 Task: Search for home  with hometype, Condos in Lake Tahoe .
Action: Mouse moved to (116, 320)
Screenshot: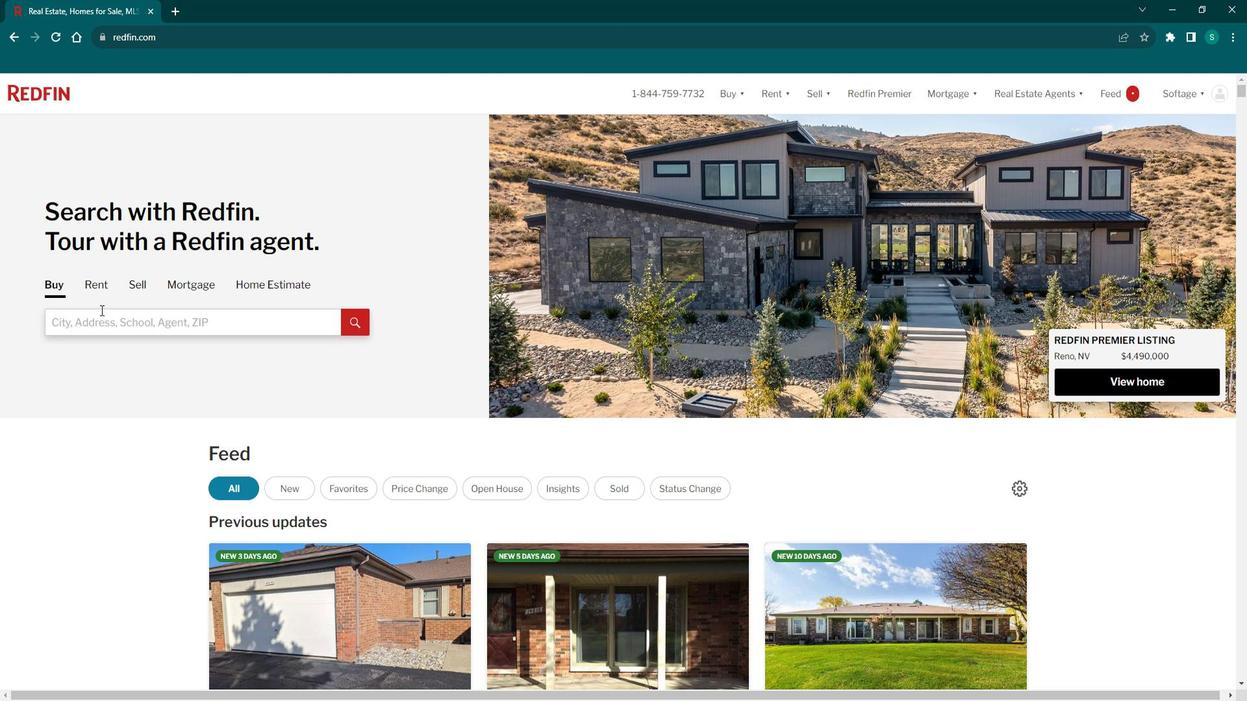 
Action: Mouse pressed left at (116, 320)
Screenshot: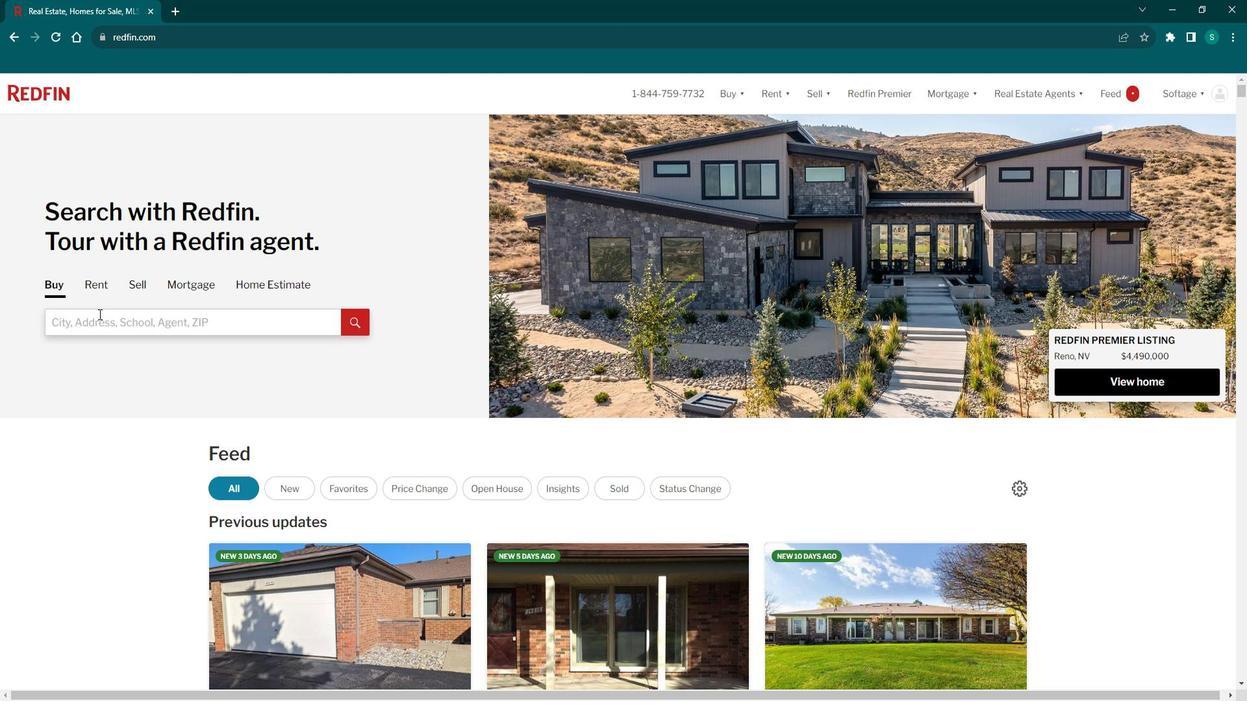 
Action: Key pressed <Key.caps_lock>L<Key.caps_lock>ake<Key.space><Key.caps_lock>T<Key.caps_lock>ahoe
Screenshot: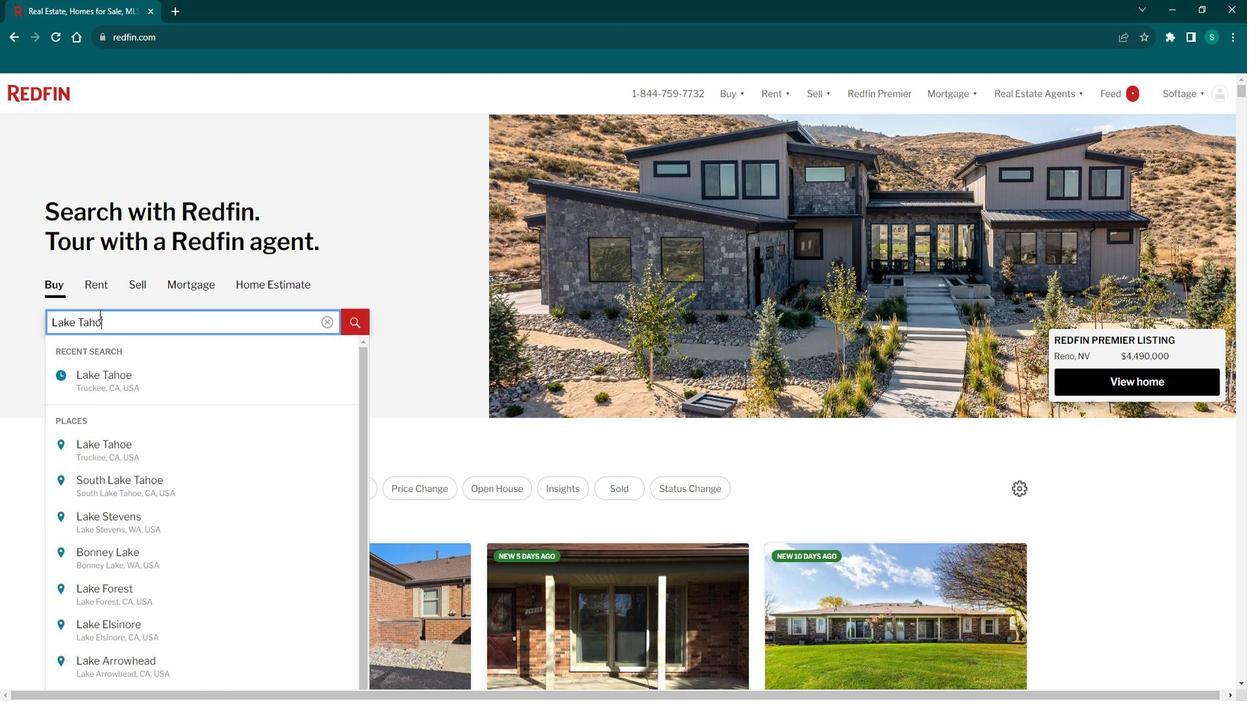 
Action: Mouse moved to (115, 461)
Screenshot: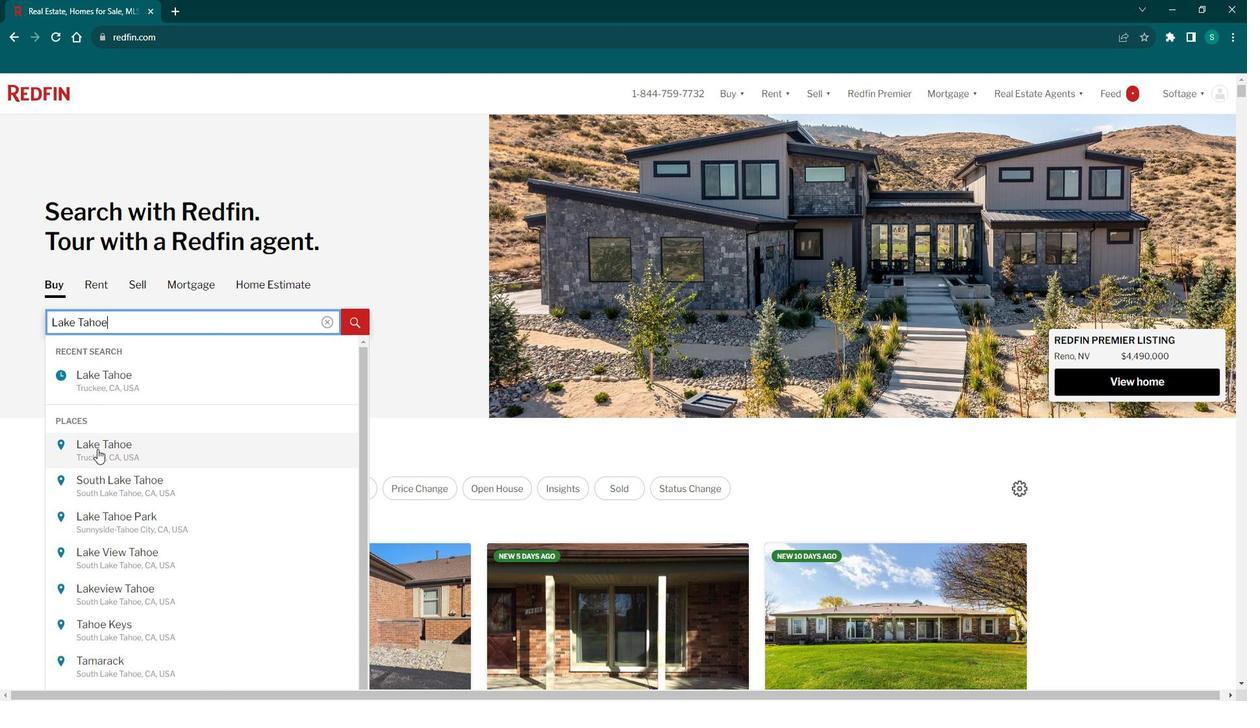 
Action: Mouse pressed left at (115, 461)
Screenshot: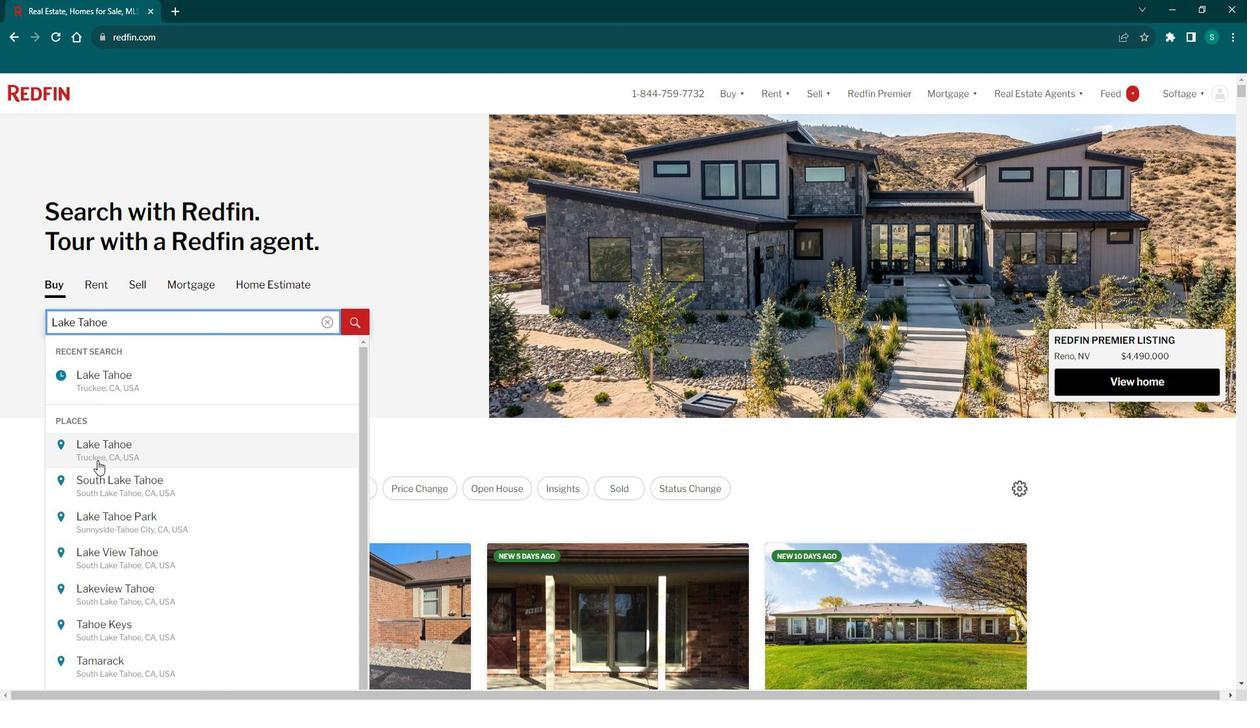 
Action: Mouse moved to (1108, 187)
Screenshot: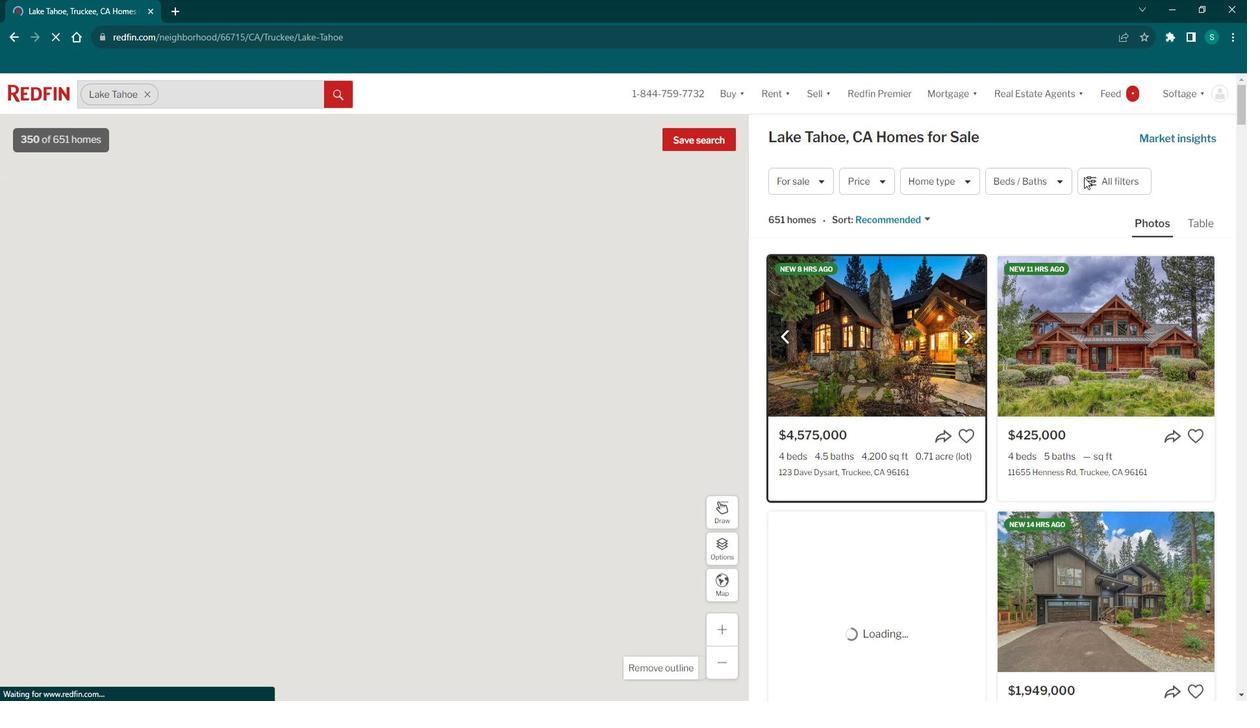 
Action: Mouse pressed left at (1108, 187)
Screenshot: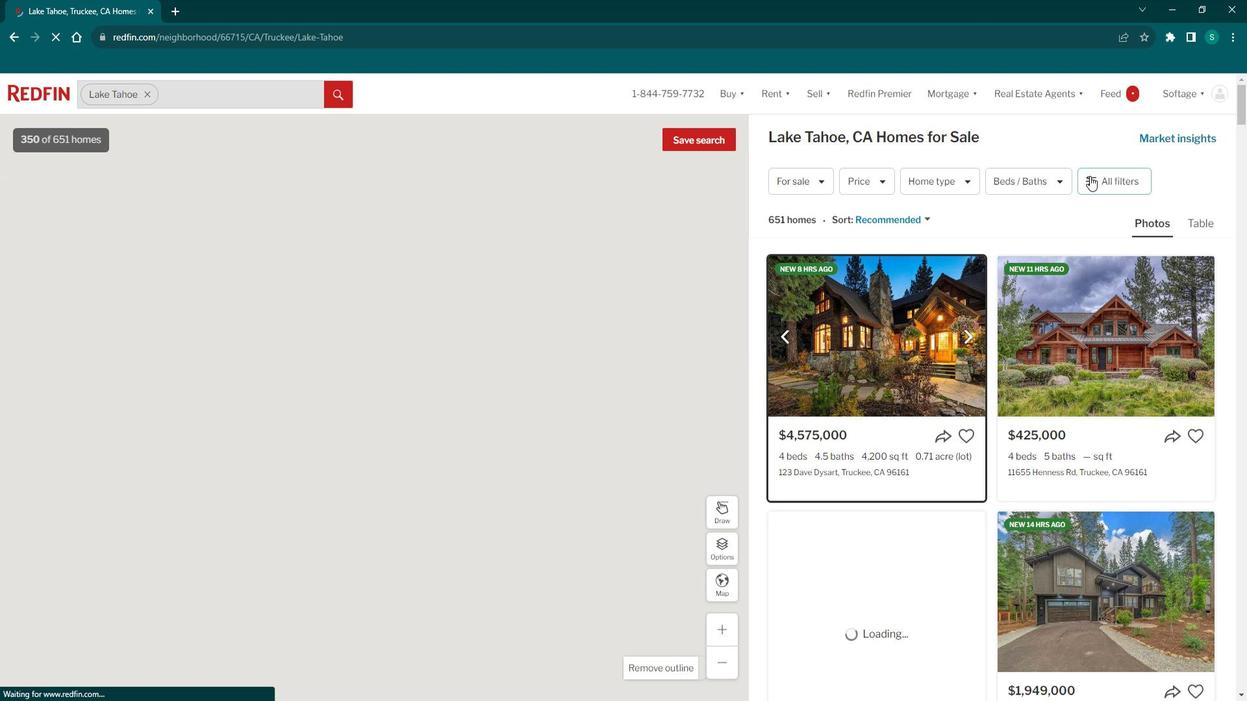 
Action: Mouse moved to (1106, 190)
Screenshot: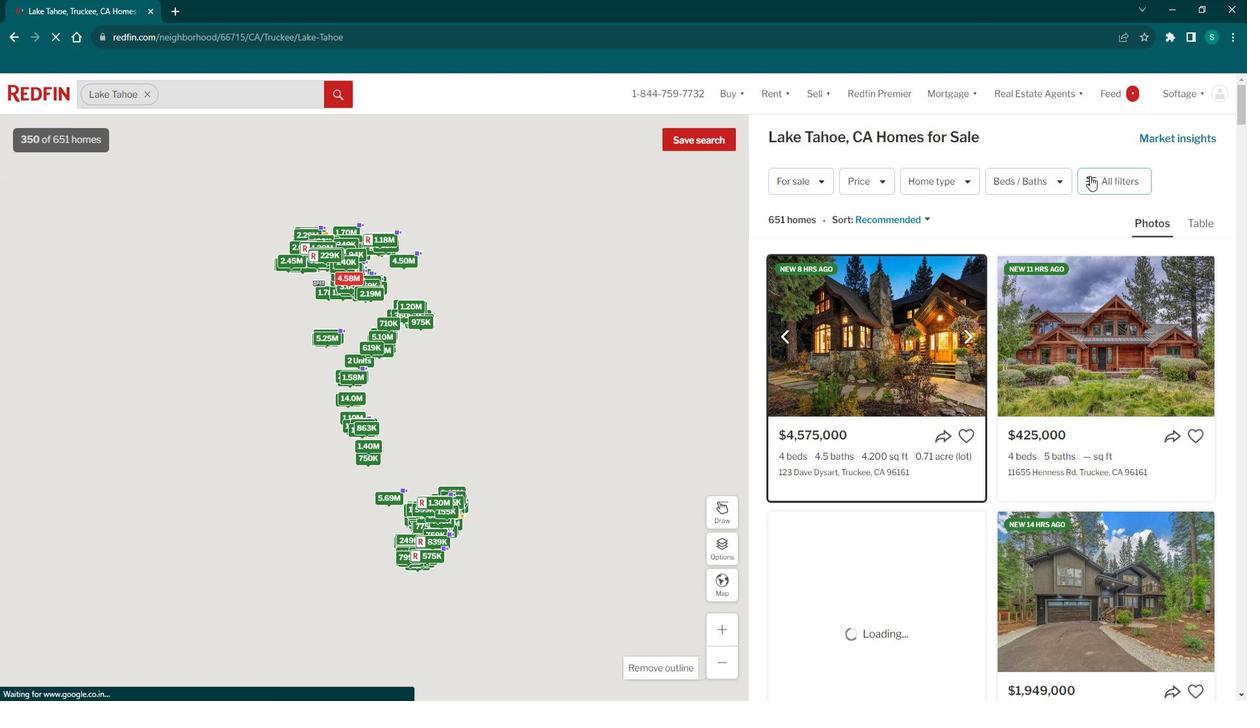 
Action: Mouse pressed left at (1106, 190)
Screenshot: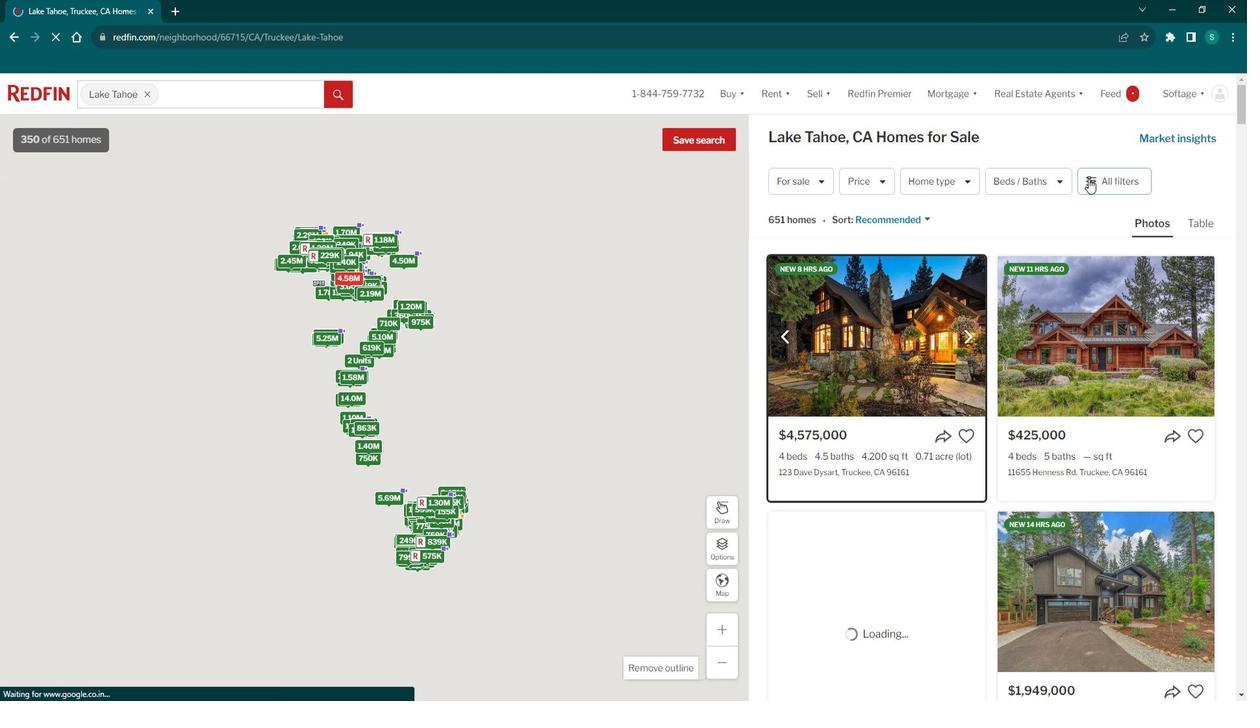 
Action: Mouse moved to (1121, 192)
Screenshot: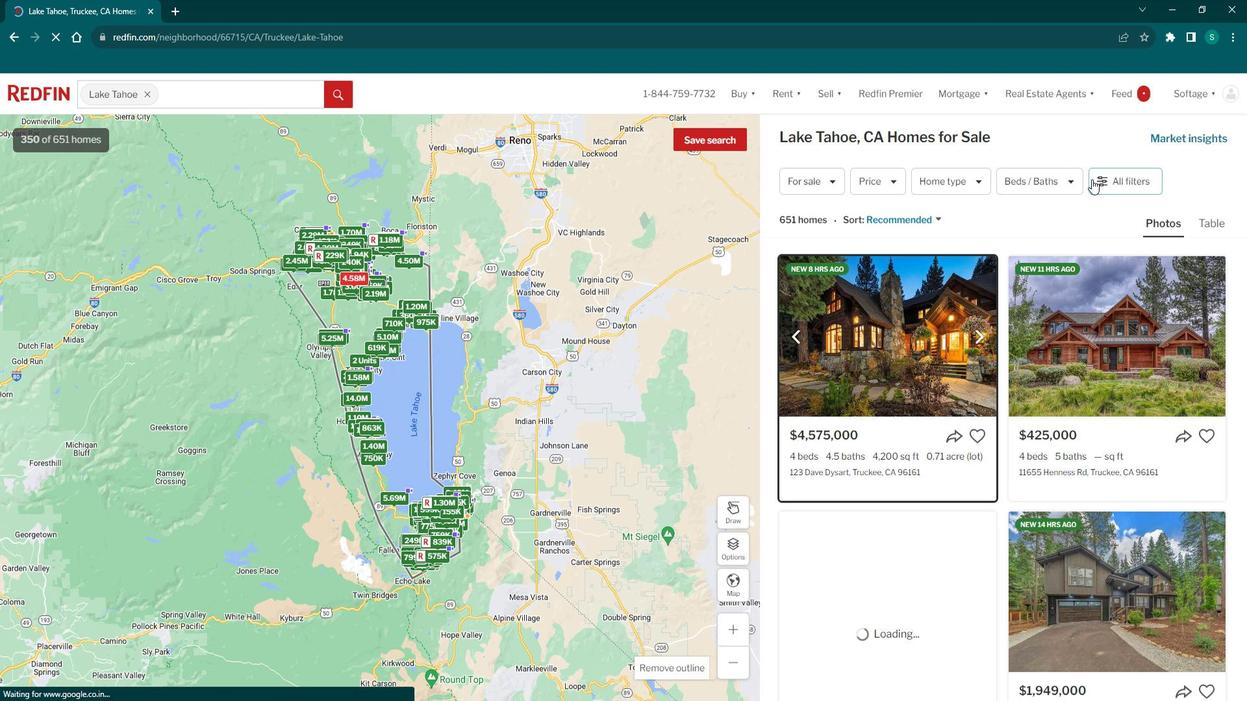 
Action: Mouse pressed left at (1121, 192)
Screenshot: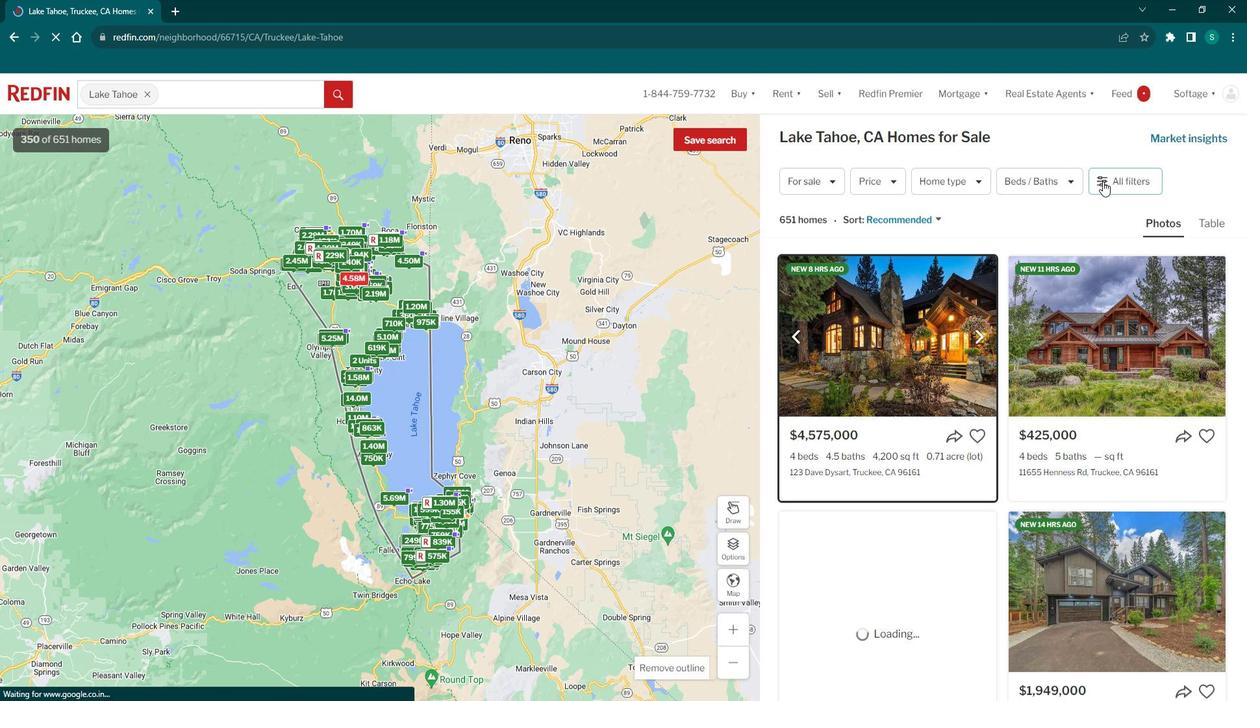 
Action: Mouse pressed left at (1121, 192)
Screenshot: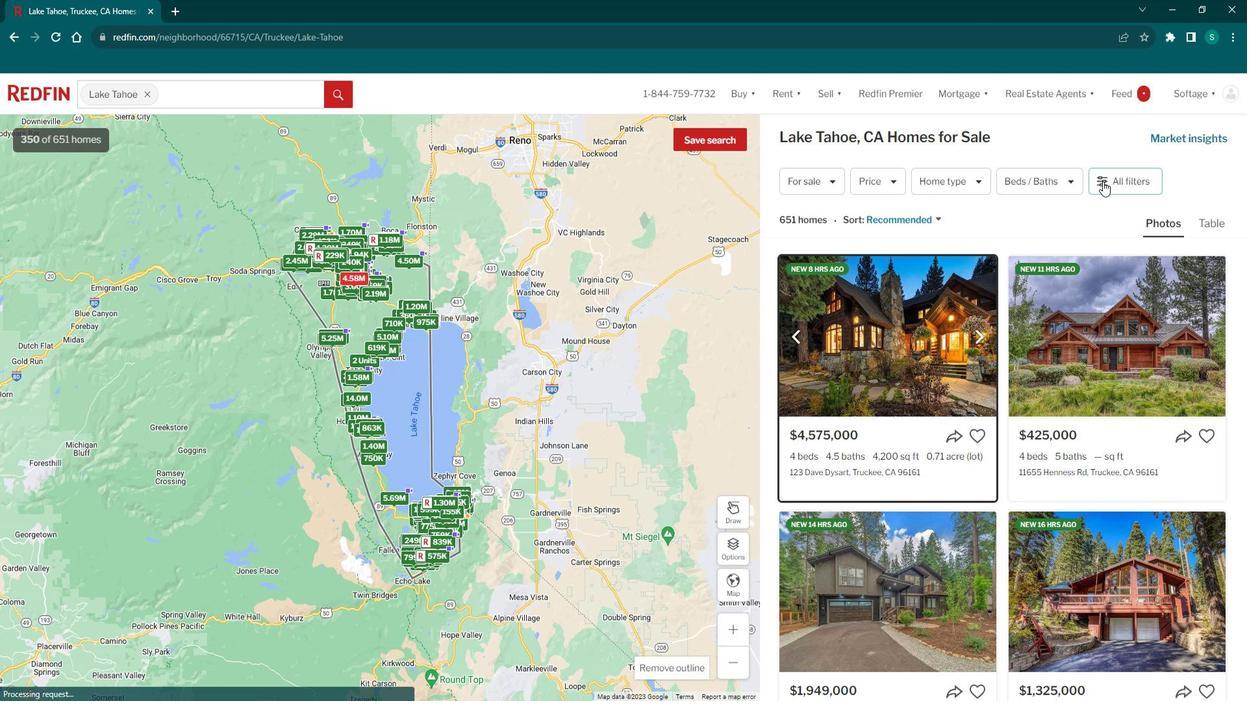 
Action: Mouse moved to (953, 401)
Screenshot: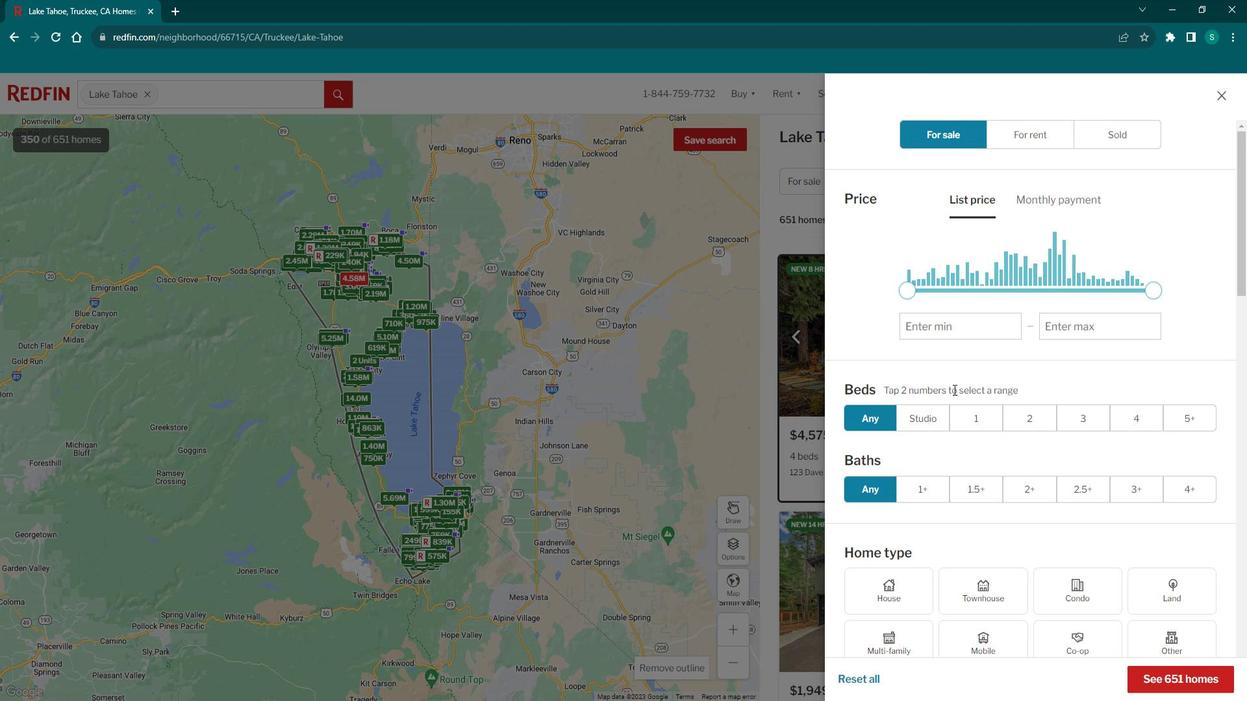 
Action: Mouse scrolled (953, 400) with delta (0, 0)
Screenshot: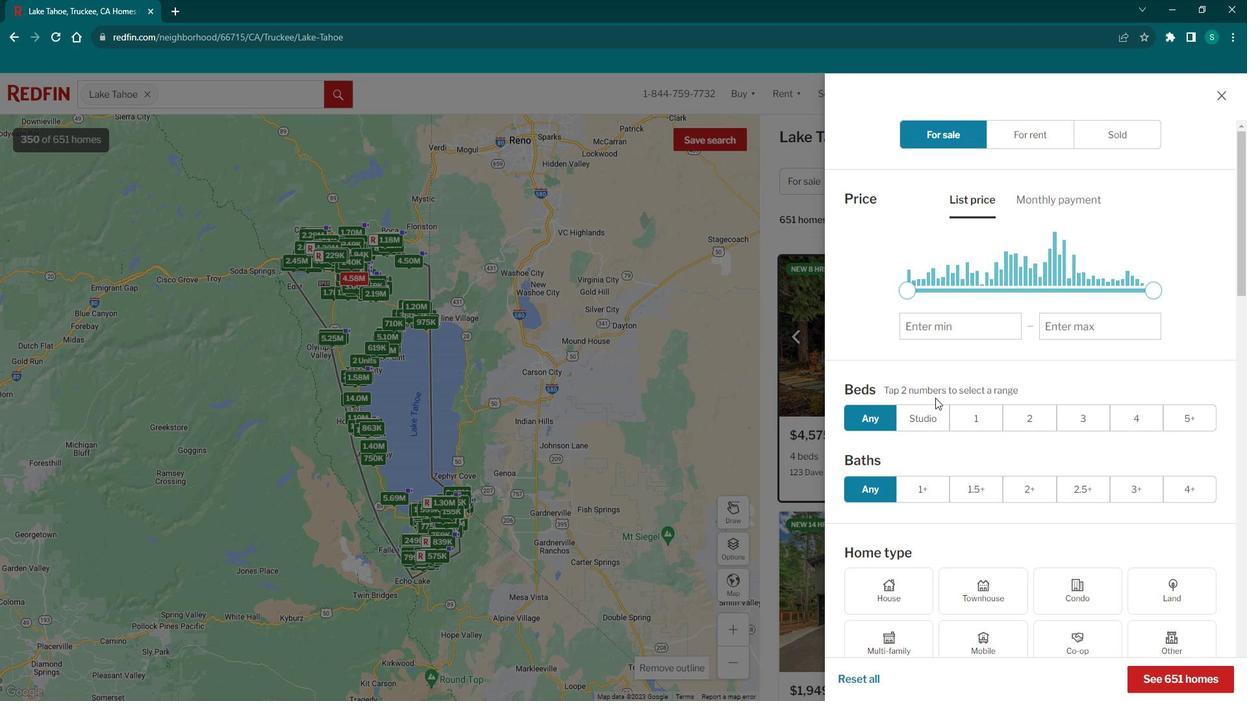 
Action: Mouse scrolled (953, 400) with delta (0, 0)
Screenshot: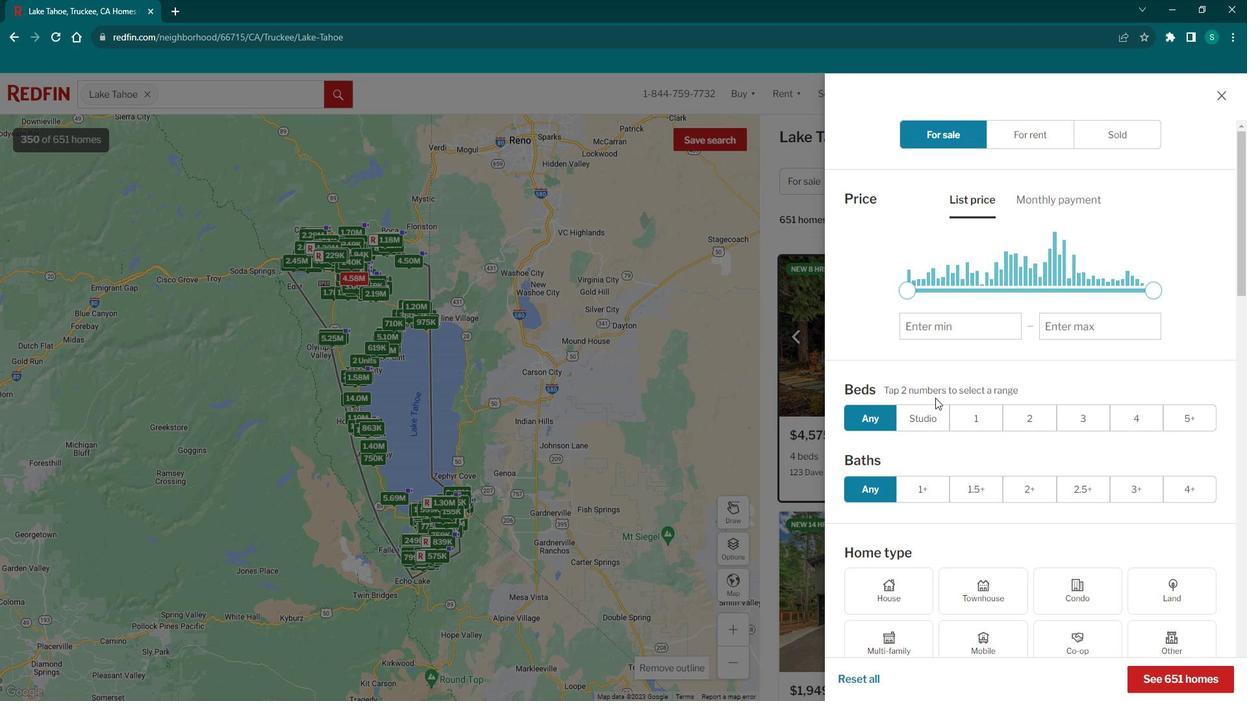 
Action: Mouse scrolled (953, 400) with delta (0, 0)
Screenshot: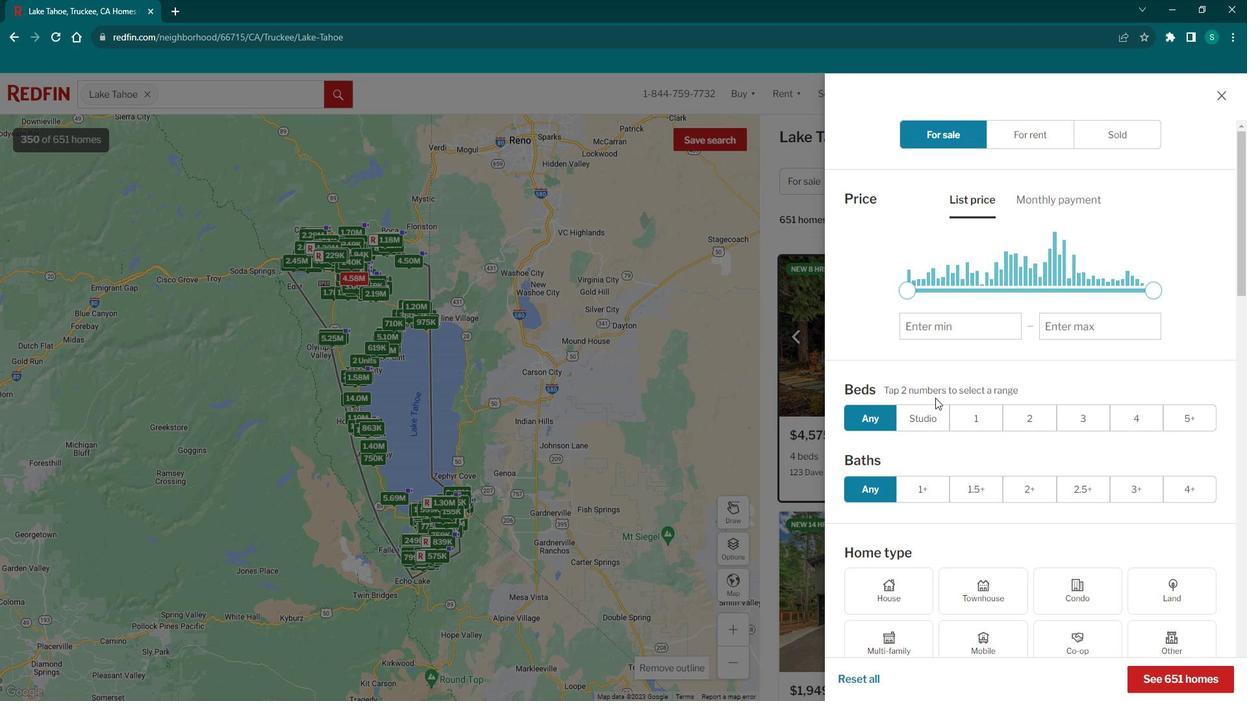 
Action: Mouse scrolled (953, 400) with delta (0, 0)
Screenshot: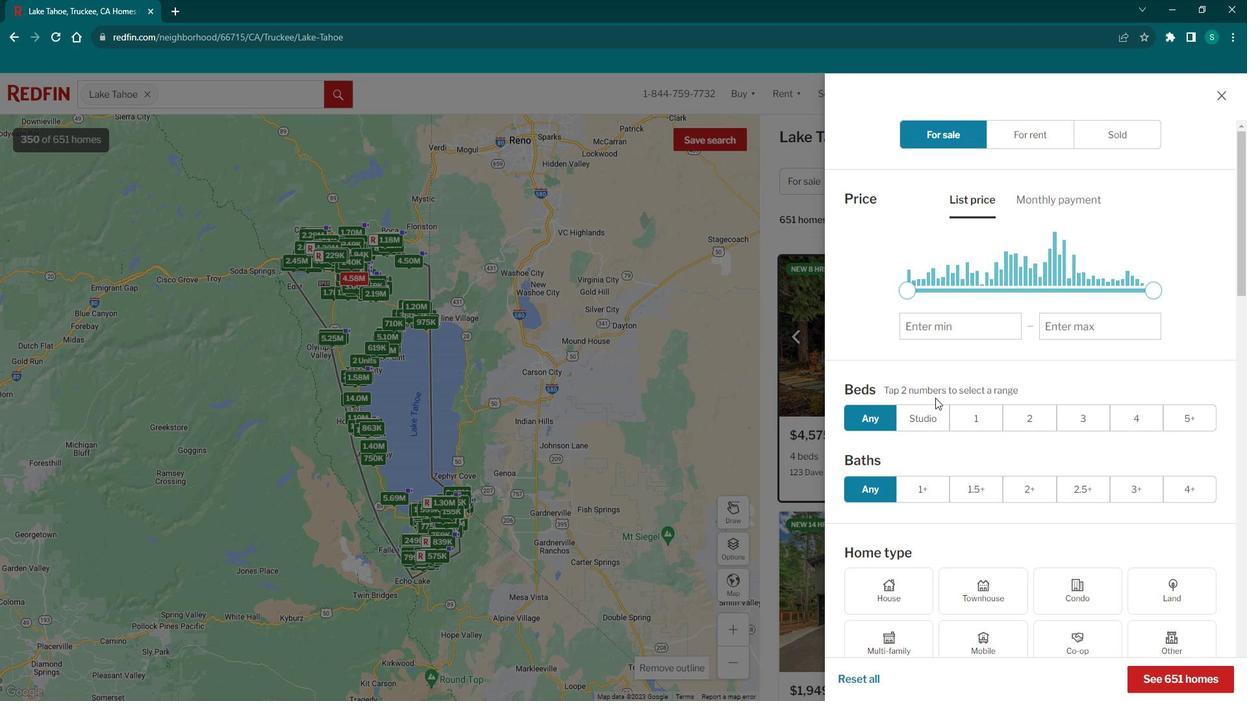 
Action: Mouse moved to (929, 330)
Screenshot: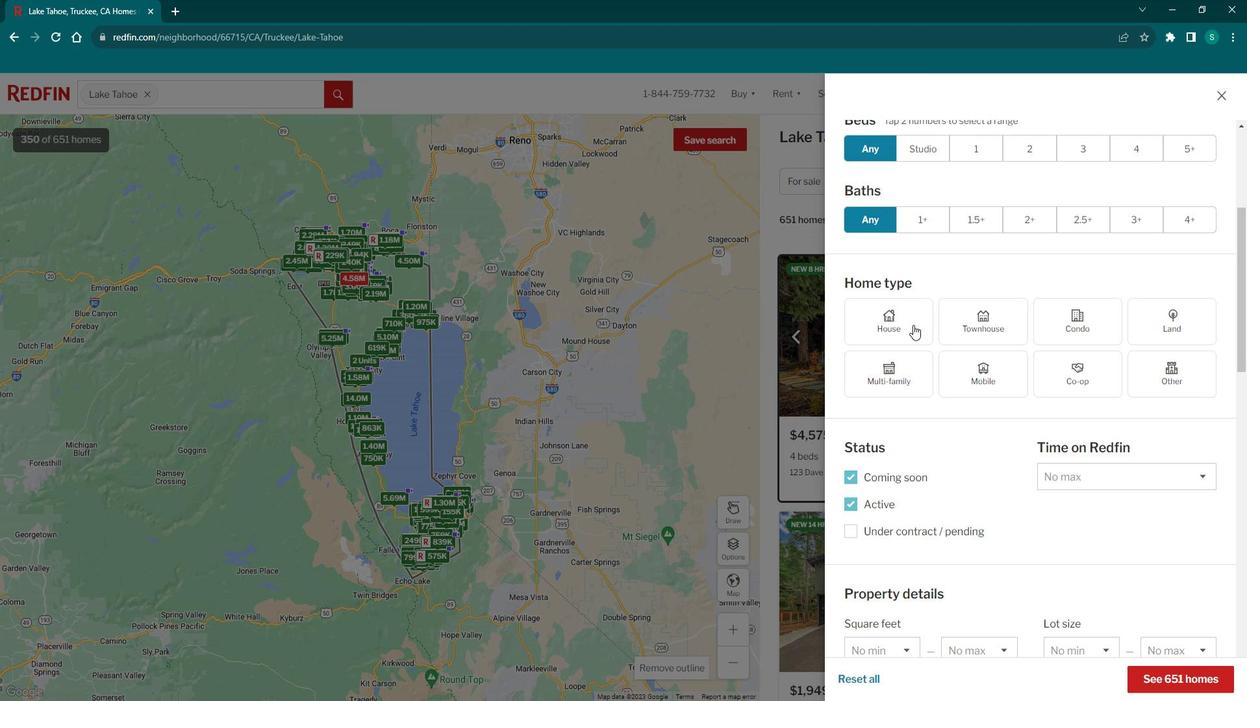
Action: Mouse pressed left at (929, 330)
Screenshot: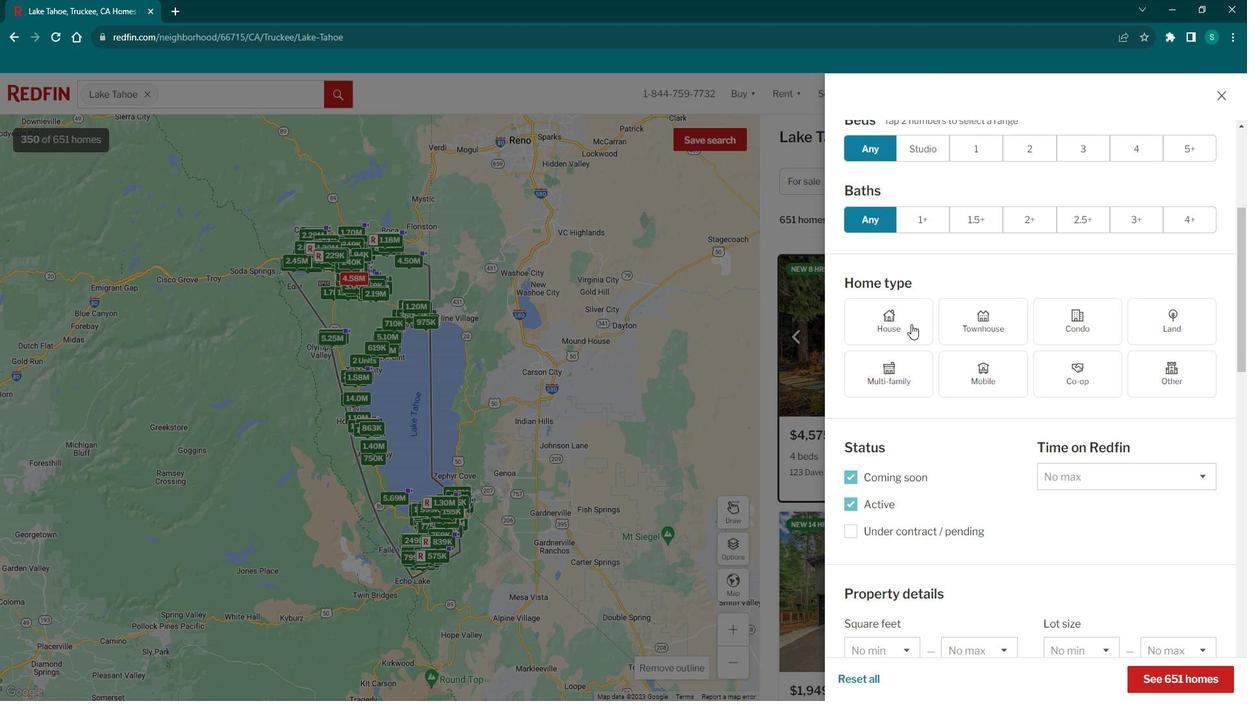 
Action: Mouse moved to (1169, 670)
Screenshot: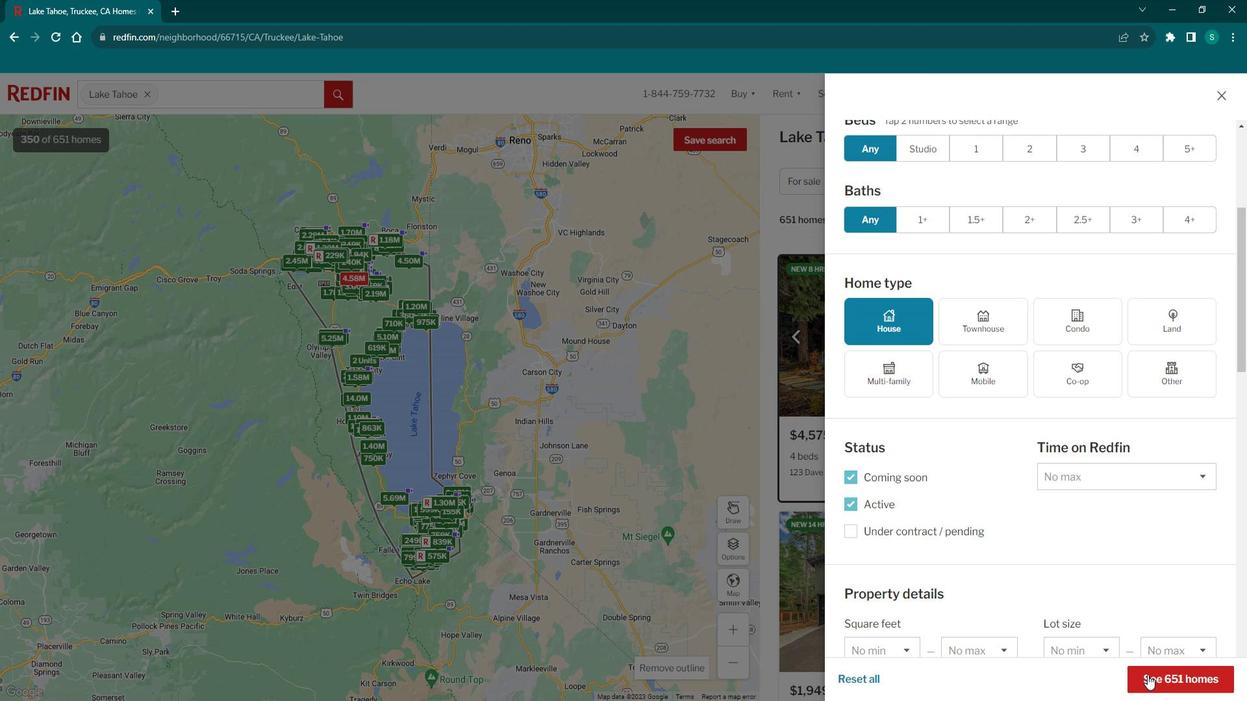 
Action: Mouse pressed left at (1169, 670)
Screenshot: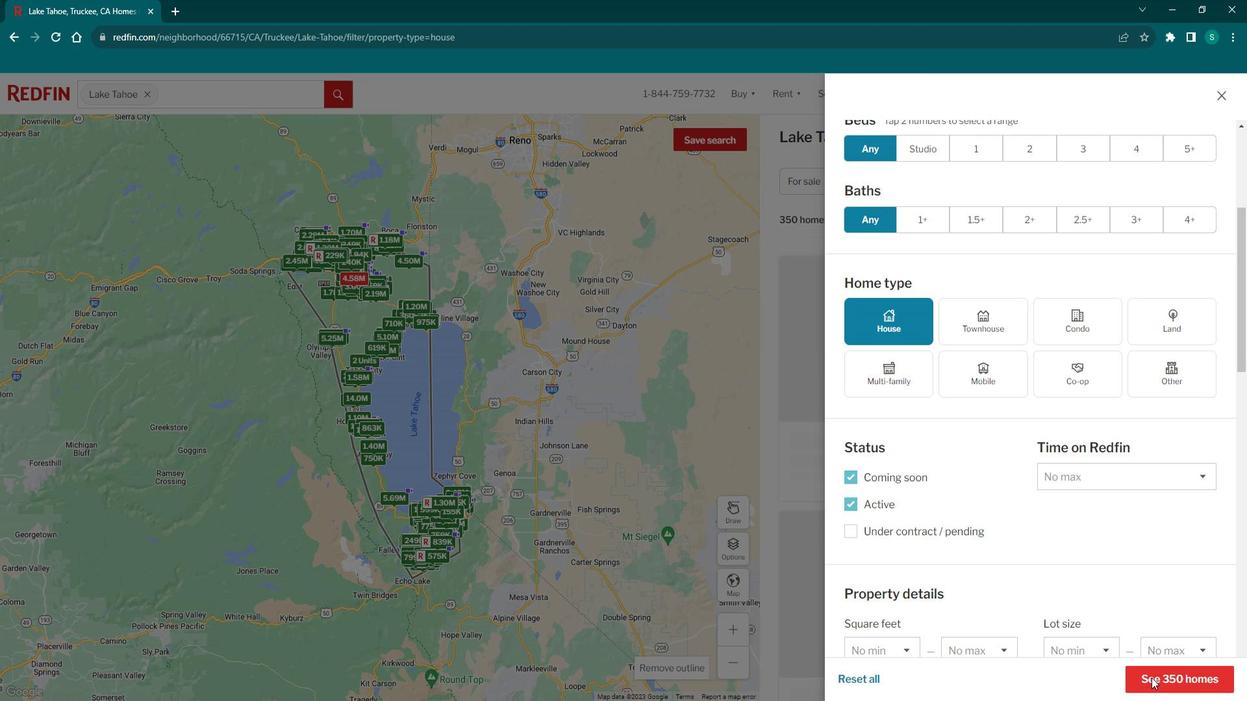 
Action: Mouse moved to (1104, 185)
Screenshot: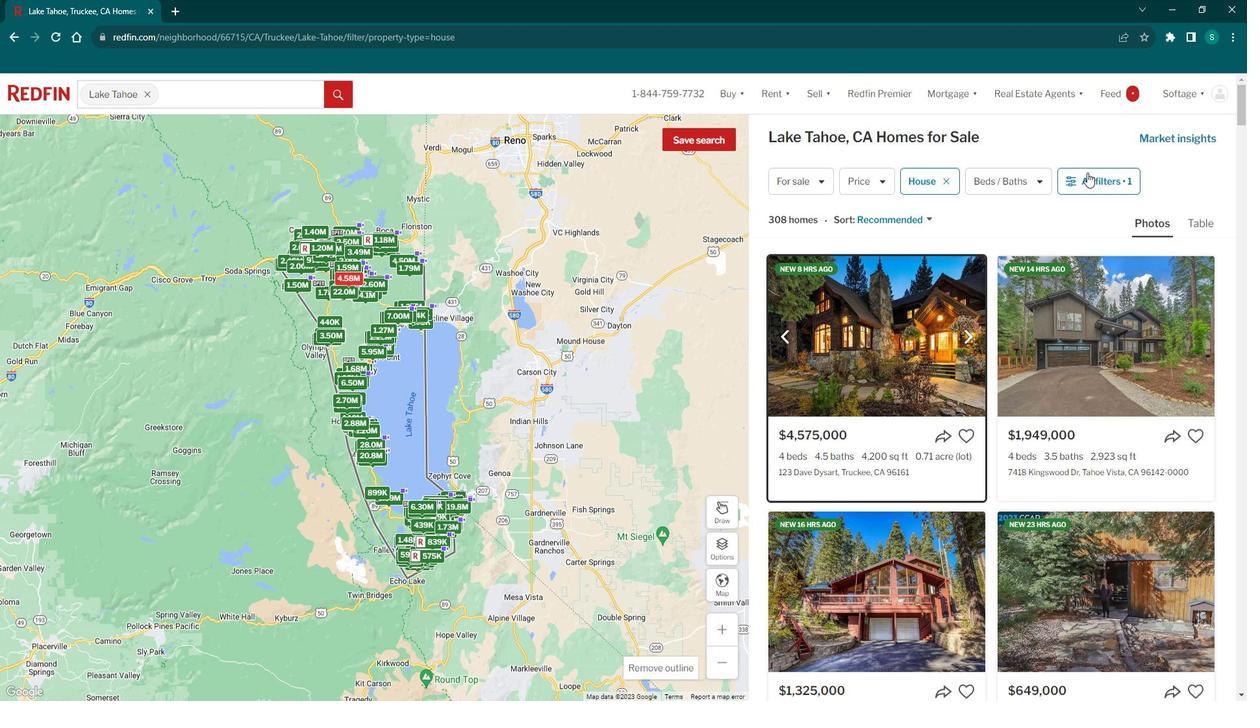 
Action: Mouse pressed left at (1104, 185)
Screenshot: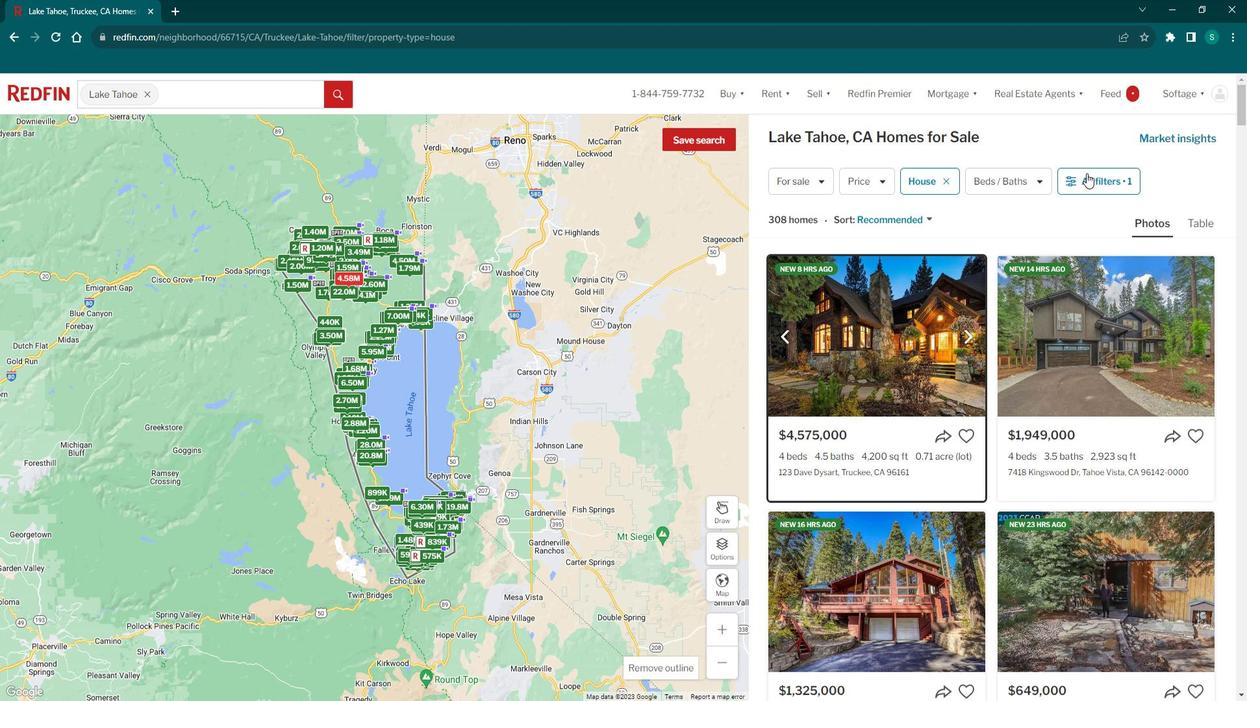 
Action: Mouse moved to (947, 463)
Screenshot: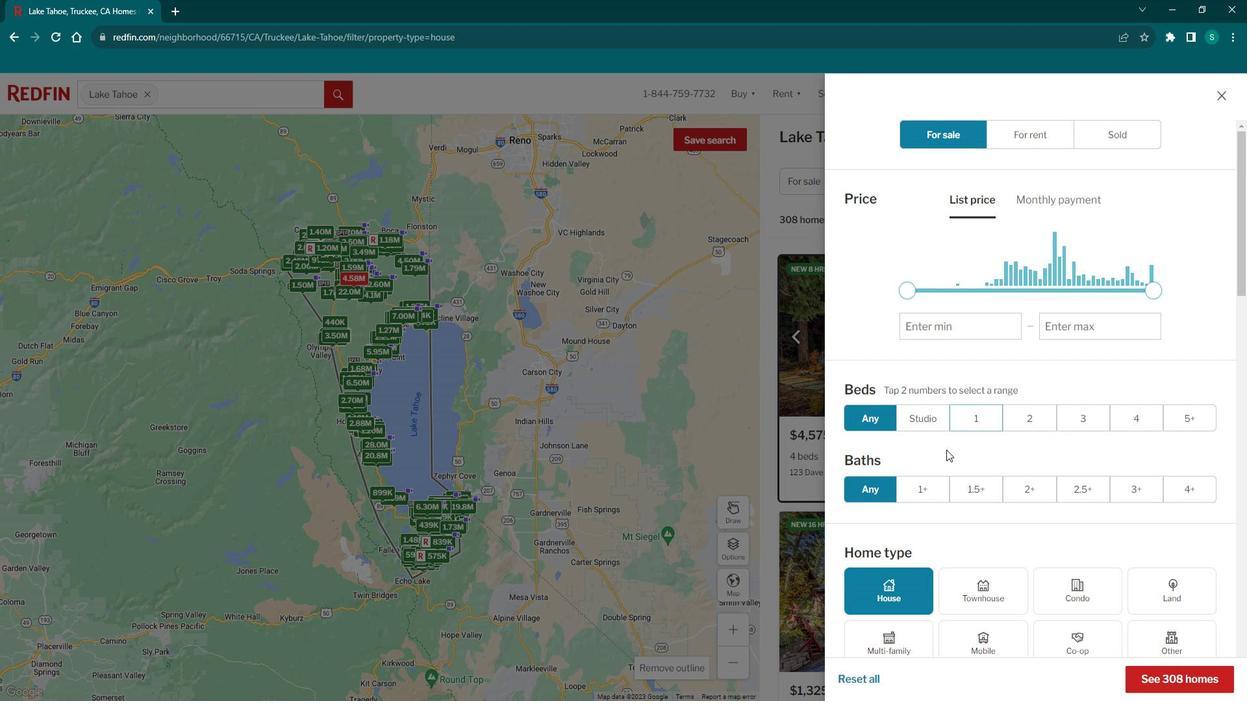 
Action: Mouse scrolled (947, 463) with delta (0, 0)
Screenshot: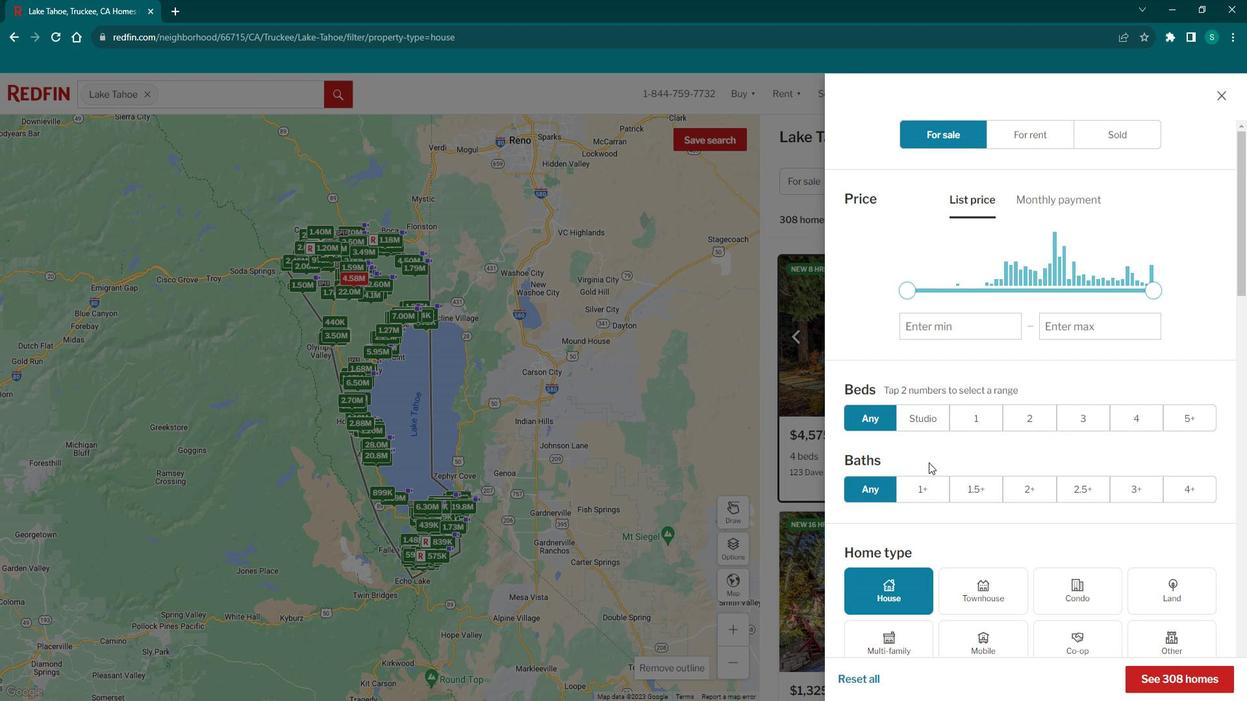 
Action: Mouse scrolled (947, 463) with delta (0, 0)
Screenshot: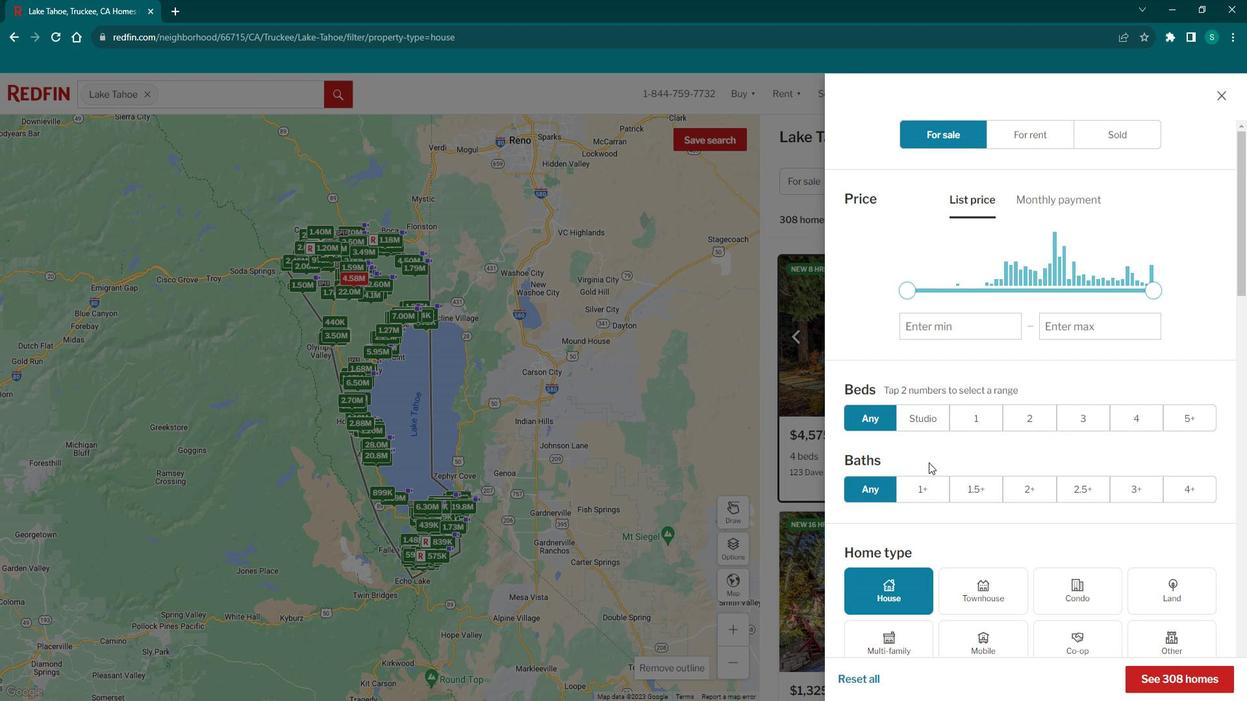
Action: Mouse moved to (1106, 460)
Screenshot: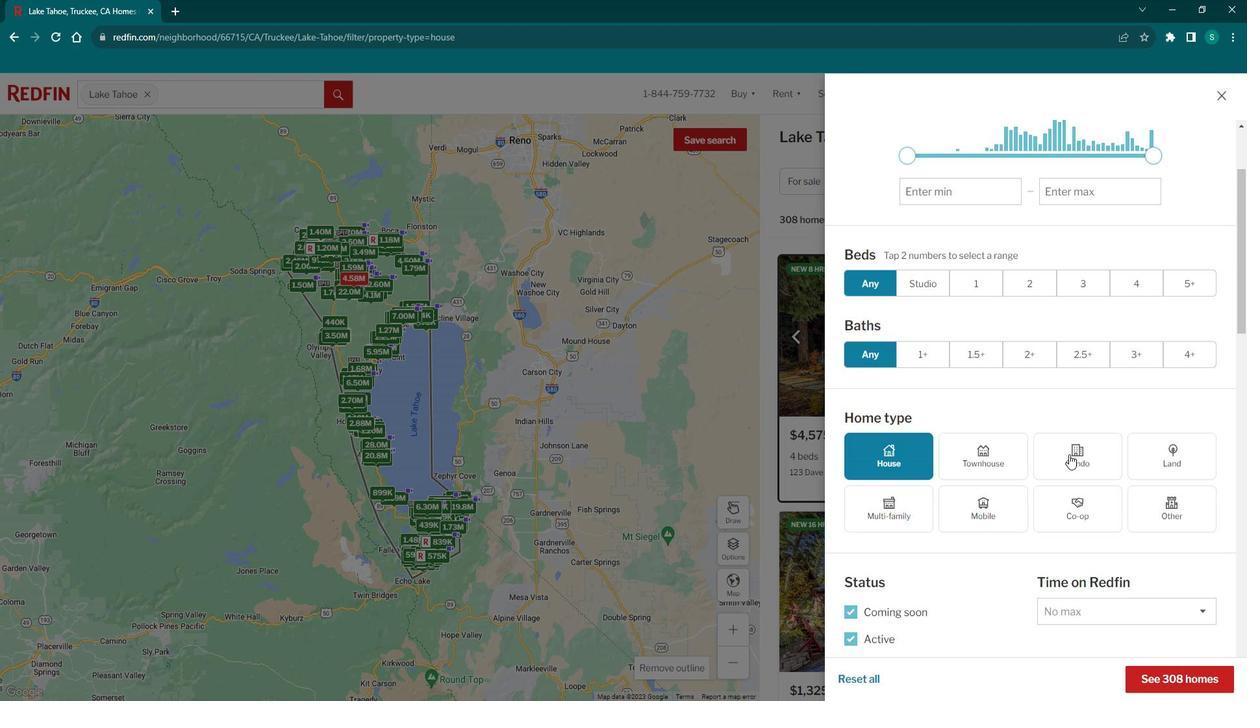 
Action: Mouse pressed left at (1106, 460)
Screenshot: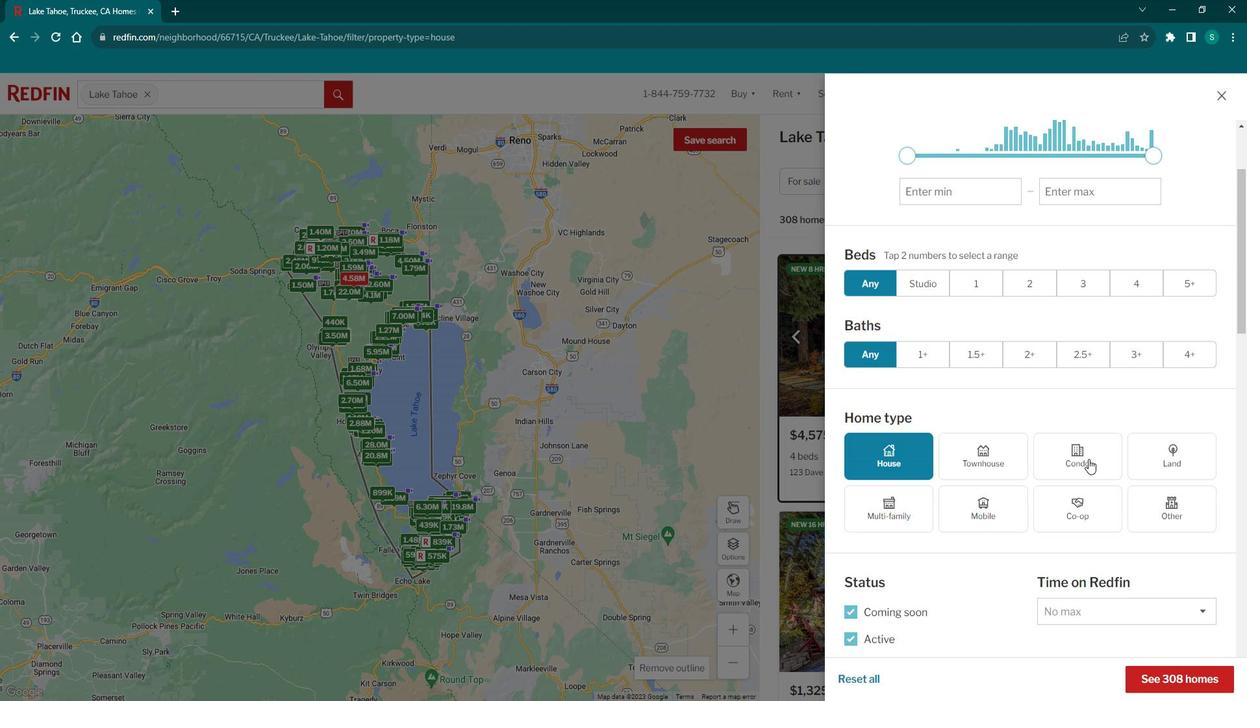 
Action: Mouse moved to (925, 460)
Screenshot: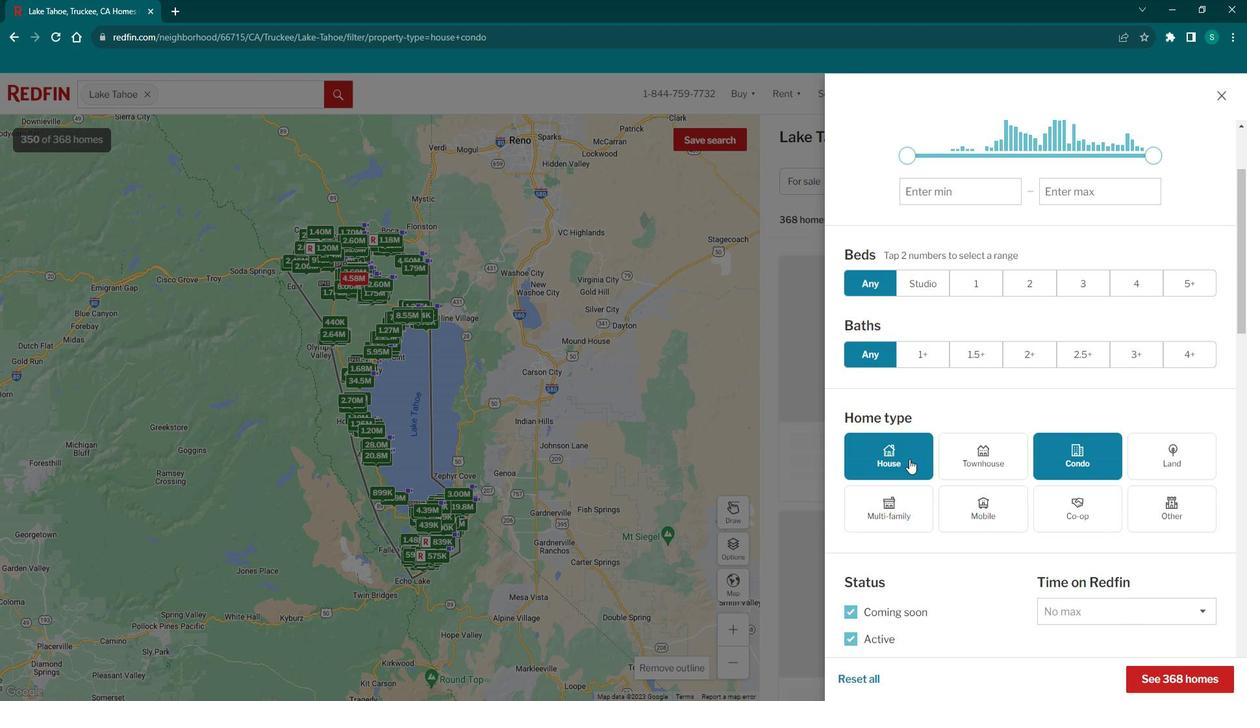 
Action: Mouse pressed left at (925, 460)
Screenshot: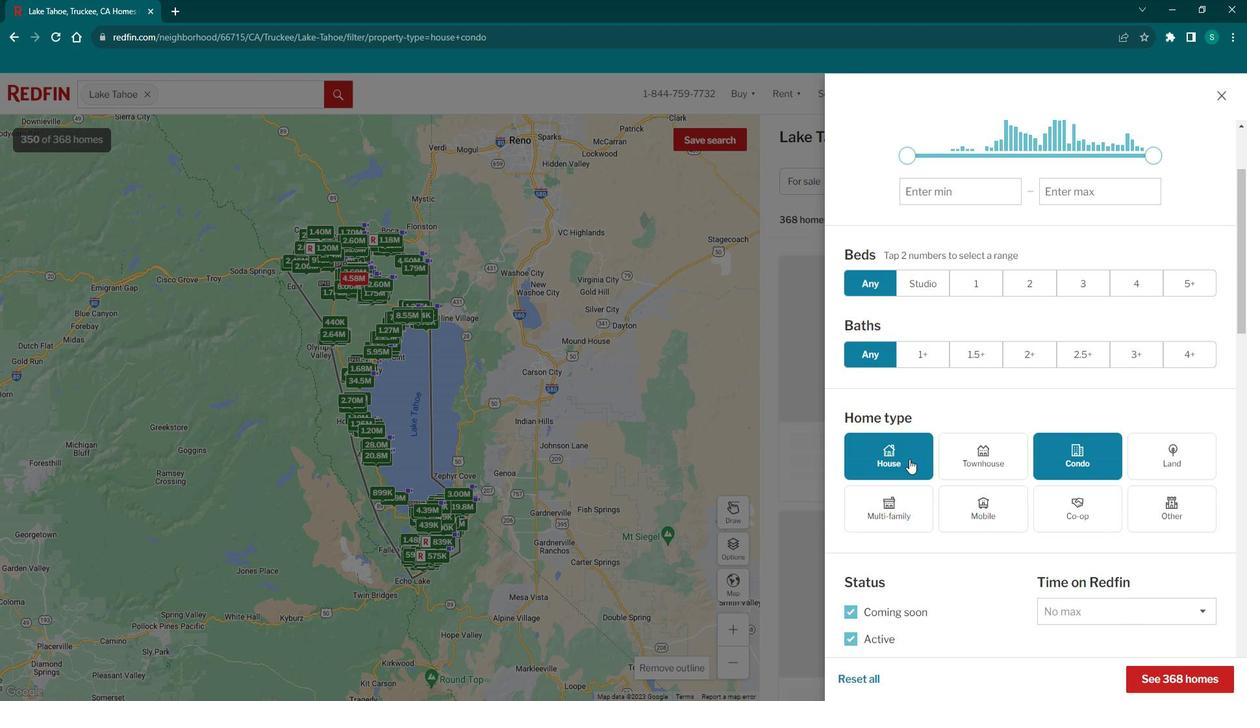 
Action: Mouse moved to (1187, 674)
Screenshot: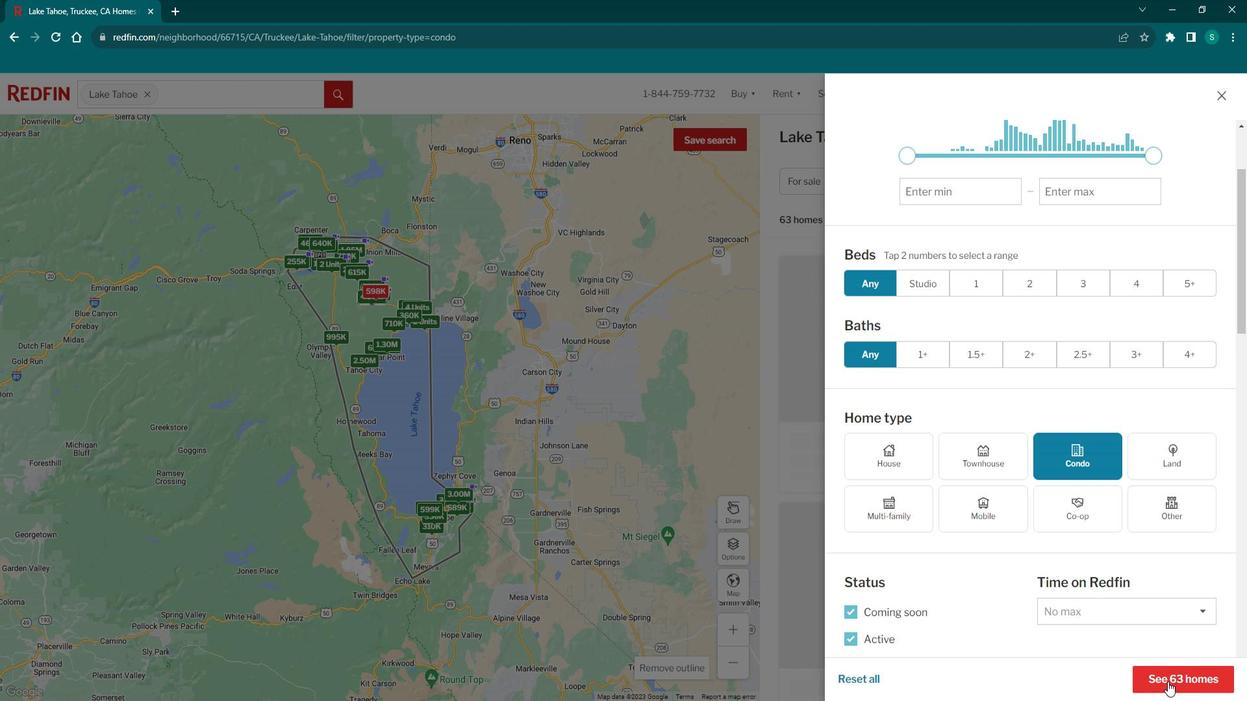 
Action: Mouse pressed left at (1187, 674)
Screenshot: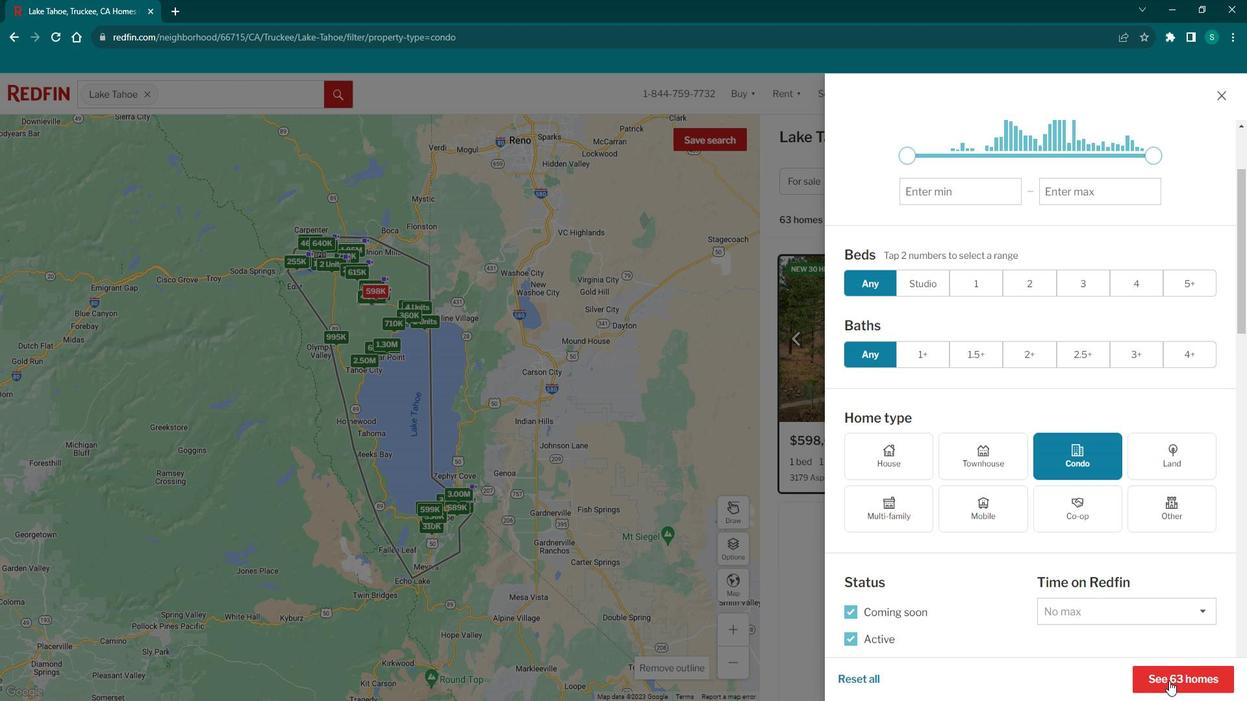
Action: Mouse moved to (887, 420)
Screenshot: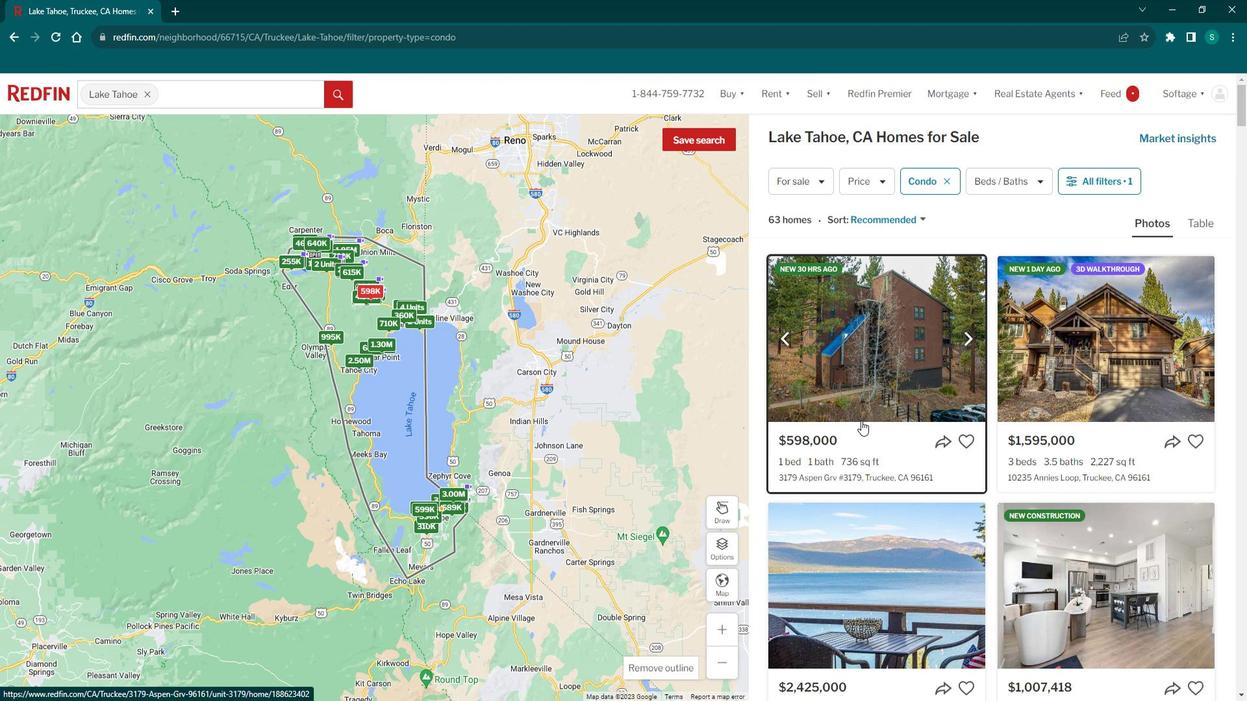 
Action: Mouse pressed left at (887, 420)
Screenshot: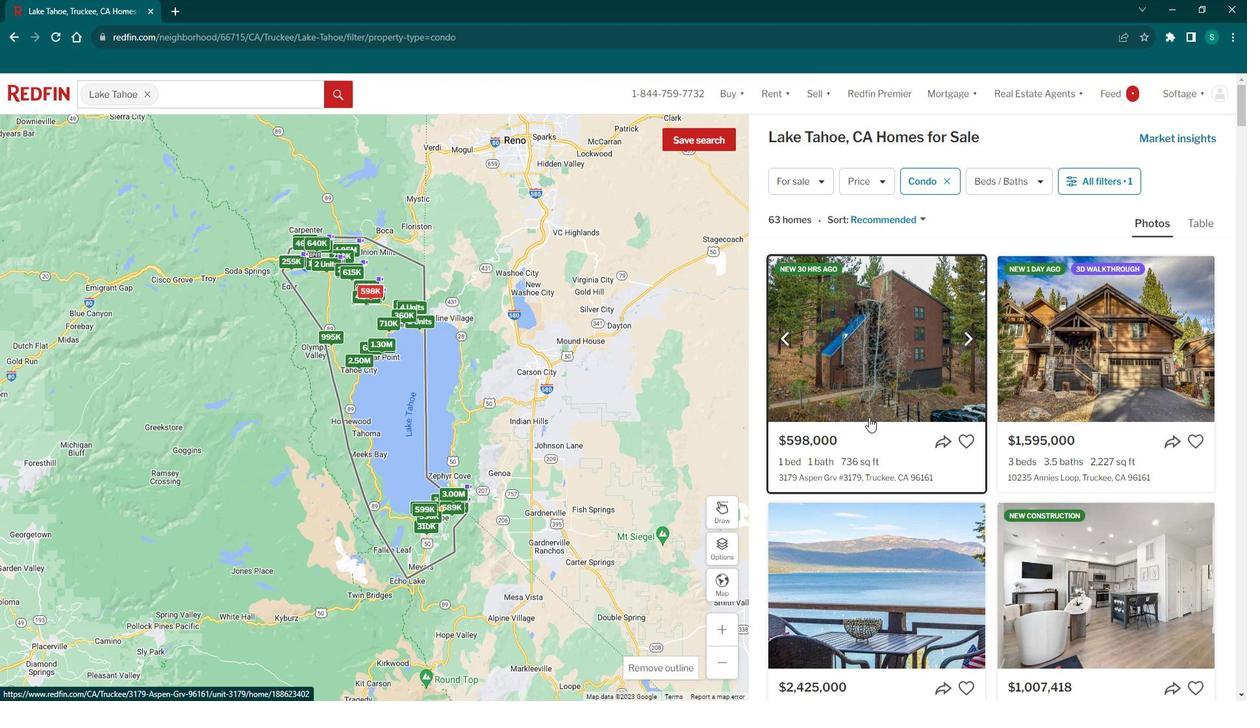 
Action: Mouse moved to (500, 412)
Screenshot: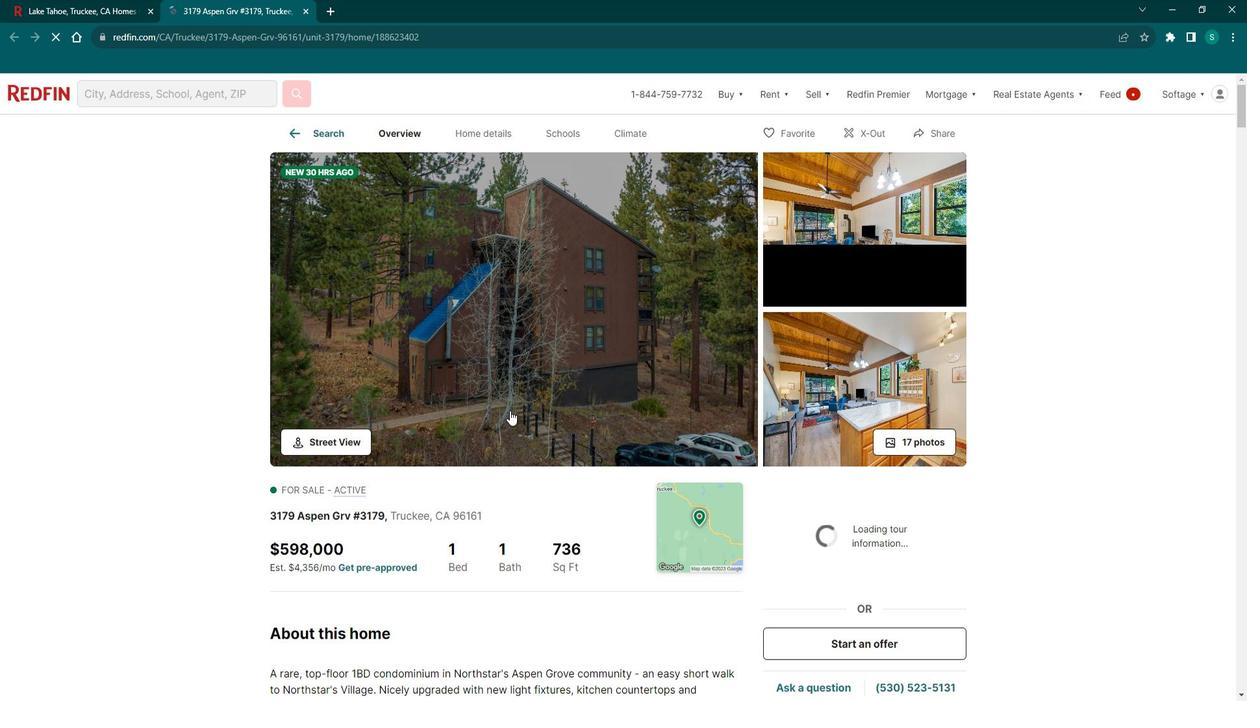 
Action: Mouse scrolled (500, 411) with delta (0, 0)
Screenshot: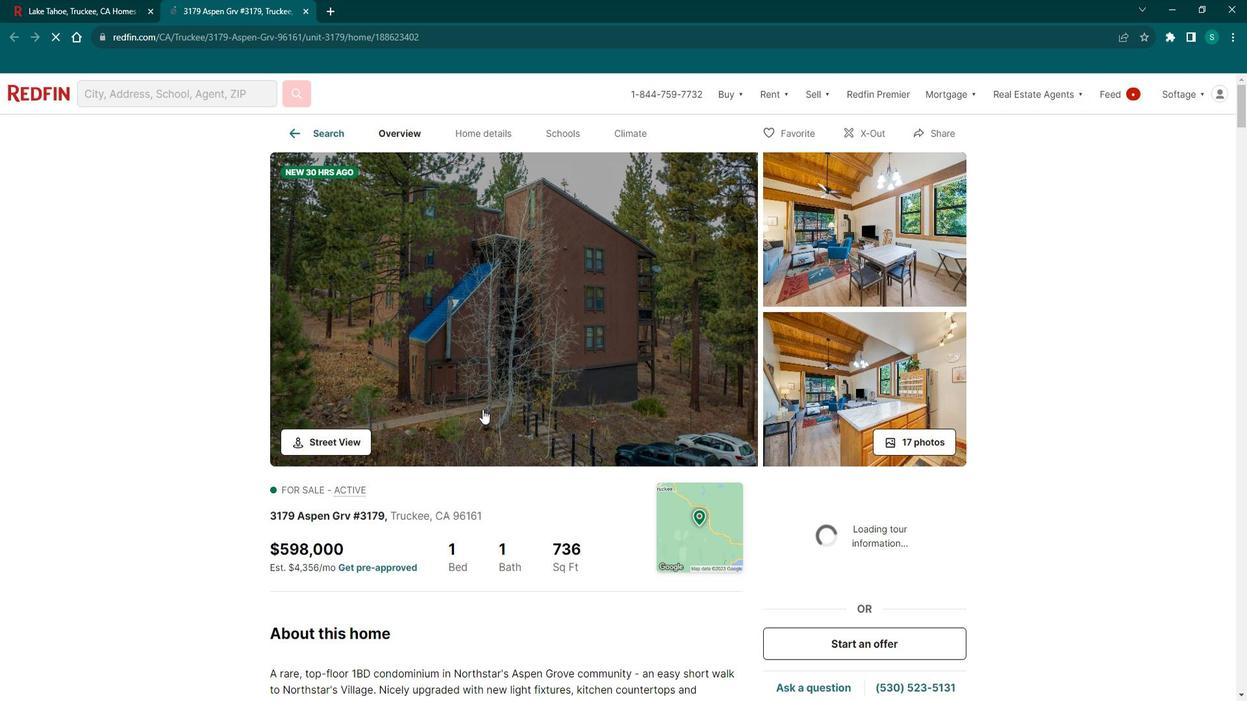 
Action: Mouse scrolled (500, 411) with delta (0, 0)
Screenshot: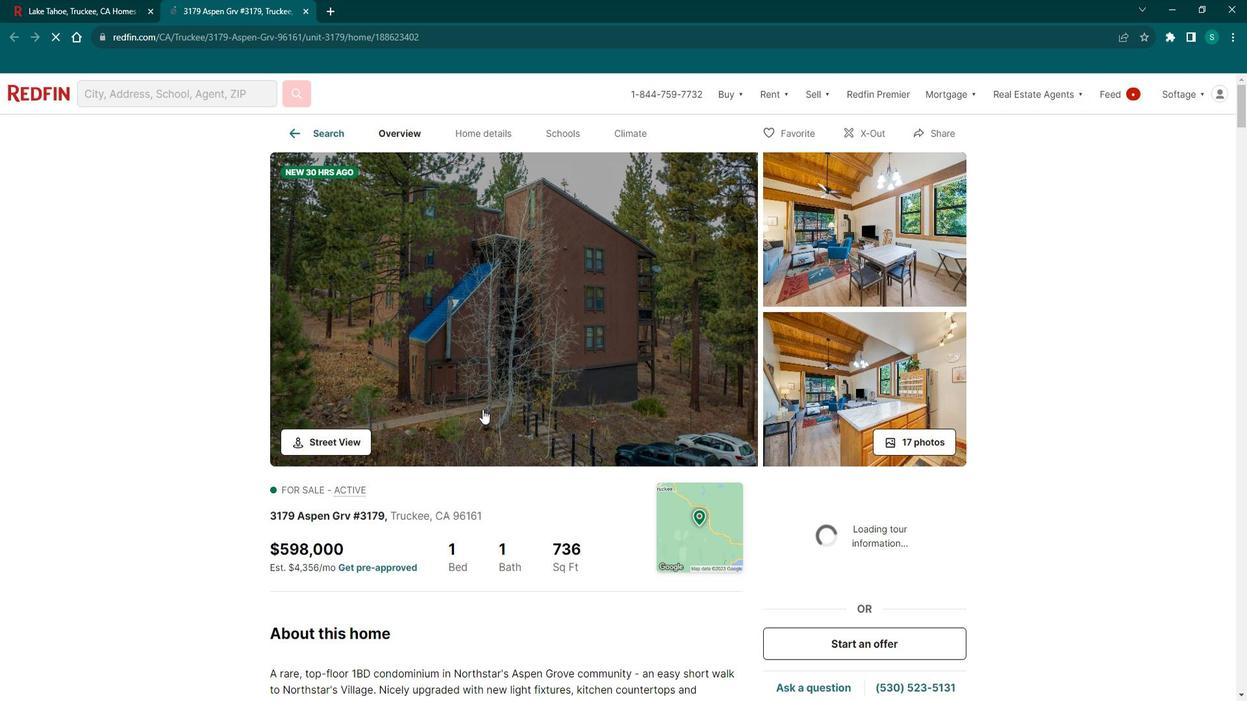 
Action: Mouse scrolled (500, 411) with delta (0, 0)
Screenshot: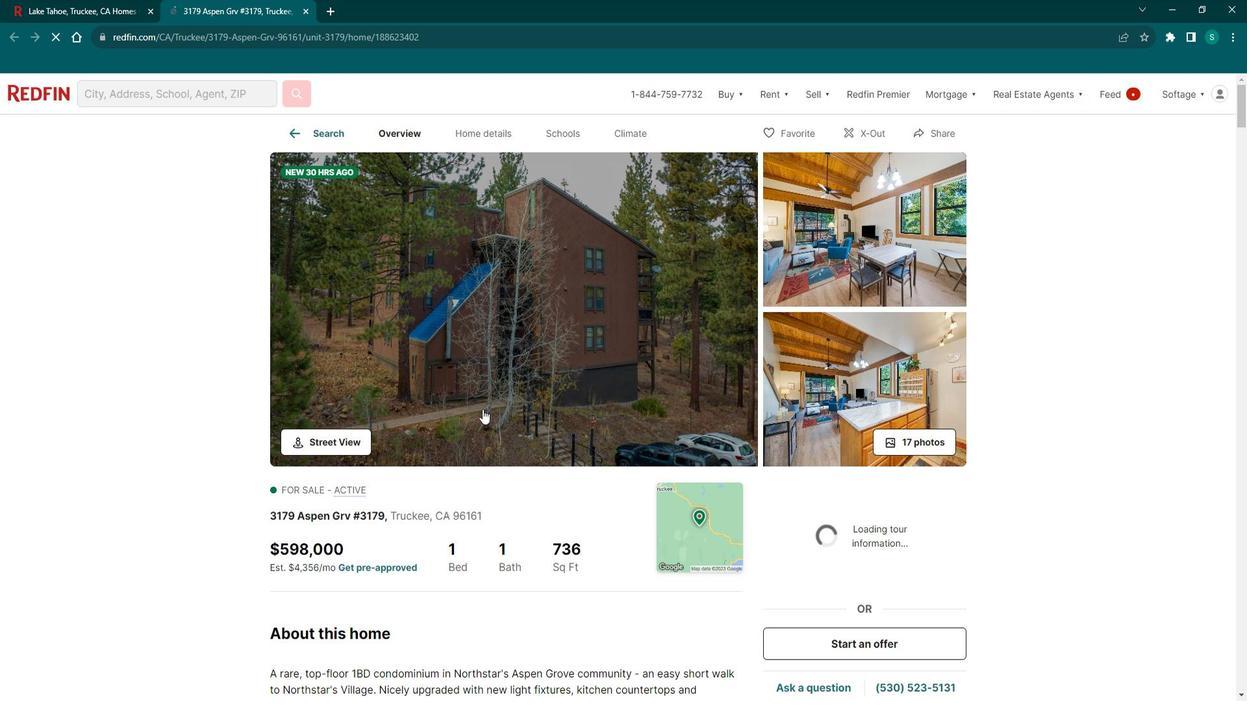 
Action: Mouse scrolled (500, 411) with delta (0, 0)
Screenshot: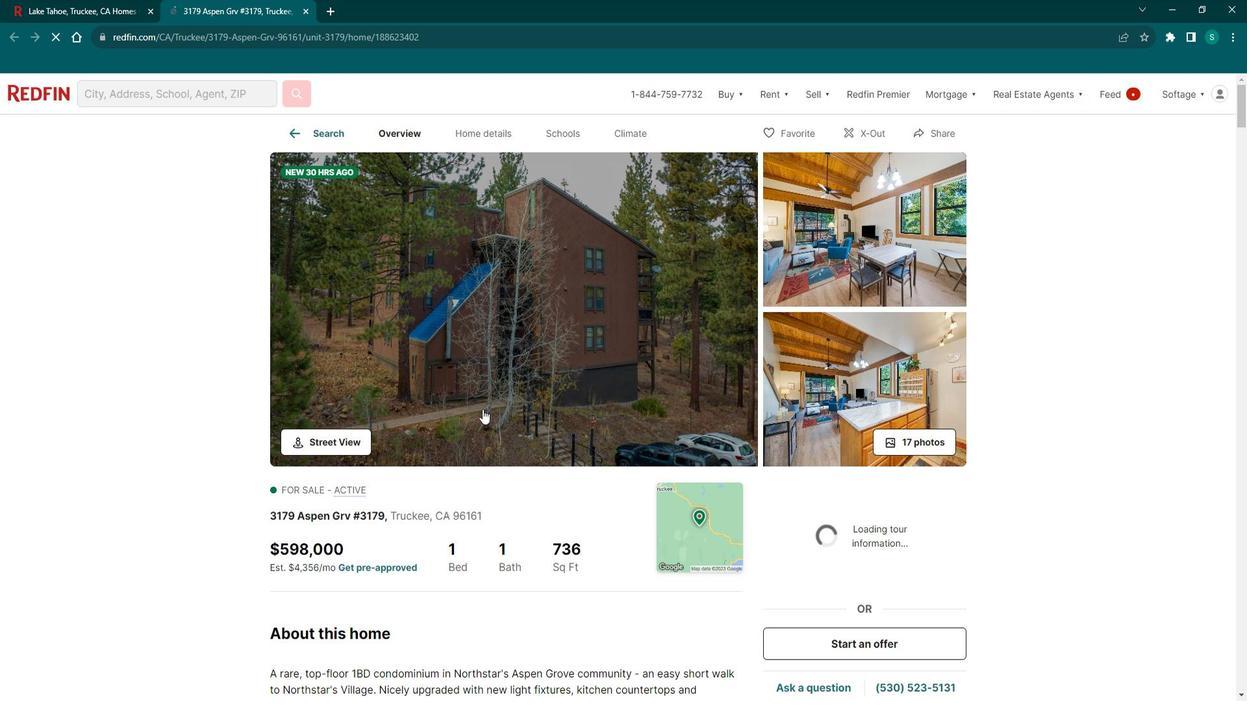 
Action: Mouse moved to (335, 463)
Screenshot: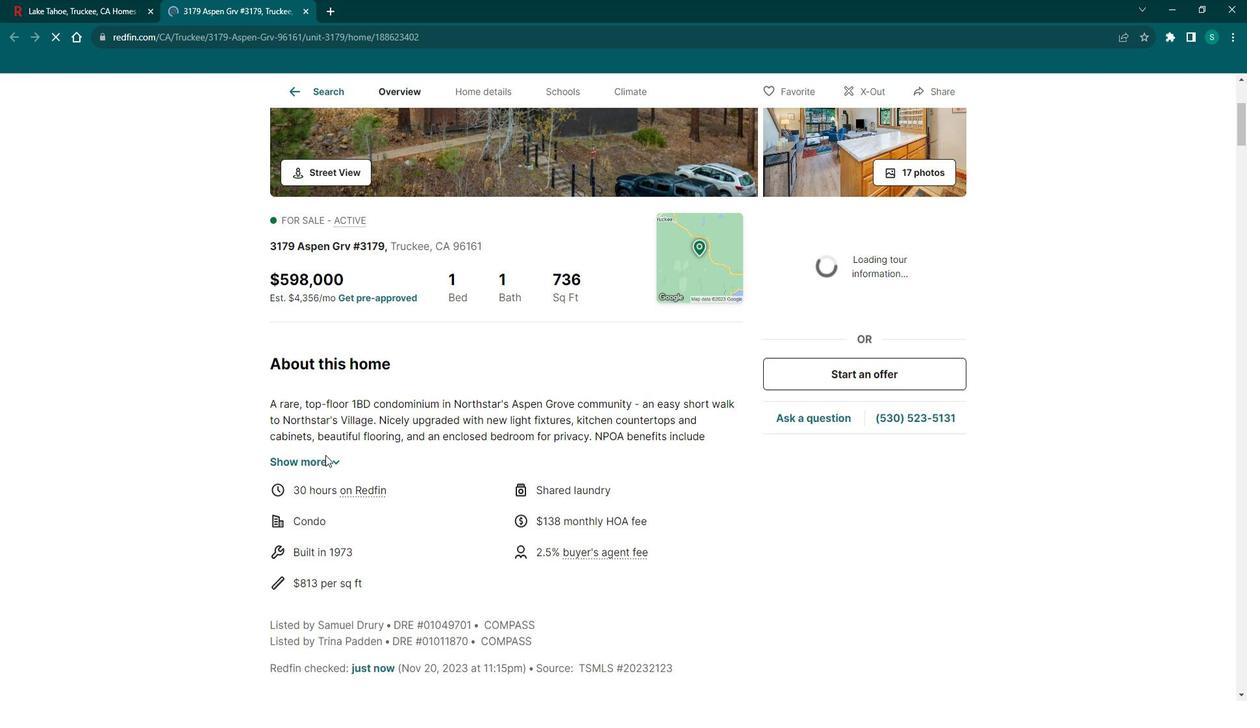 
Action: Mouse pressed left at (335, 463)
Screenshot: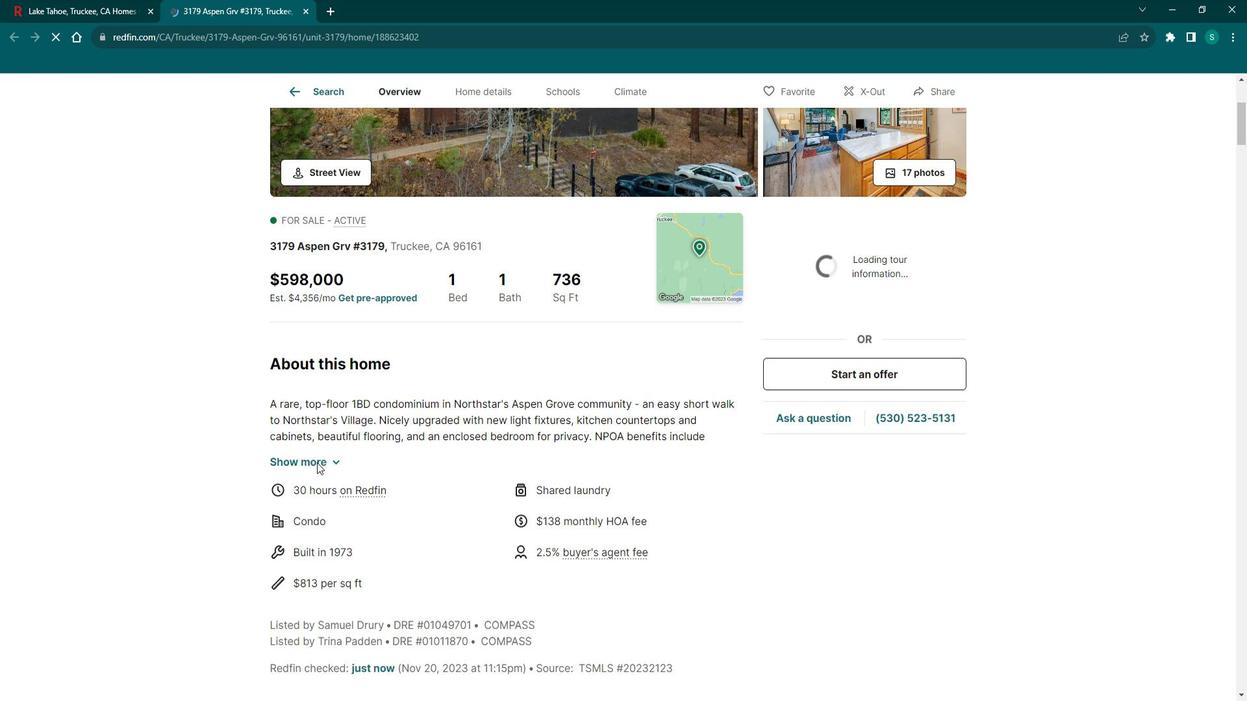 
Action: Mouse moved to (378, 452)
Screenshot: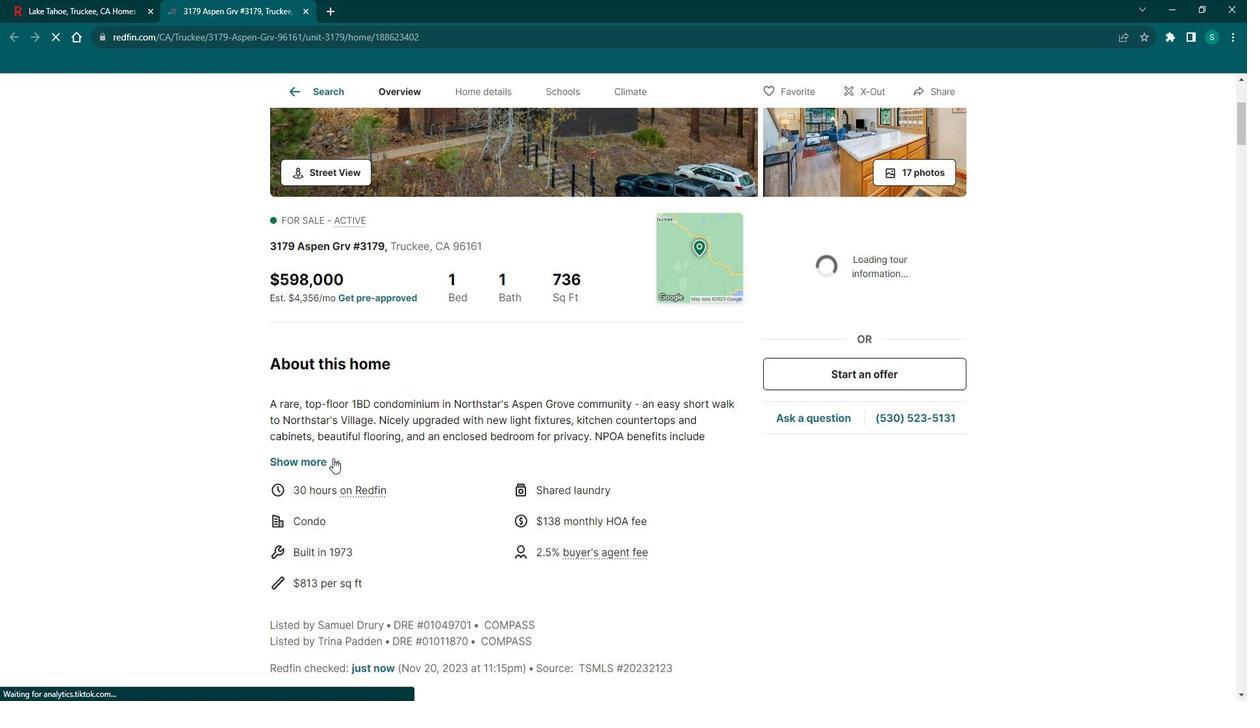 
Action: Mouse scrolled (378, 452) with delta (0, 0)
Screenshot: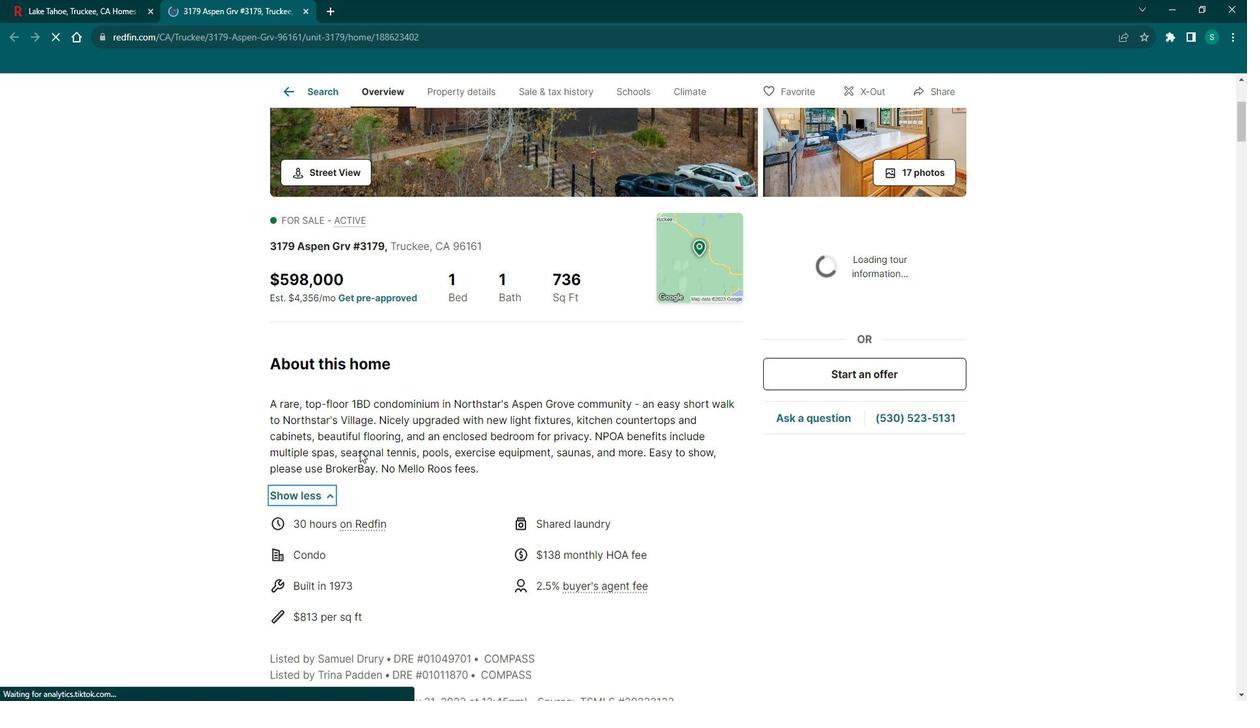 
Action: Mouse scrolled (378, 452) with delta (0, 0)
Screenshot: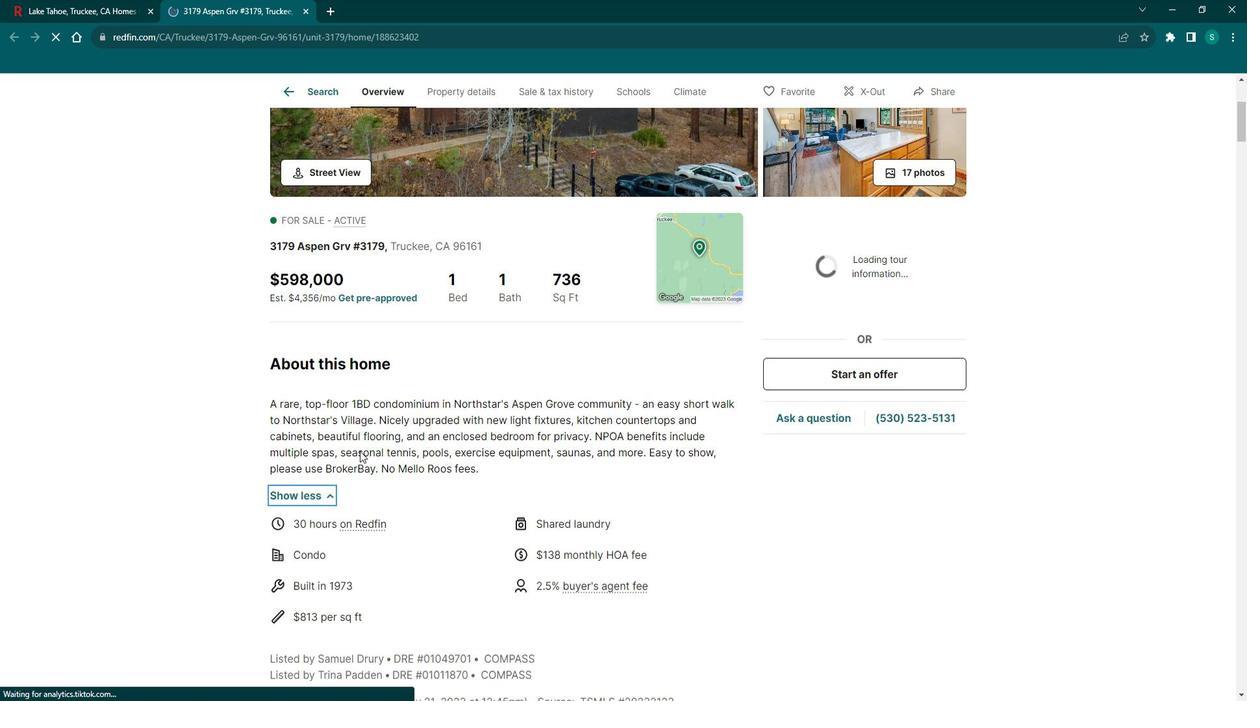 
Action: Mouse scrolled (378, 452) with delta (0, 0)
Screenshot: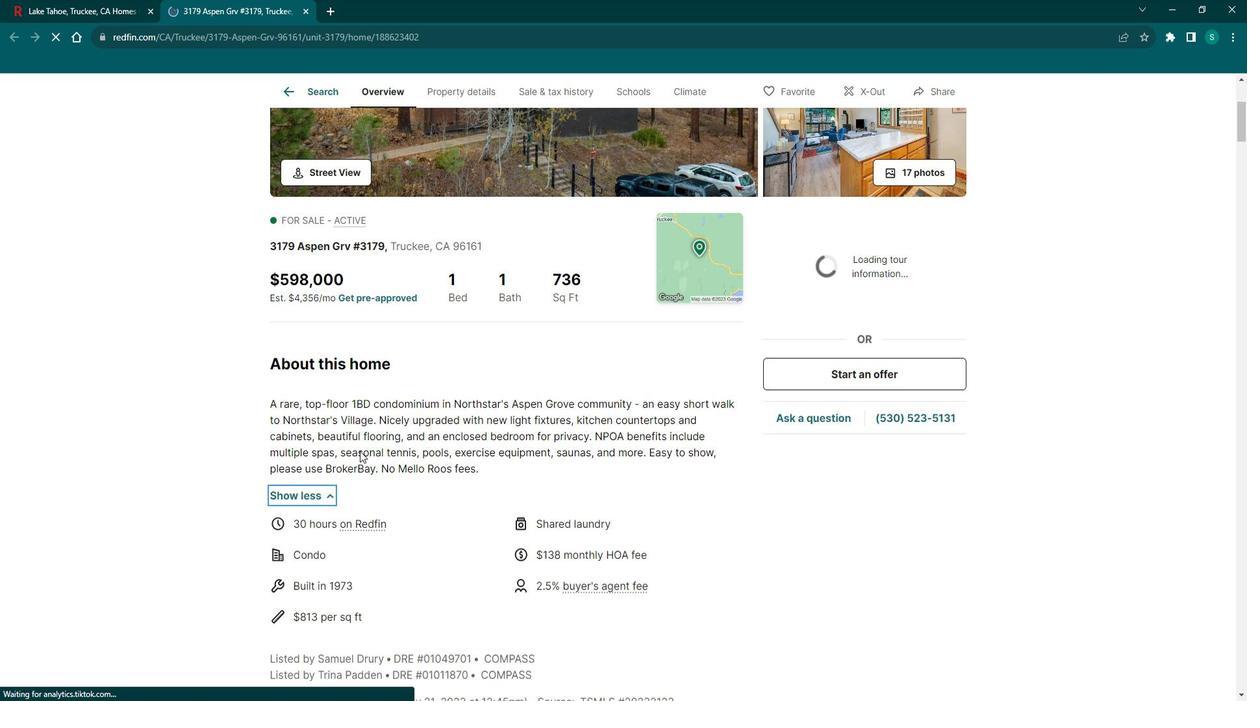 
Action: Mouse scrolled (378, 452) with delta (0, 0)
Screenshot: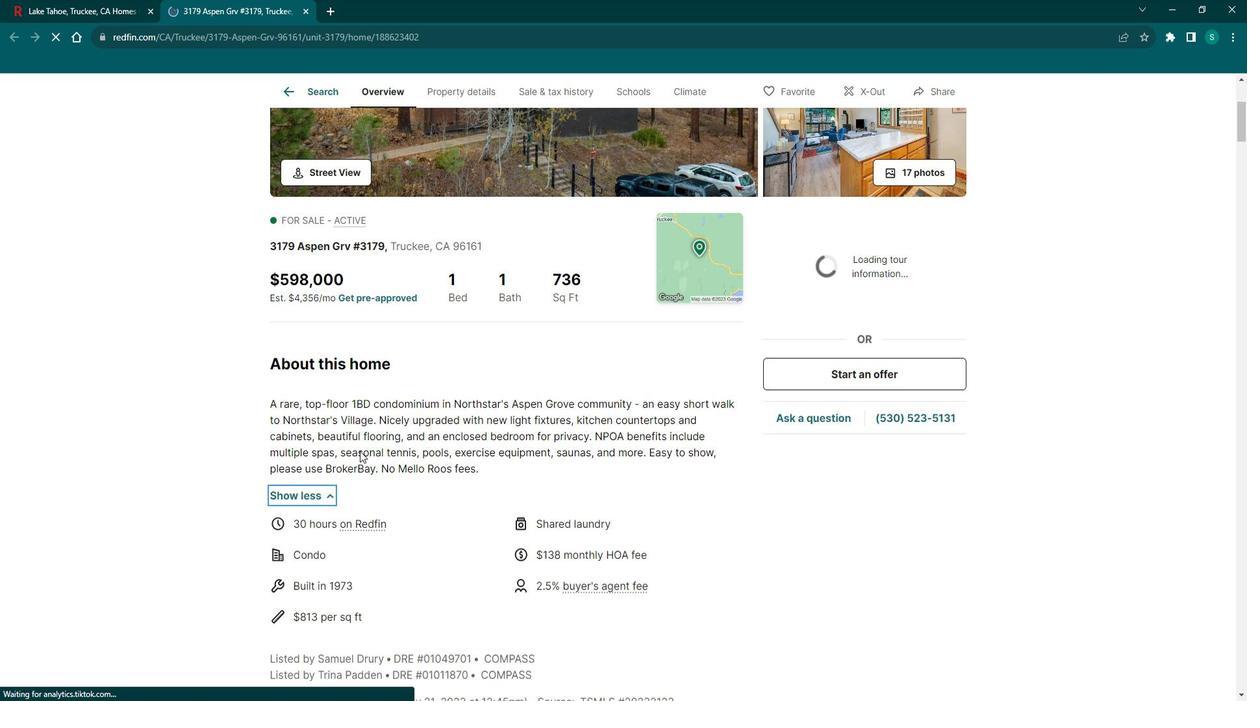
Action: Mouse scrolled (378, 452) with delta (0, 0)
Screenshot: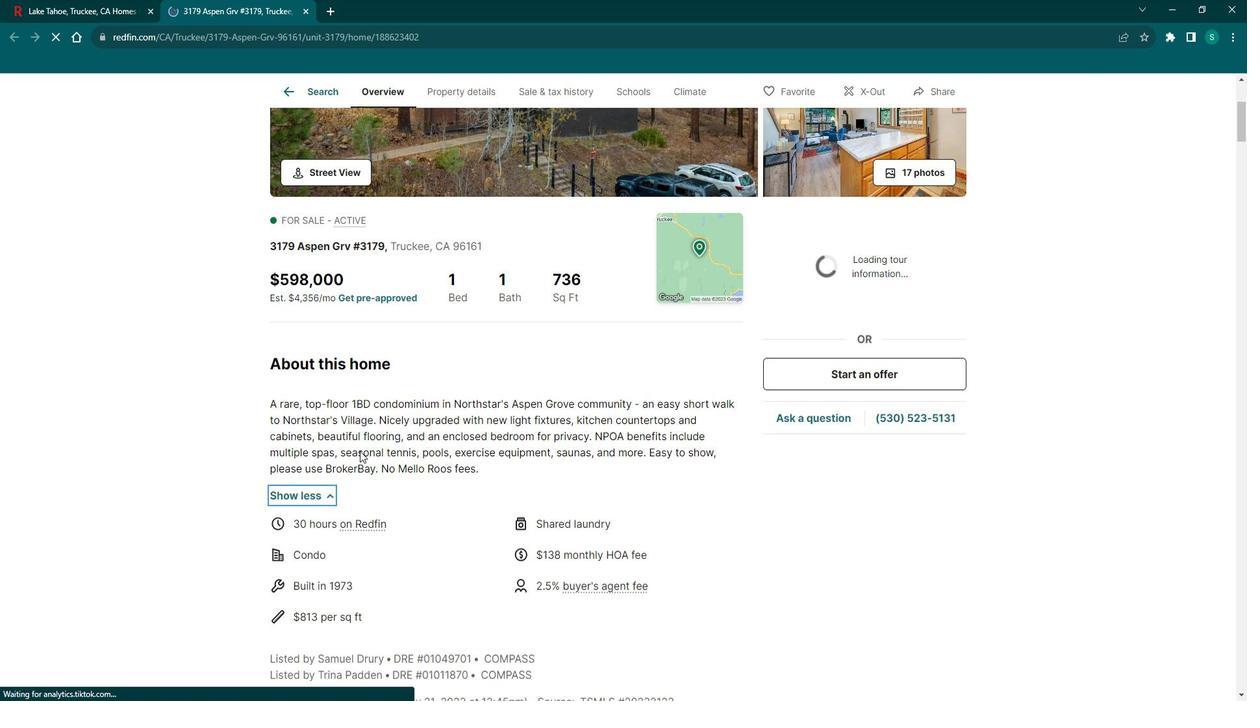
Action: Mouse scrolled (378, 452) with delta (0, 0)
Screenshot: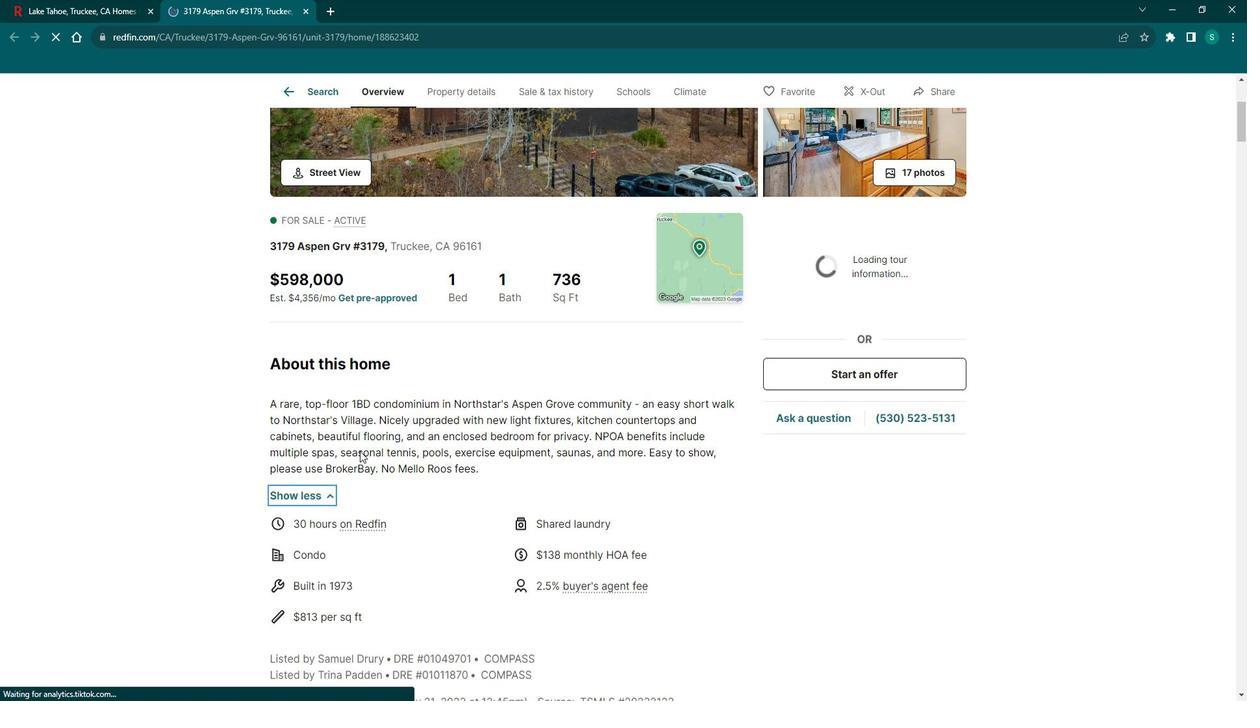 
Action: Mouse moved to (378, 452)
Screenshot: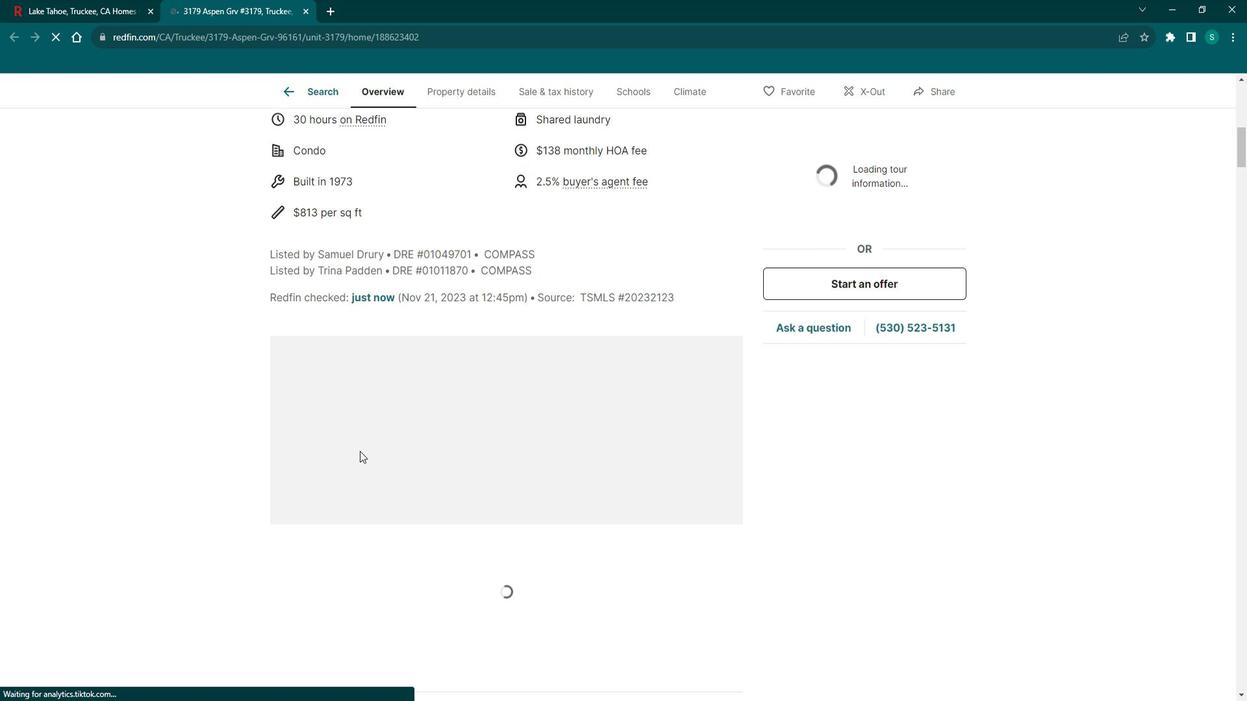 
Action: Mouse scrolled (378, 451) with delta (0, 0)
Screenshot: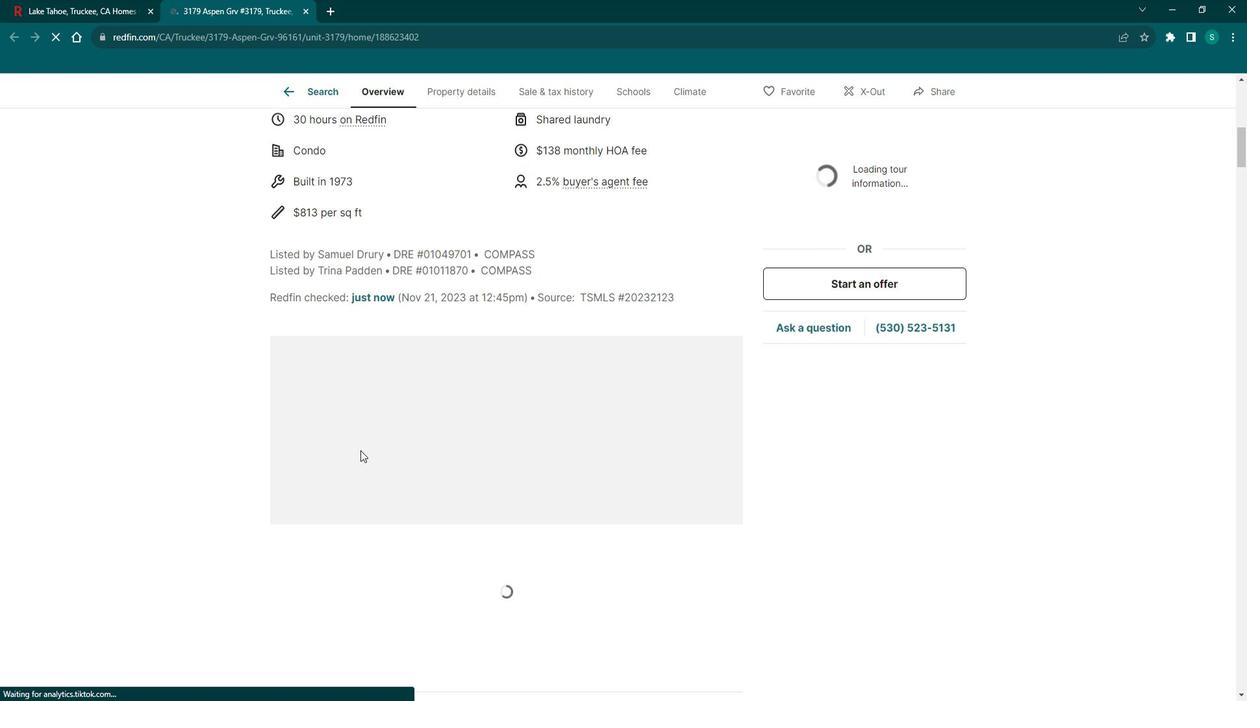 
Action: Mouse scrolled (378, 451) with delta (0, 0)
Screenshot: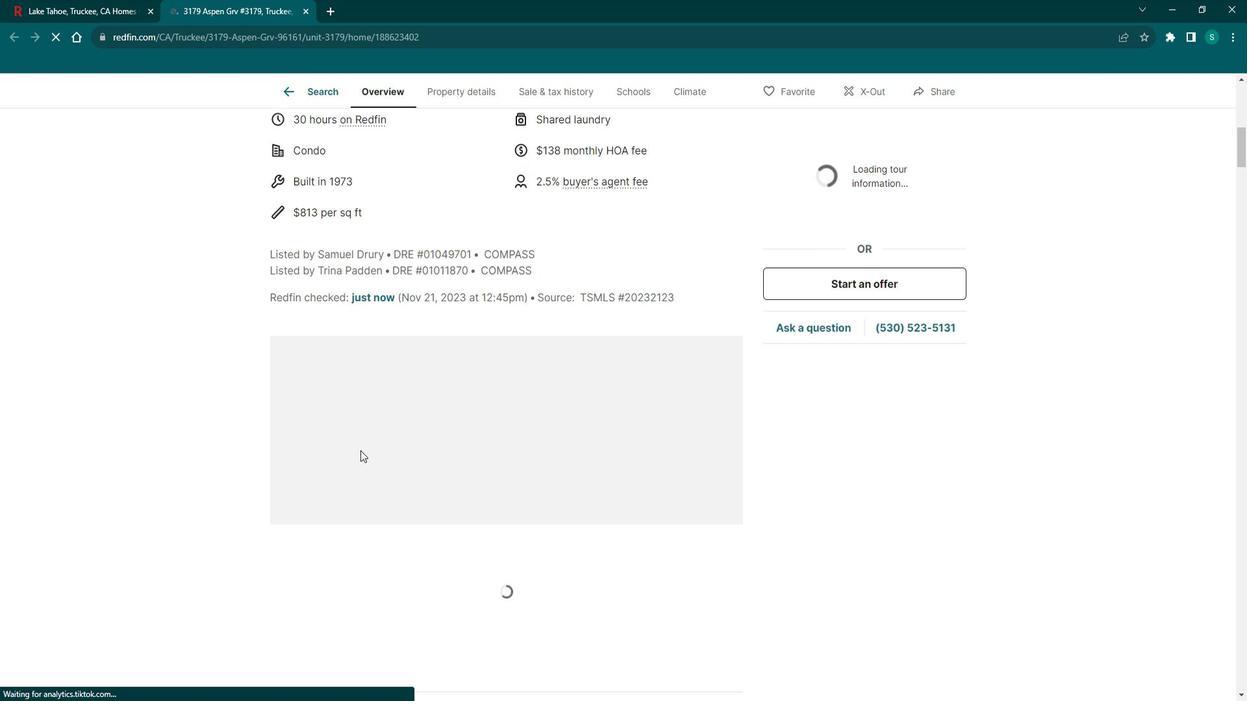 
Action: Mouse scrolled (378, 451) with delta (0, 0)
Screenshot: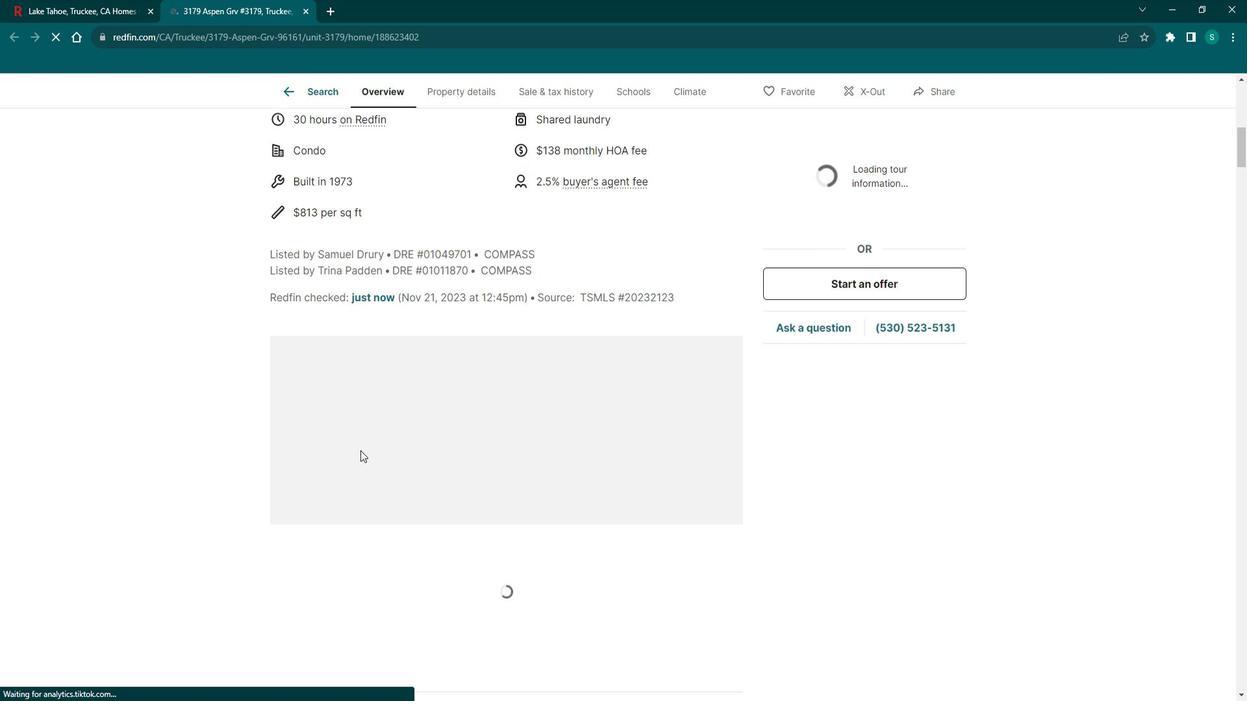 
Action: Mouse scrolled (378, 451) with delta (0, 0)
Screenshot: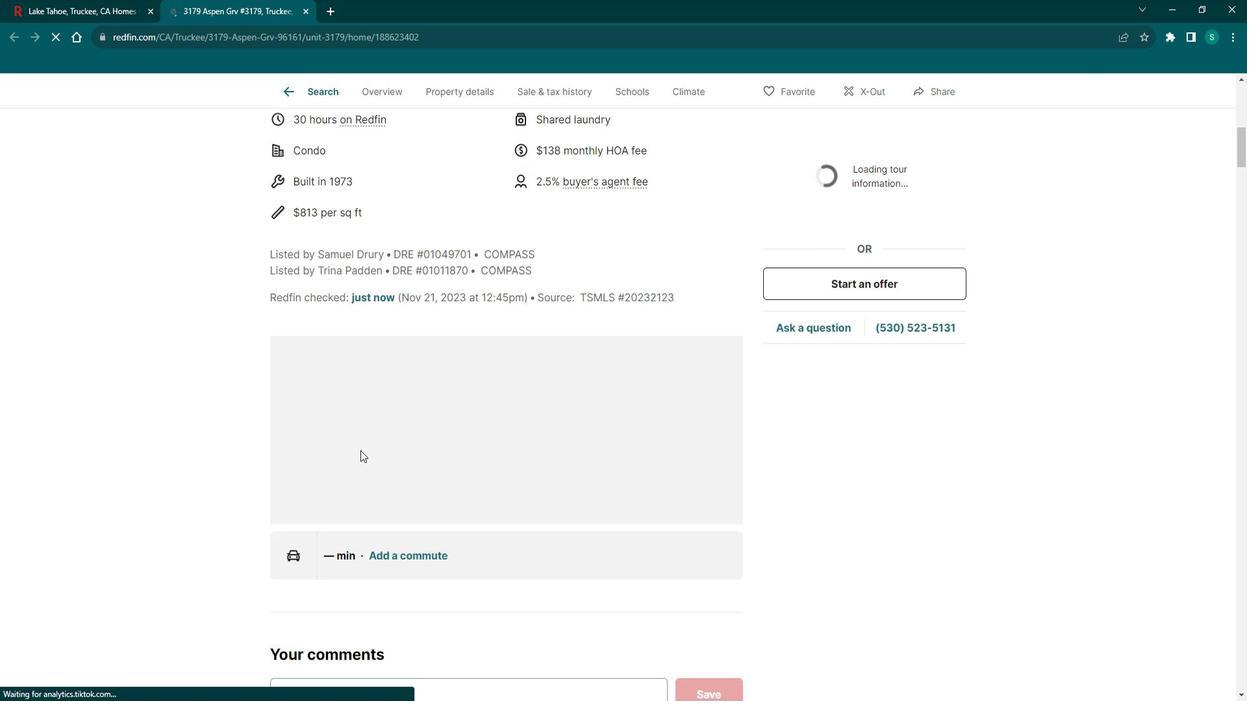 
Action: Mouse scrolled (378, 451) with delta (0, 0)
Screenshot: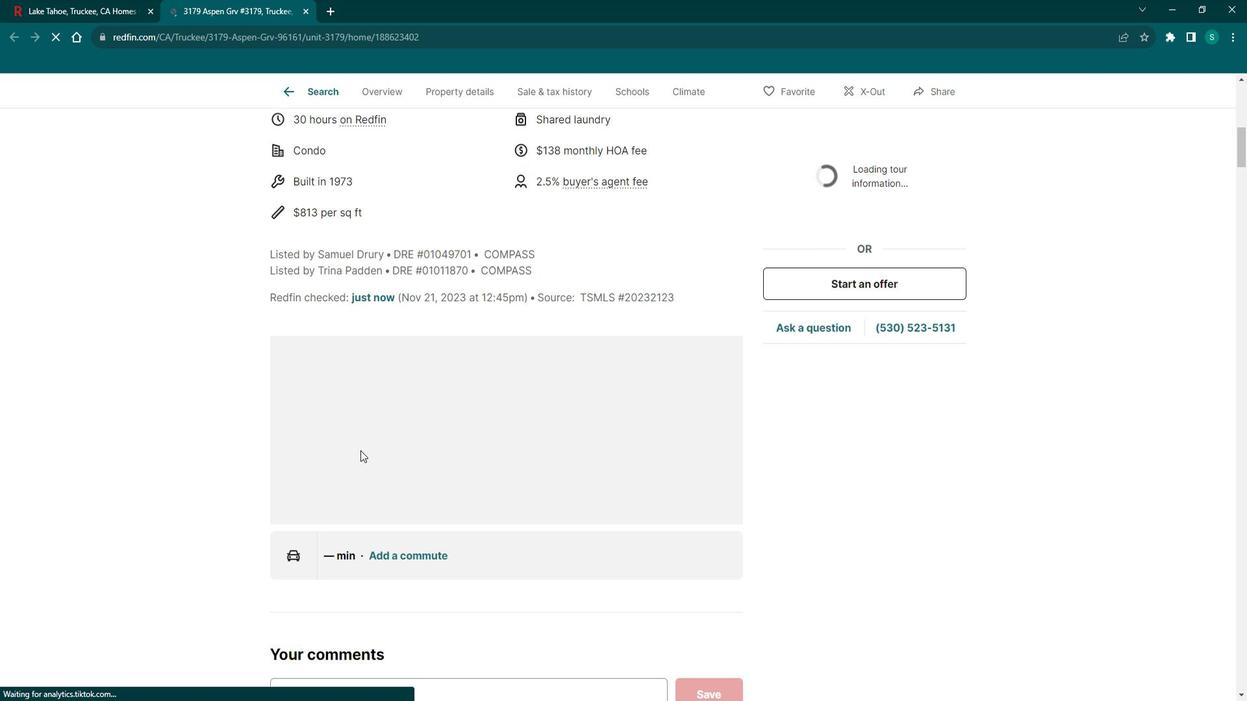 
Action: Mouse scrolled (378, 451) with delta (0, 0)
Screenshot: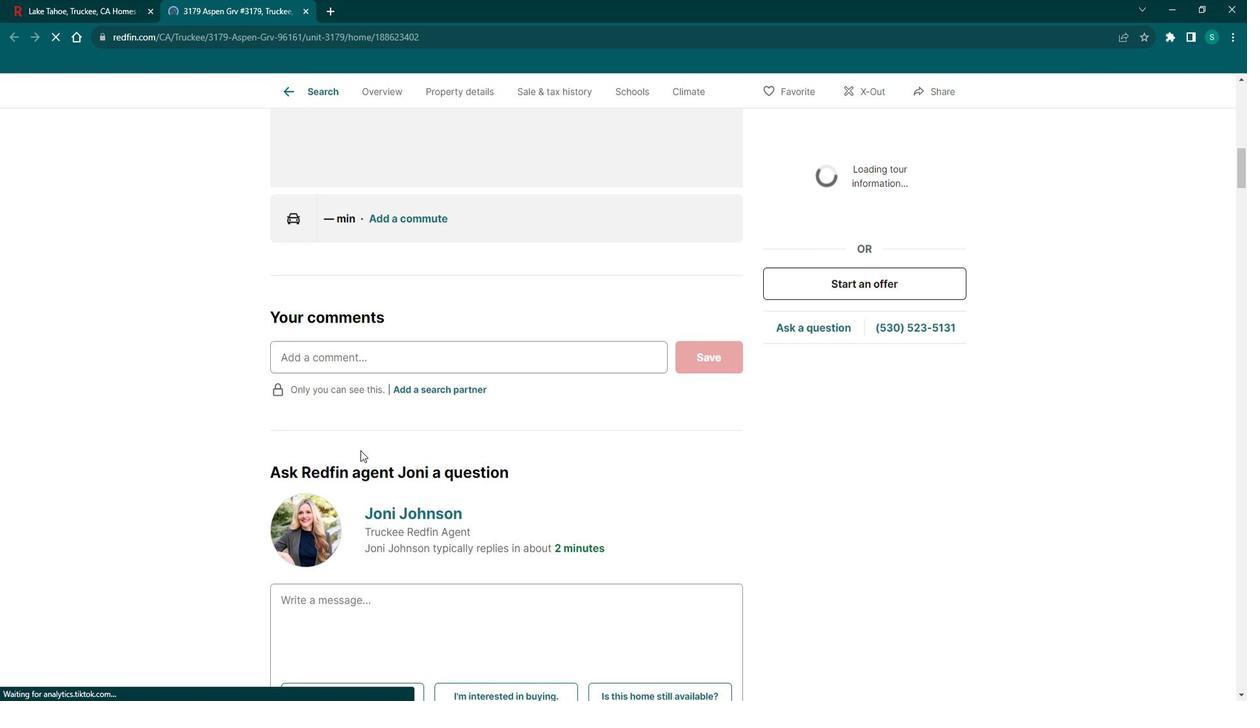 
Action: Mouse scrolled (378, 451) with delta (0, 0)
Screenshot: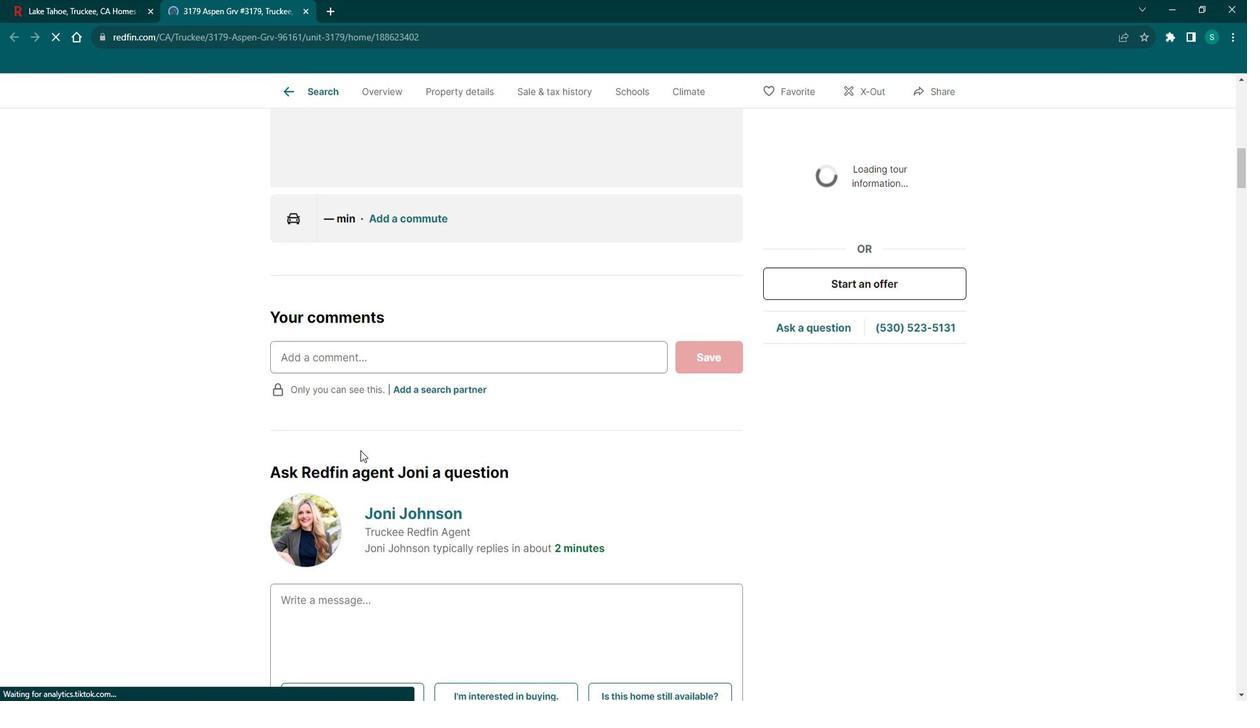 
Action: Mouse scrolled (378, 451) with delta (0, 0)
Screenshot: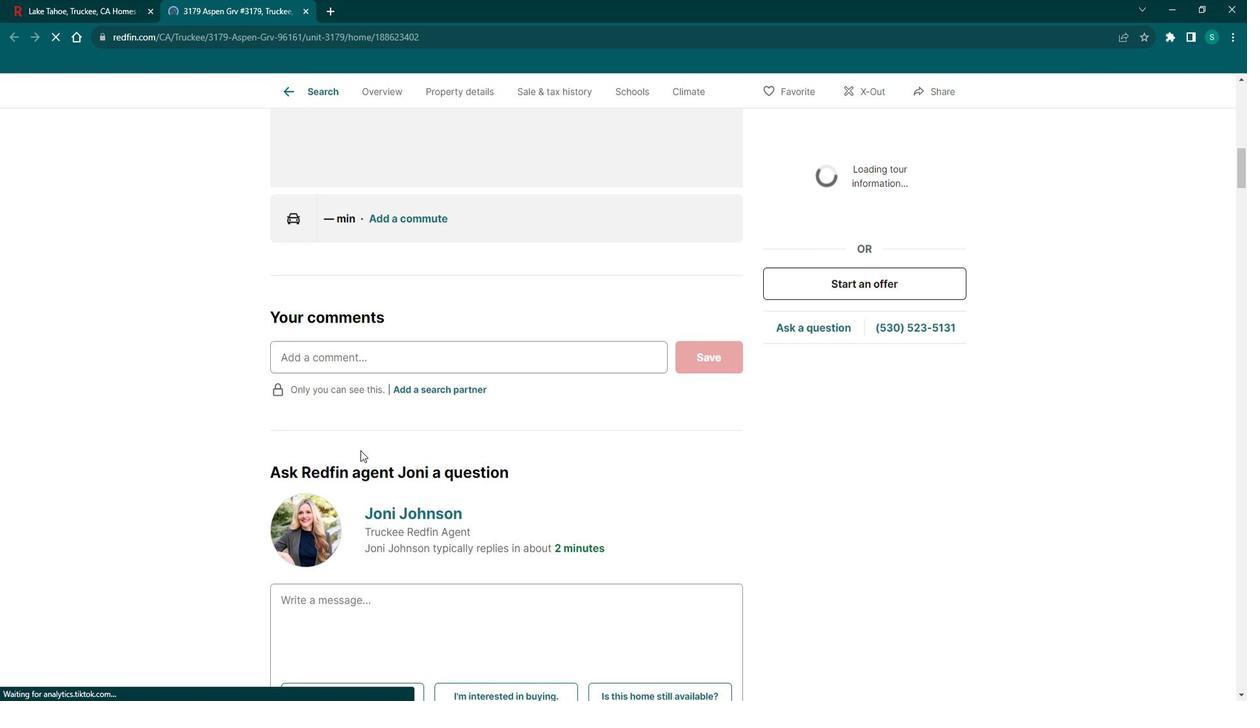 
Action: Mouse scrolled (378, 451) with delta (0, 0)
Screenshot: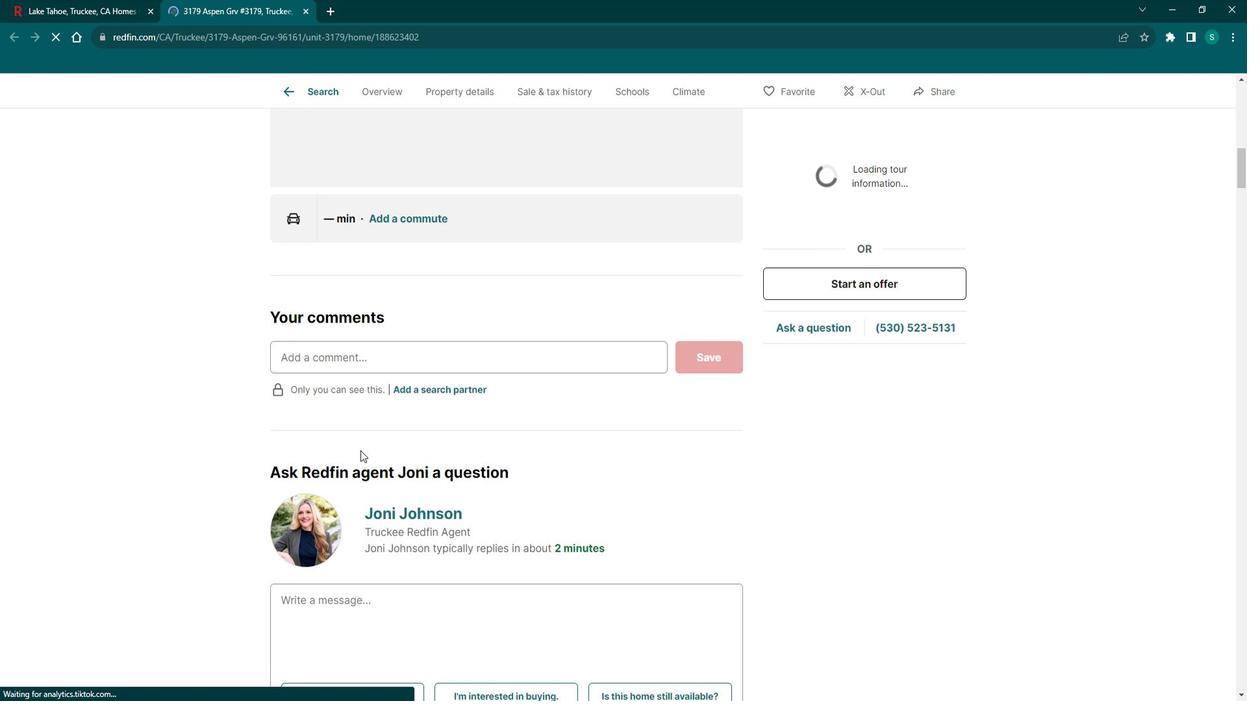 
Action: Mouse scrolled (378, 451) with delta (0, 0)
Screenshot: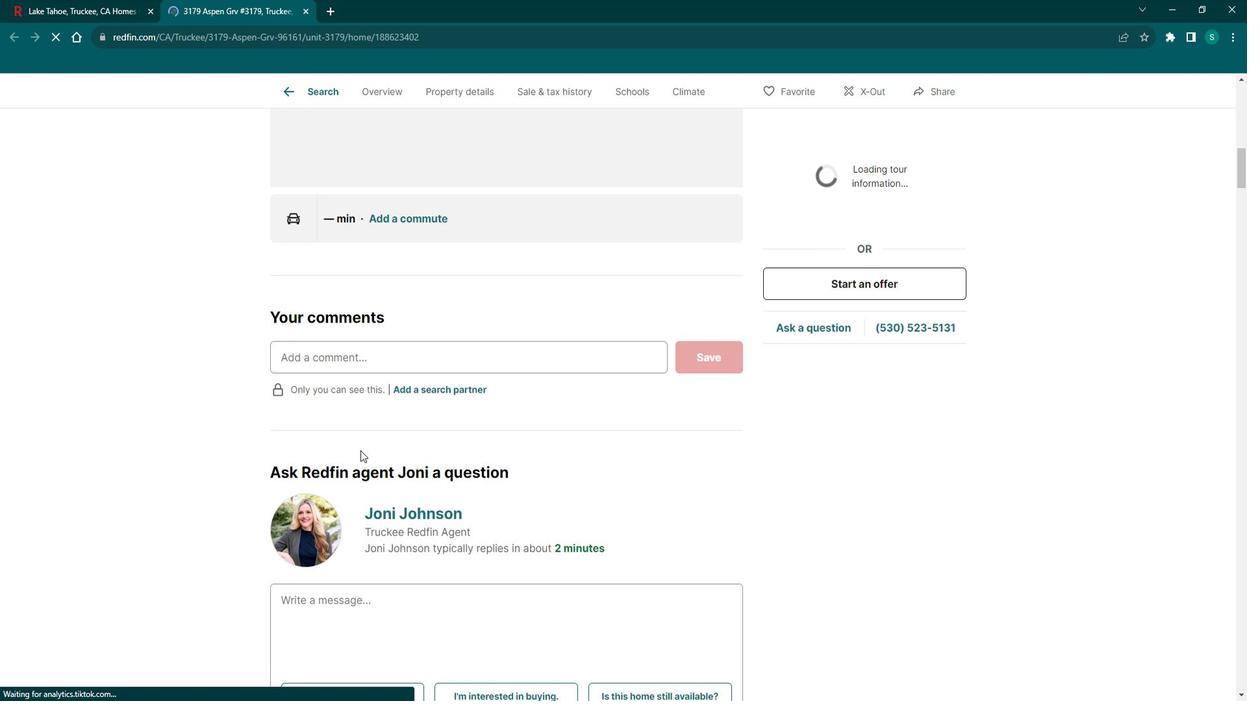 
Action: Mouse scrolled (378, 451) with delta (0, 0)
Screenshot: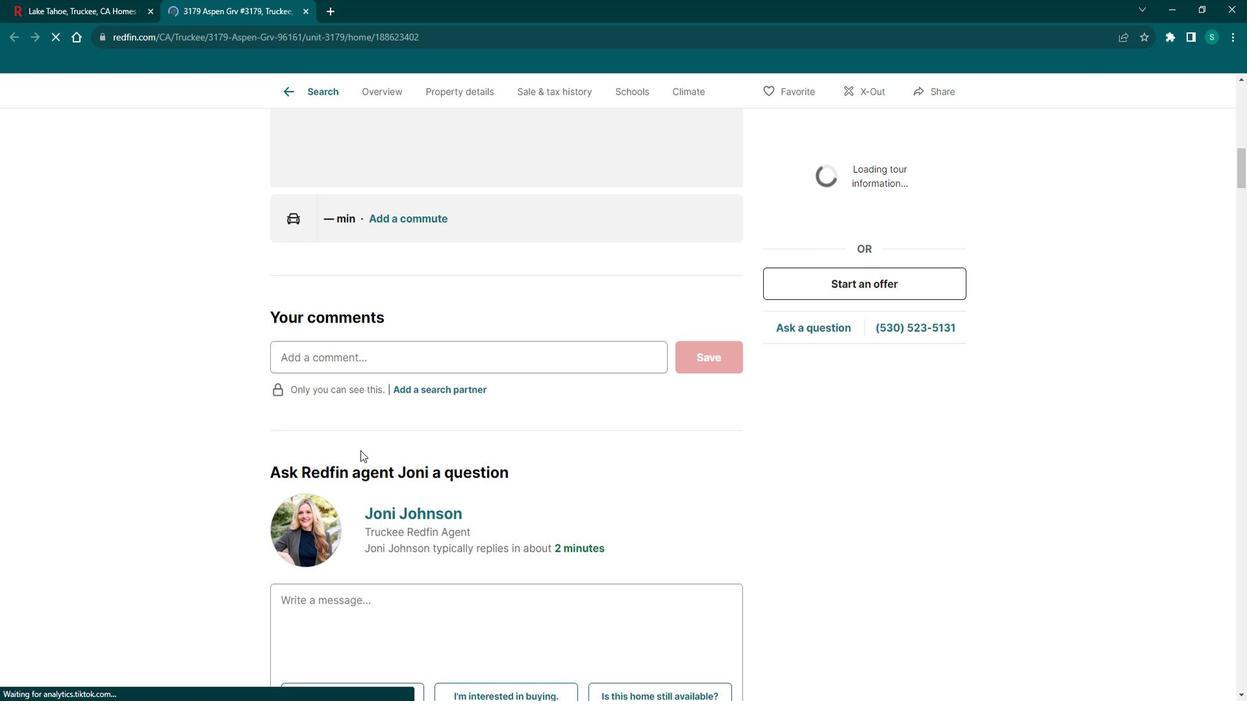 
Action: Mouse scrolled (378, 451) with delta (0, 0)
Screenshot: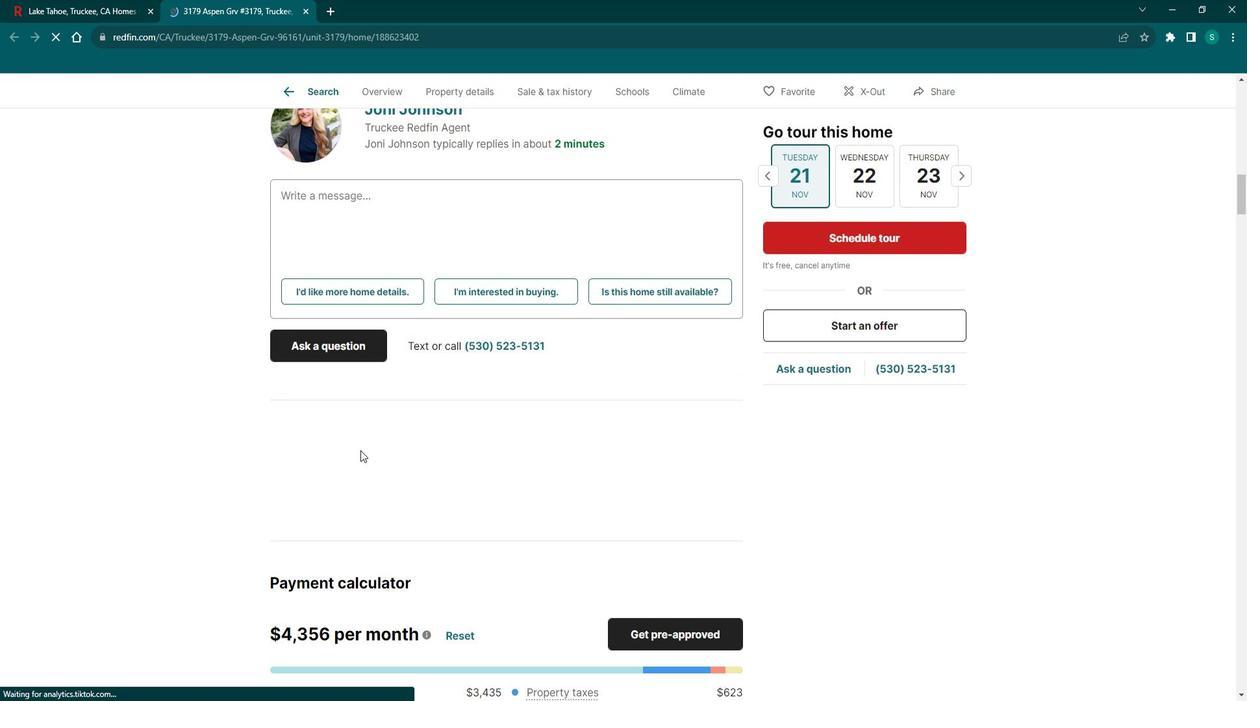 
Action: Mouse scrolled (378, 451) with delta (0, 0)
Screenshot: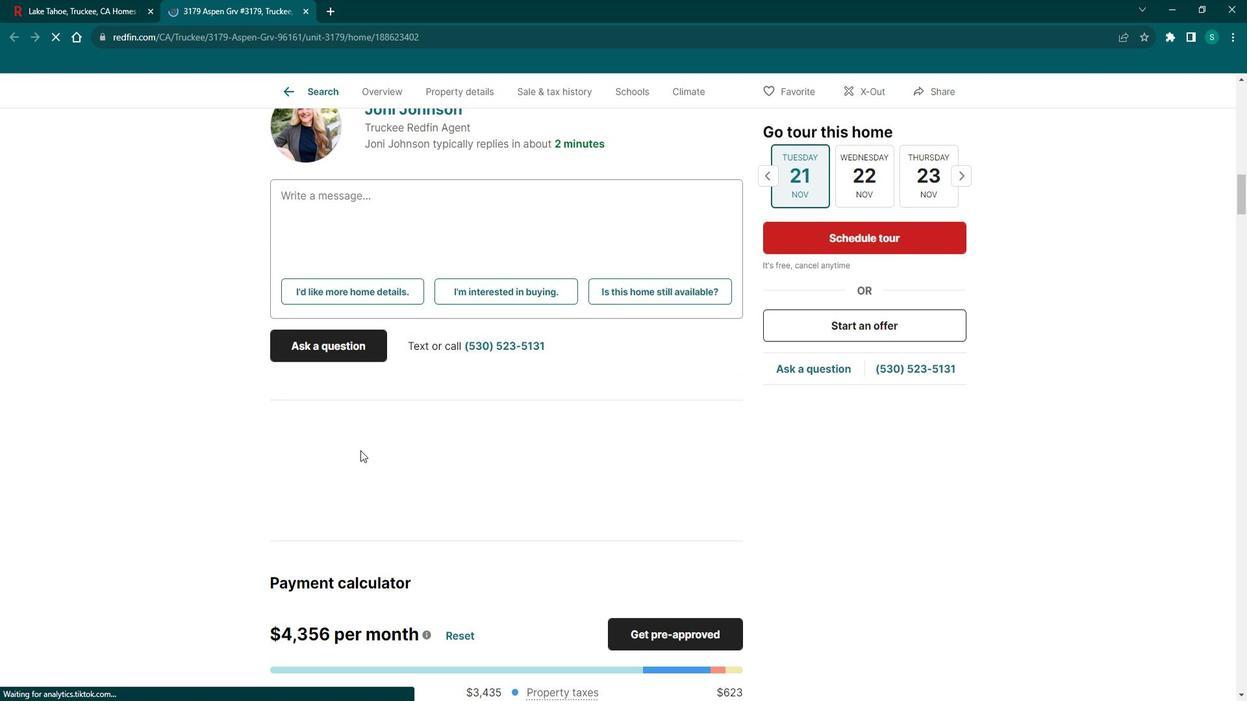 
Action: Mouse scrolled (378, 451) with delta (0, 0)
Screenshot: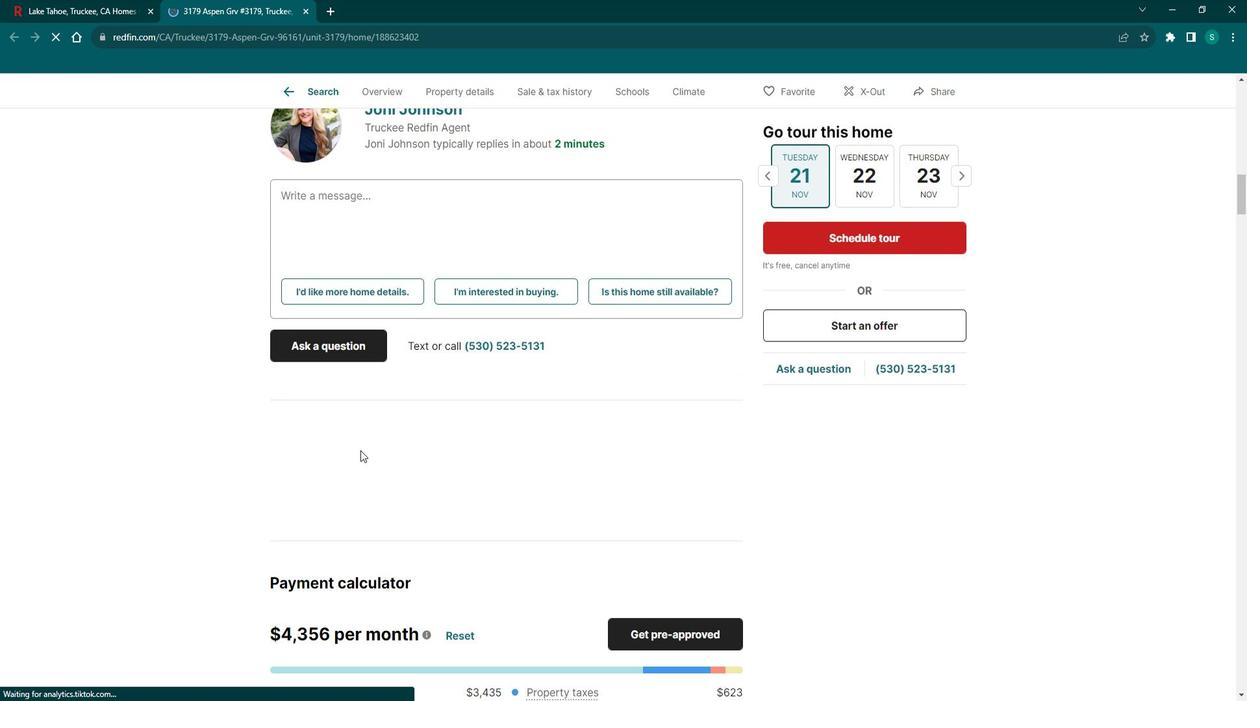 
Action: Mouse scrolled (378, 451) with delta (0, 0)
Screenshot: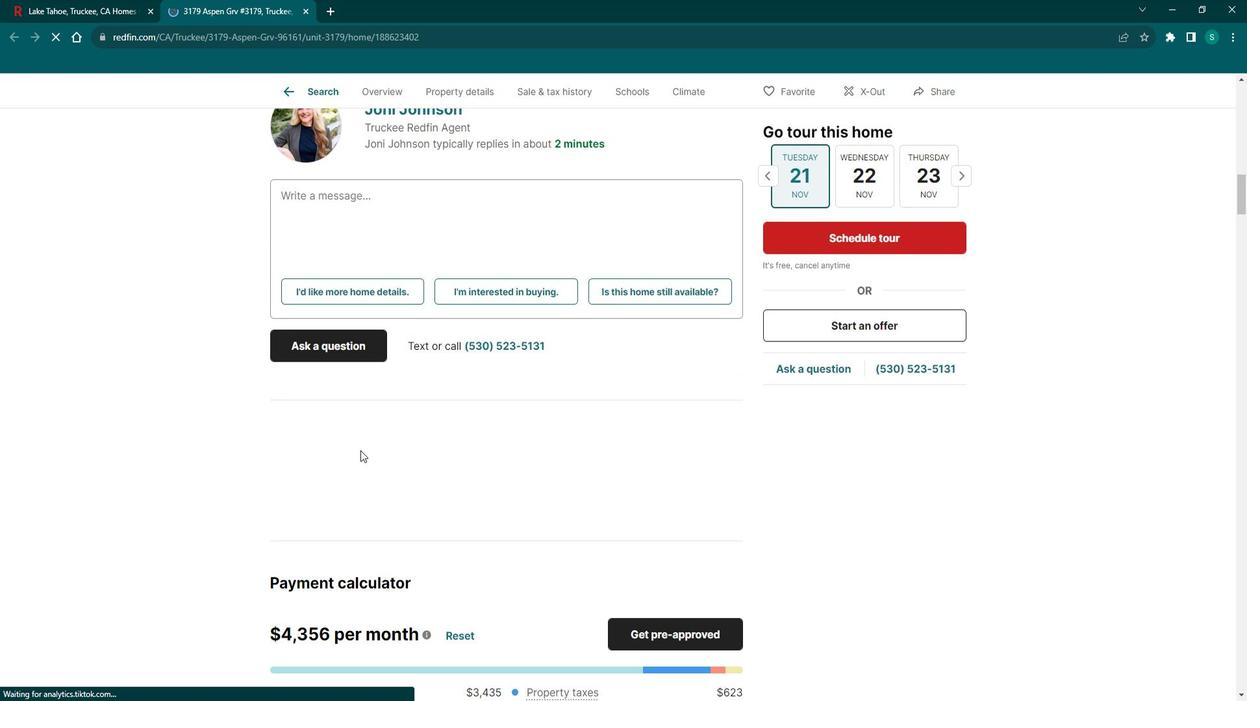 
Action: Mouse scrolled (378, 451) with delta (0, 0)
Screenshot: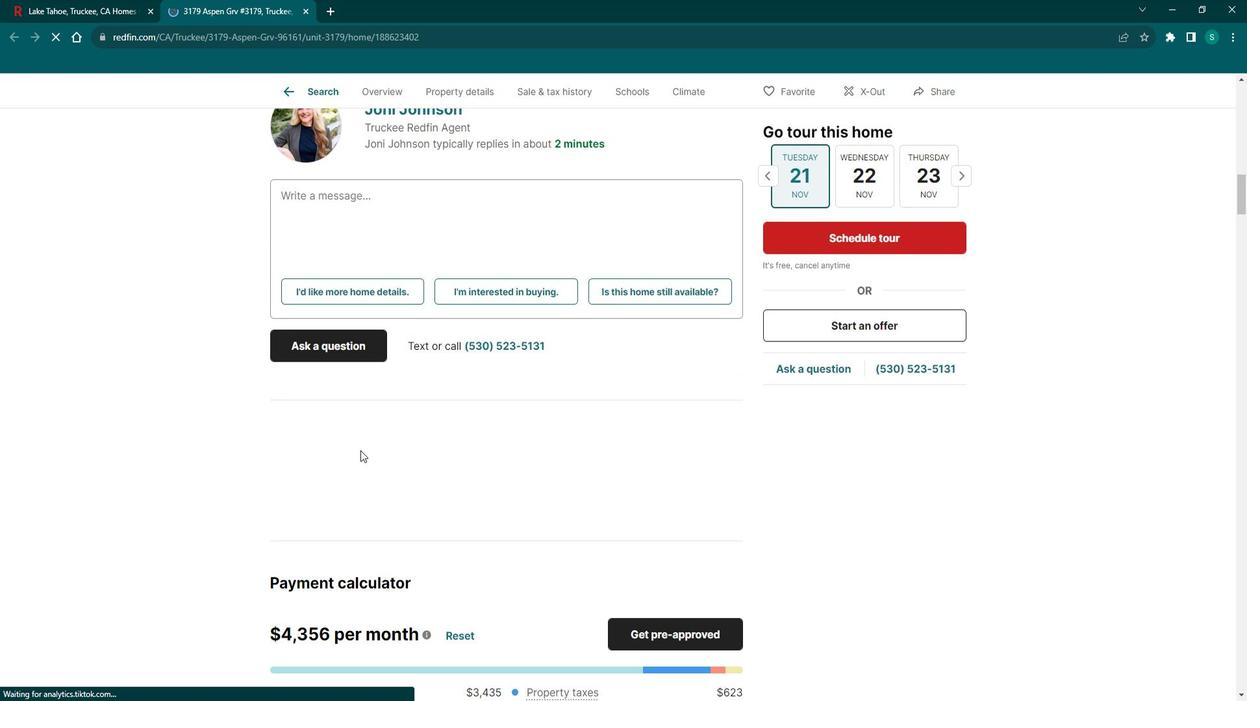 
Action: Mouse scrolled (378, 451) with delta (0, 0)
Screenshot: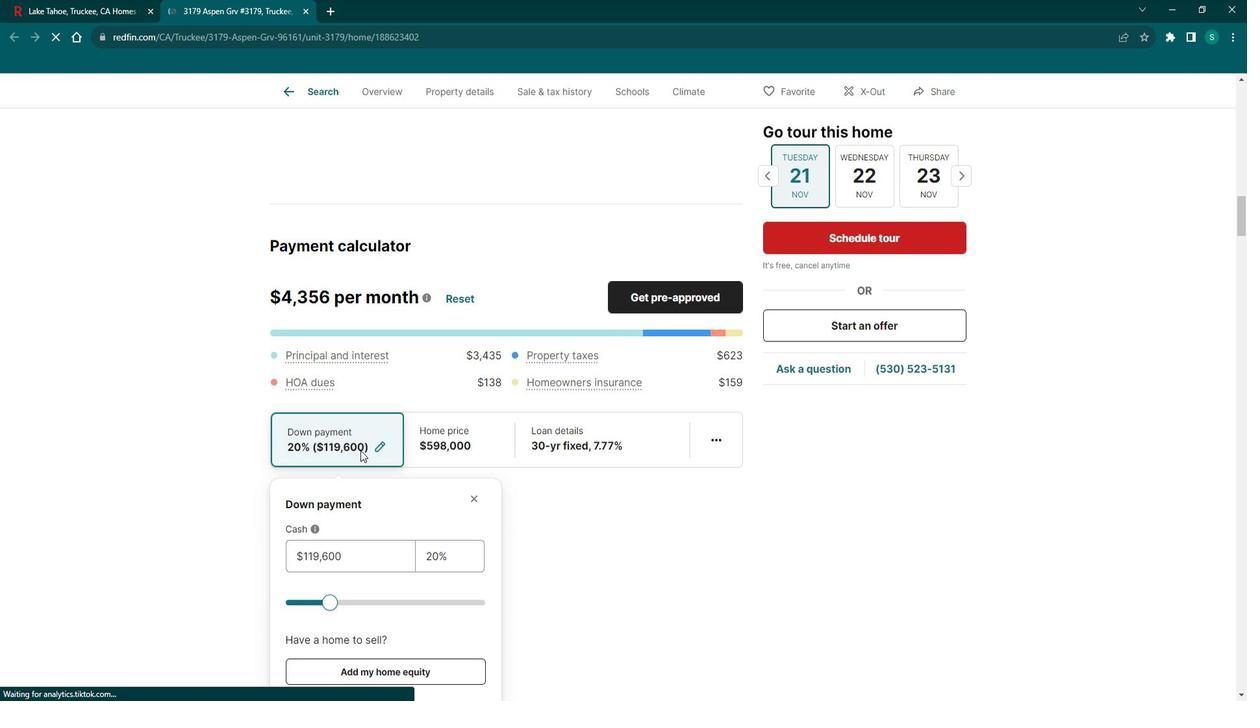 
Action: Mouse scrolled (378, 451) with delta (0, 0)
Screenshot: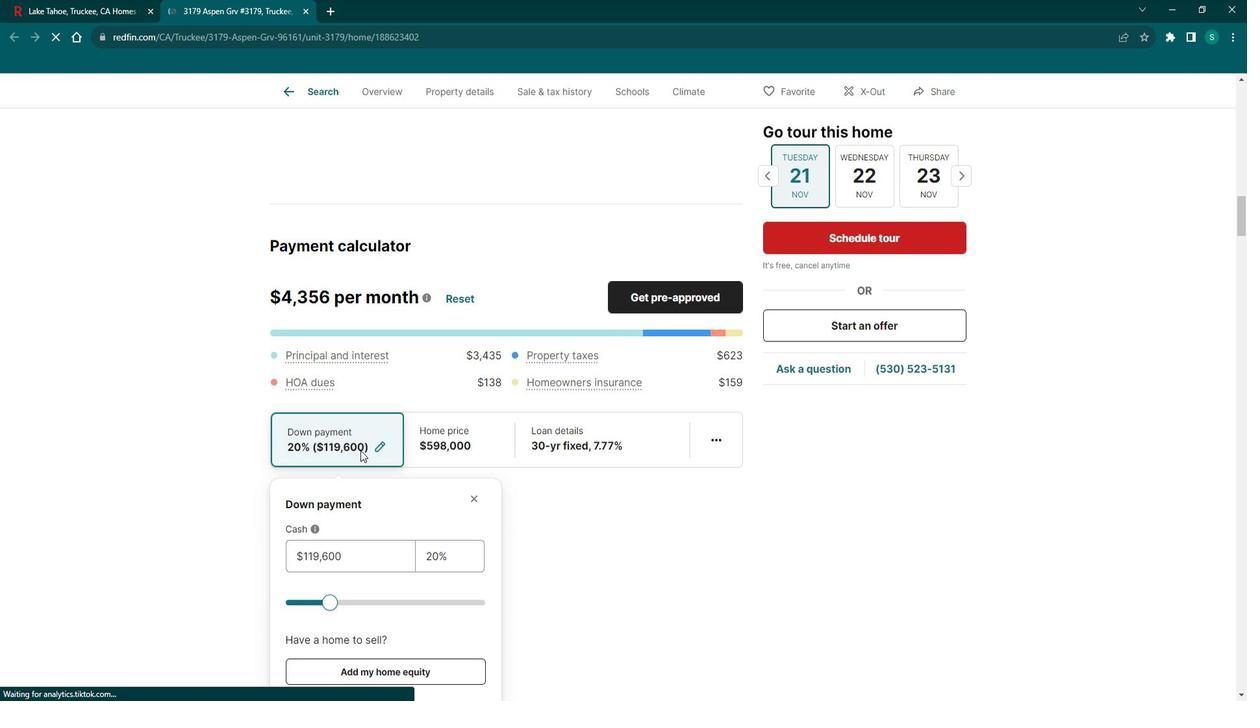 
Action: Mouse scrolled (378, 451) with delta (0, 0)
Screenshot: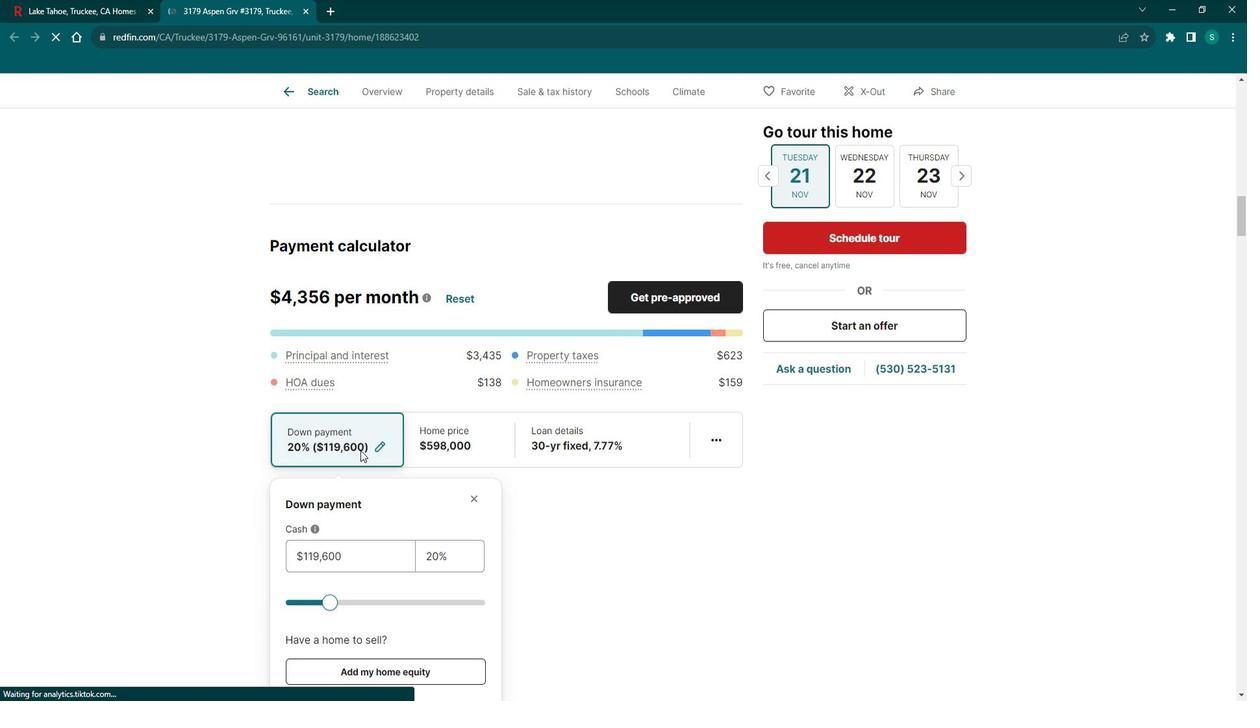 
Action: Mouse scrolled (378, 451) with delta (0, 0)
Screenshot: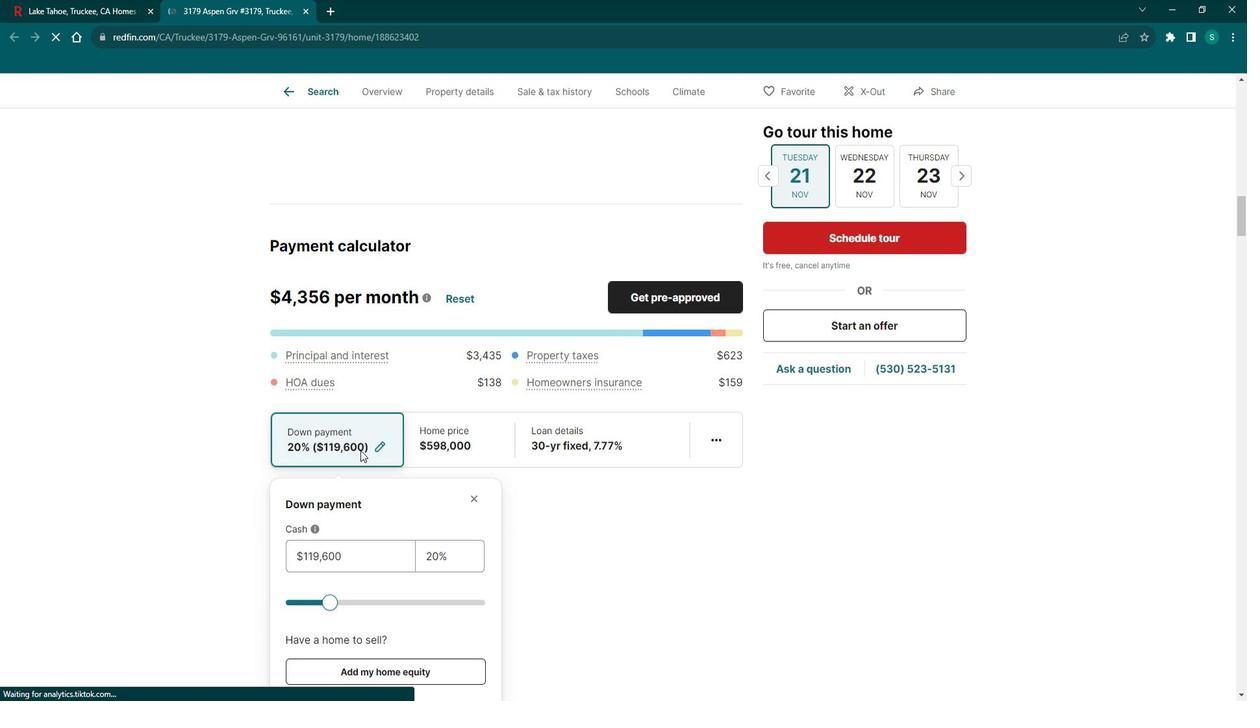 
Action: Mouse scrolled (378, 451) with delta (0, 0)
Screenshot: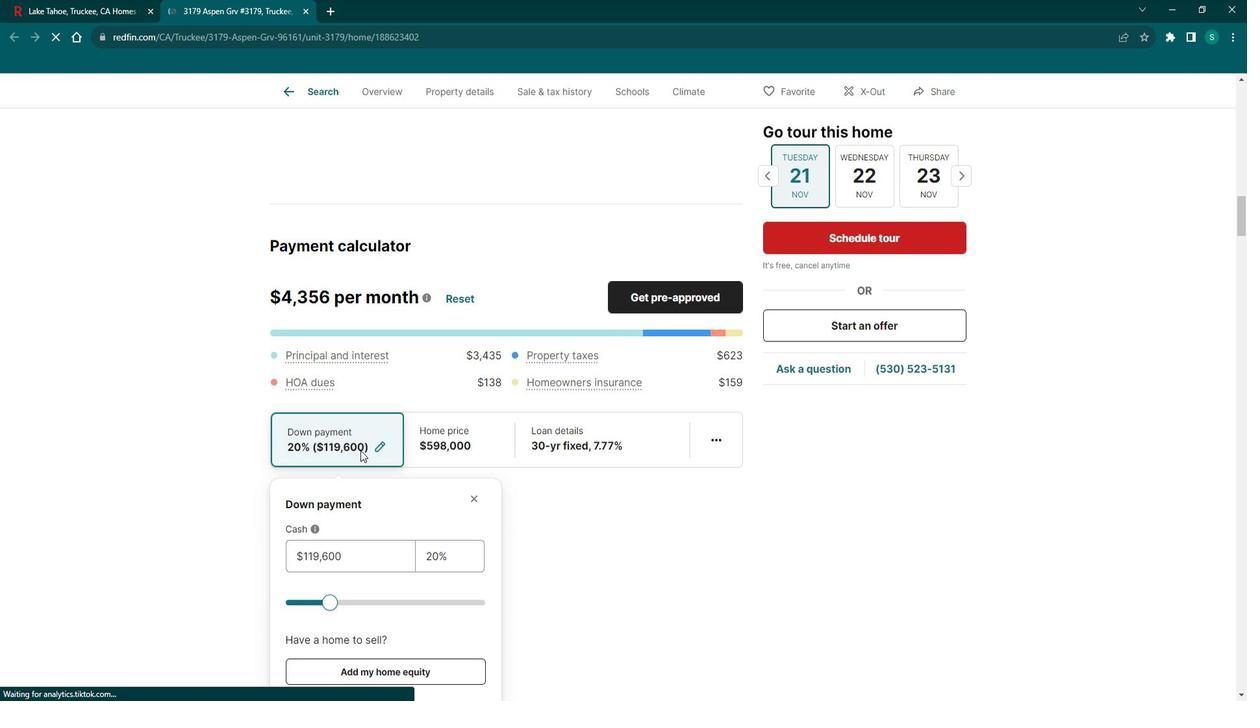 
Action: Mouse scrolled (378, 451) with delta (0, 0)
Screenshot: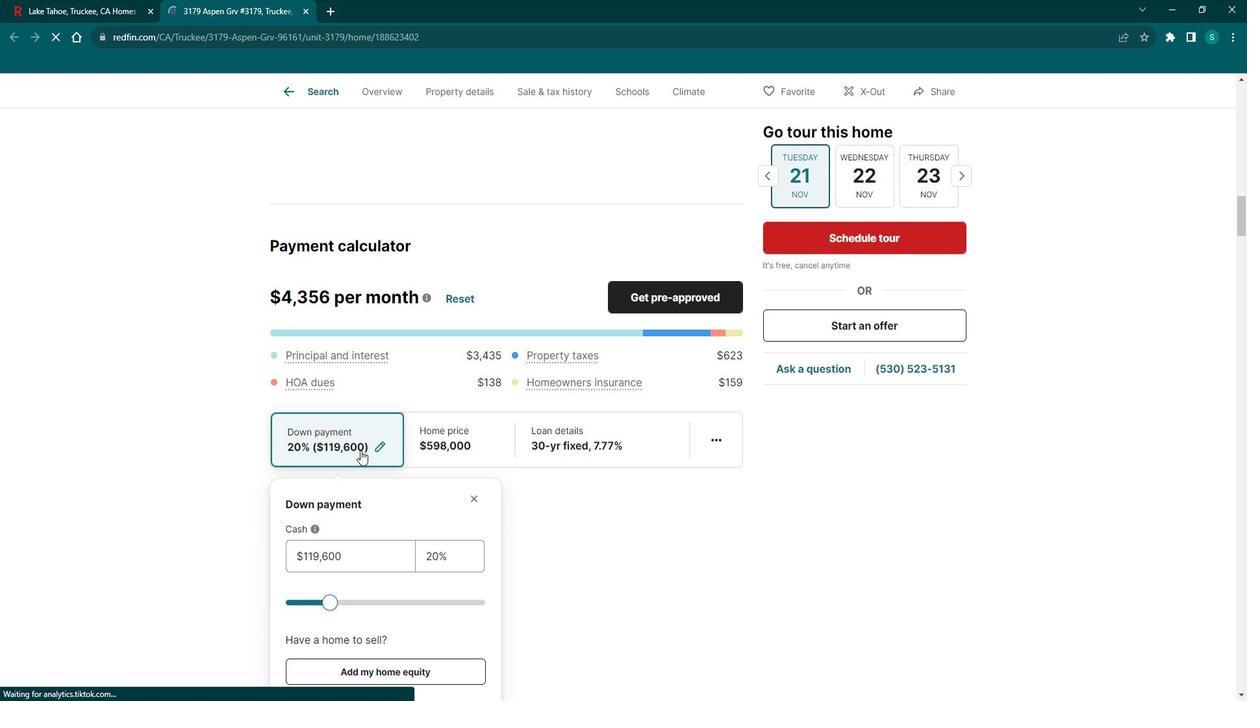 
Action: Mouse scrolled (378, 451) with delta (0, 0)
Screenshot: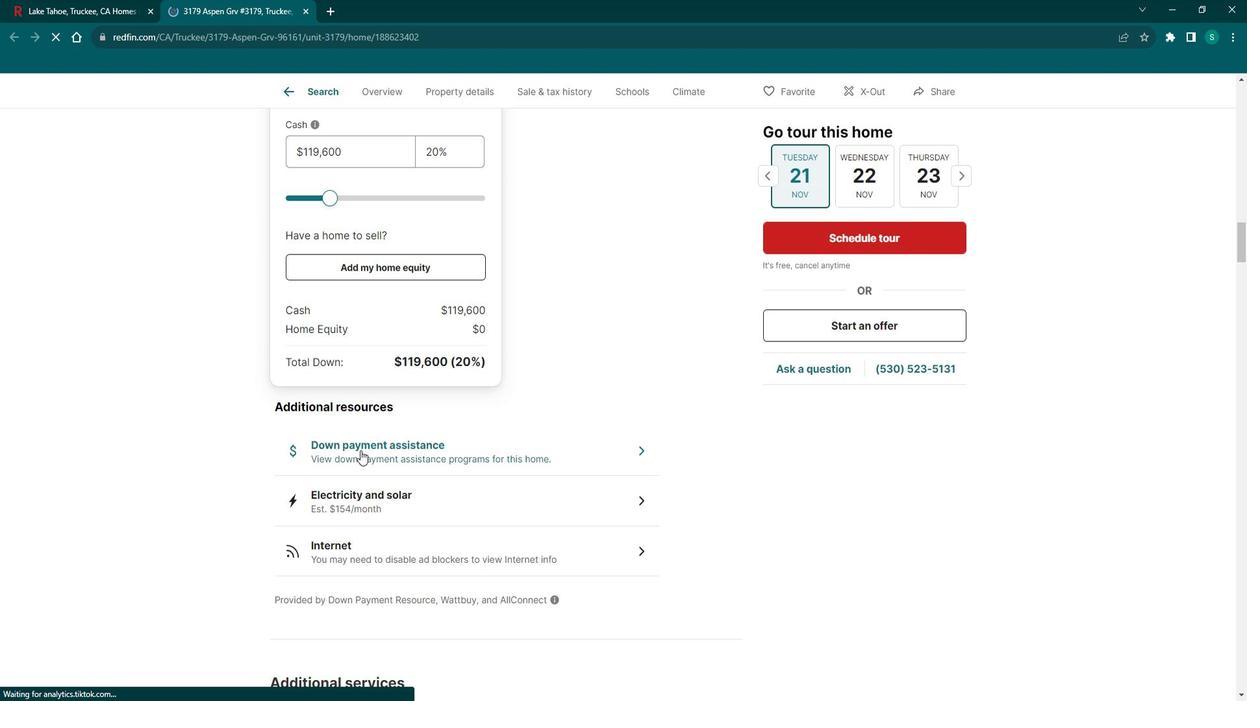 
Action: Mouse scrolled (378, 451) with delta (0, 0)
Screenshot: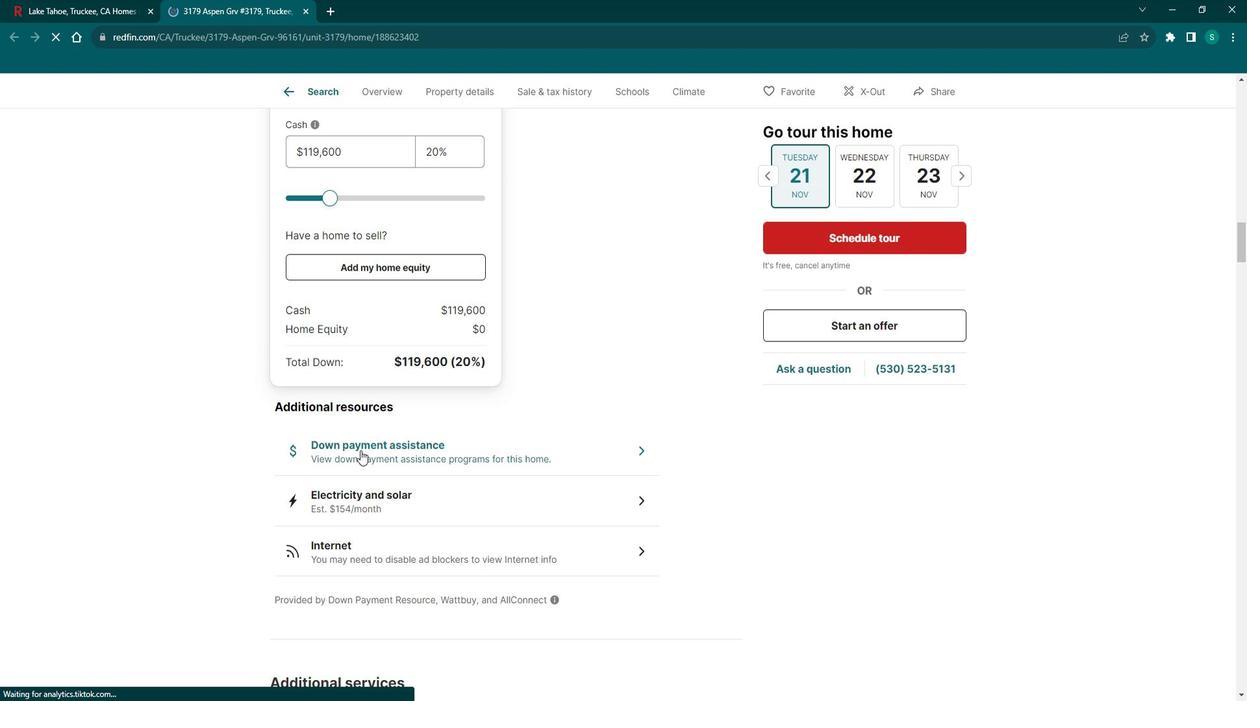 
Action: Mouse scrolled (378, 451) with delta (0, 0)
Screenshot: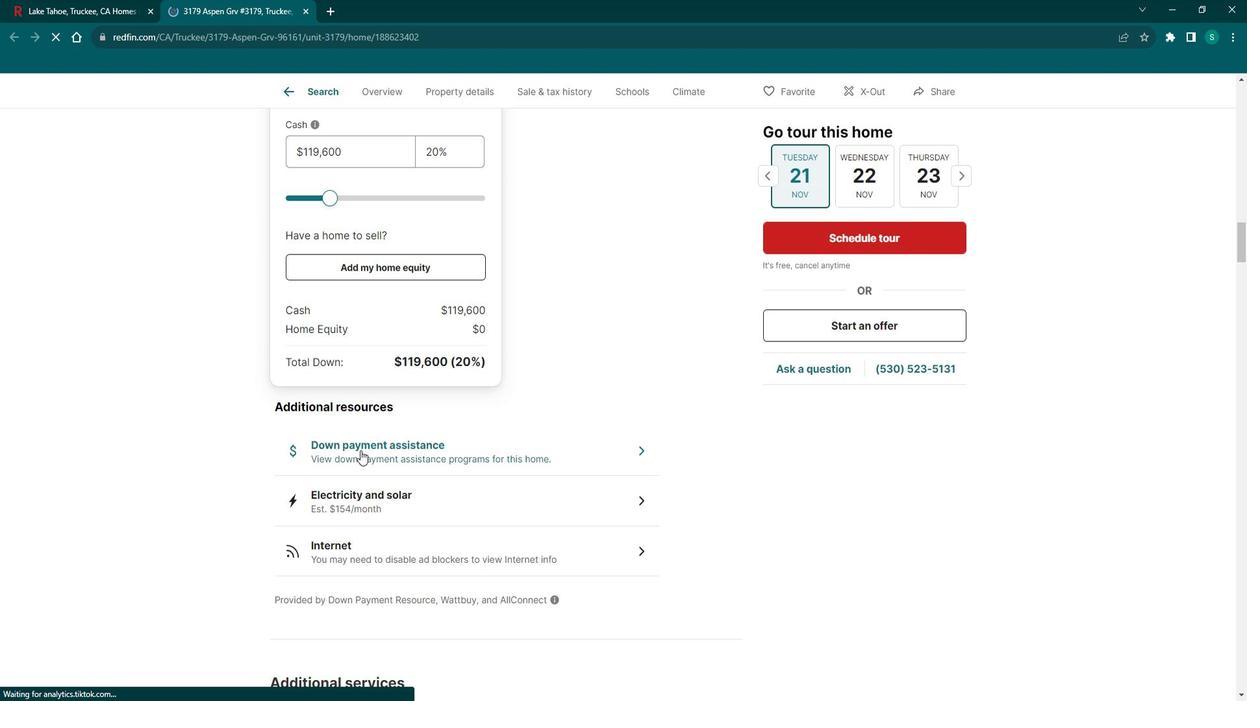 
Action: Mouse scrolled (378, 451) with delta (0, 0)
Screenshot: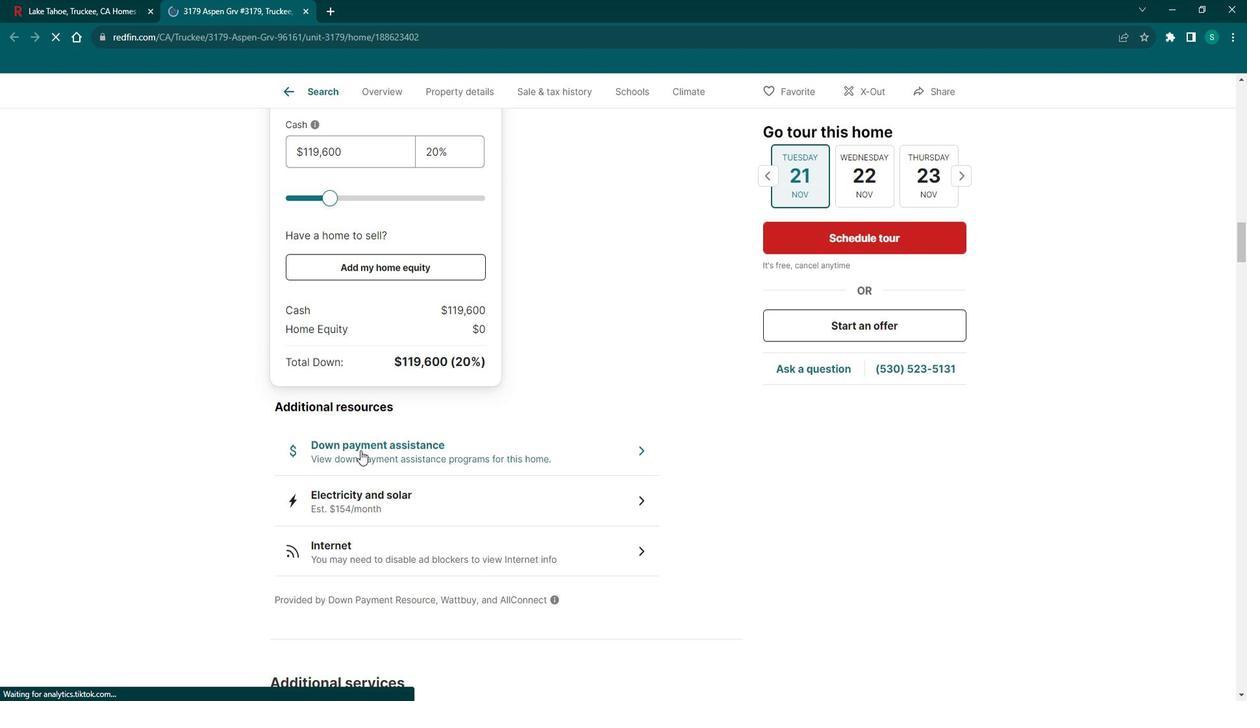 
Action: Mouse scrolled (378, 451) with delta (0, 0)
Screenshot: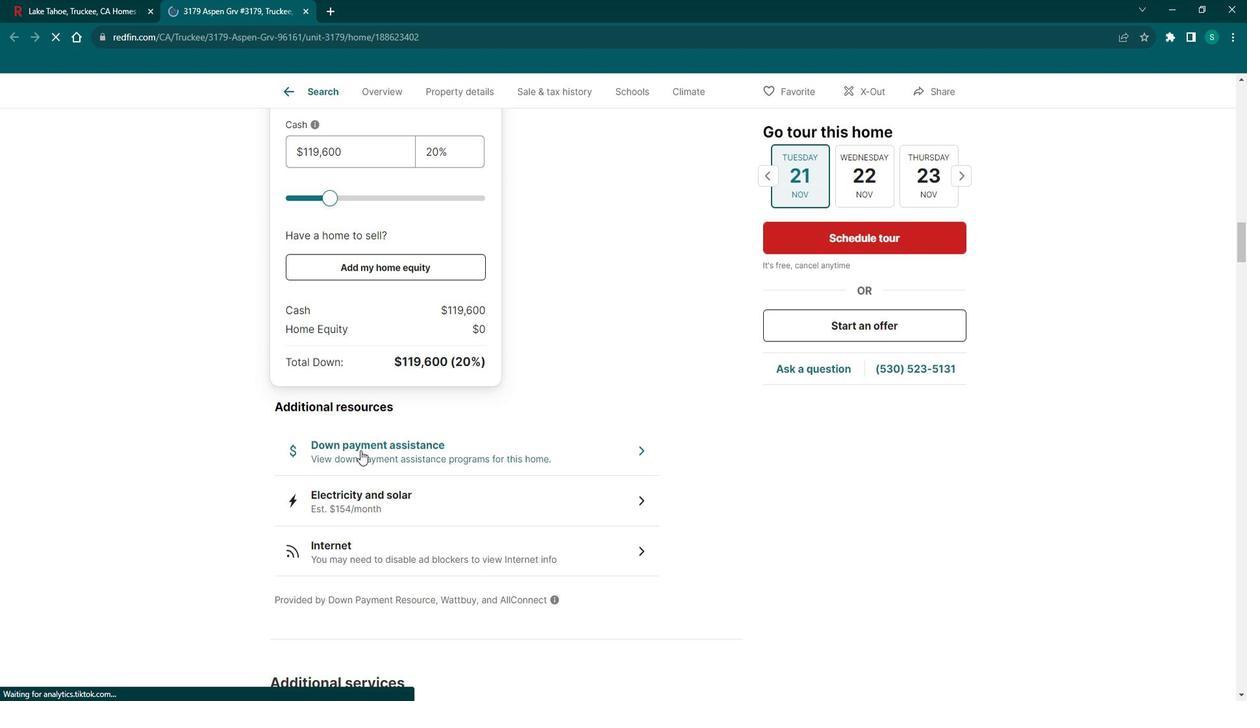 
Action: Mouse scrolled (378, 451) with delta (0, 0)
Screenshot: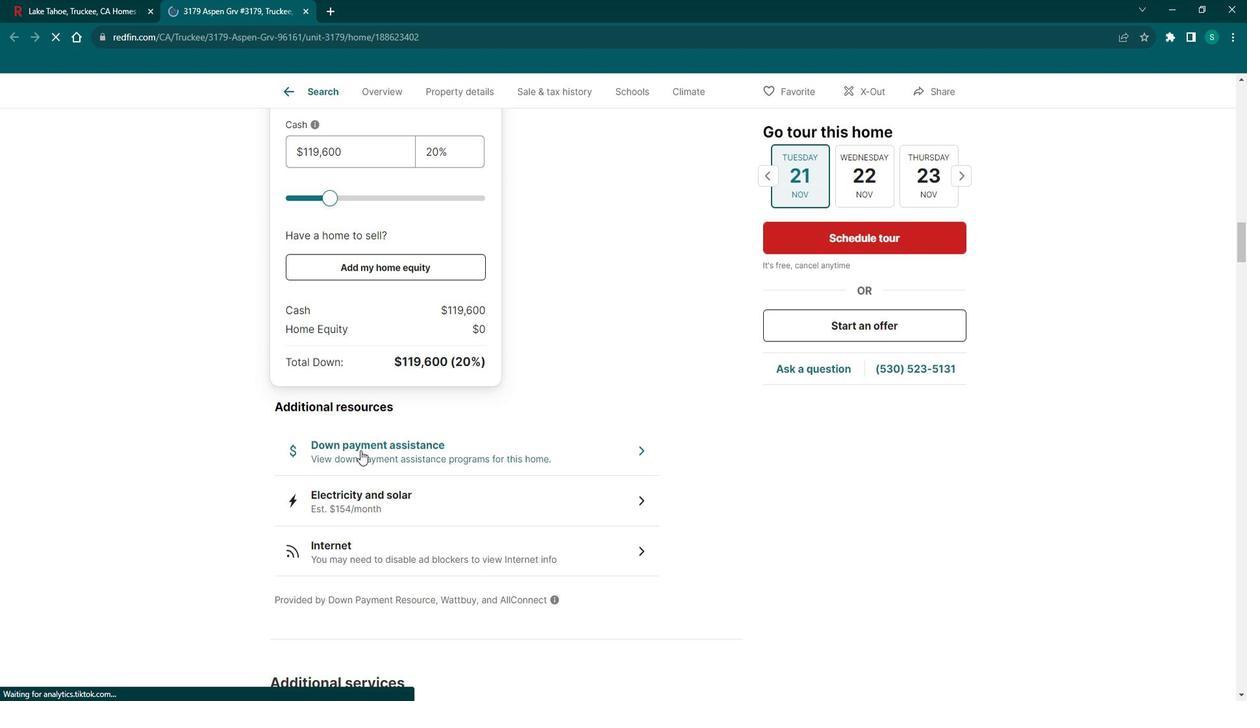 
Action: Mouse scrolled (378, 451) with delta (0, 0)
Screenshot: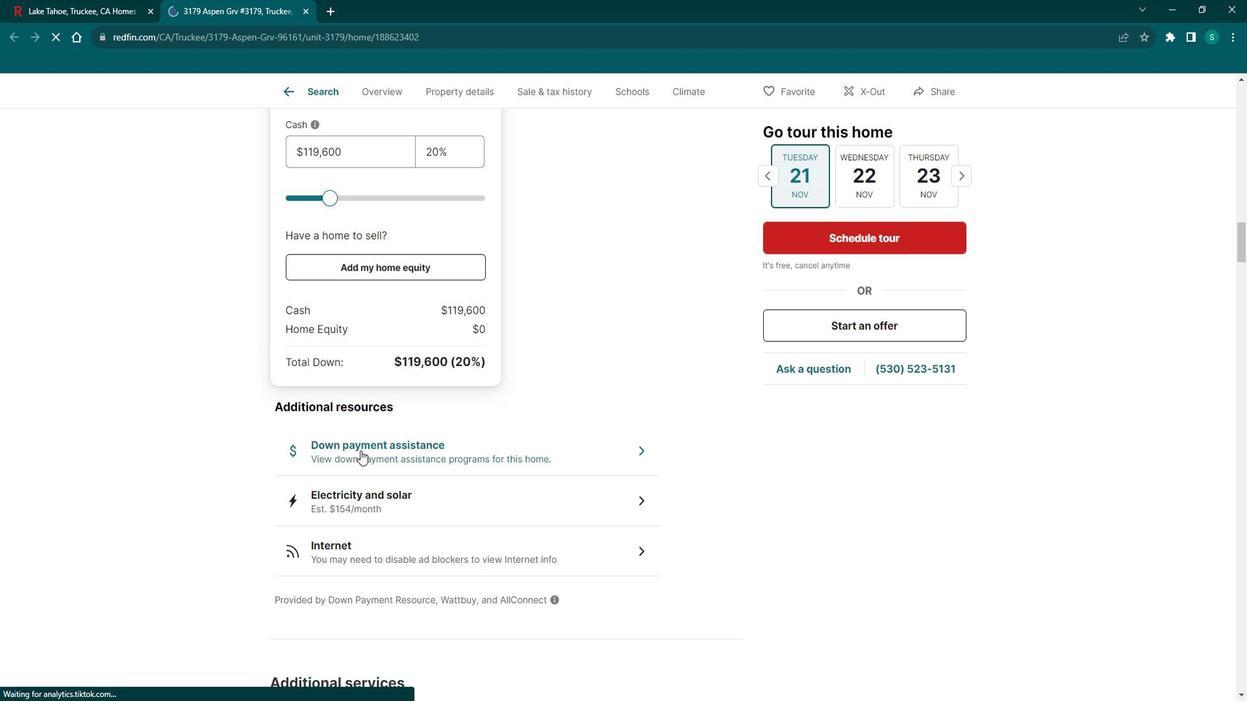 
Action: Mouse scrolled (378, 451) with delta (0, 0)
Screenshot: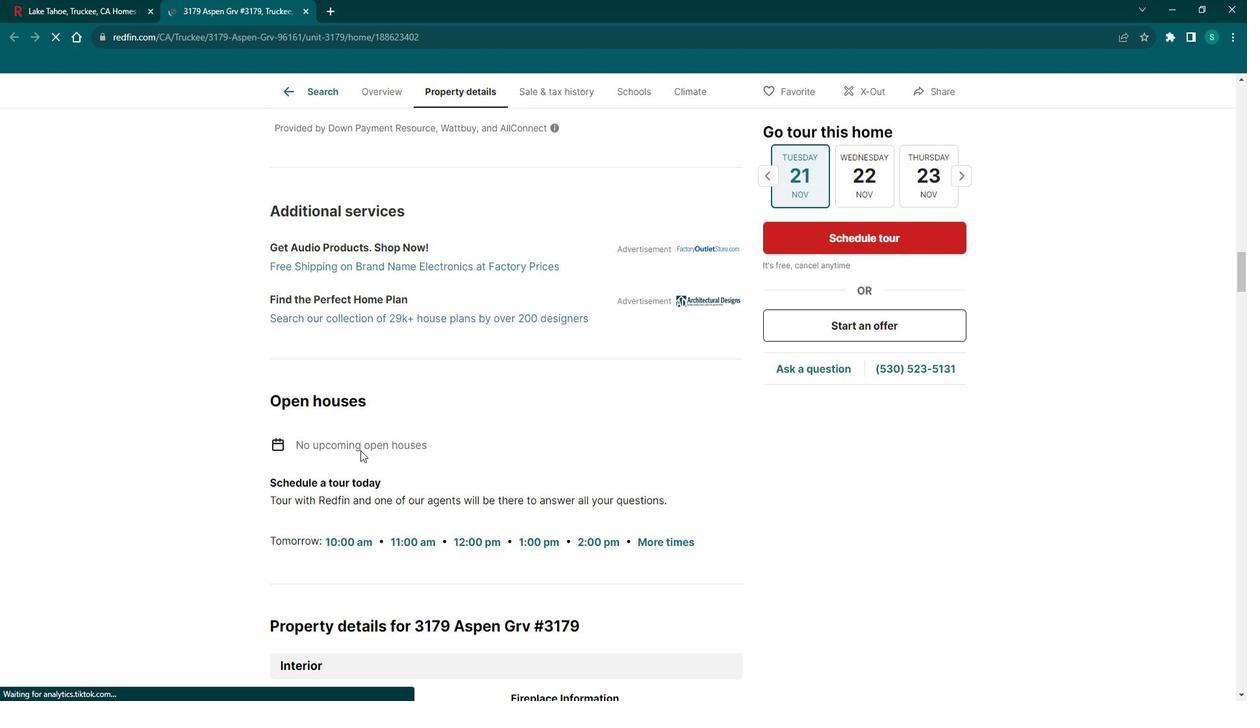 
Action: Mouse scrolled (378, 451) with delta (0, 0)
Screenshot: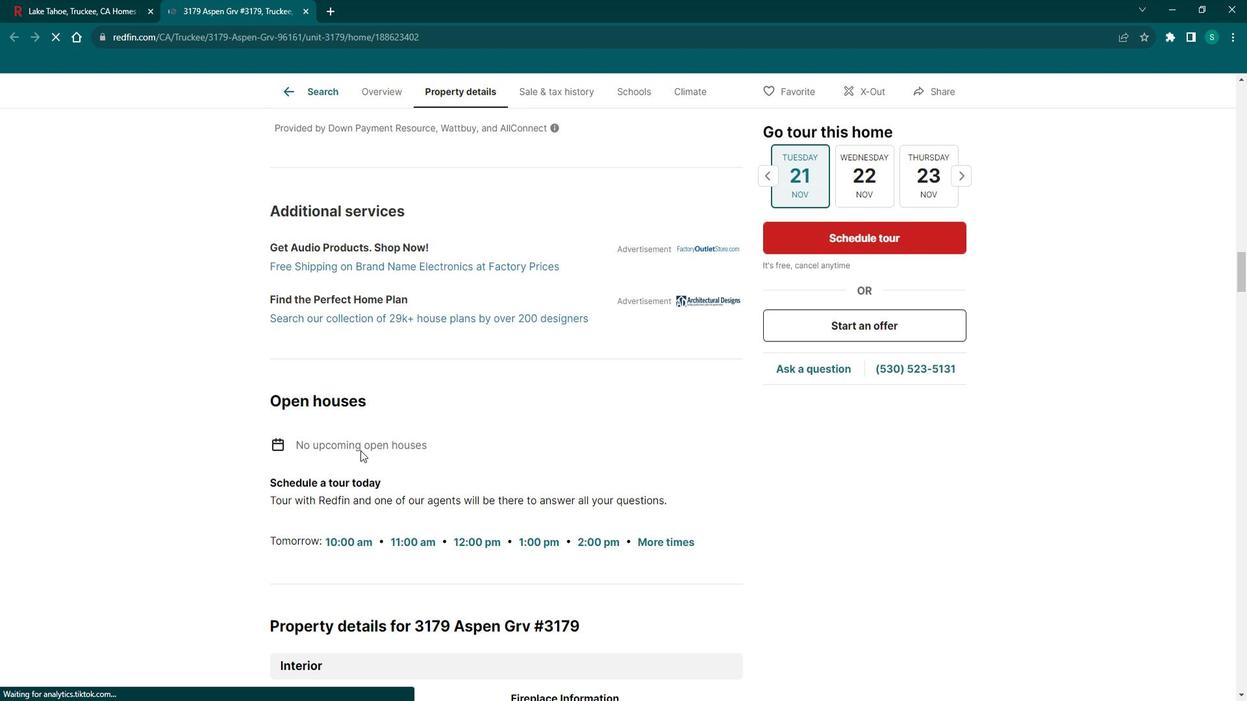 
Action: Mouse scrolled (378, 450) with delta (0, -1)
Screenshot: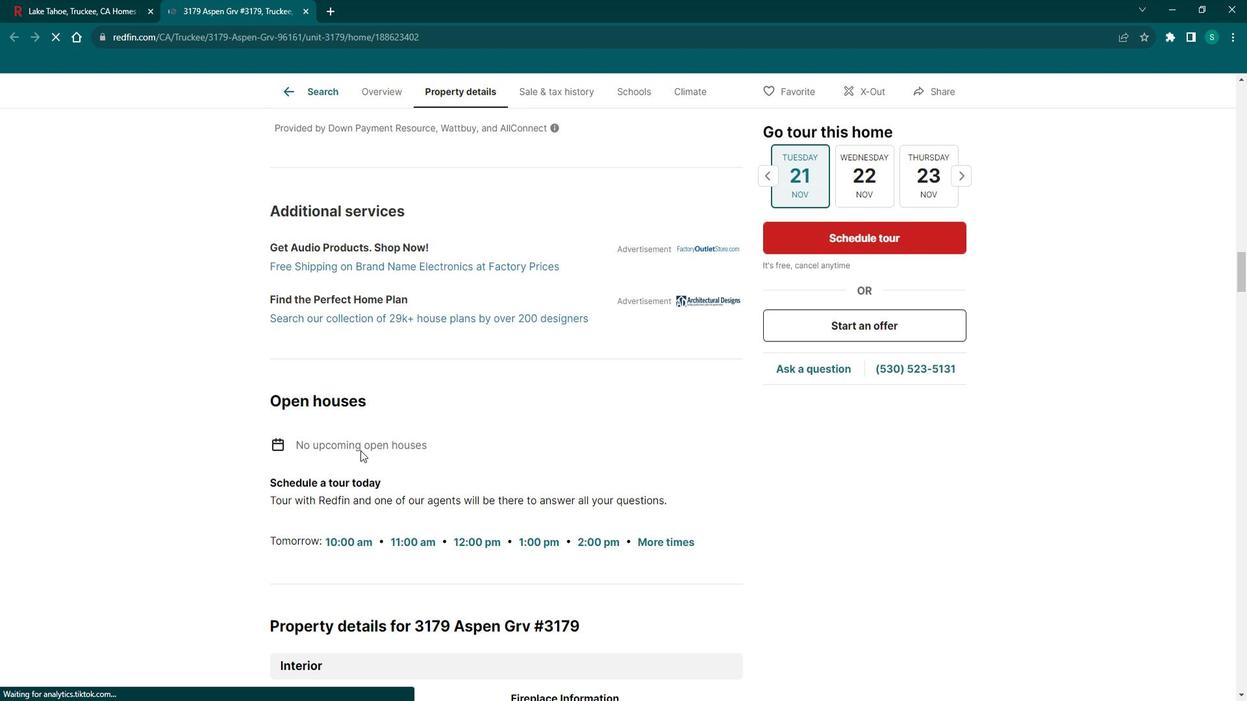 
Action: Mouse scrolled (378, 451) with delta (0, 0)
Screenshot: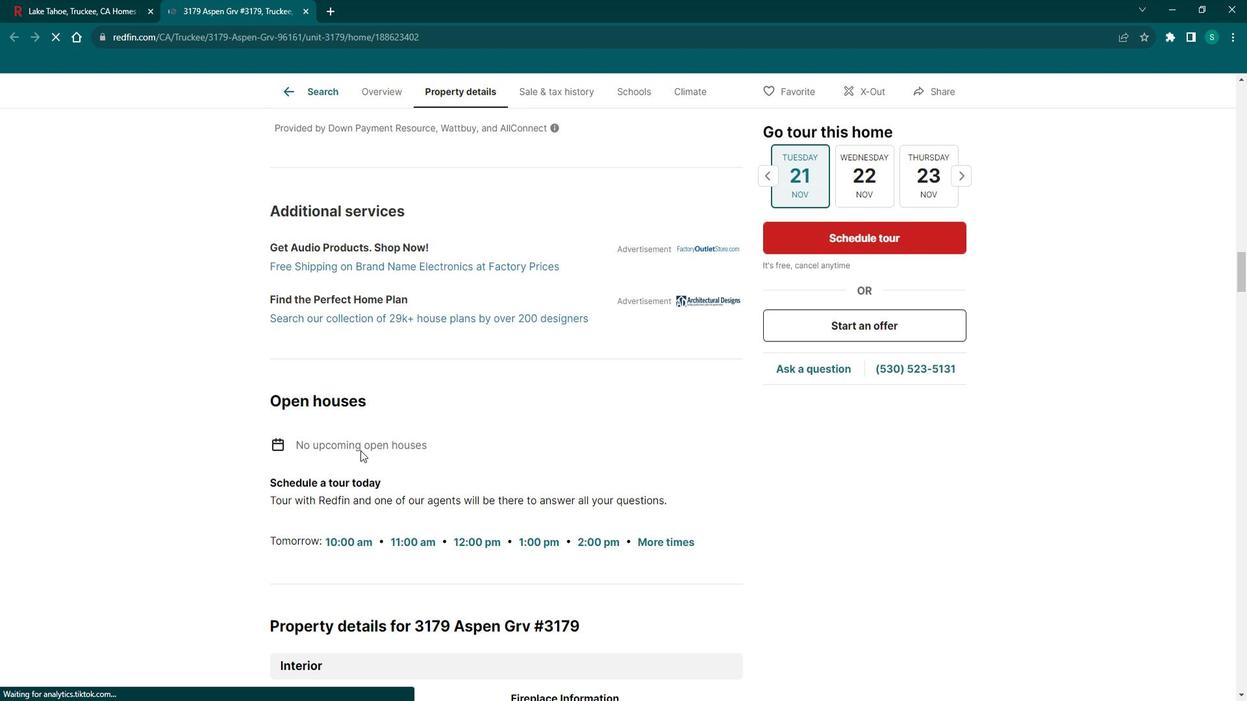 
Action: Mouse scrolled (378, 451) with delta (0, 0)
Screenshot: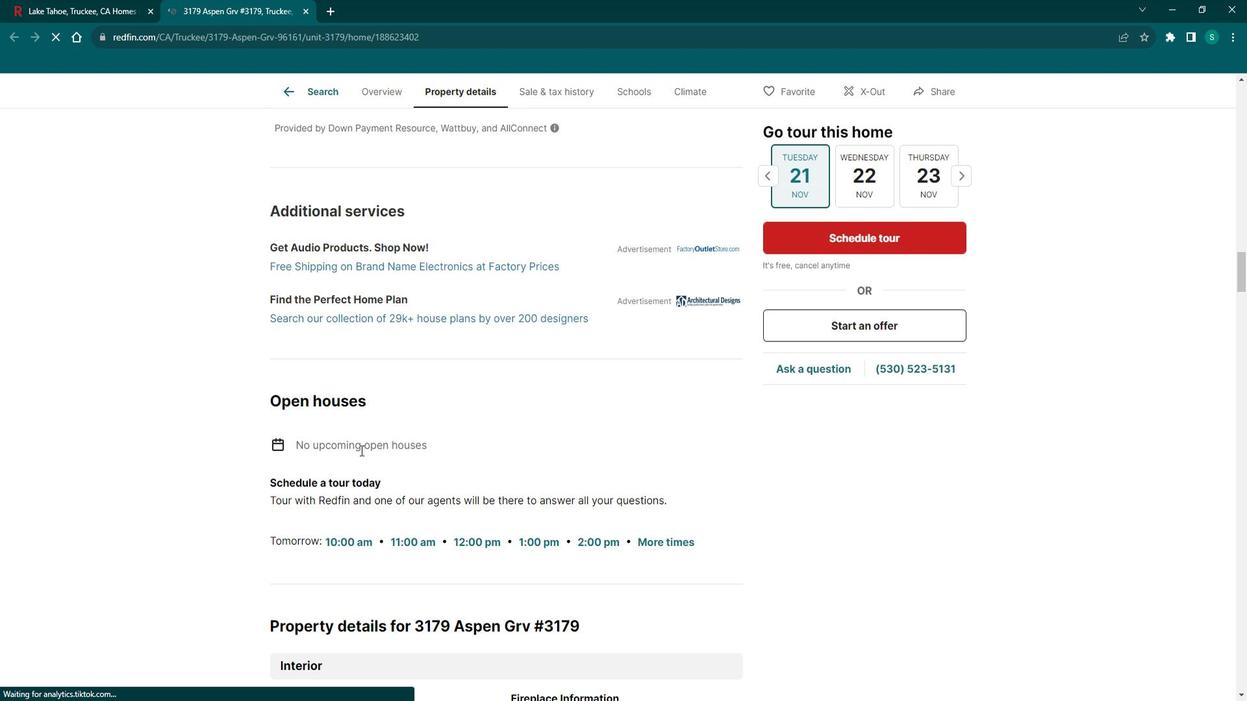 
Action: Mouse scrolled (378, 451) with delta (0, 0)
Screenshot: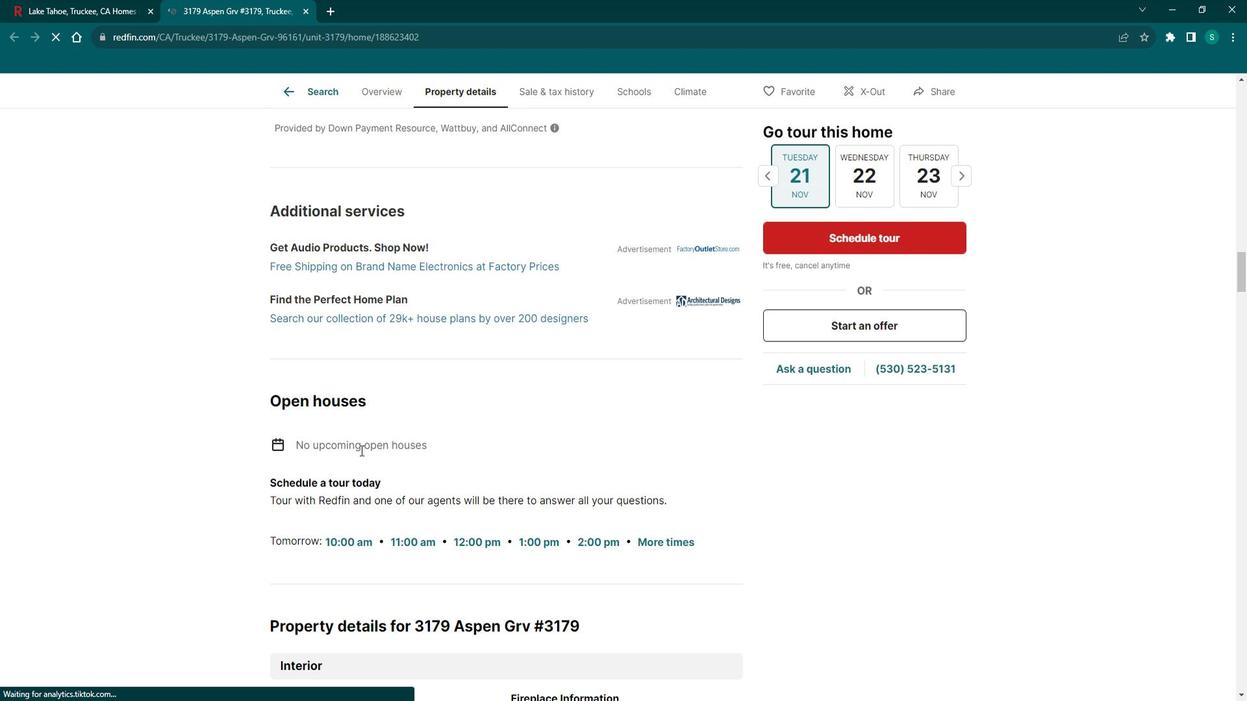 
Action: Mouse scrolled (378, 451) with delta (0, 0)
Screenshot: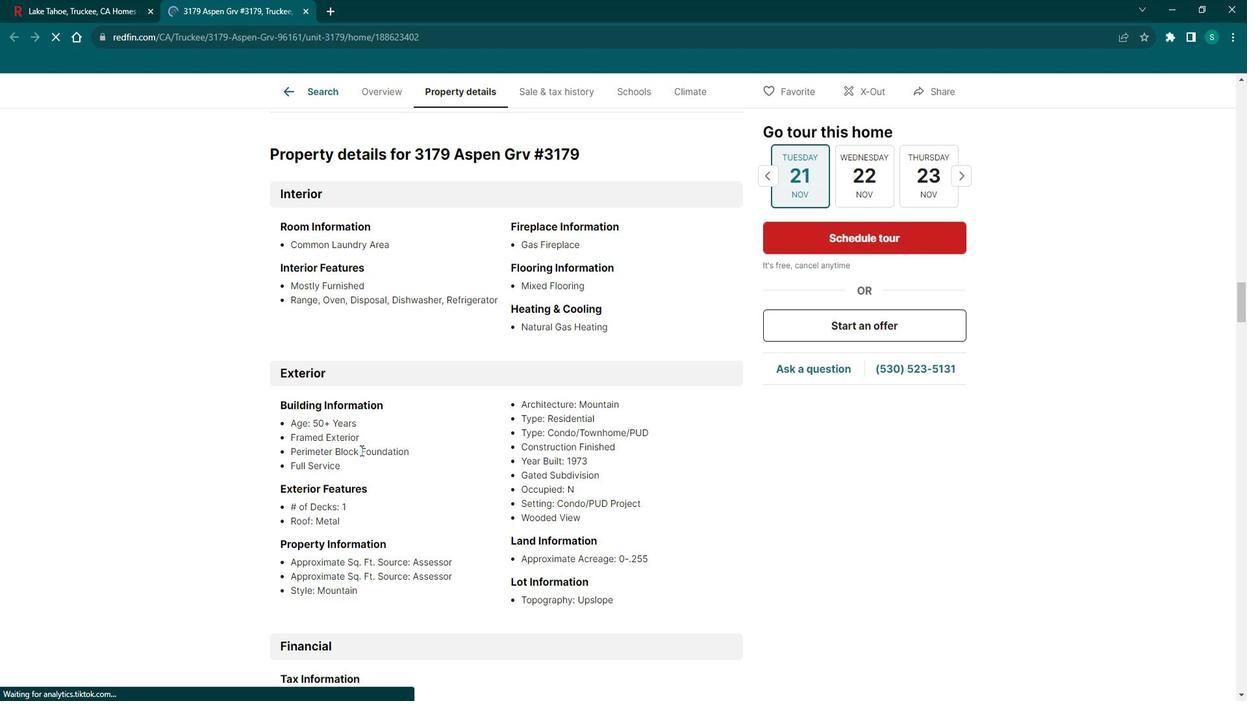 
Action: Mouse scrolled (378, 451) with delta (0, 0)
Screenshot: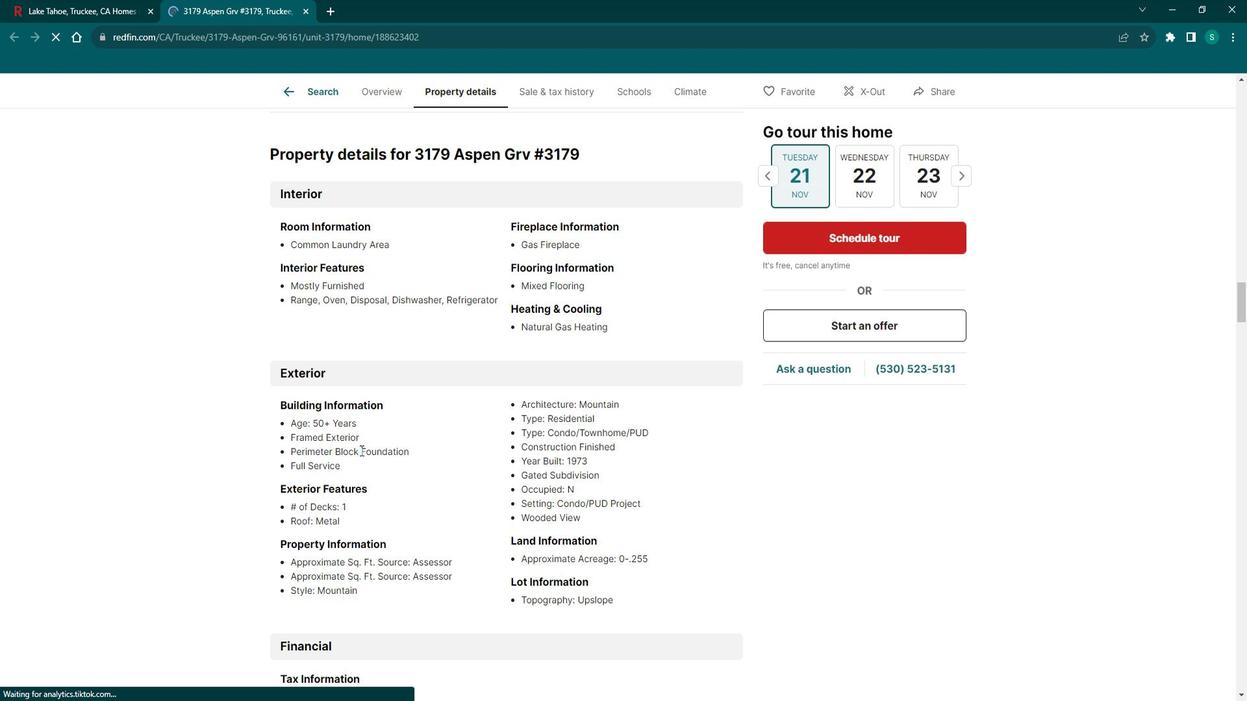 
Action: Mouse scrolled (378, 451) with delta (0, 0)
Screenshot: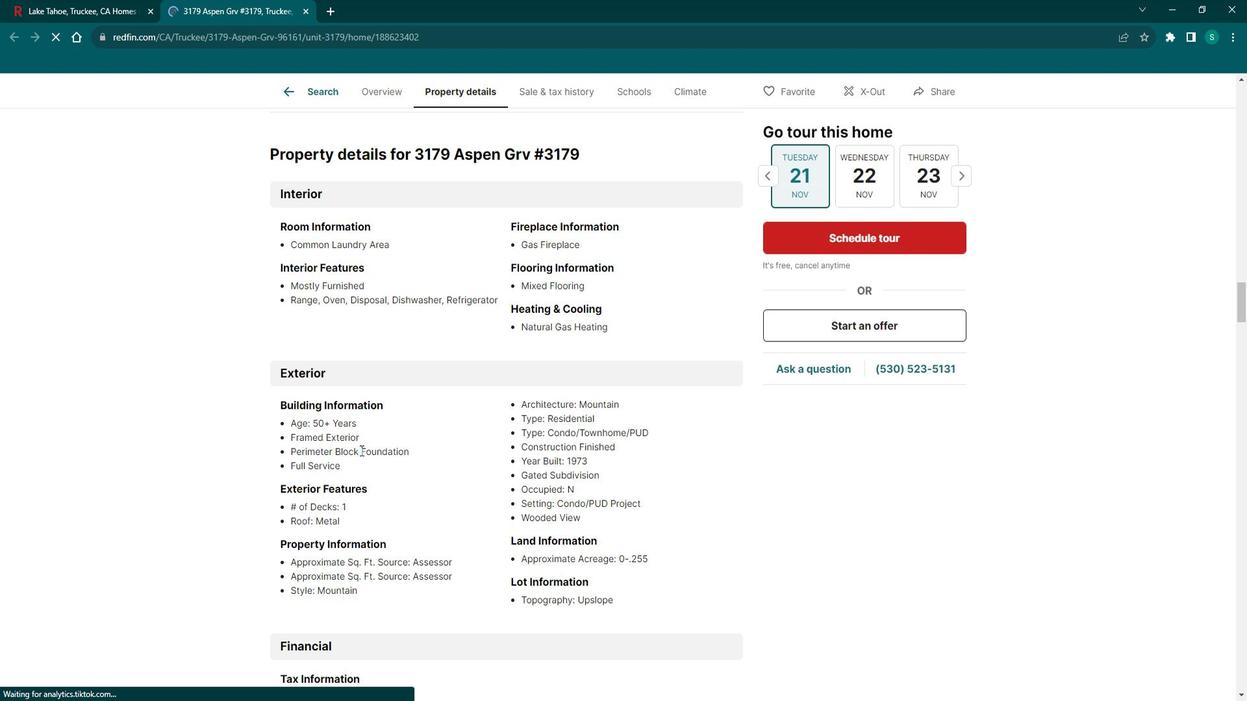 
Action: Mouse scrolled (378, 451) with delta (0, 0)
Screenshot: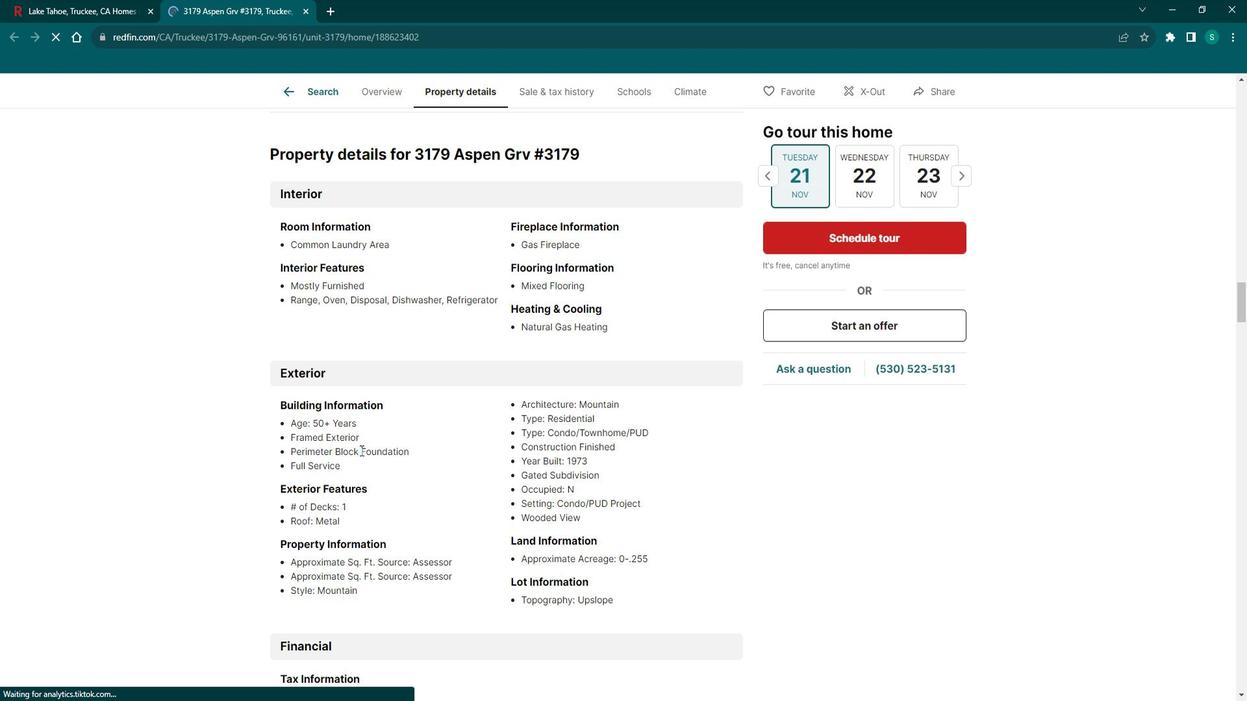 
Action: Mouse scrolled (378, 451) with delta (0, 0)
Screenshot: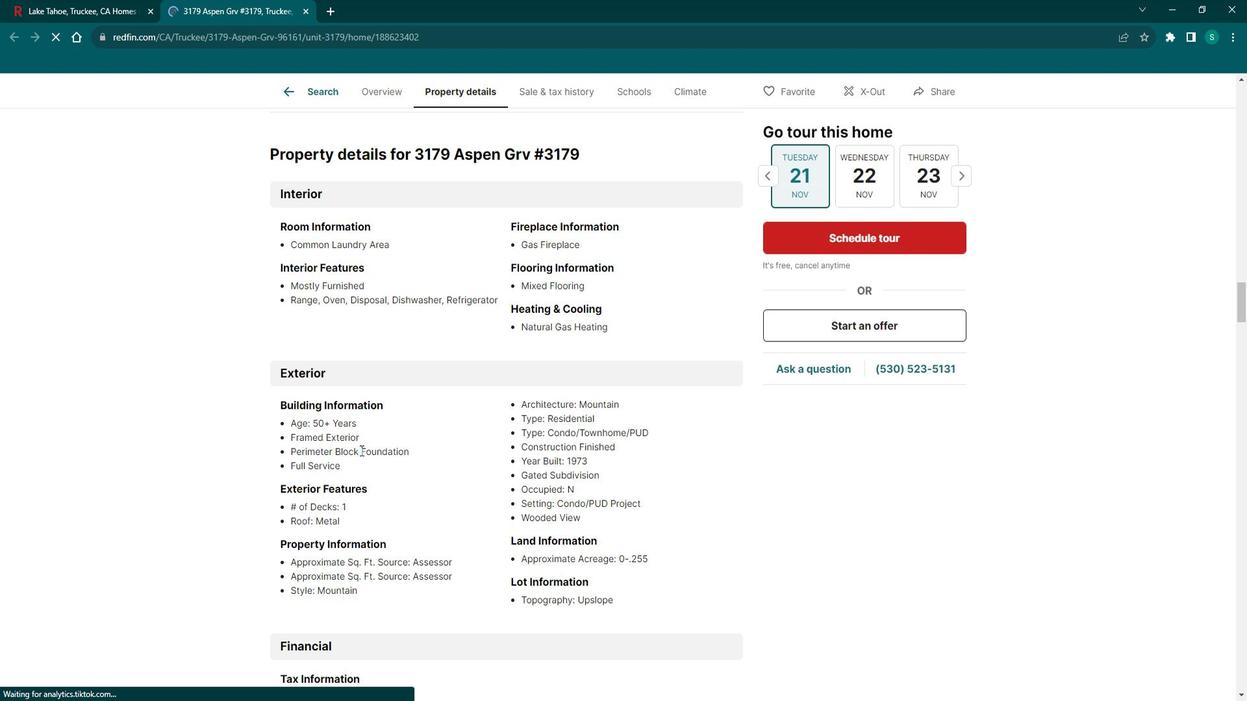 
Action: Mouse scrolled (378, 451) with delta (0, 0)
Screenshot: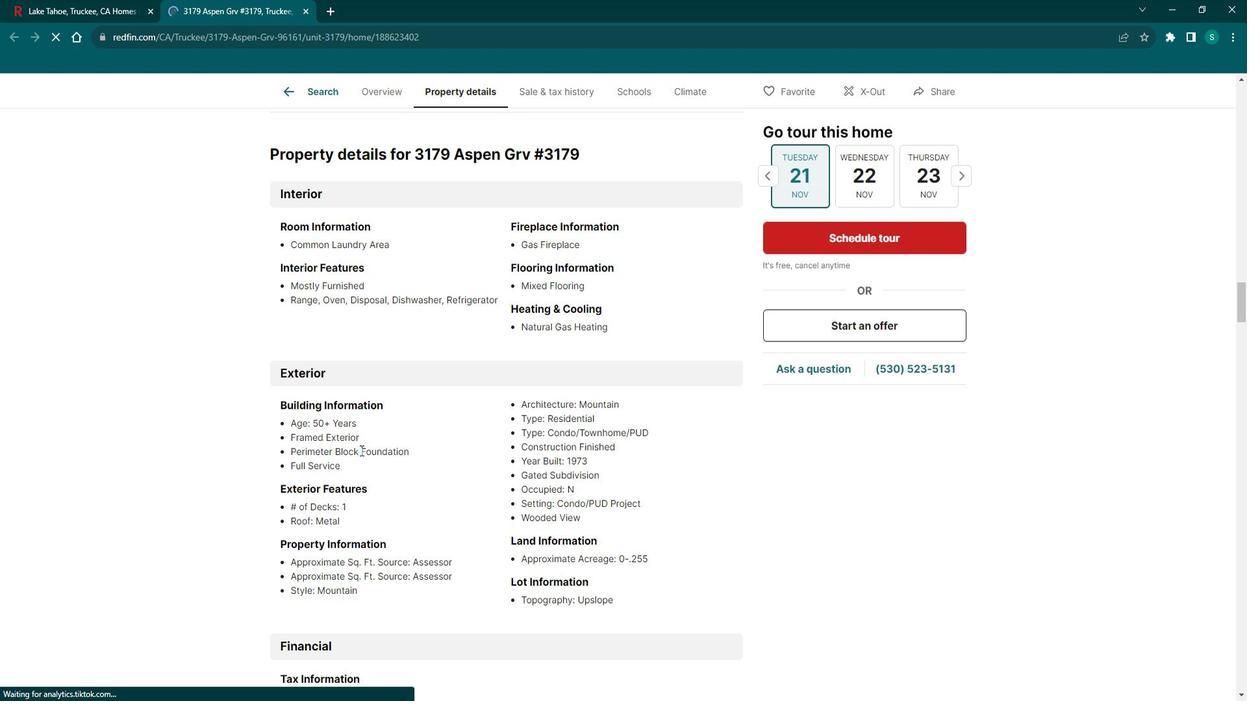 
Action: Mouse scrolled (378, 451) with delta (0, 0)
Screenshot: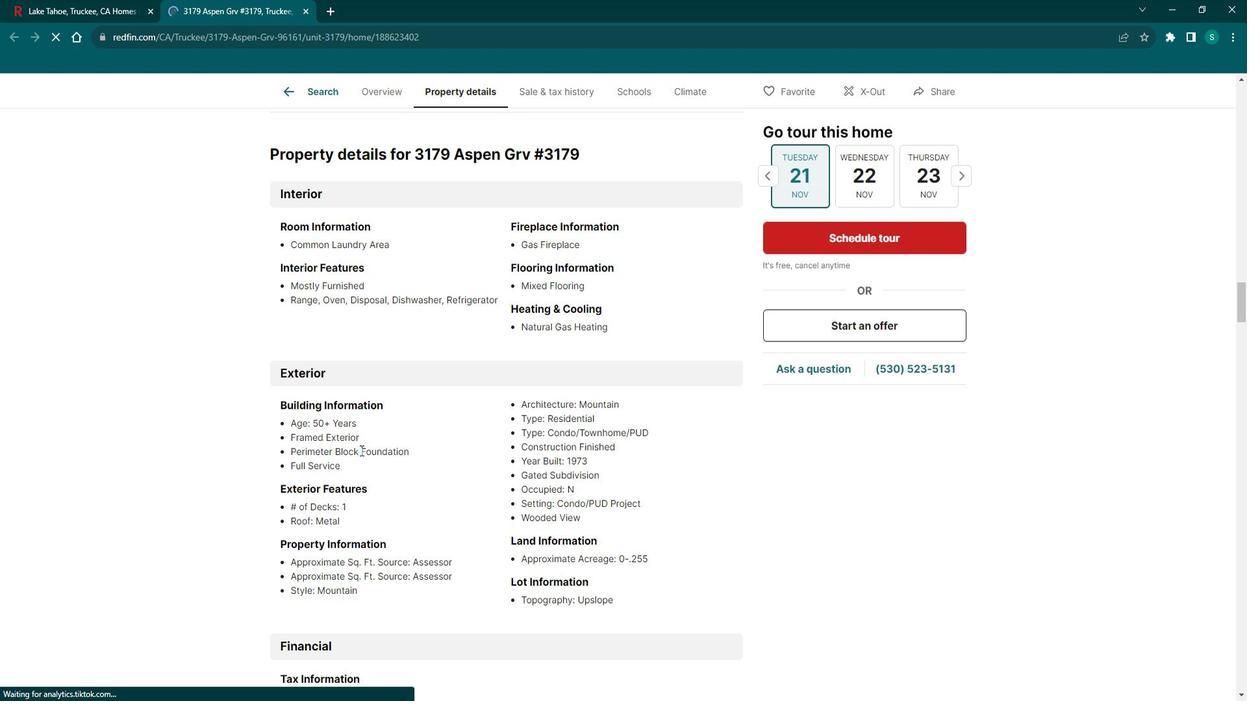 
Action: Mouse scrolled (378, 451) with delta (0, 0)
Screenshot: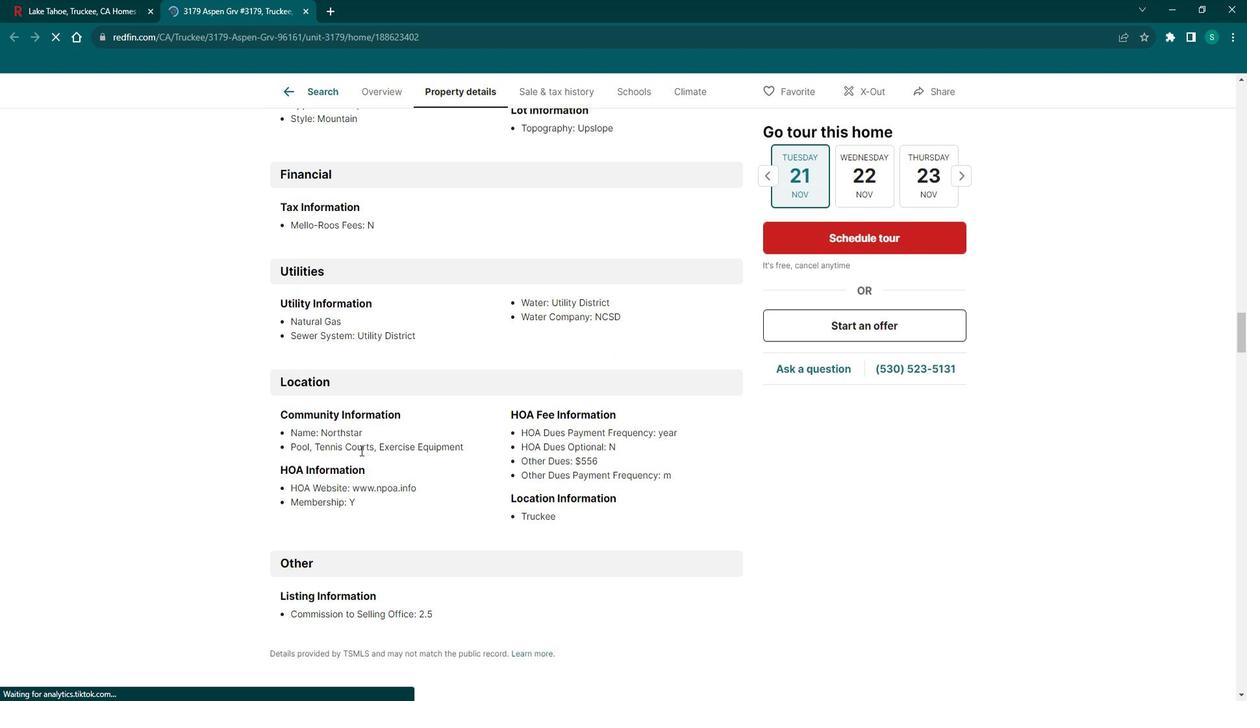 
Action: Mouse scrolled (378, 451) with delta (0, 0)
Screenshot: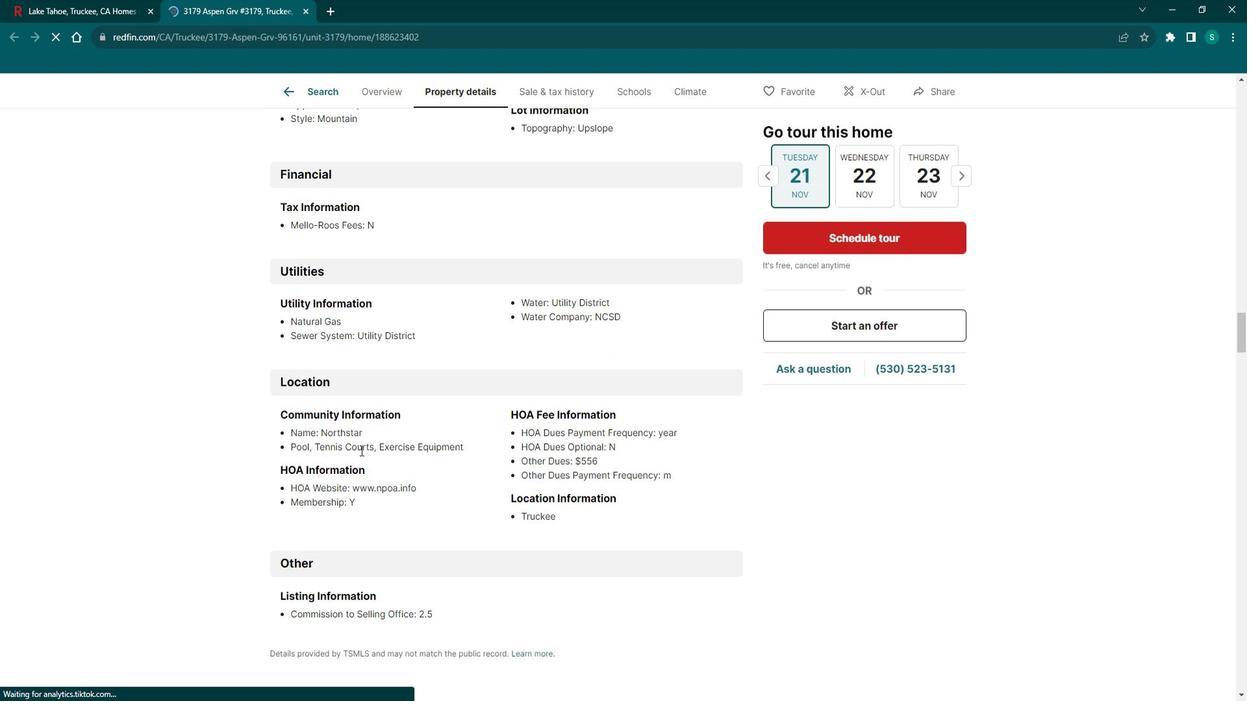 
Action: Mouse scrolled (378, 451) with delta (0, 0)
Screenshot: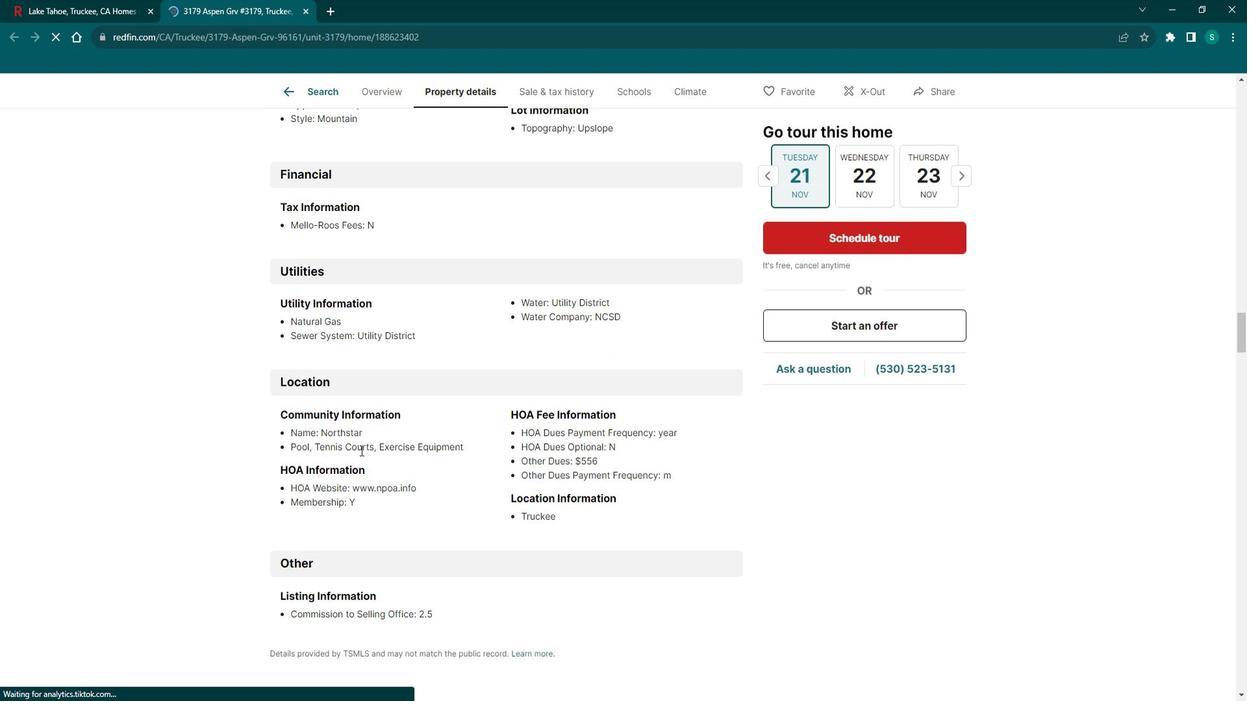 
Action: Mouse scrolled (378, 451) with delta (0, 0)
Screenshot: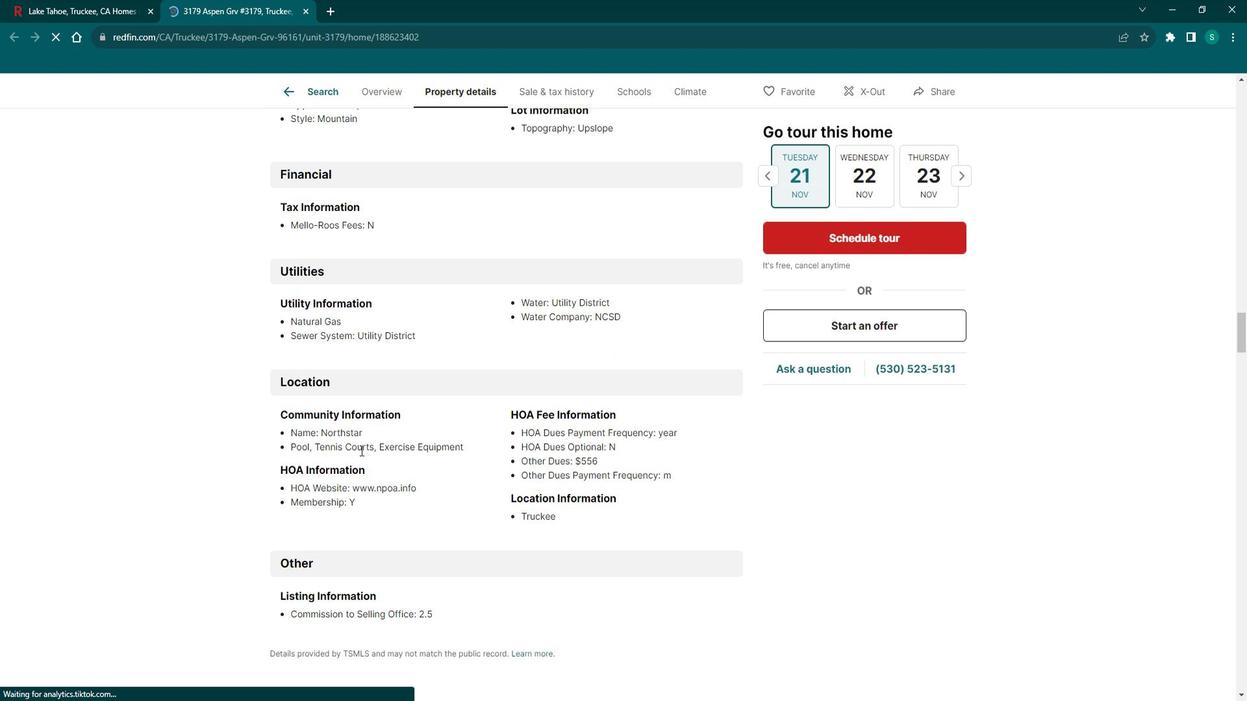 
Action: Mouse scrolled (378, 451) with delta (0, 0)
Screenshot: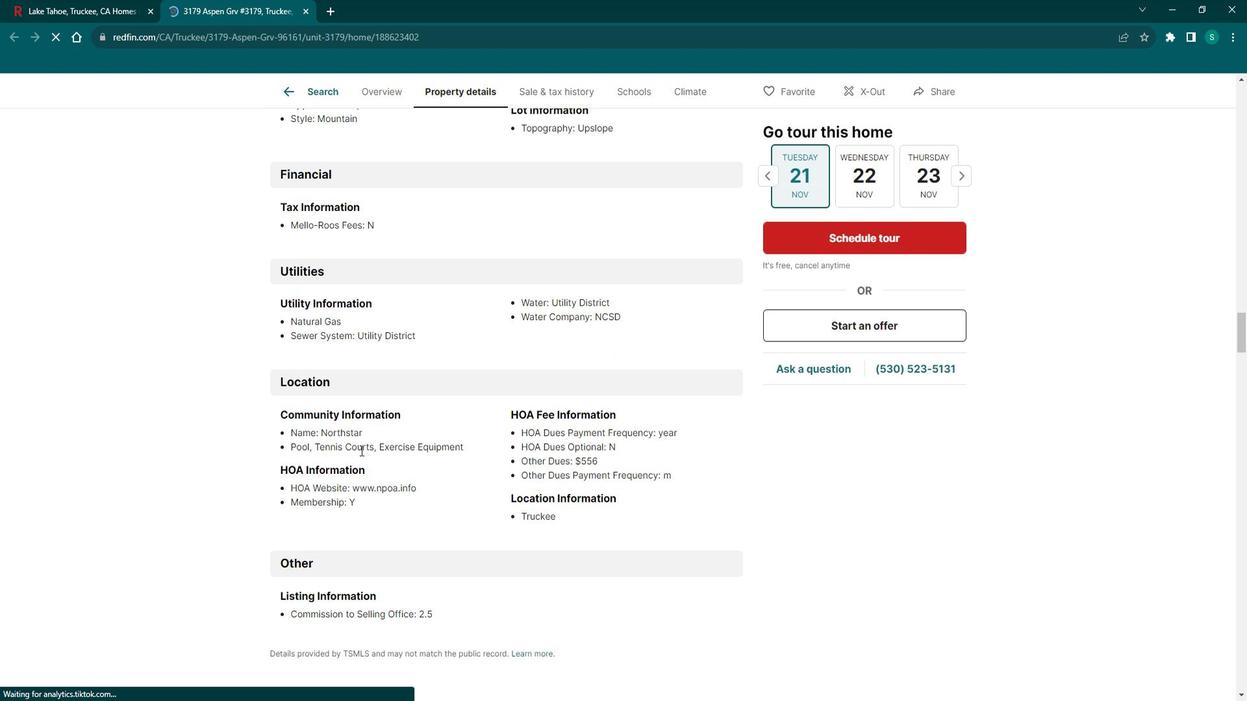 
Action: Mouse scrolled (378, 451) with delta (0, 0)
Screenshot: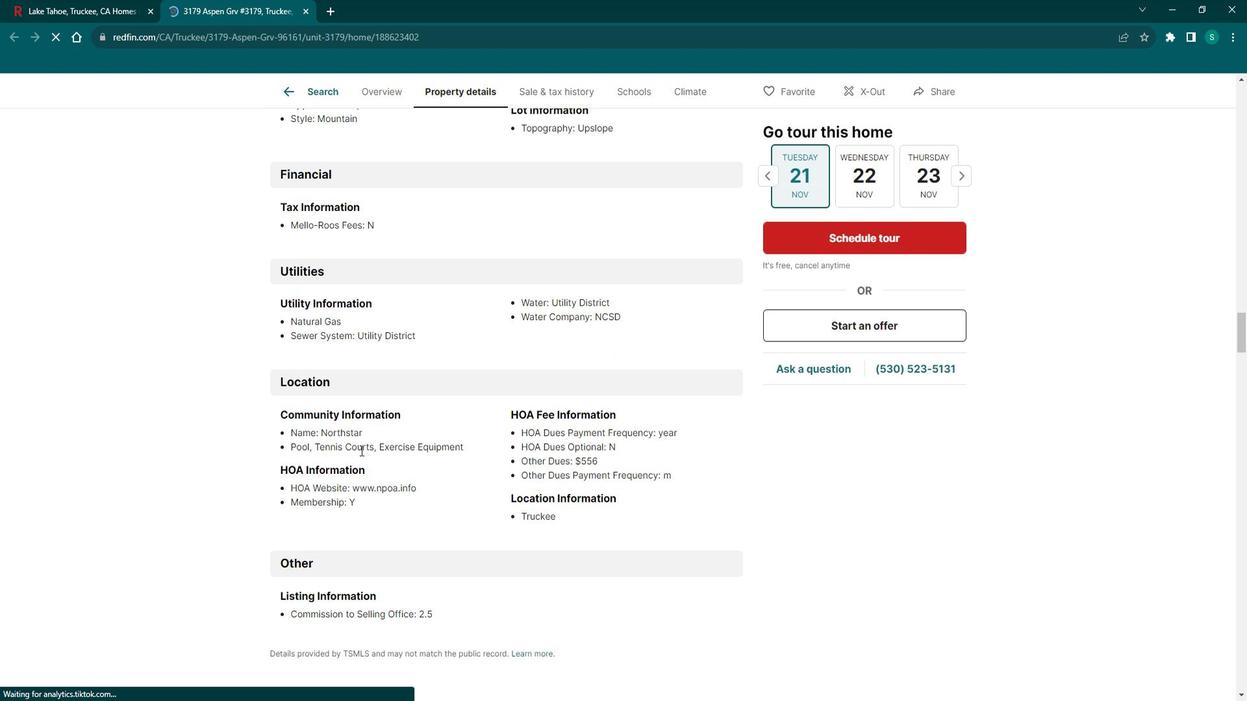 
Action: Mouse scrolled (378, 451) with delta (0, 0)
Screenshot: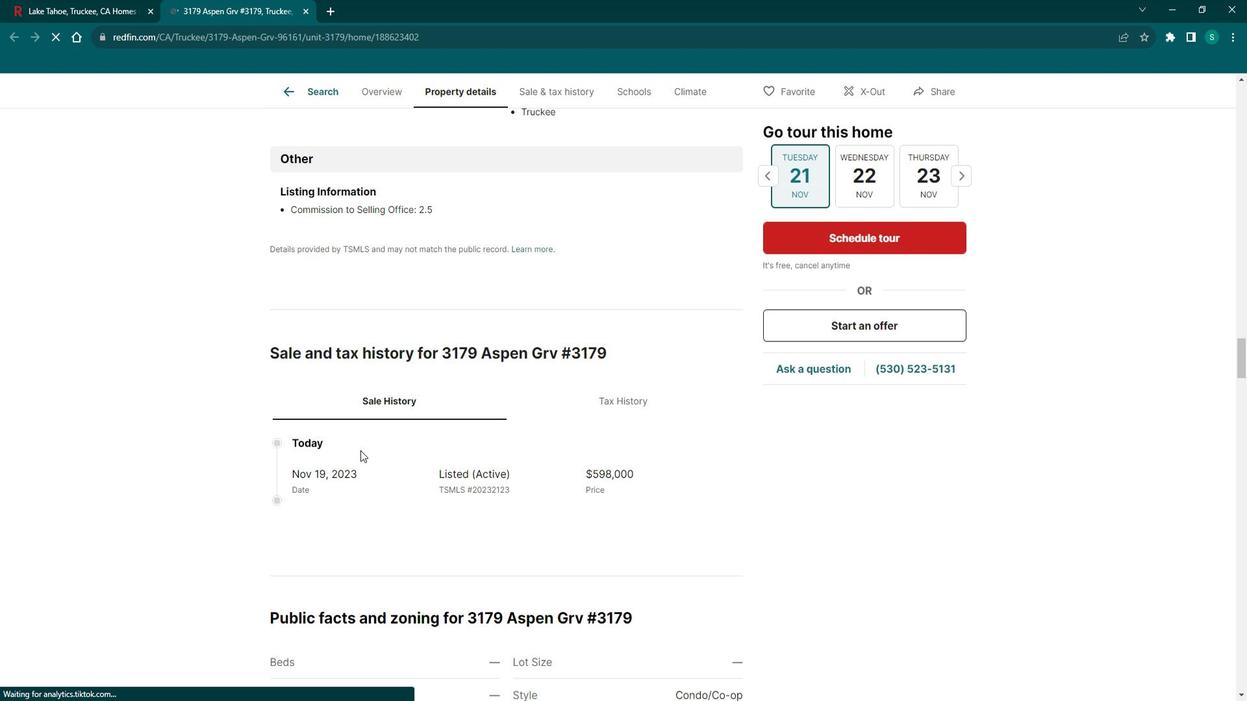 
Action: Mouse scrolled (378, 451) with delta (0, 0)
Screenshot: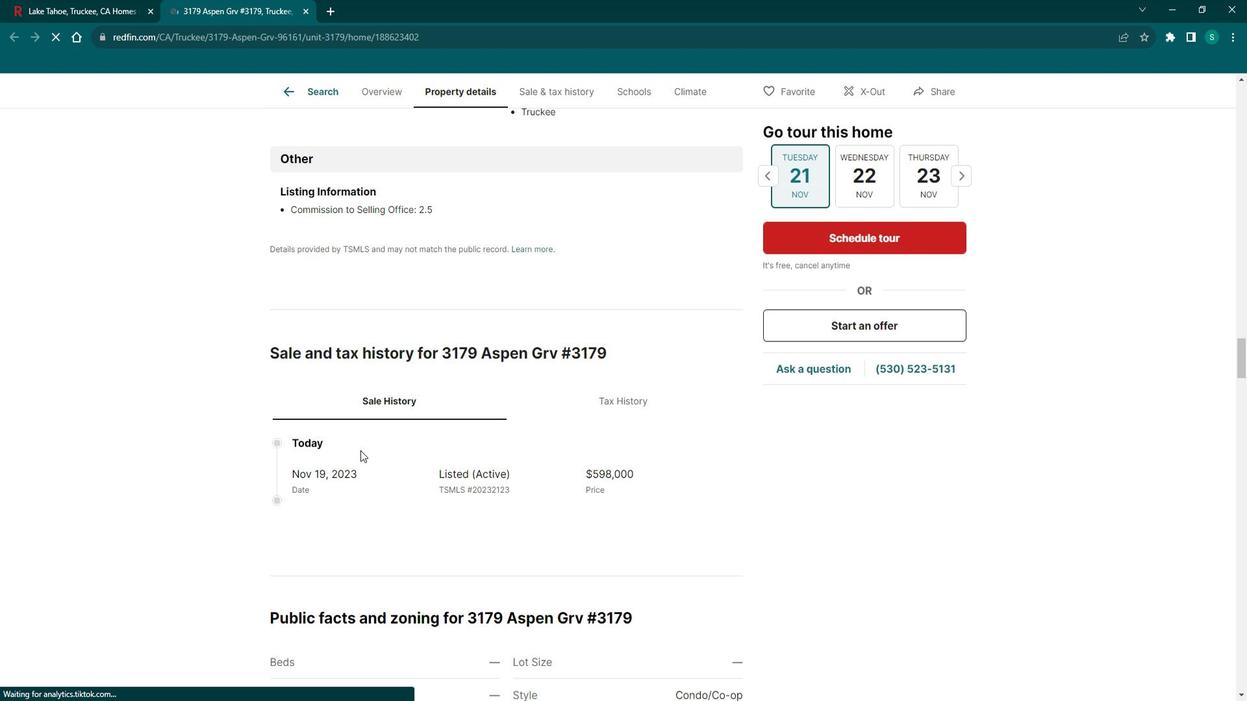 
Action: Mouse scrolled (378, 451) with delta (0, 0)
Screenshot: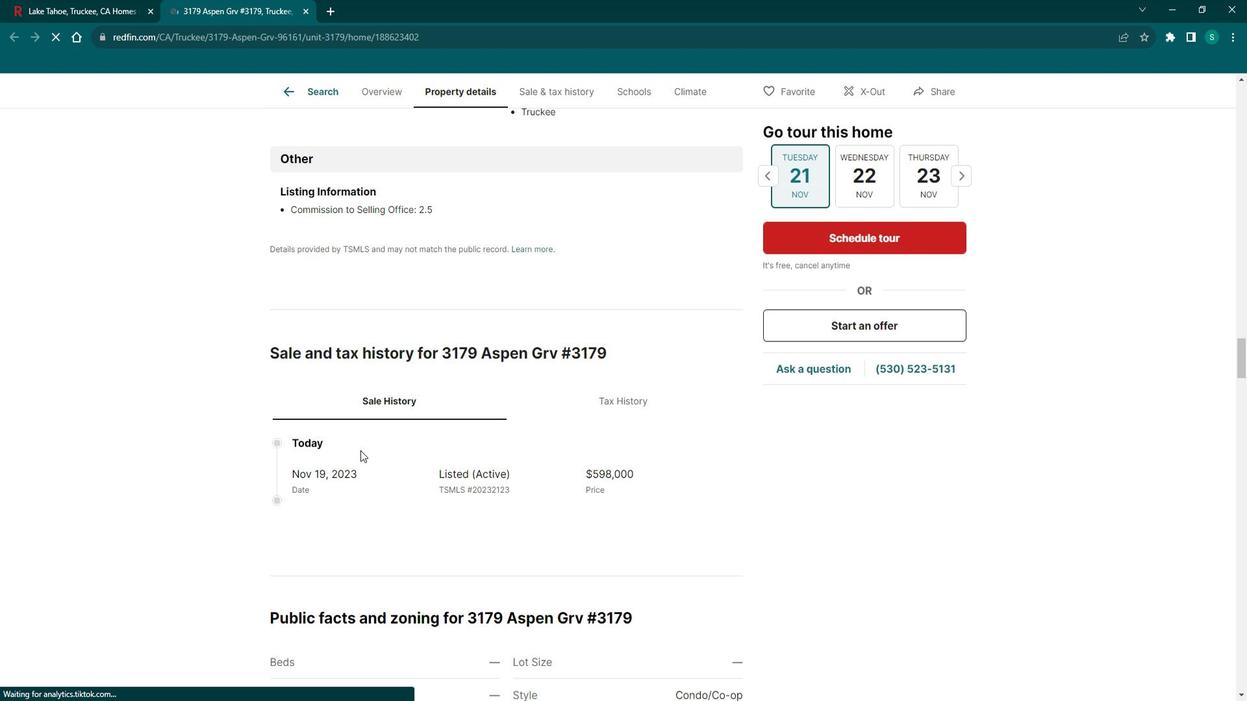 
Action: Mouse scrolled (378, 451) with delta (0, 0)
Screenshot: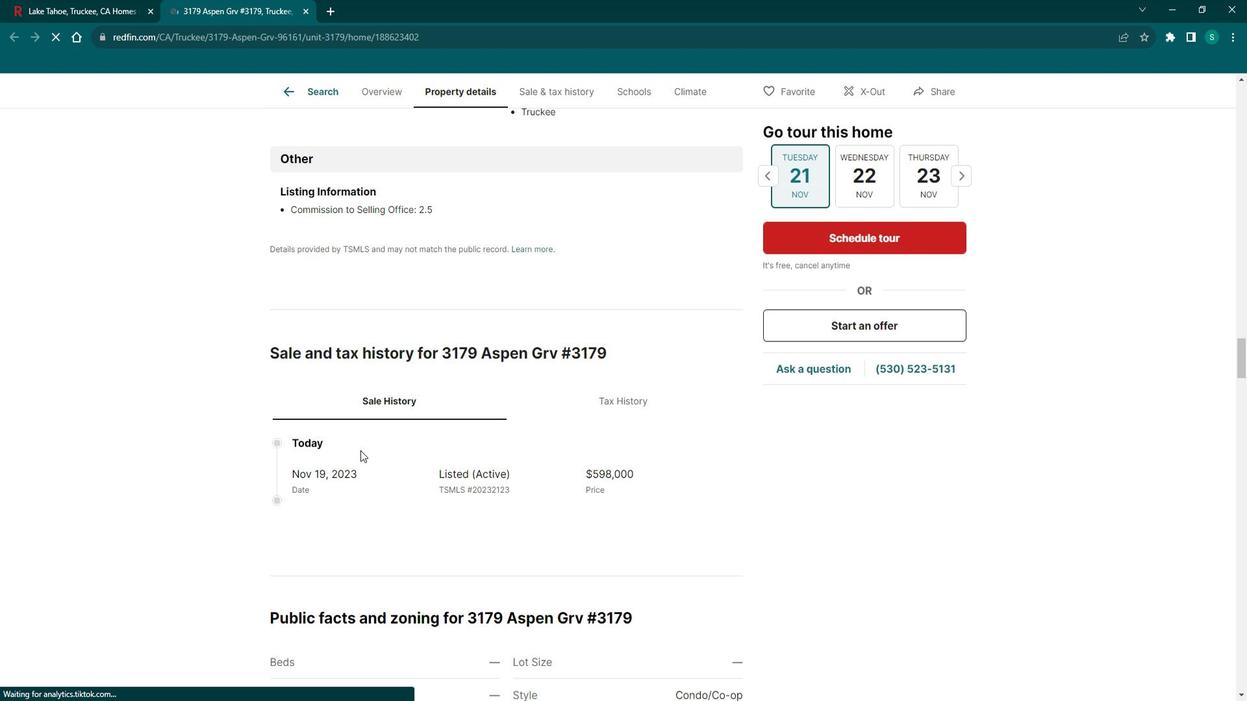 
Action: Mouse scrolled (378, 451) with delta (0, 0)
Screenshot: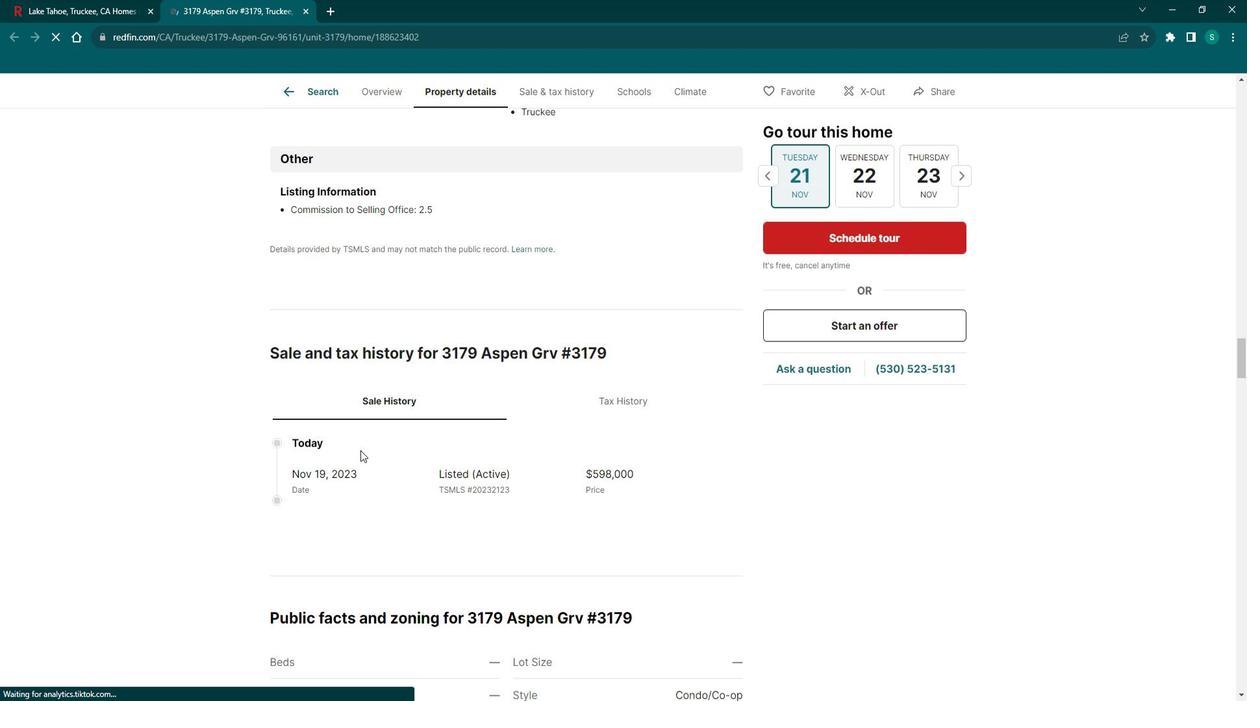 
Action: Mouse scrolled (378, 451) with delta (0, 0)
Screenshot: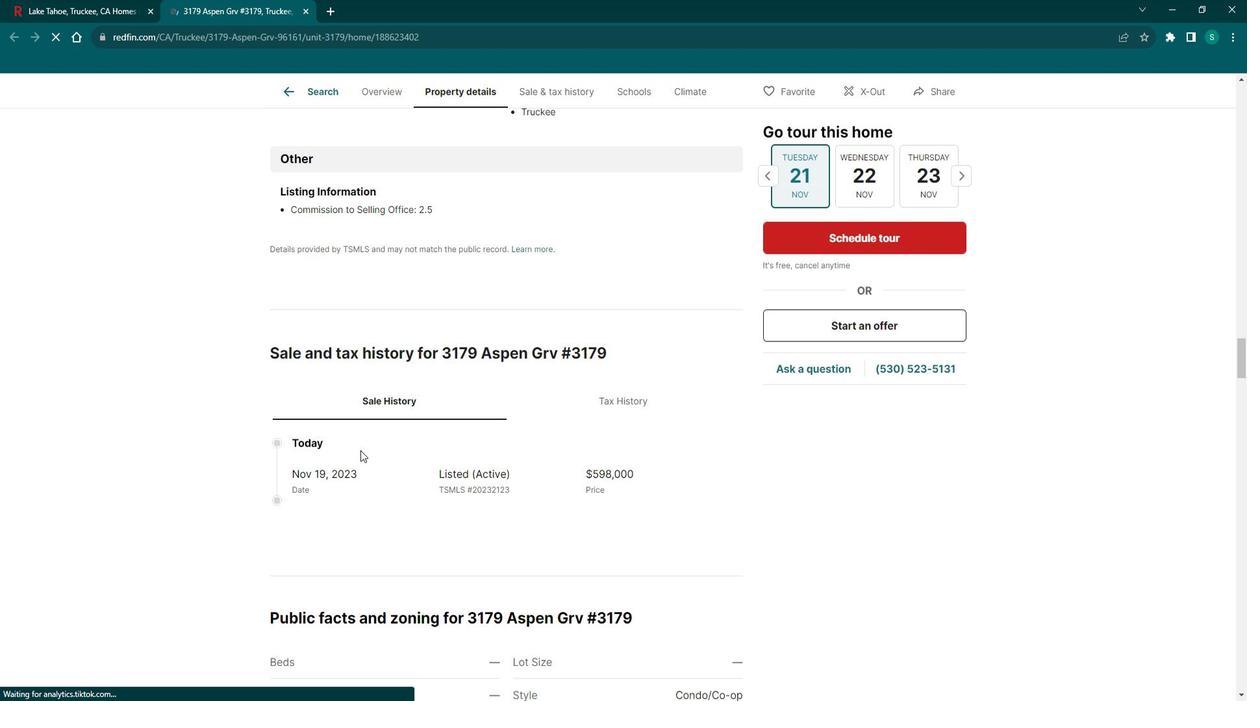 
Action: Mouse scrolled (378, 451) with delta (0, 0)
Screenshot: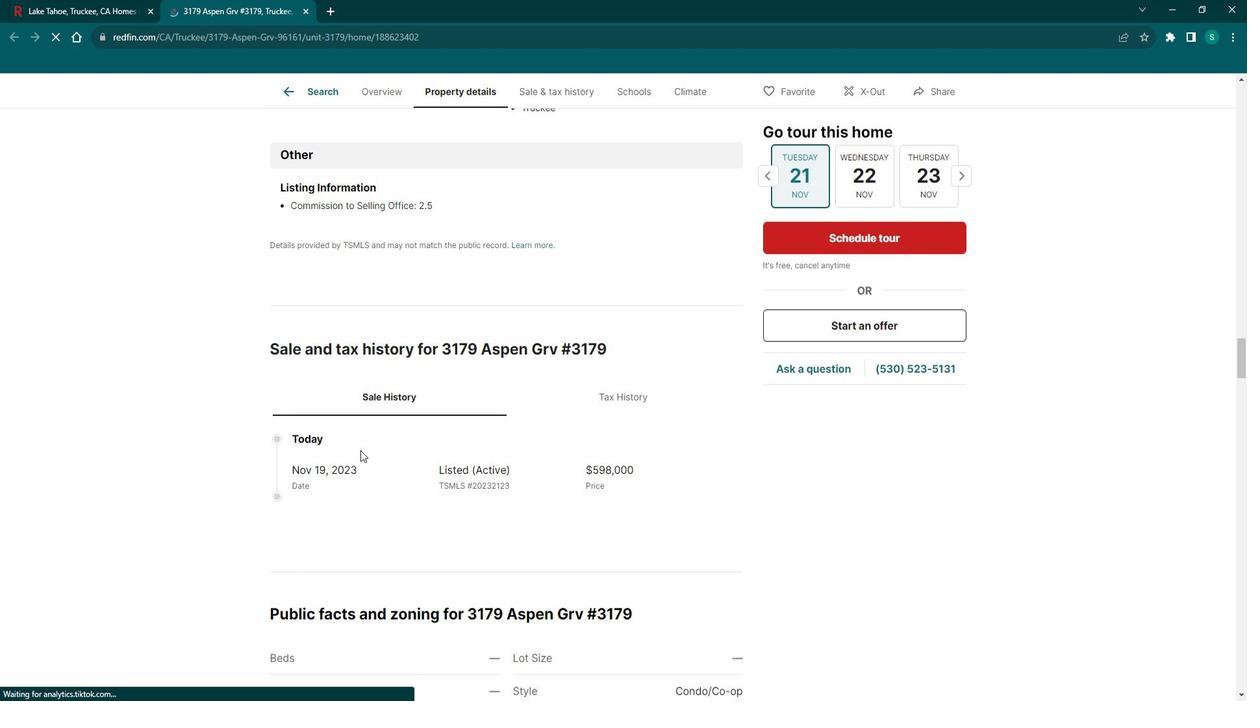 
Action: Mouse scrolled (378, 451) with delta (0, 0)
Screenshot: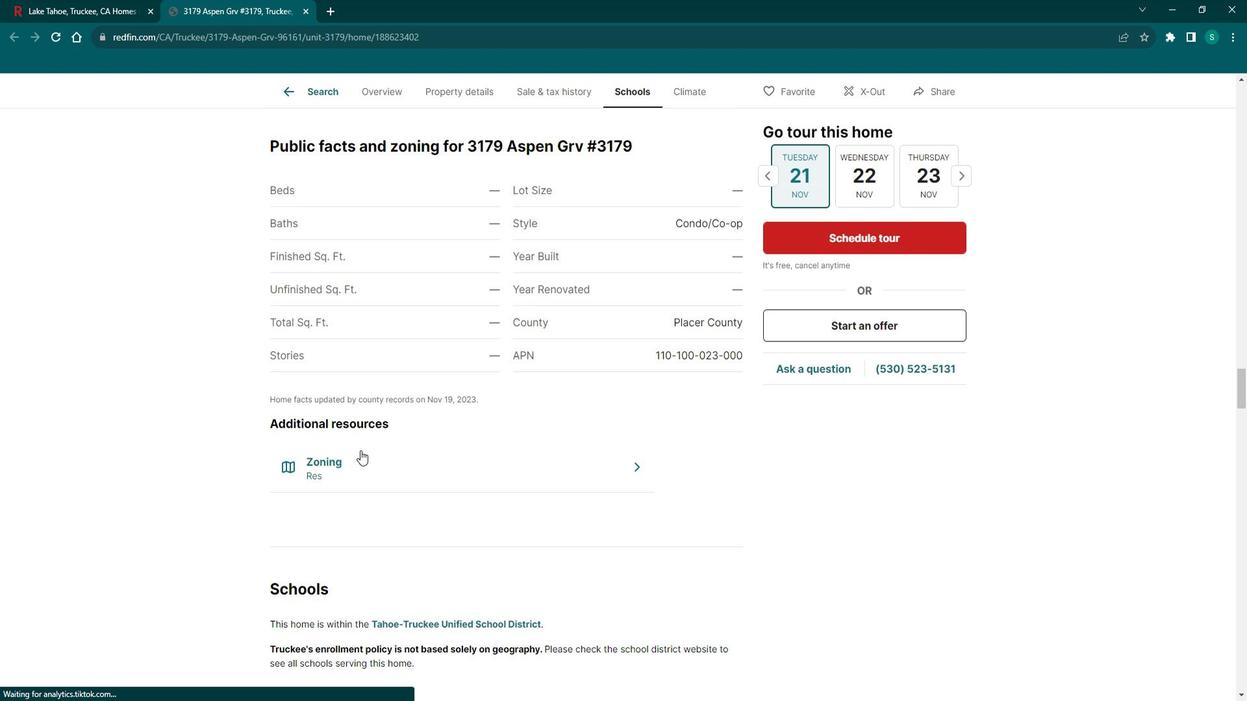 
Action: Mouse scrolled (378, 451) with delta (0, 0)
Screenshot: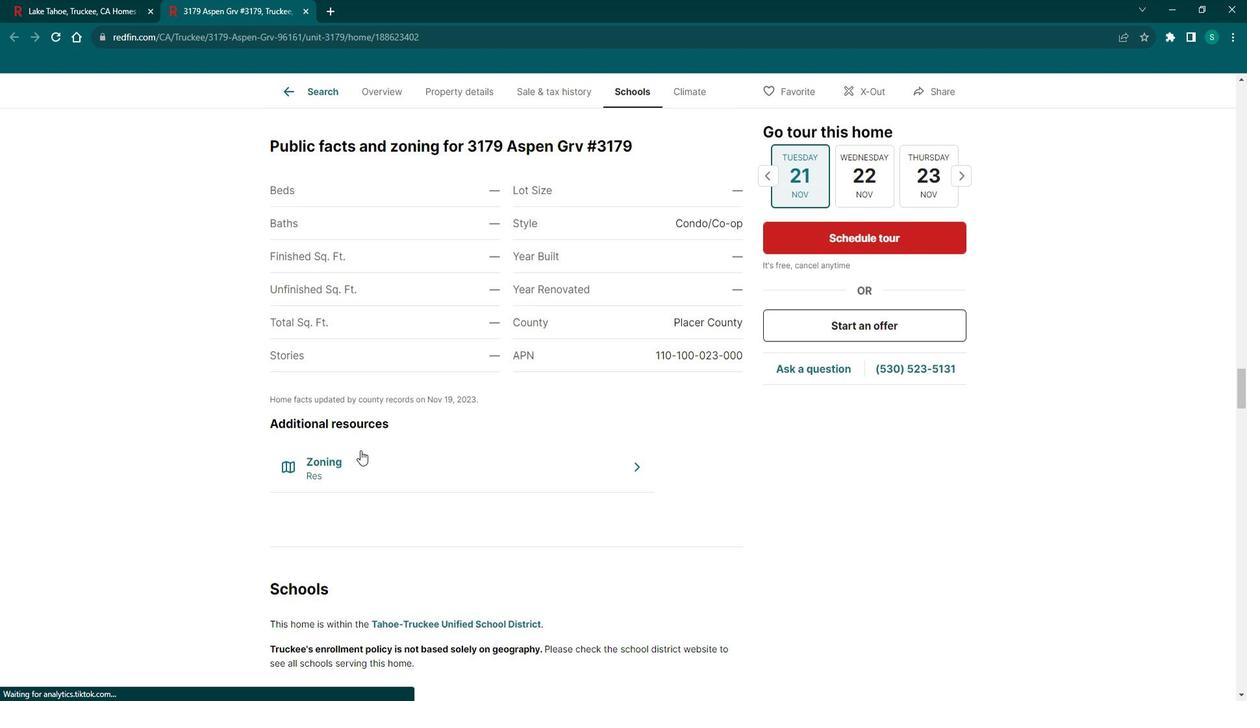 
Action: Mouse scrolled (378, 451) with delta (0, 0)
Screenshot: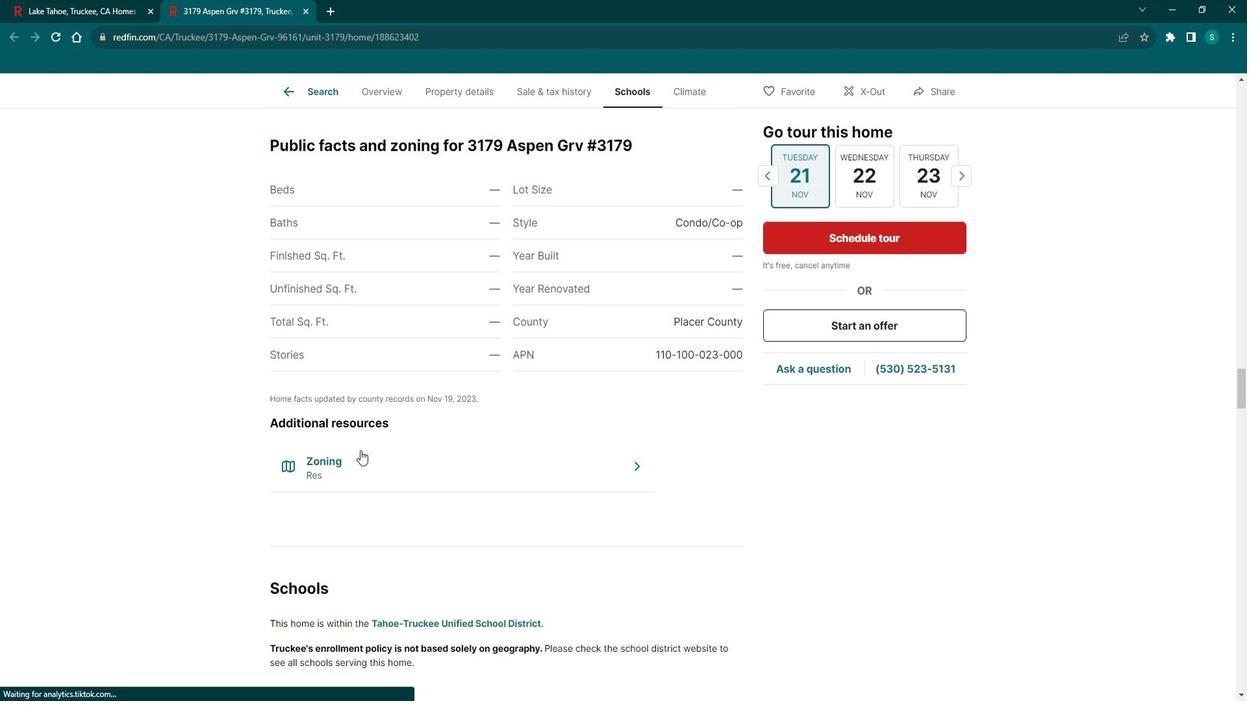 
Action: Mouse scrolled (378, 451) with delta (0, 0)
Screenshot: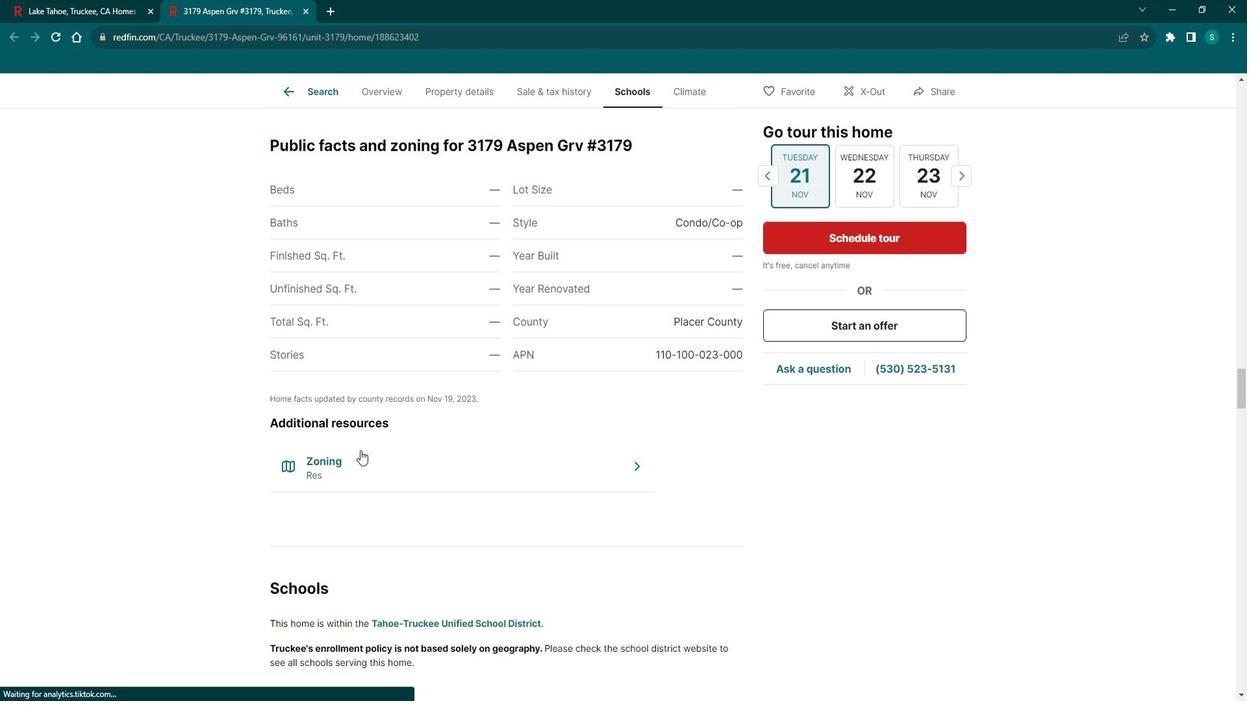 
Action: Mouse scrolled (378, 451) with delta (0, 0)
Screenshot: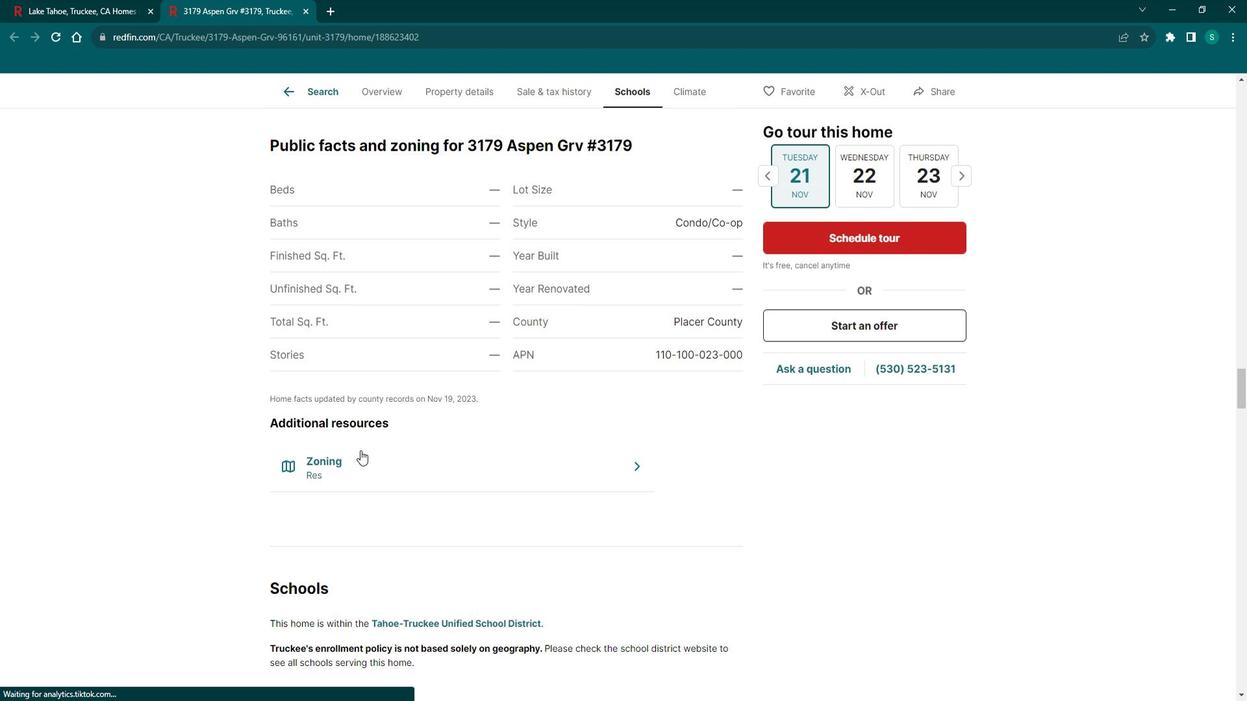 
Action: Mouse scrolled (378, 451) with delta (0, 0)
Screenshot: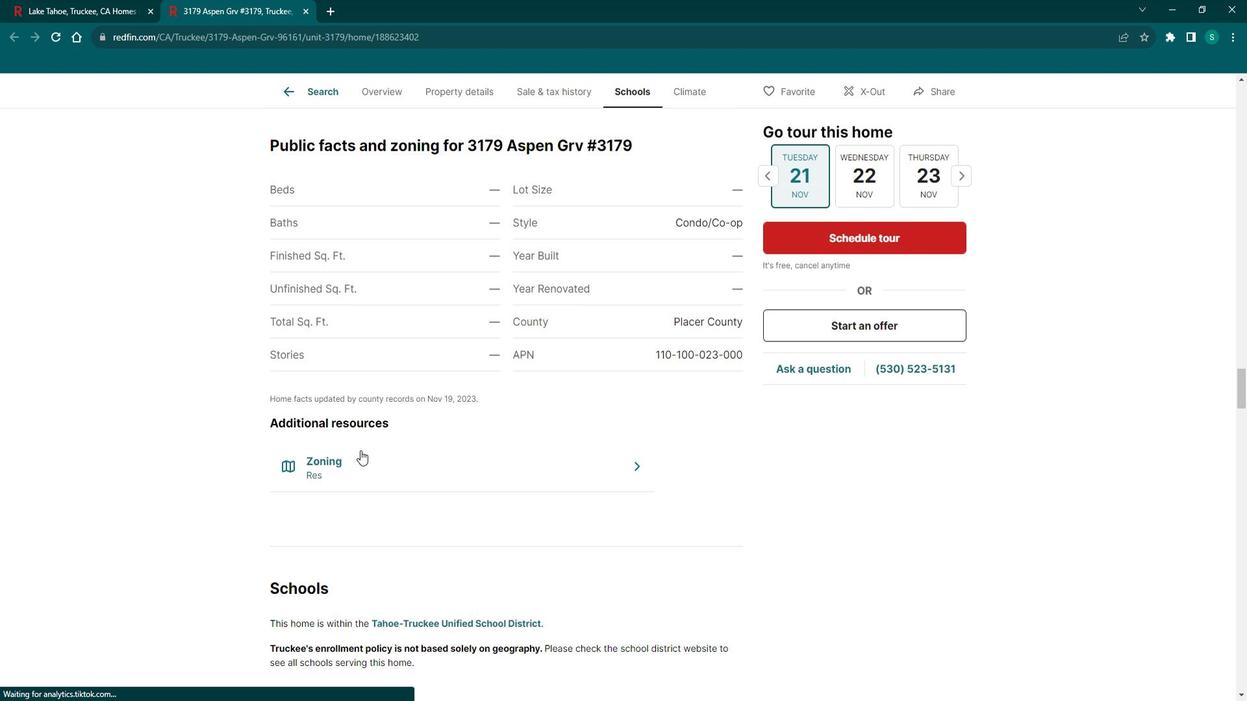 
Action: Mouse scrolled (378, 451) with delta (0, 0)
Screenshot: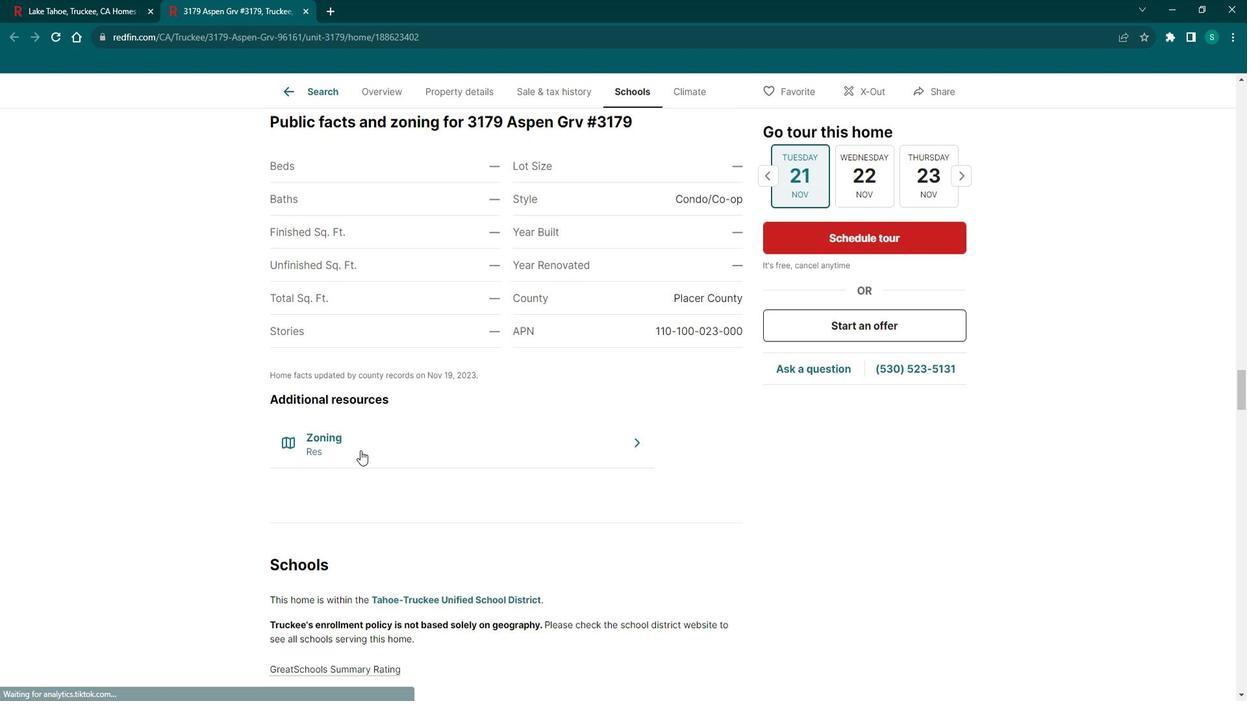 
Action: Mouse scrolled (378, 451) with delta (0, 0)
Screenshot: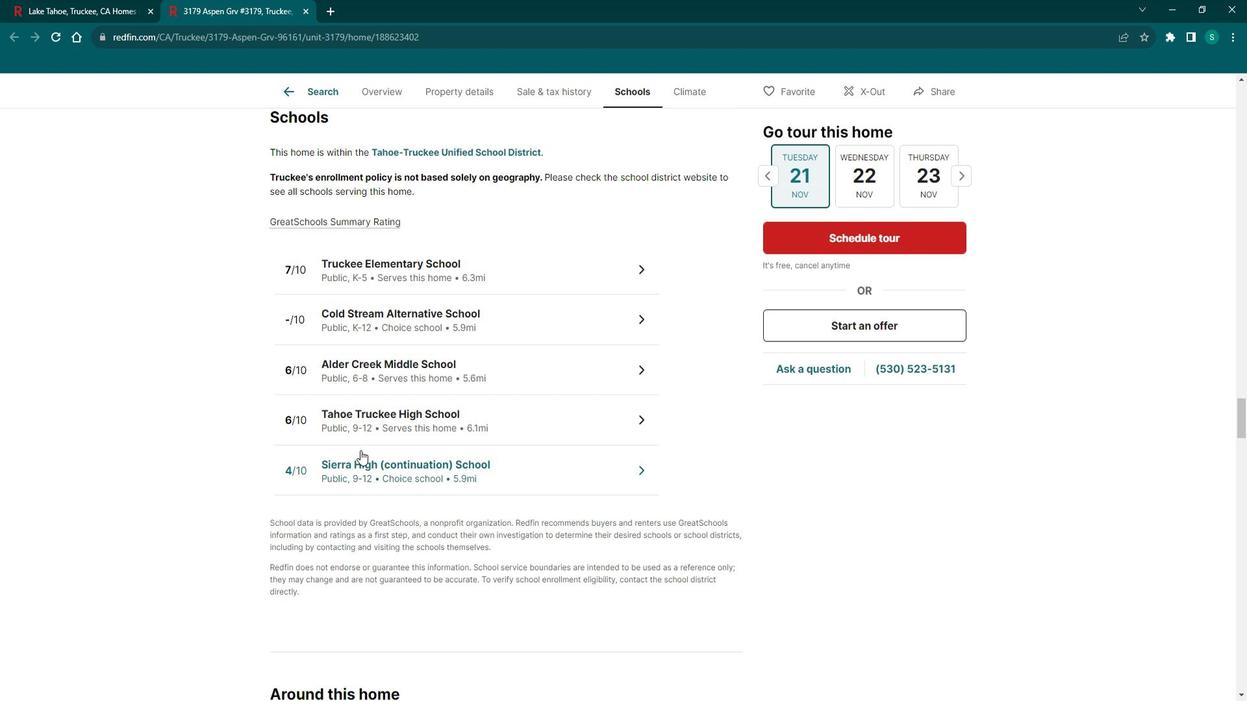 
Action: Mouse scrolled (378, 451) with delta (0, 0)
Screenshot: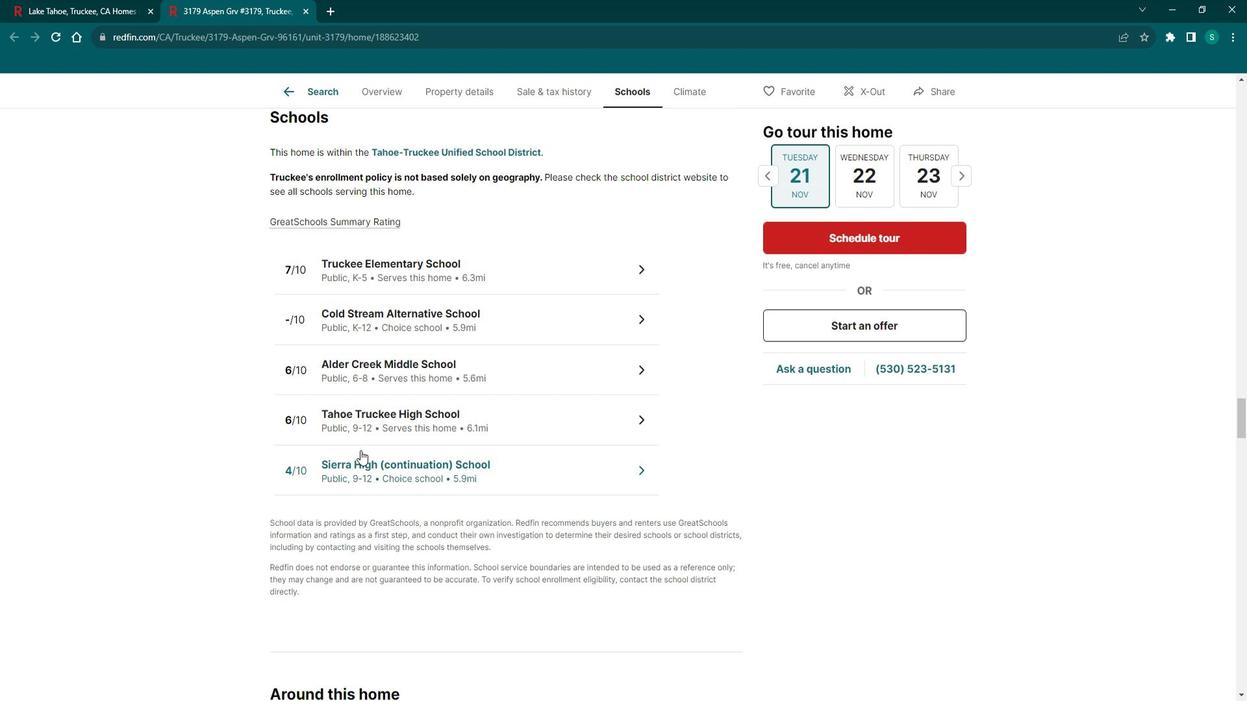 
Action: Mouse scrolled (378, 451) with delta (0, 0)
Screenshot: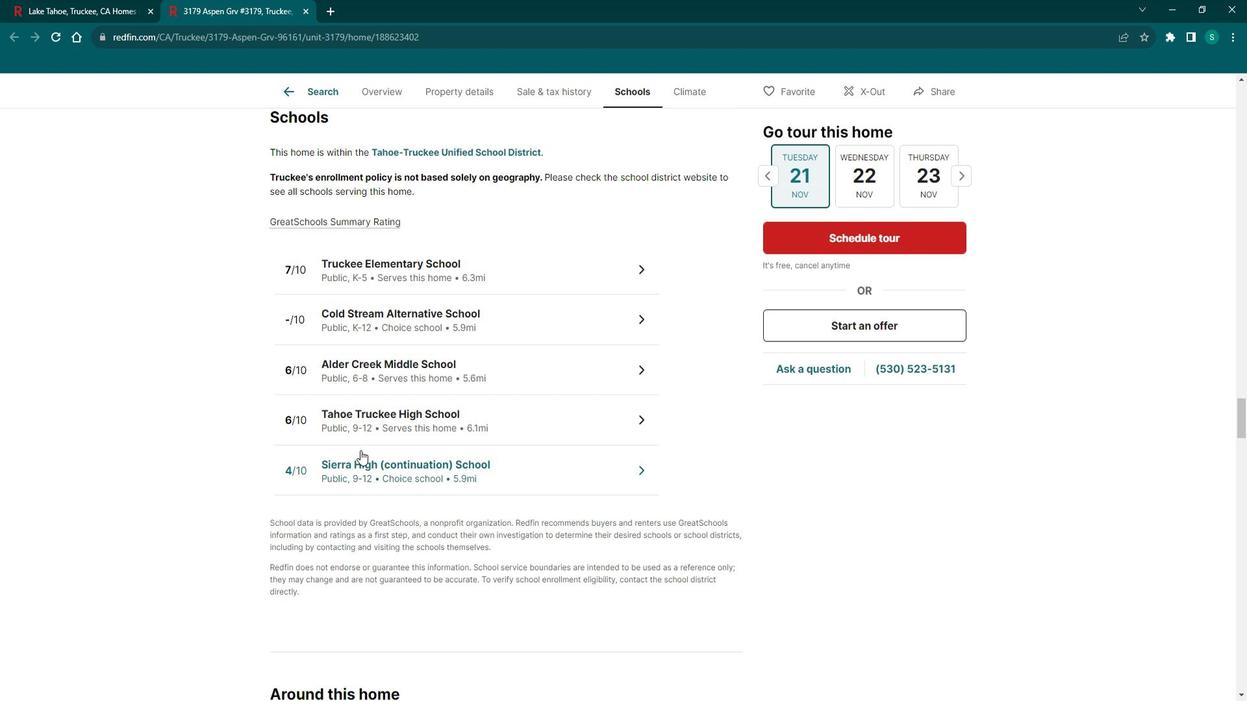 
Action: Mouse scrolled (378, 451) with delta (0, 0)
Screenshot: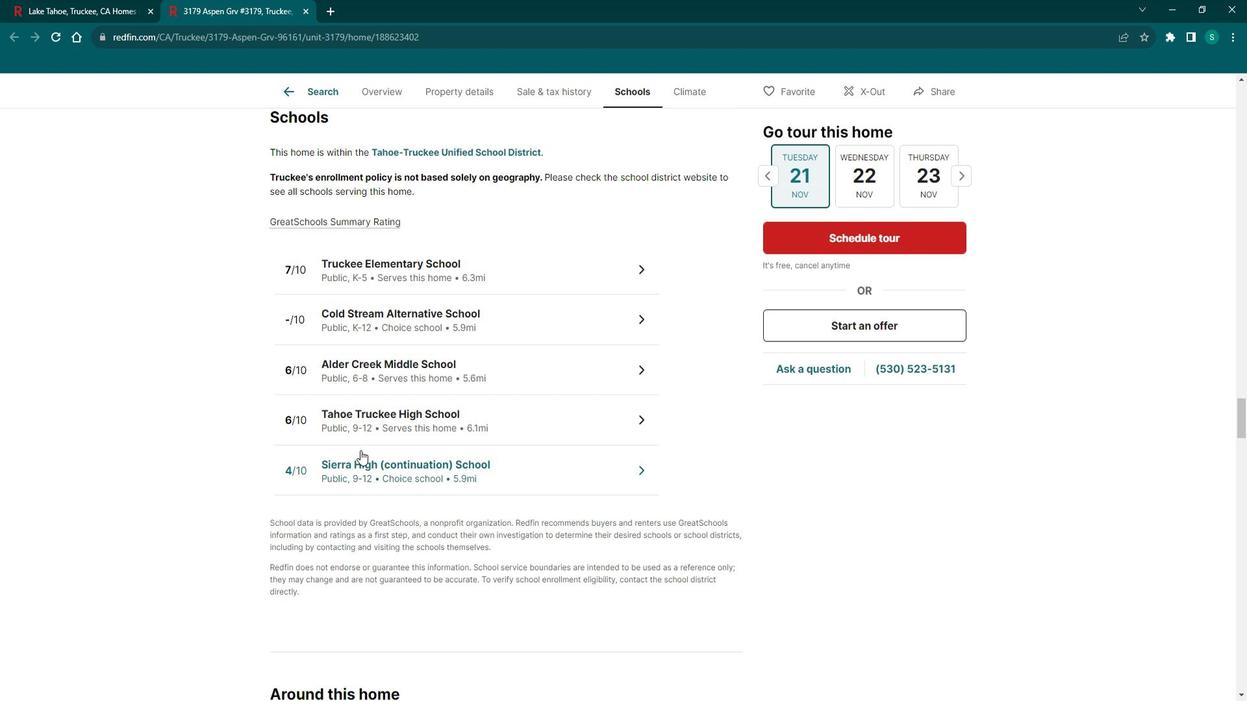 
Action: Mouse scrolled (378, 451) with delta (0, 0)
Screenshot: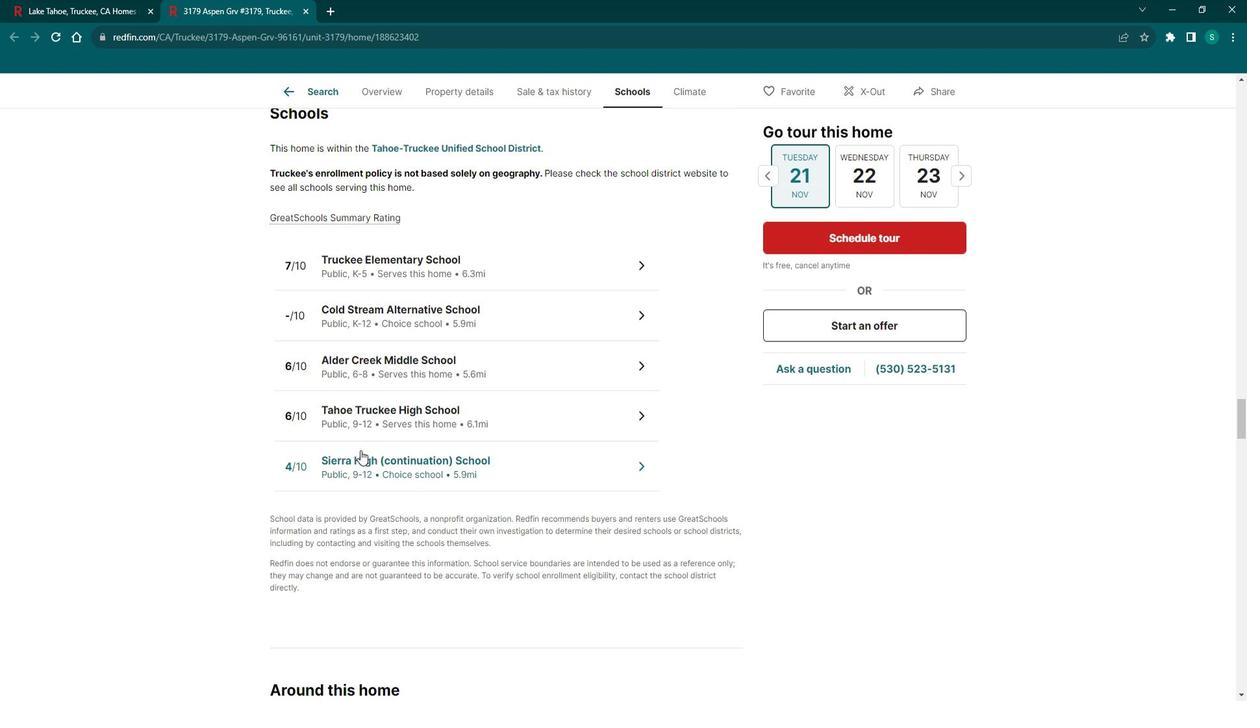 
Action: Mouse scrolled (378, 451) with delta (0, 0)
Screenshot: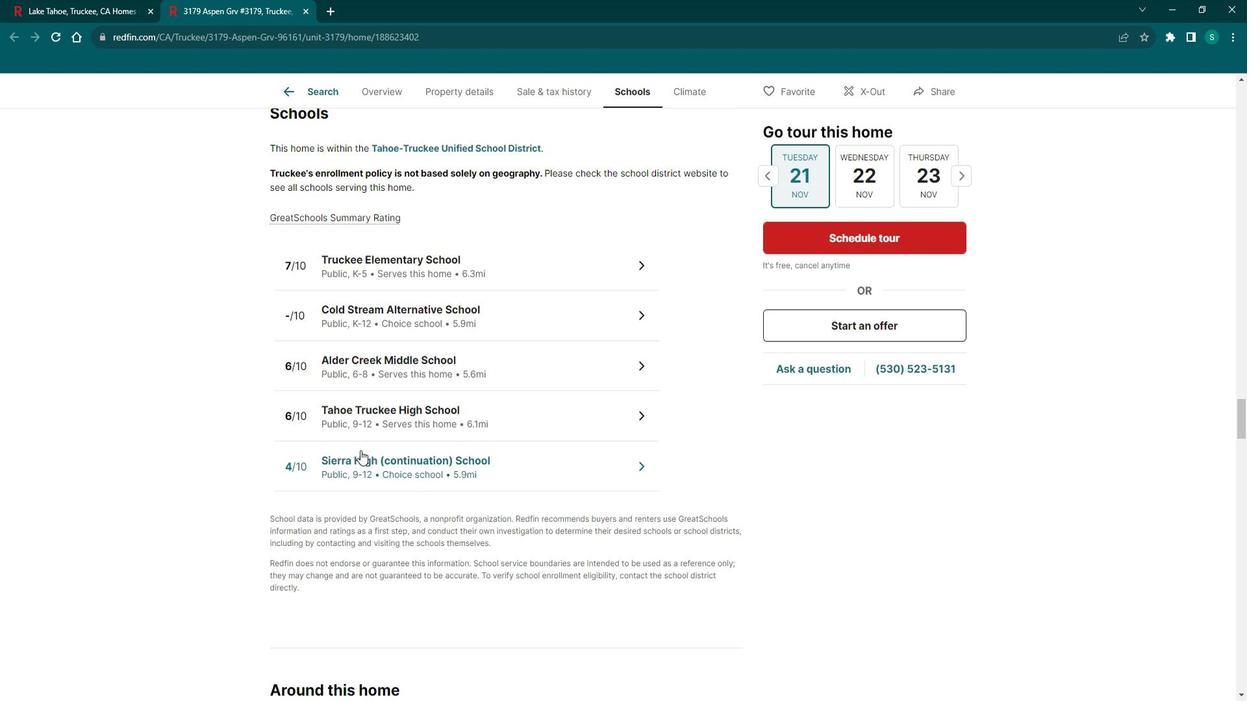 
Action: Mouse scrolled (378, 451) with delta (0, 0)
Screenshot: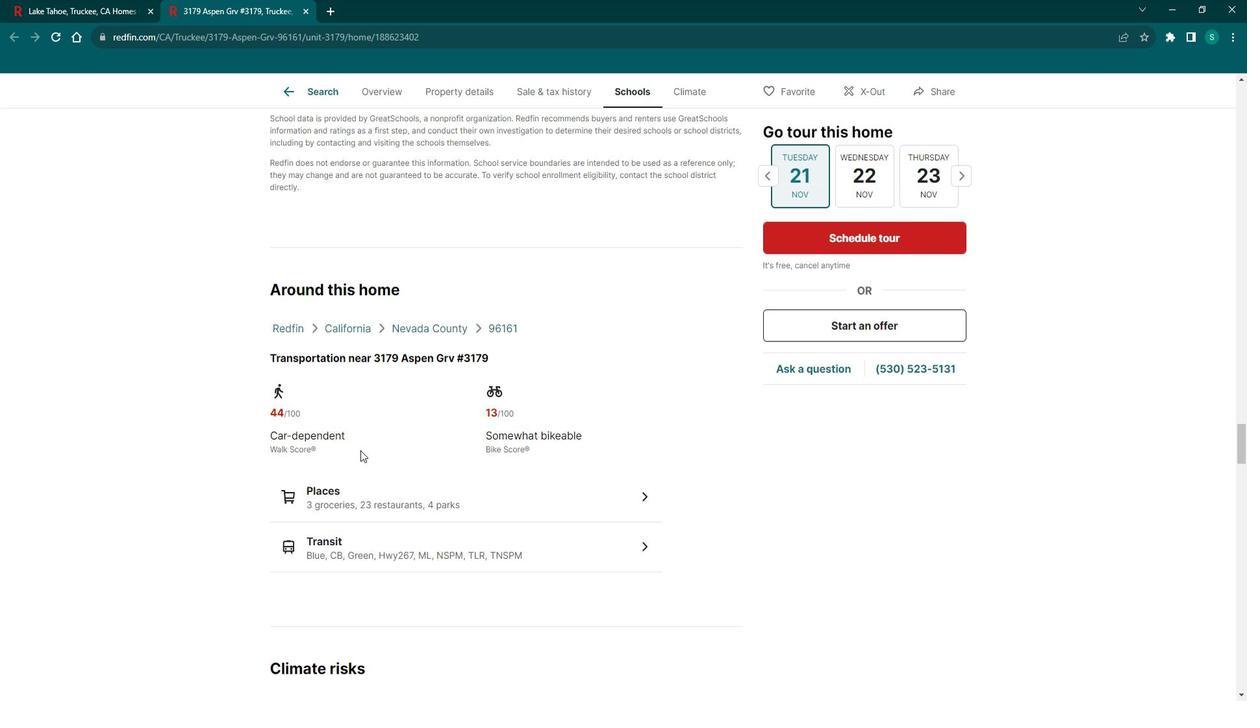 
Action: Mouse scrolled (378, 451) with delta (0, 0)
Screenshot: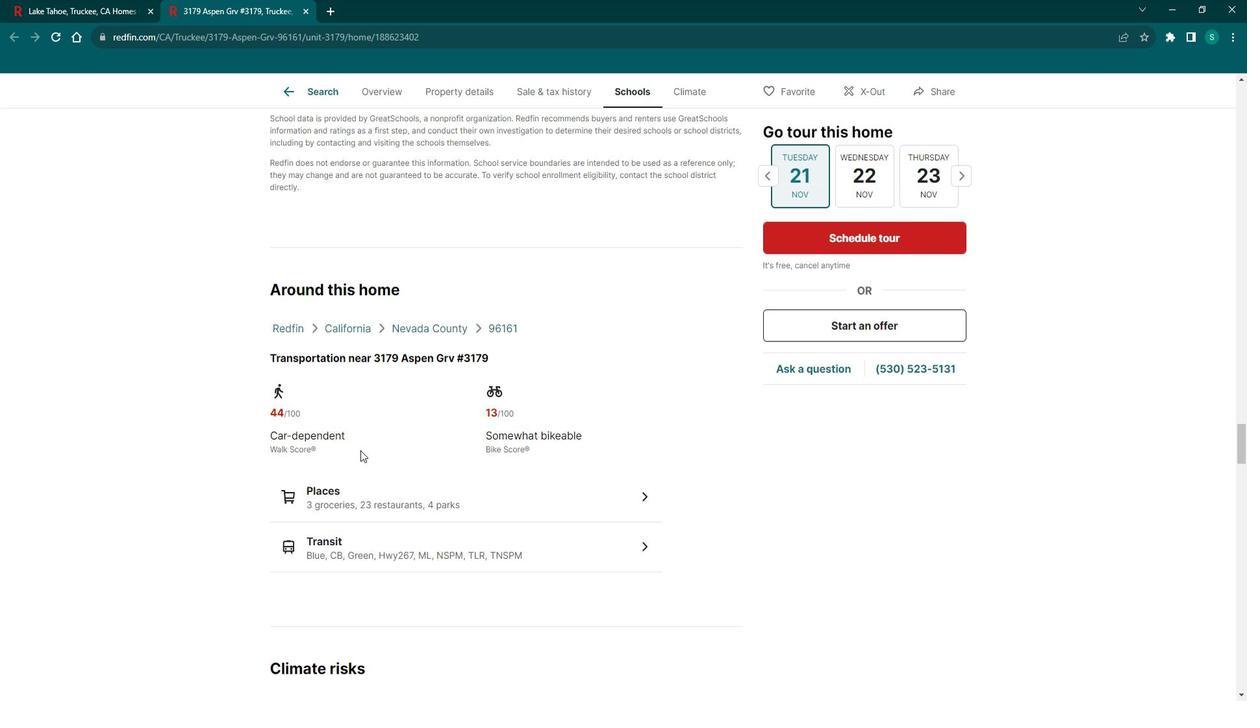 
Action: Mouse scrolled (378, 451) with delta (0, 0)
Screenshot: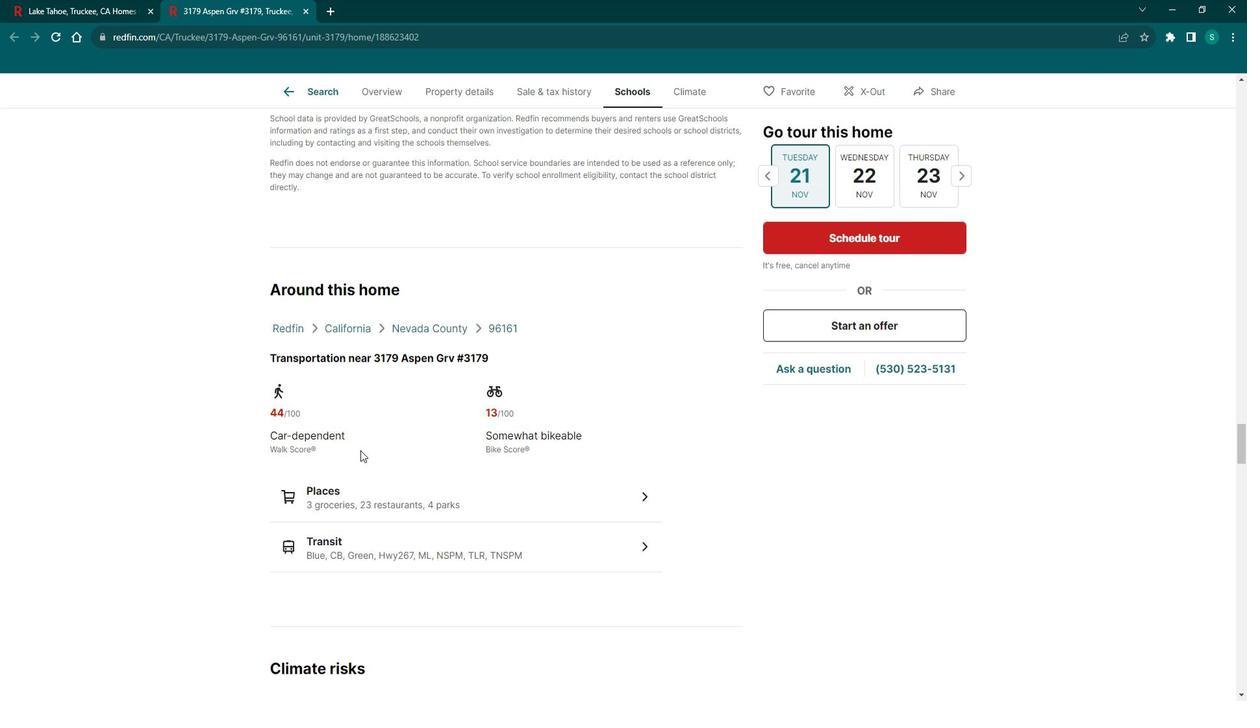 
Action: Mouse scrolled (378, 451) with delta (0, 0)
Screenshot: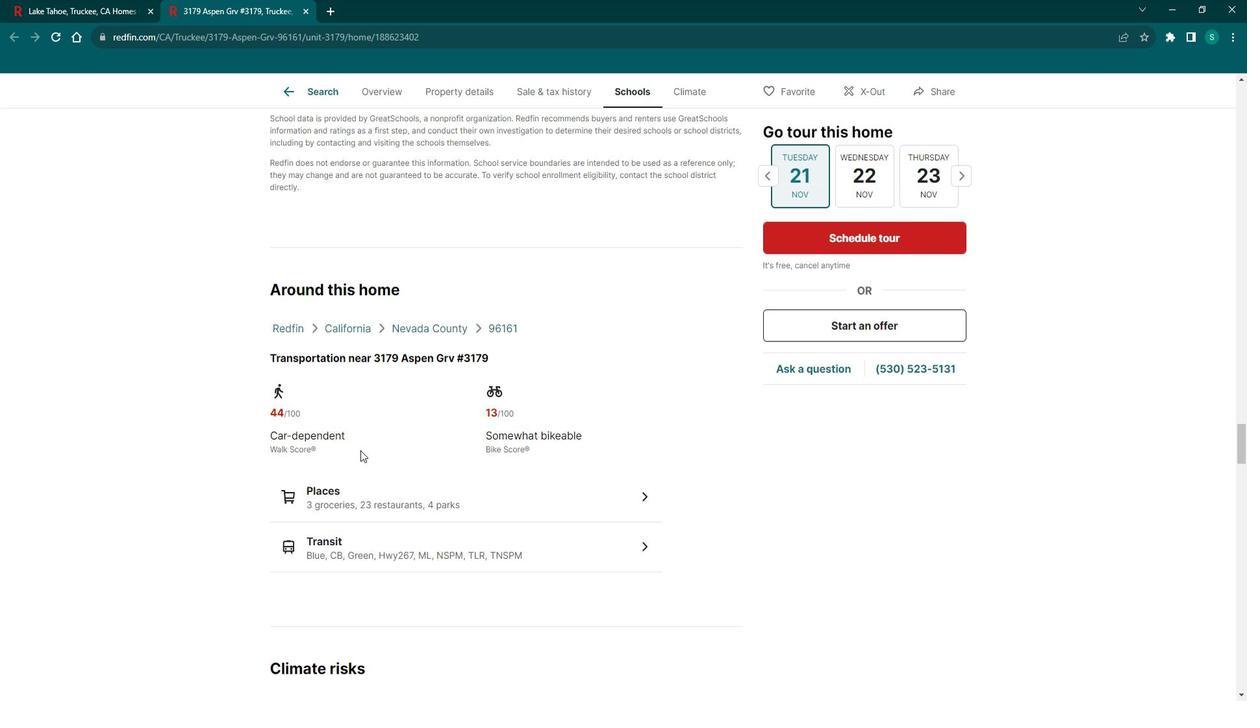 
Action: Mouse scrolled (378, 451) with delta (0, 0)
Screenshot: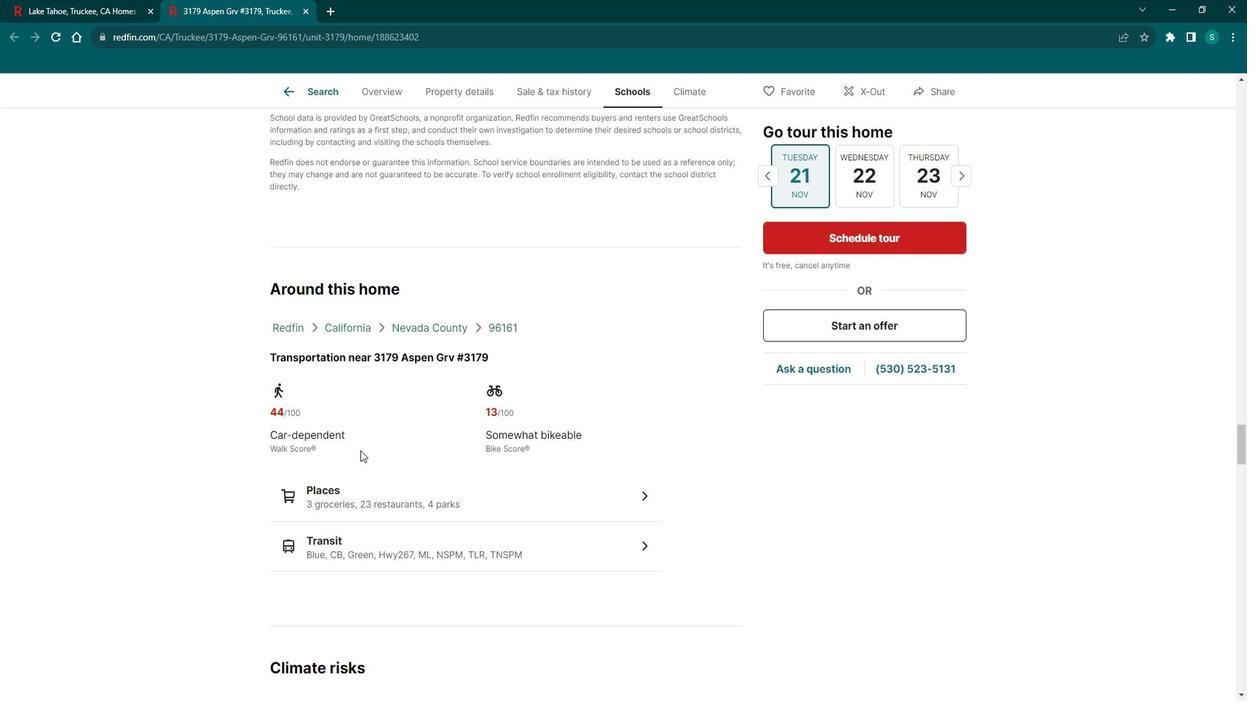 
Action: Mouse scrolled (378, 451) with delta (0, 0)
Screenshot: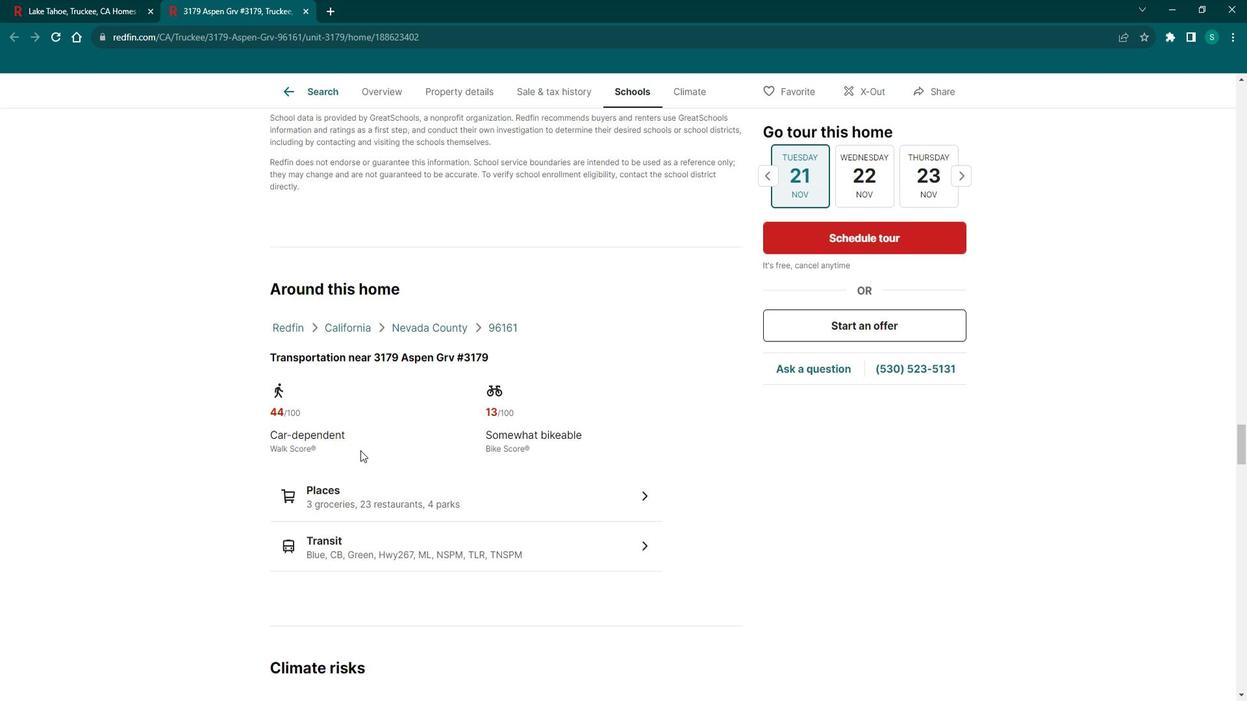 
Action: Mouse scrolled (378, 451) with delta (0, 0)
Screenshot: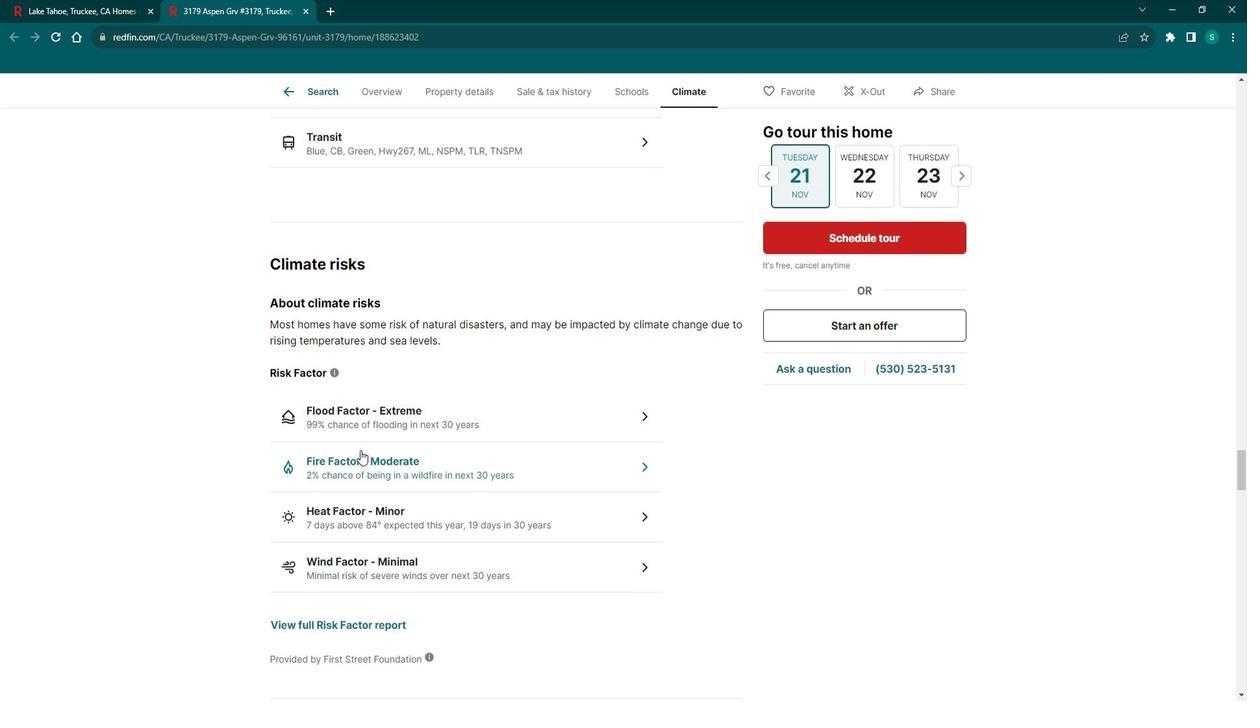 
Action: Mouse scrolled (378, 451) with delta (0, 0)
Screenshot: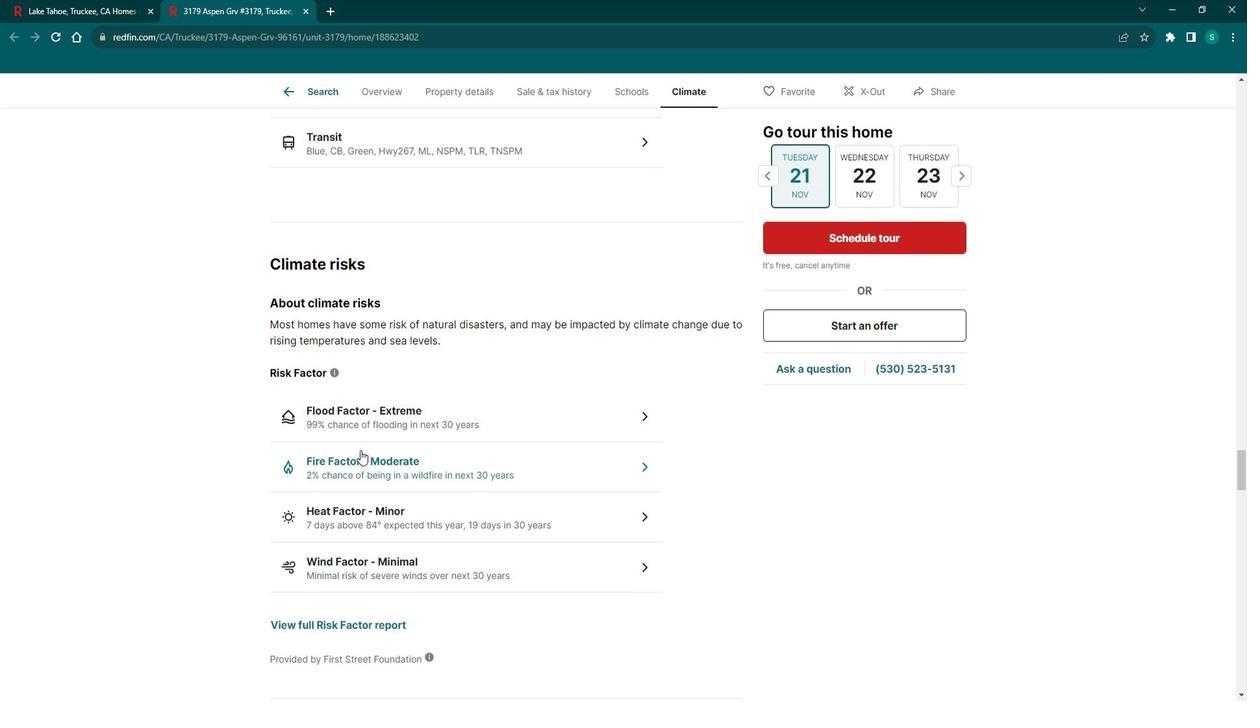 
Action: Mouse scrolled (378, 451) with delta (0, 0)
Screenshot: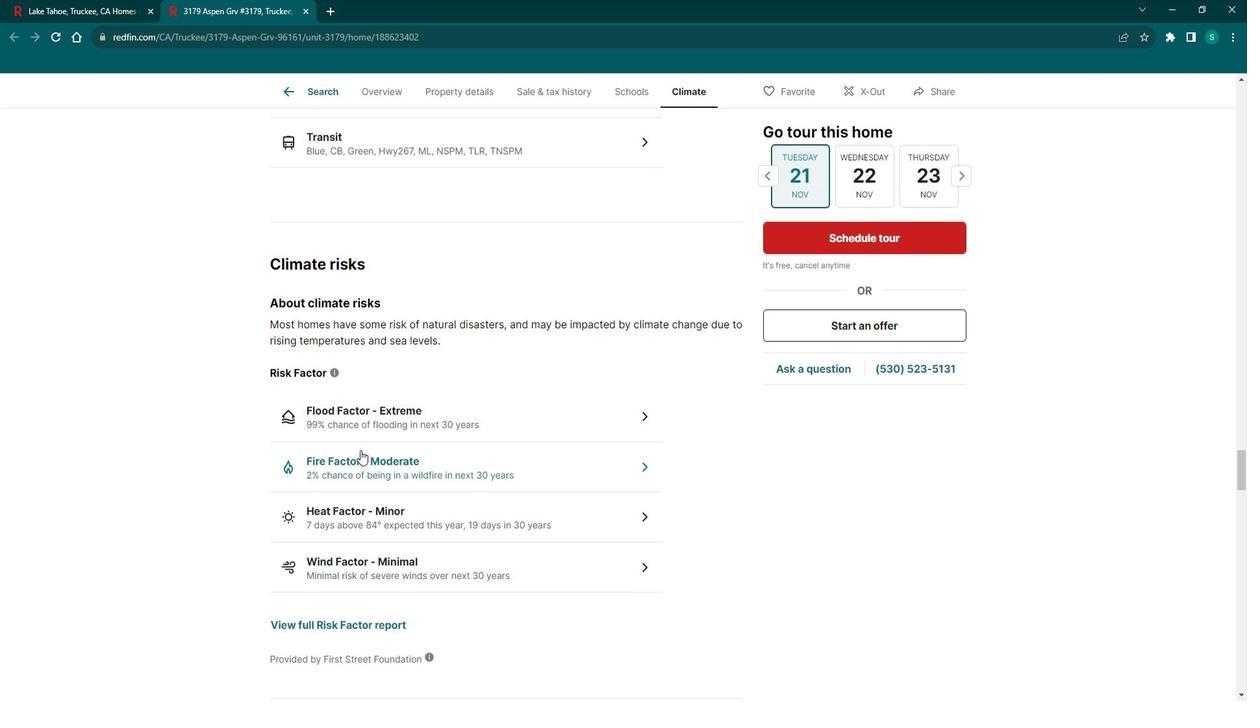 
Action: Mouse scrolled (378, 451) with delta (0, 0)
Screenshot: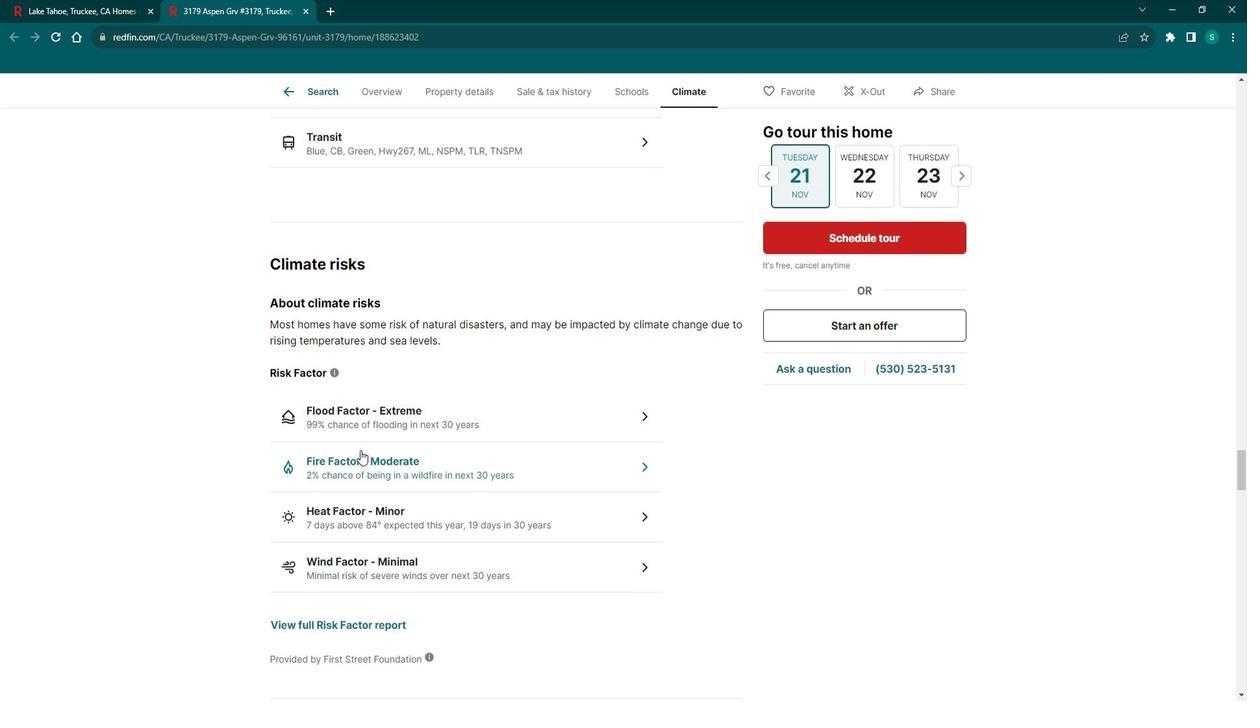 
Action: Mouse scrolled (378, 451) with delta (0, 0)
Screenshot: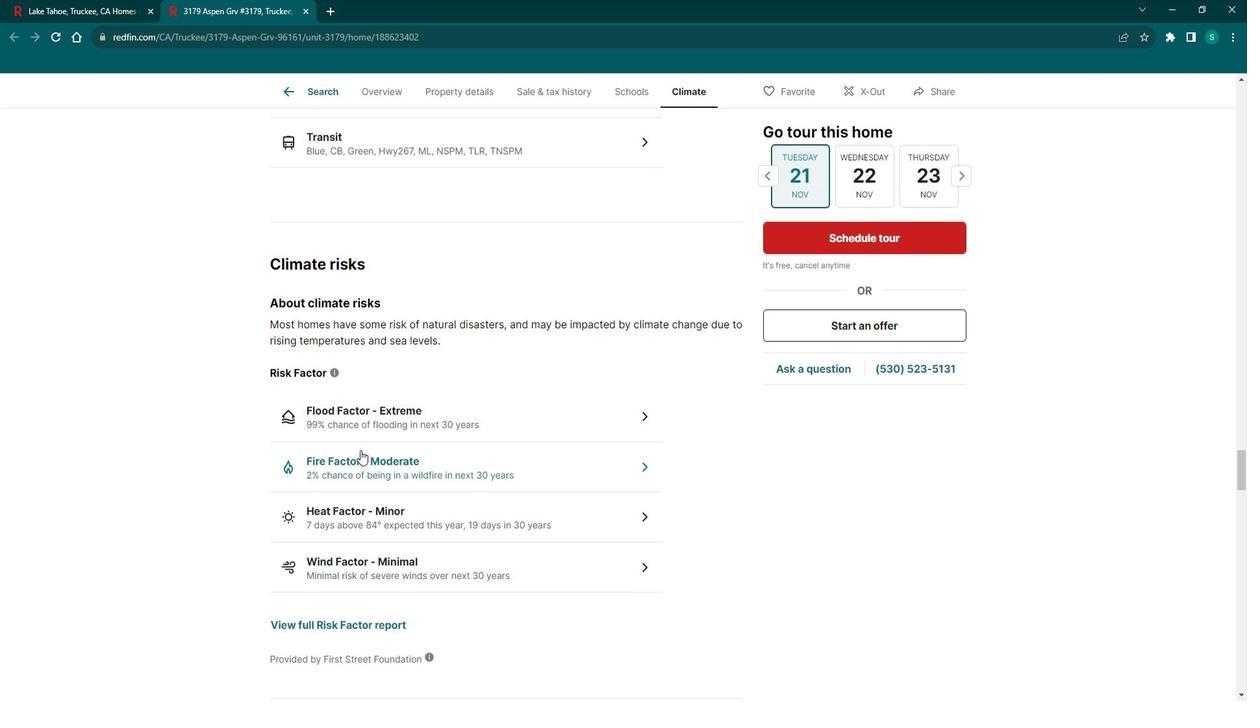 
Action: Mouse scrolled (378, 451) with delta (0, 0)
Screenshot: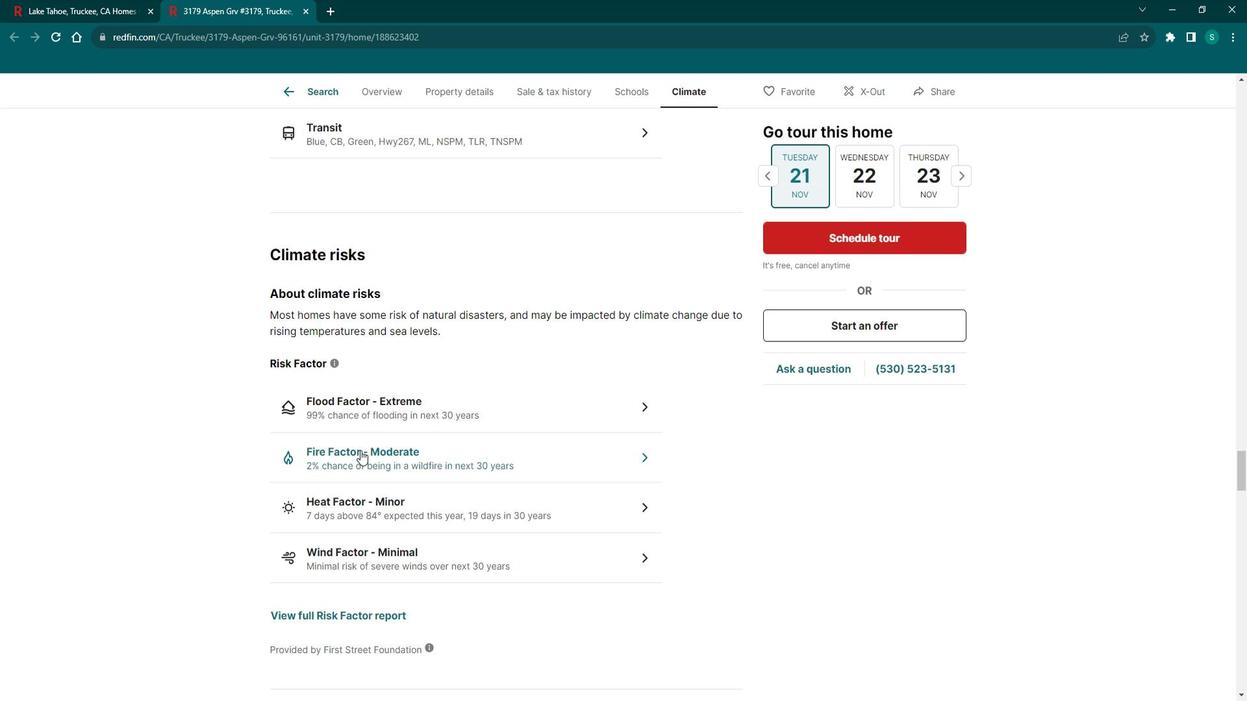 
Action: Mouse scrolled (378, 451) with delta (0, 0)
Screenshot: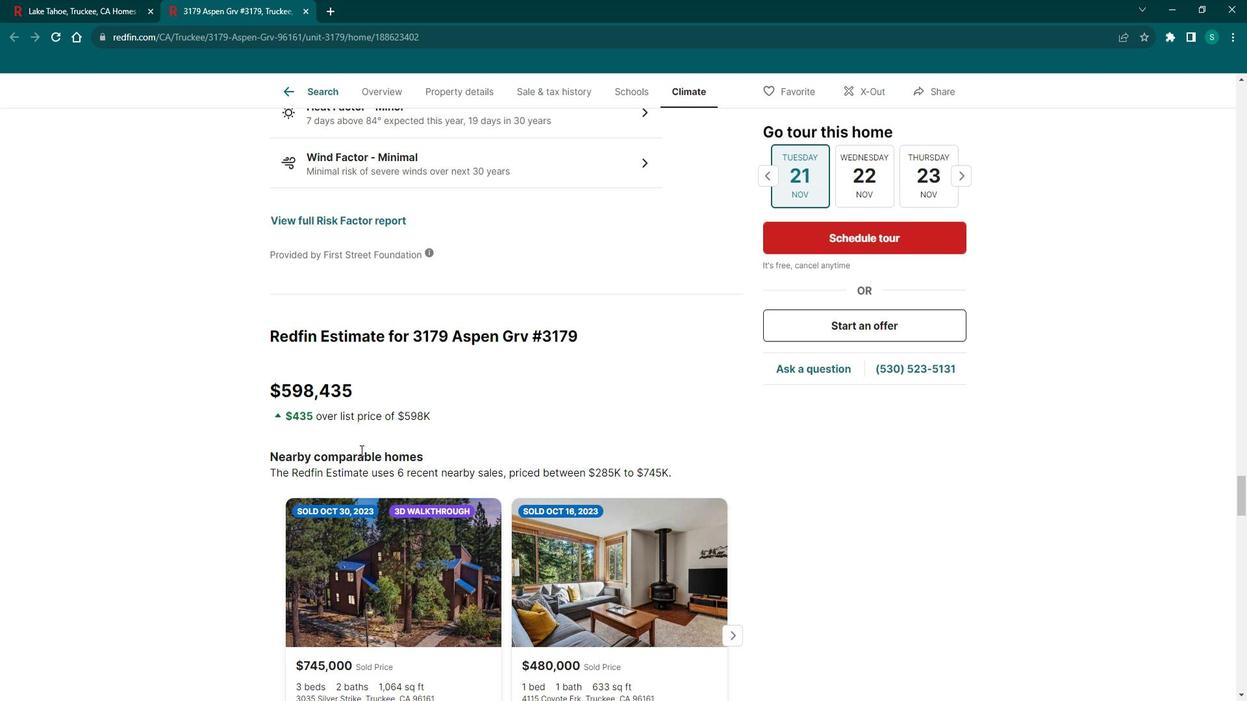 
Action: Mouse scrolled (378, 451) with delta (0, 0)
Screenshot: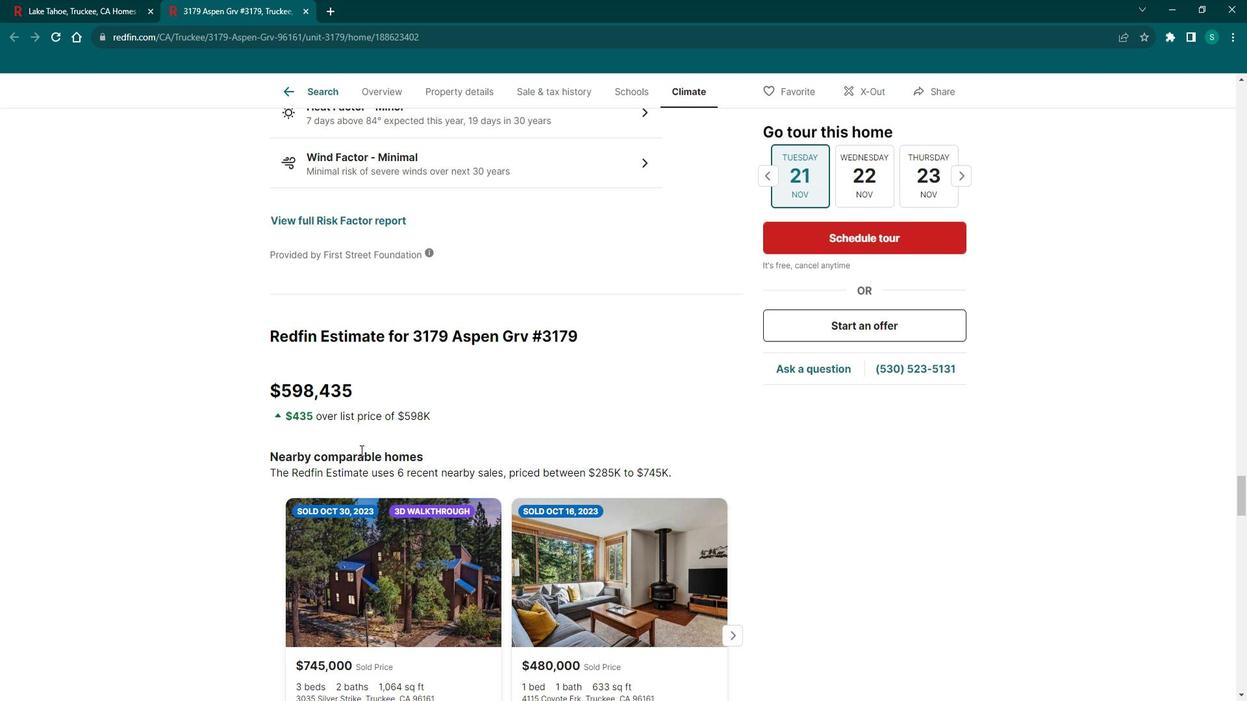 
Action: Mouse scrolled (378, 451) with delta (0, 0)
Screenshot: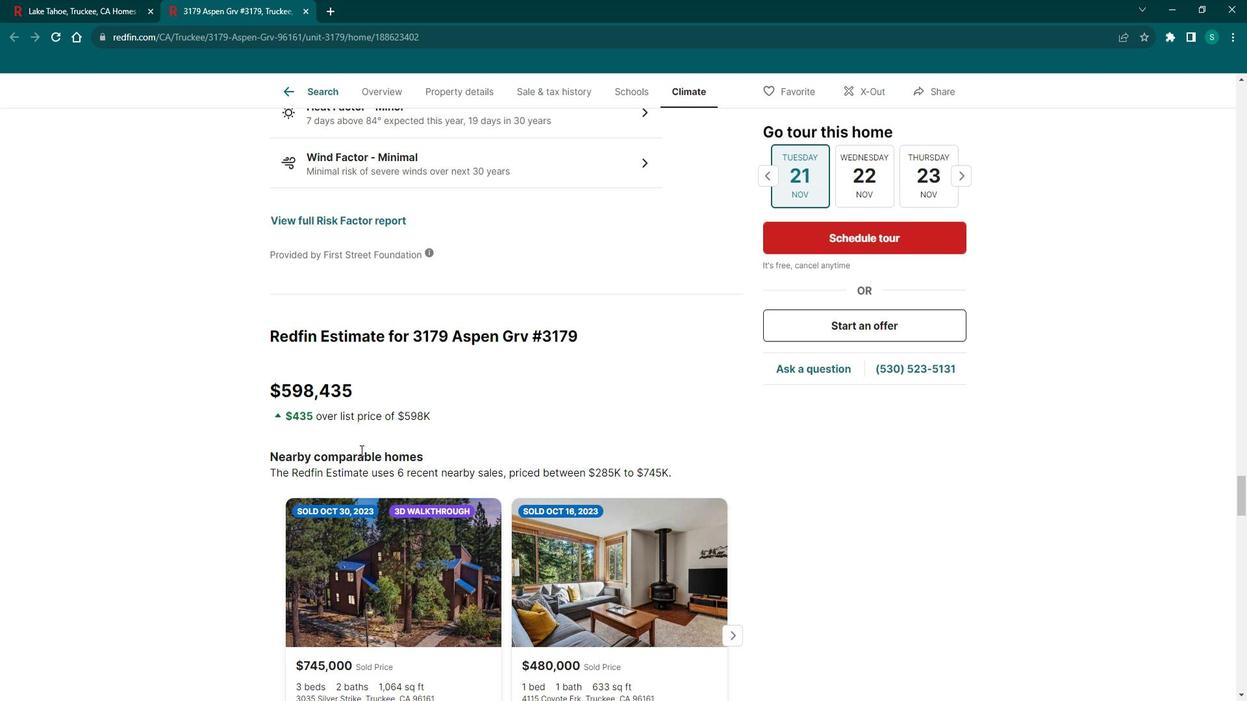 
Action: Mouse scrolled (378, 451) with delta (0, 0)
Screenshot: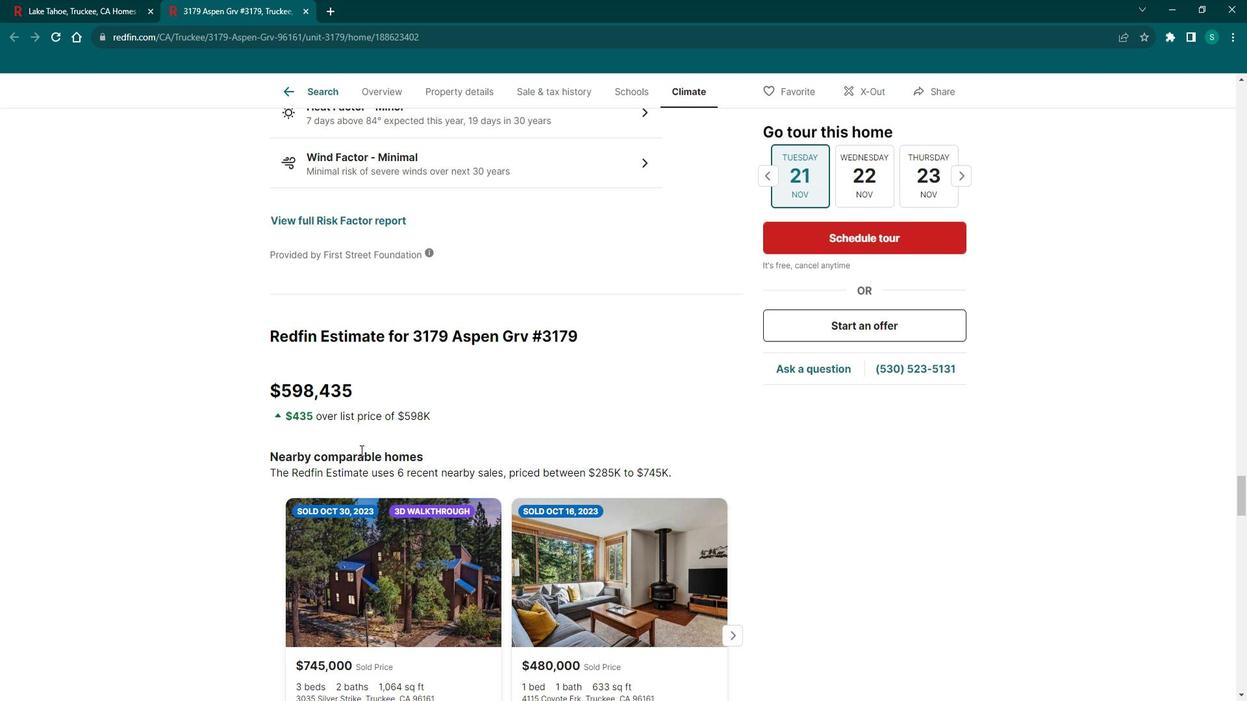 
Action: Mouse scrolled (378, 451) with delta (0, 0)
Screenshot: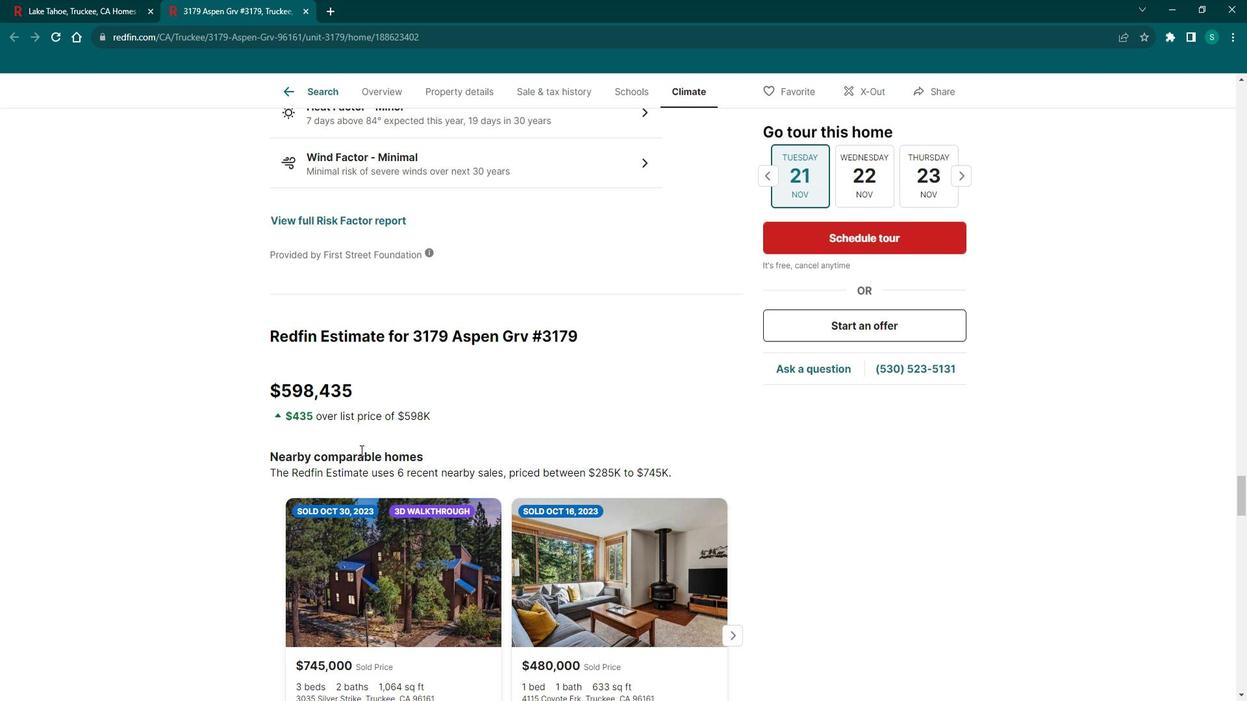 
Action: Mouse scrolled (378, 451) with delta (0, 0)
Screenshot: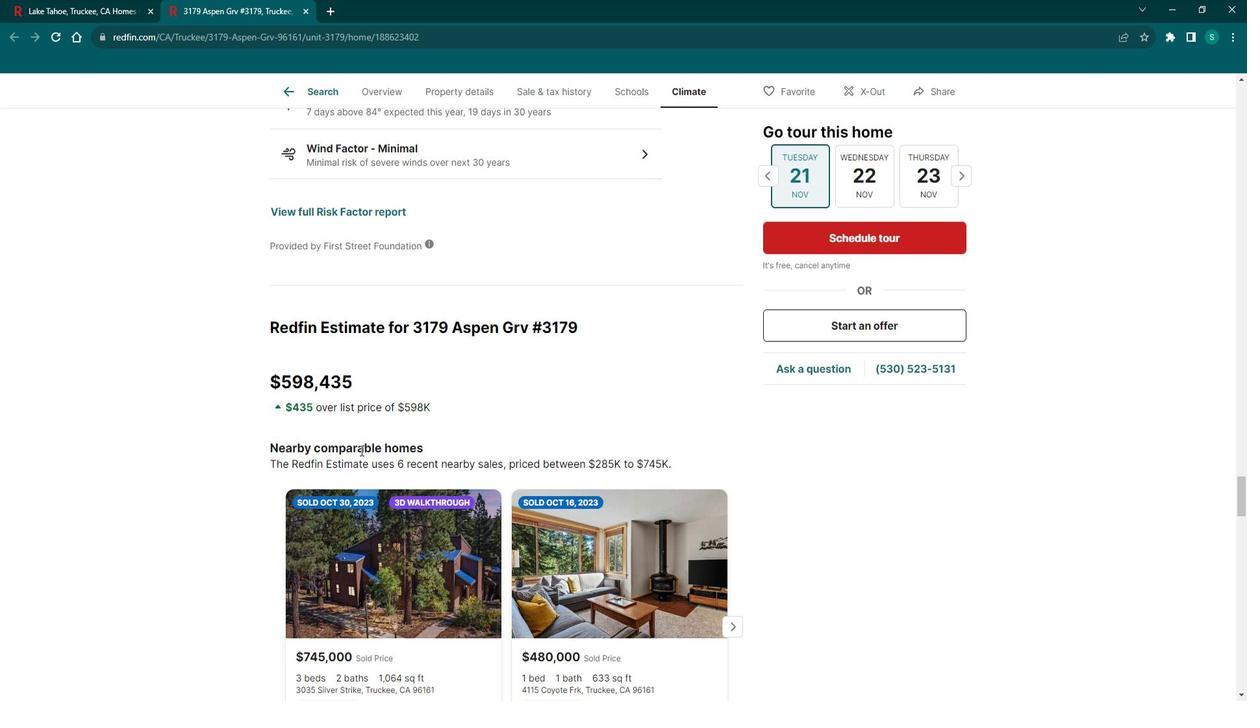 
Action: Mouse scrolled (378, 451) with delta (0, 0)
Screenshot: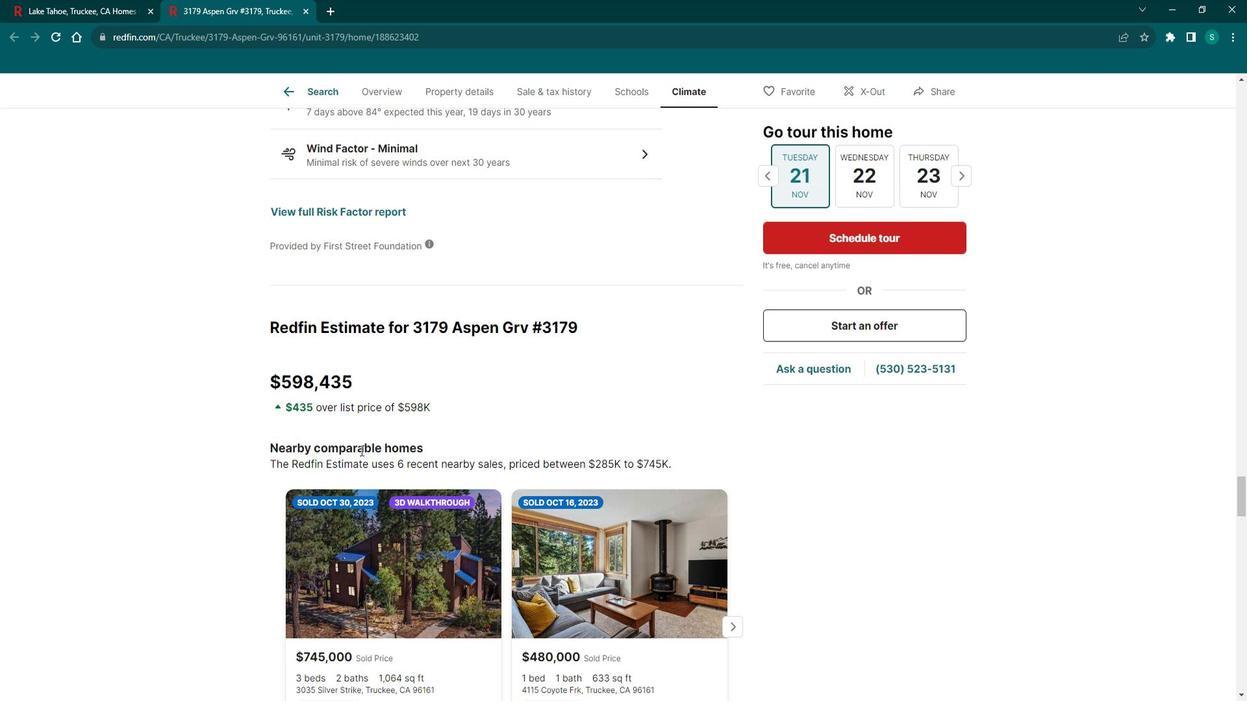 
Action: Mouse scrolled (378, 451) with delta (0, 0)
Screenshot: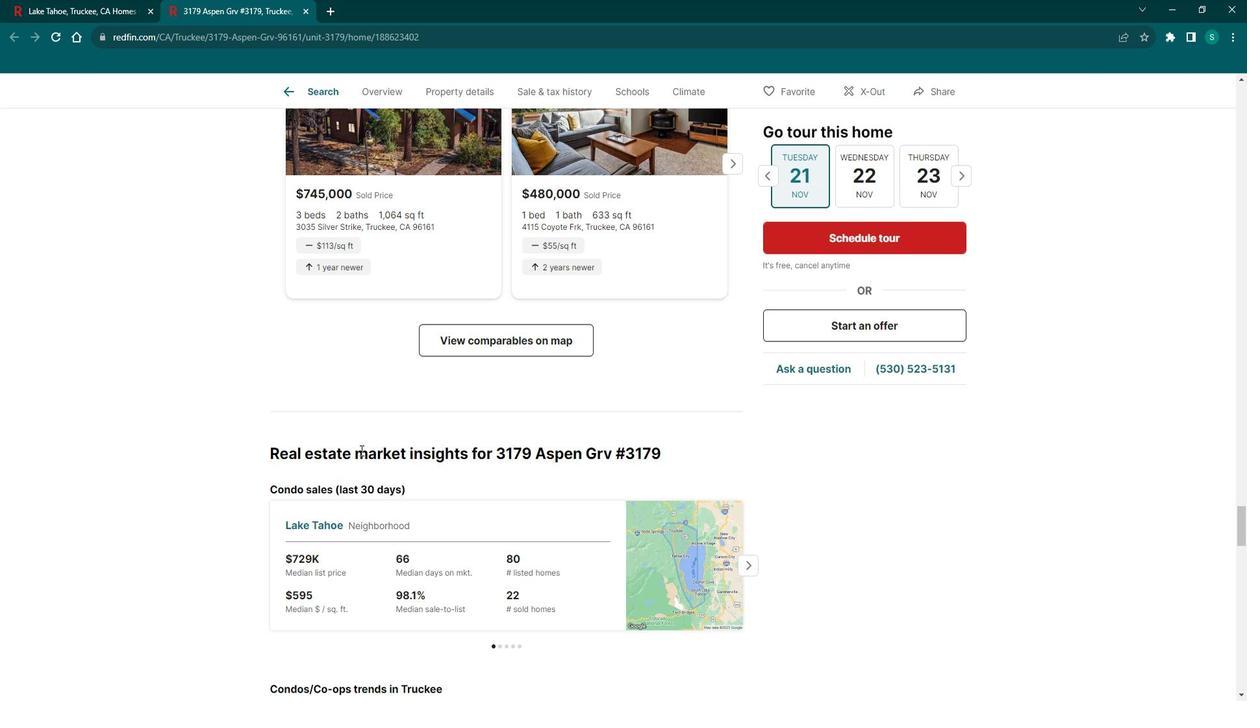 
Action: Mouse scrolled (378, 451) with delta (0, 0)
Screenshot: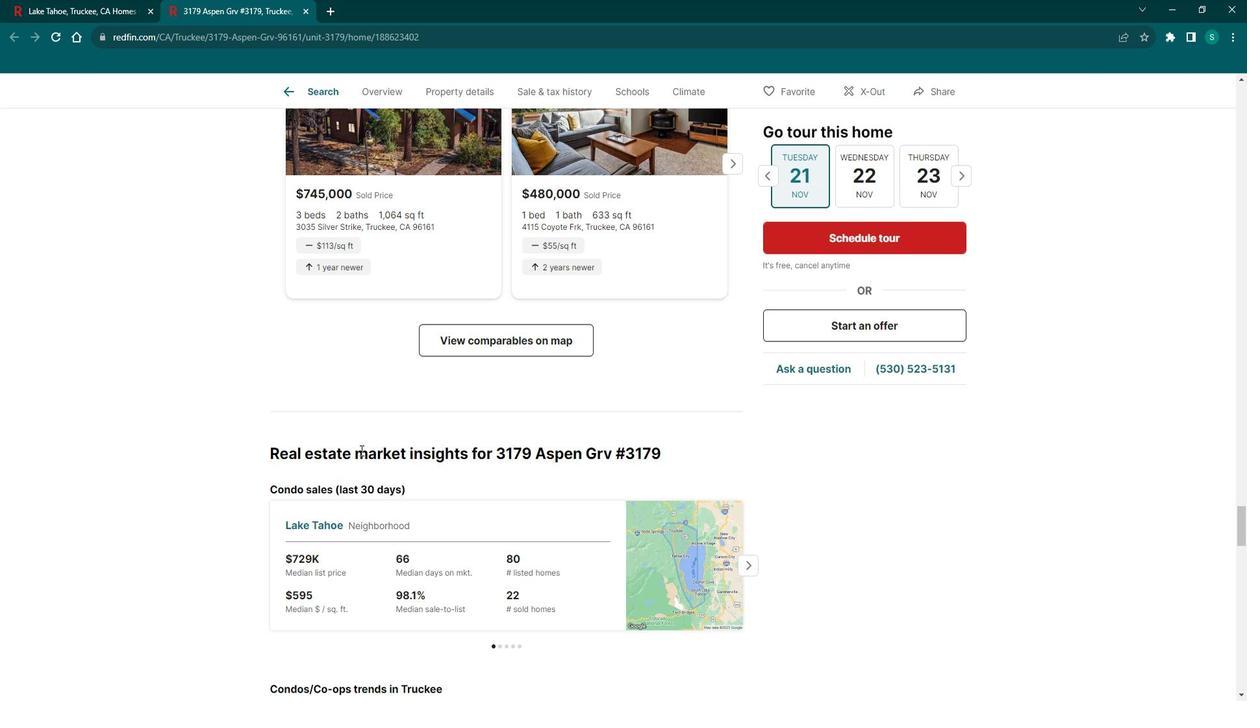 
Action: Mouse scrolled (378, 451) with delta (0, 0)
Screenshot: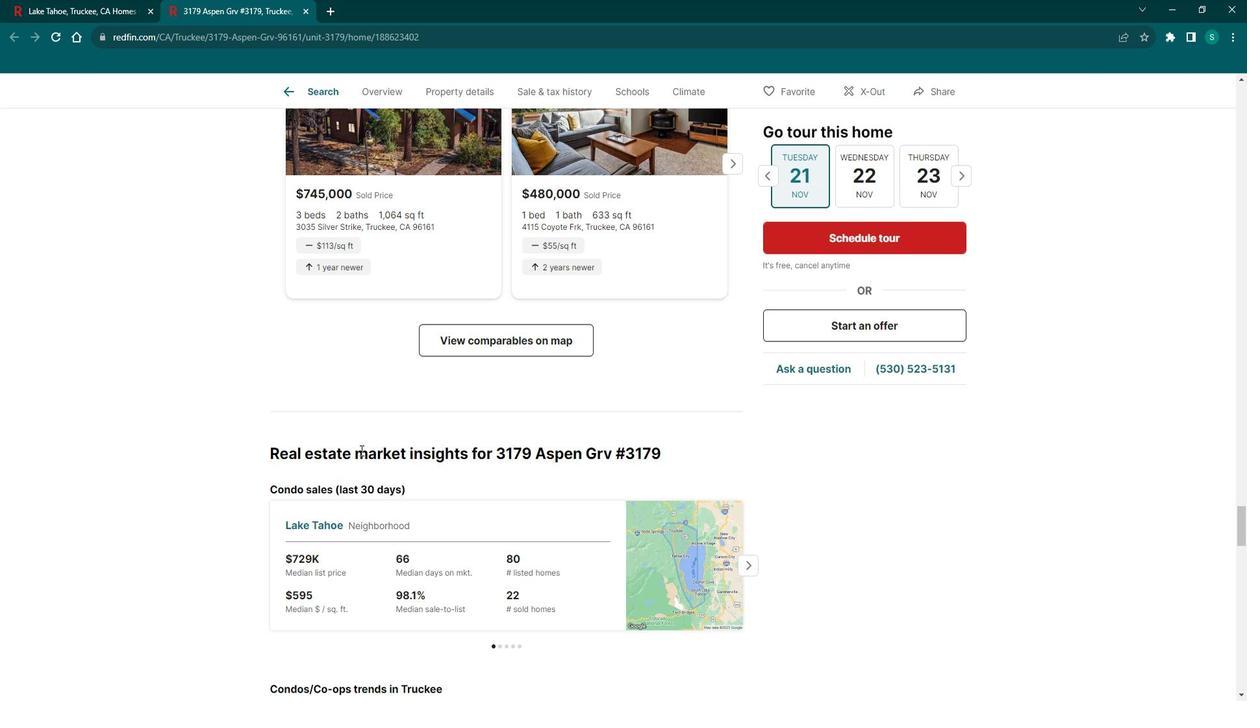 
Action: Mouse scrolled (378, 451) with delta (0, 0)
Screenshot: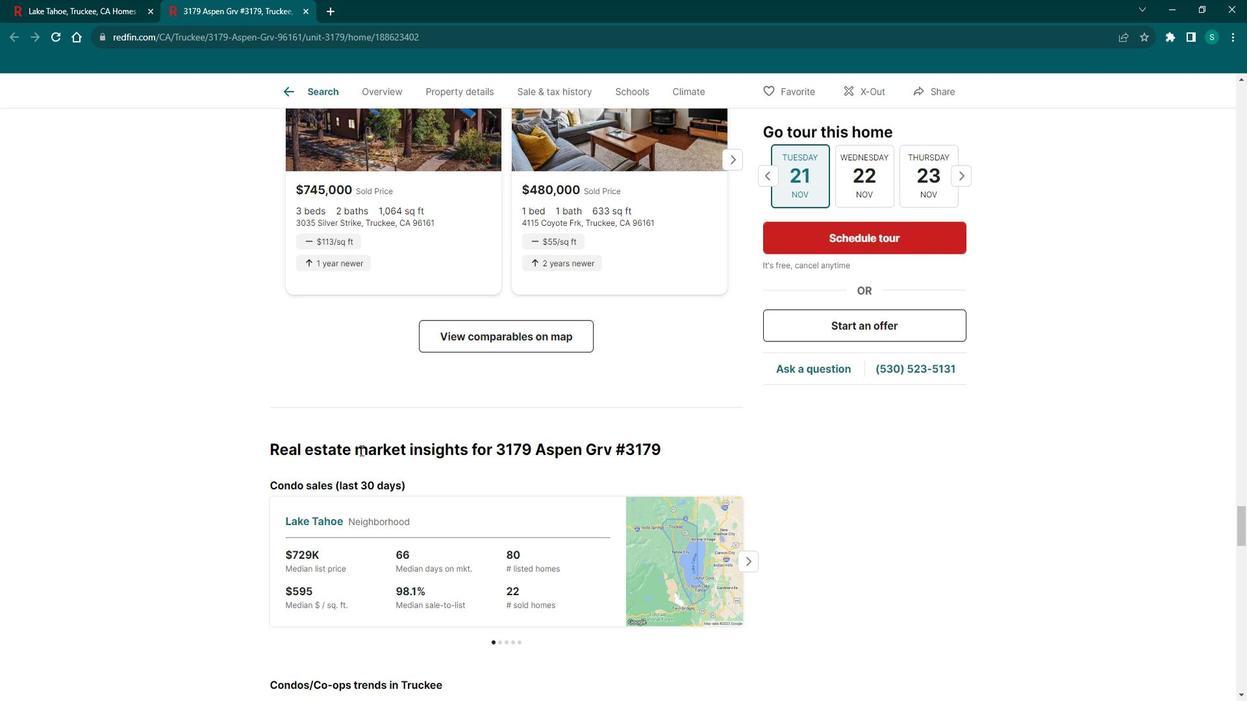 
Action: Mouse scrolled (378, 451) with delta (0, 0)
Screenshot: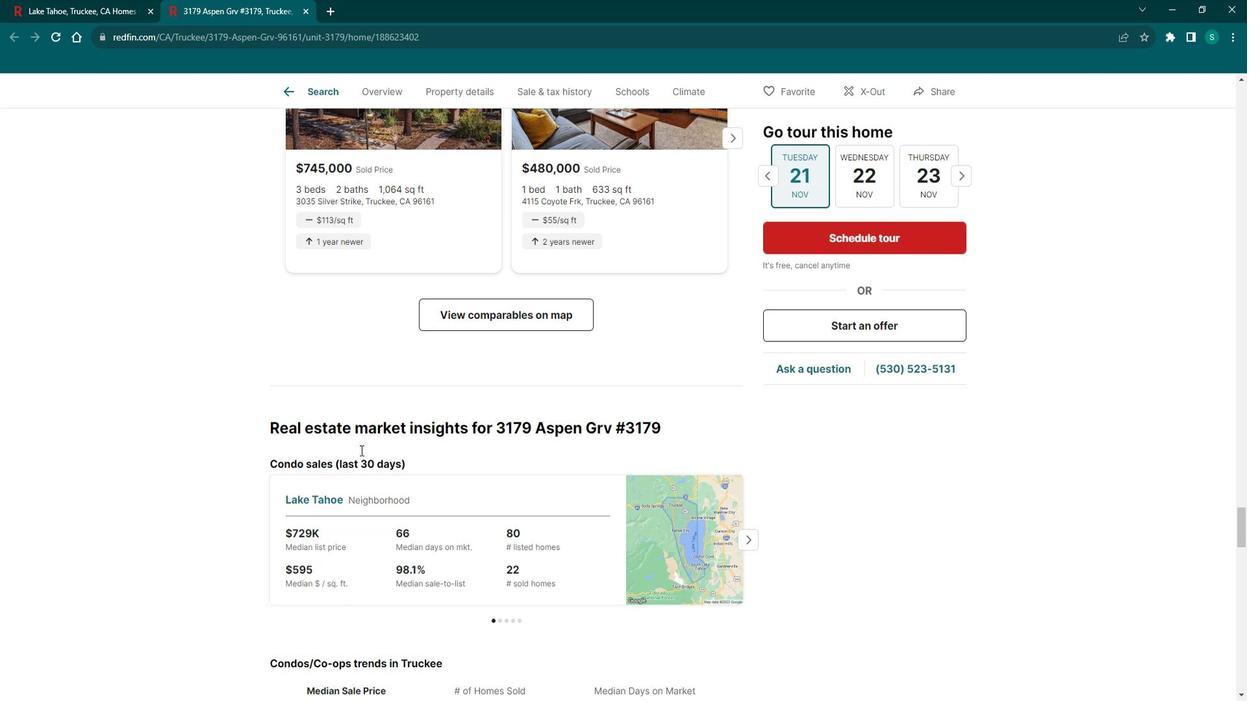 
Action: Mouse scrolled (378, 451) with delta (0, 0)
Screenshot: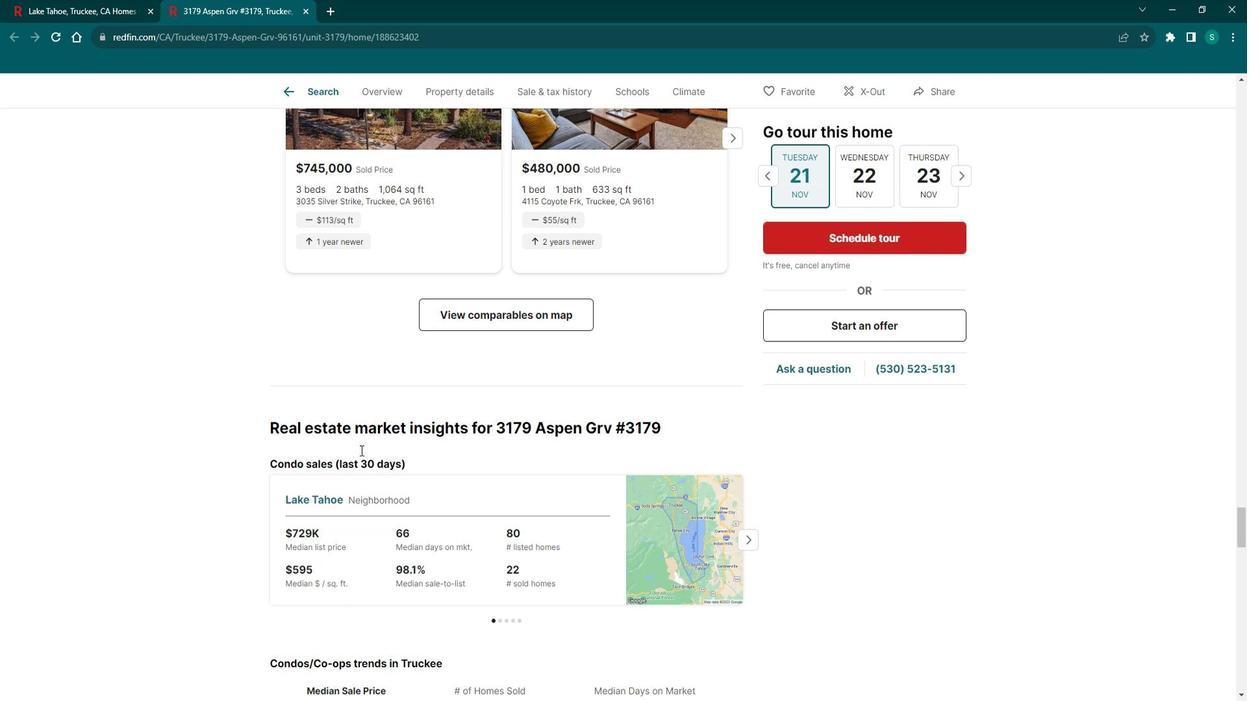 
Action: Mouse scrolled (378, 451) with delta (0, 0)
Screenshot: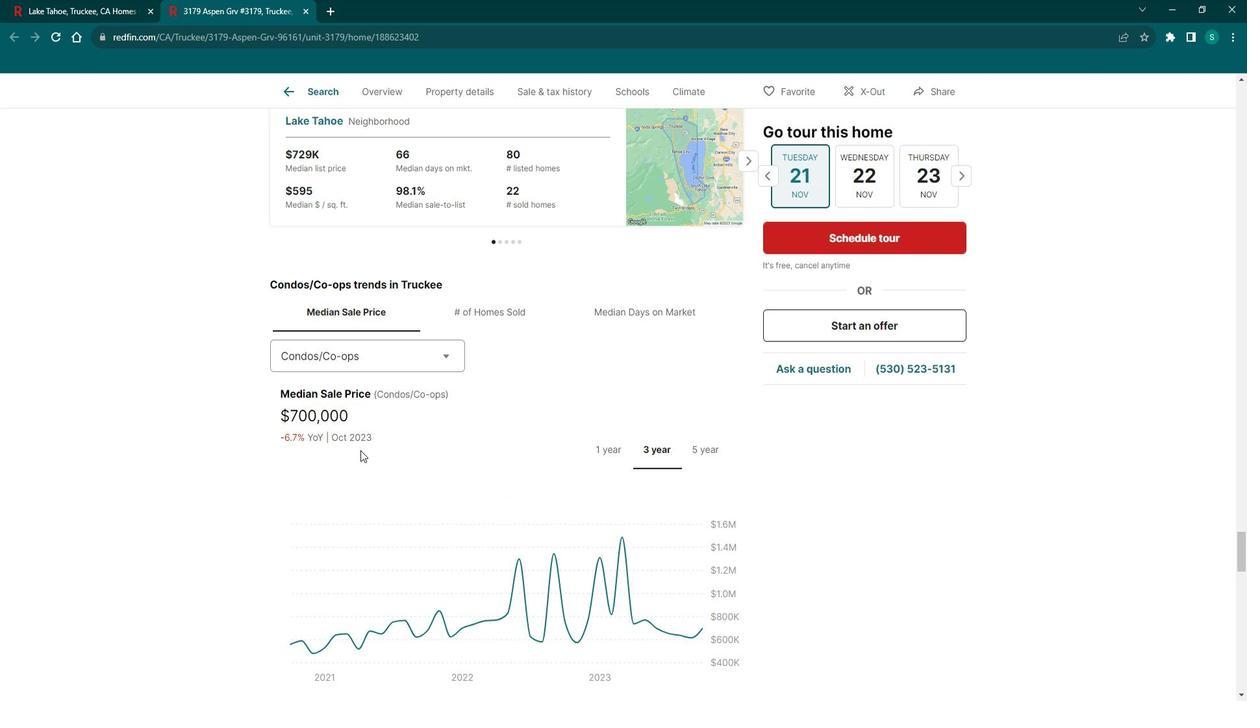 
Action: Mouse scrolled (378, 451) with delta (0, 0)
Screenshot: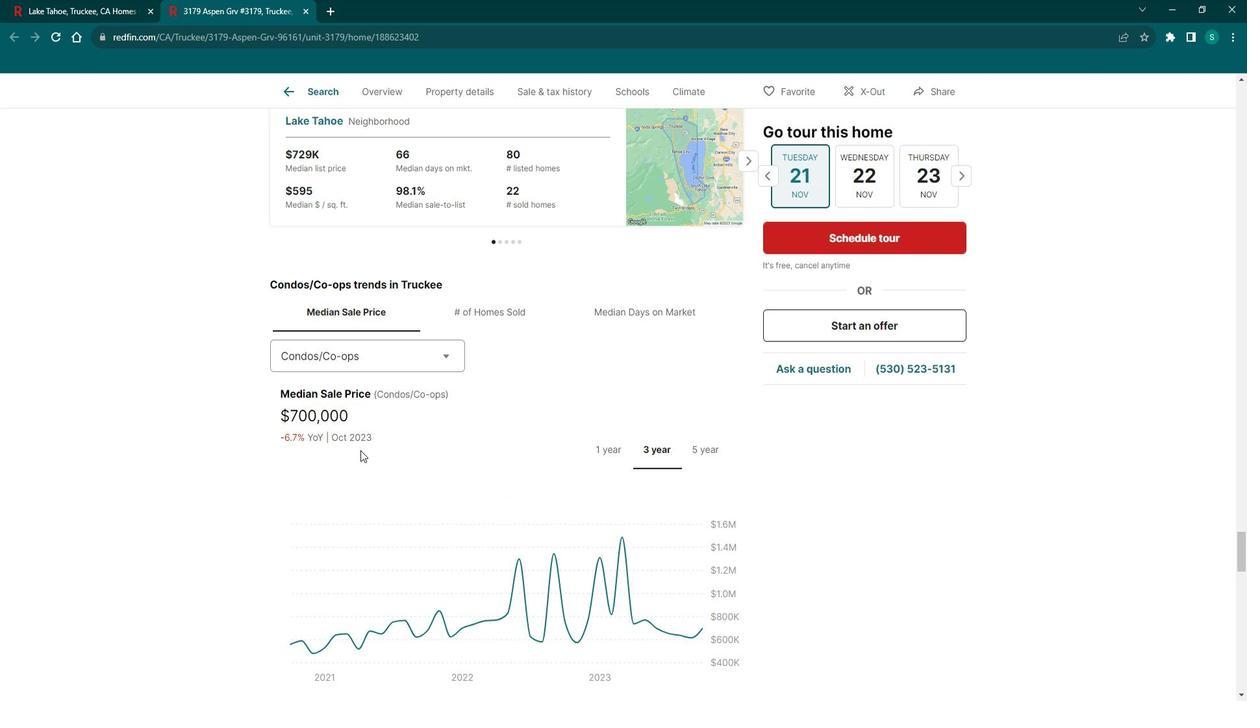 
Action: Mouse scrolled (378, 451) with delta (0, 0)
Screenshot: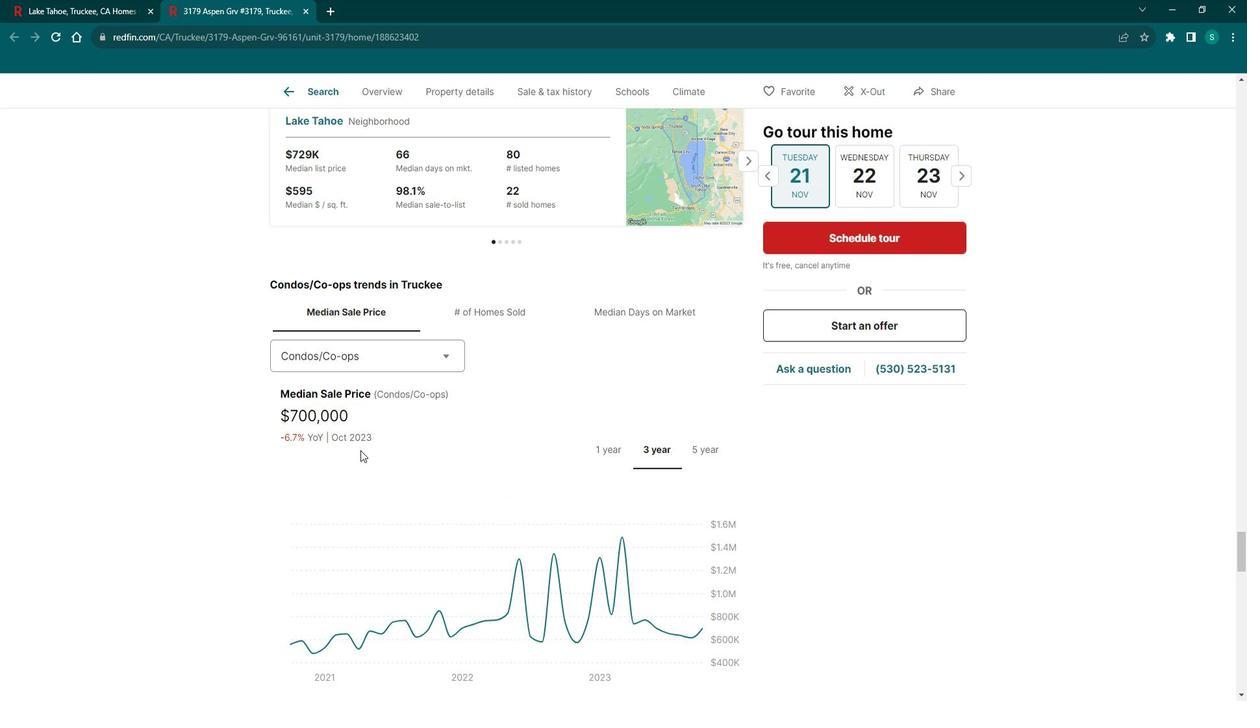 
Action: Mouse scrolled (378, 451) with delta (0, 0)
Screenshot: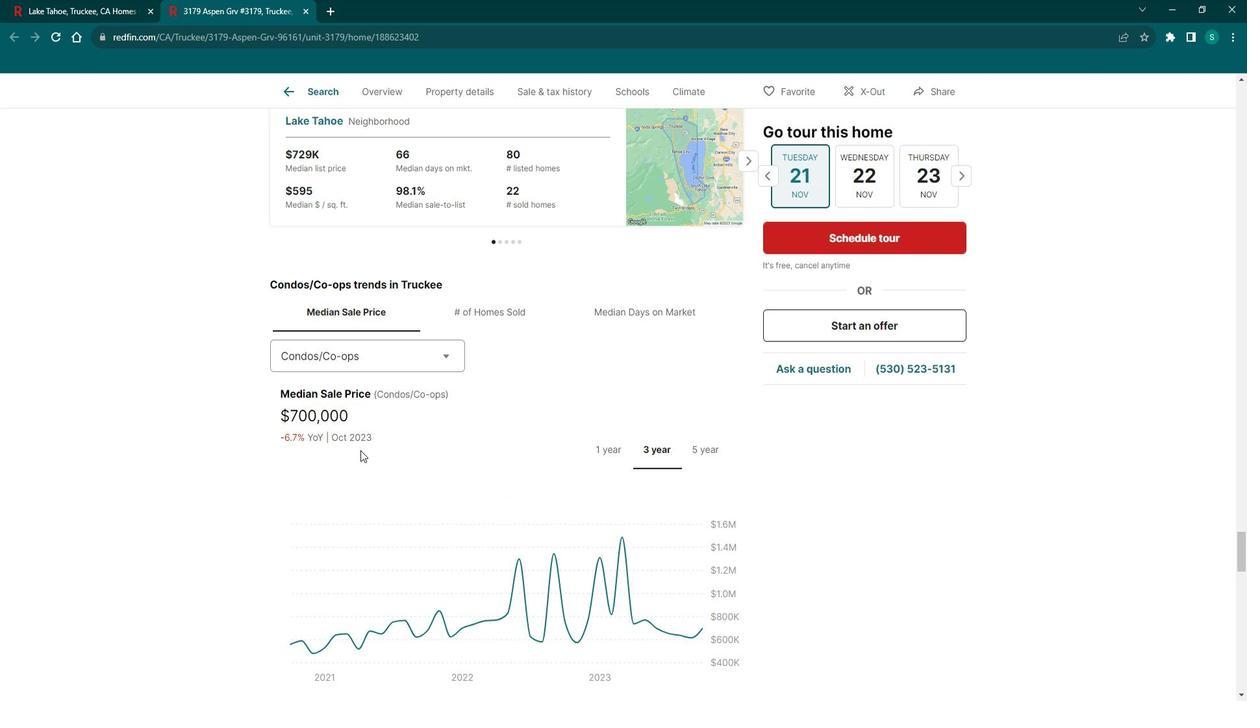 
Action: Mouse scrolled (378, 451) with delta (0, 0)
Screenshot: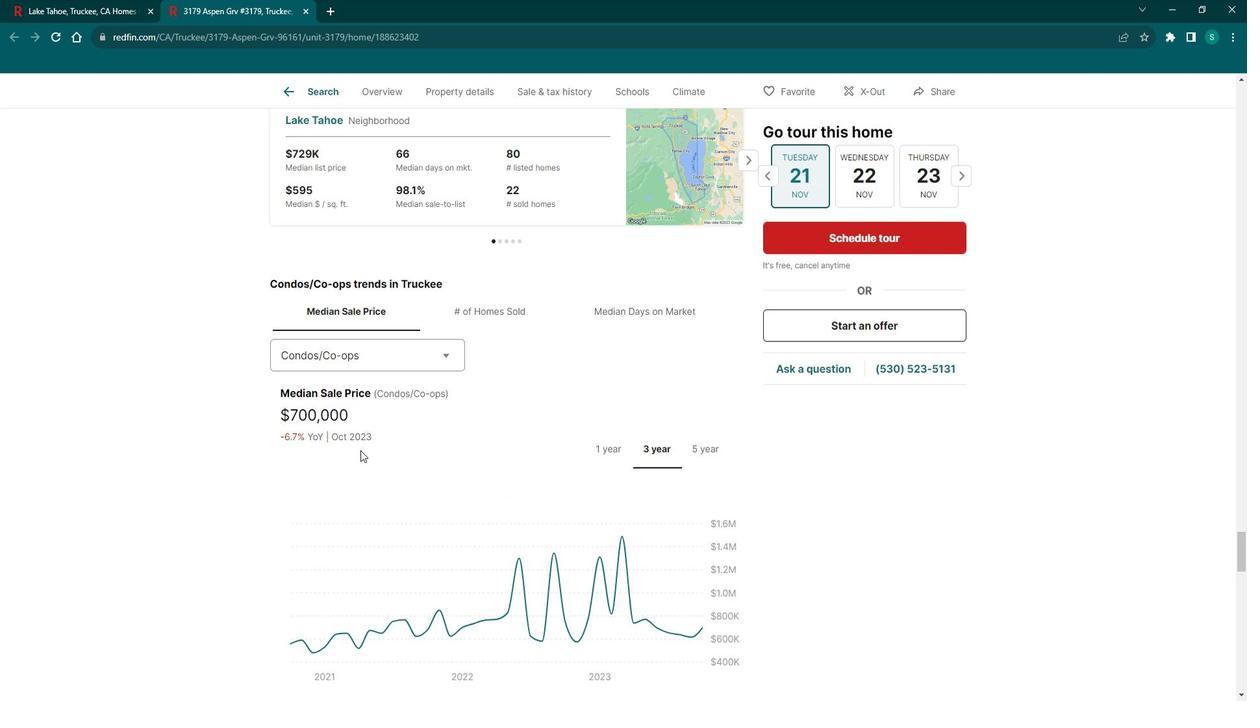 
Action: Mouse scrolled (378, 451) with delta (0, 0)
Screenshot: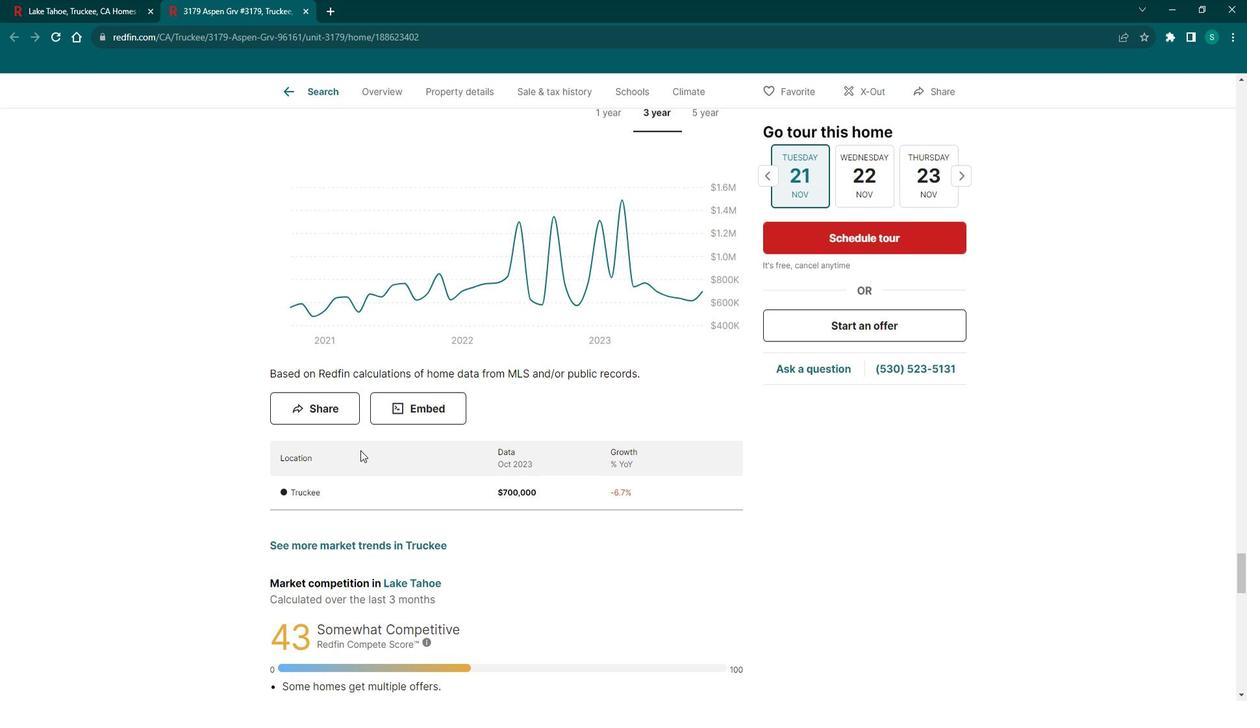 
Action: Mouse scrolled (378, 451) with delta (0, 0)
Screenshot: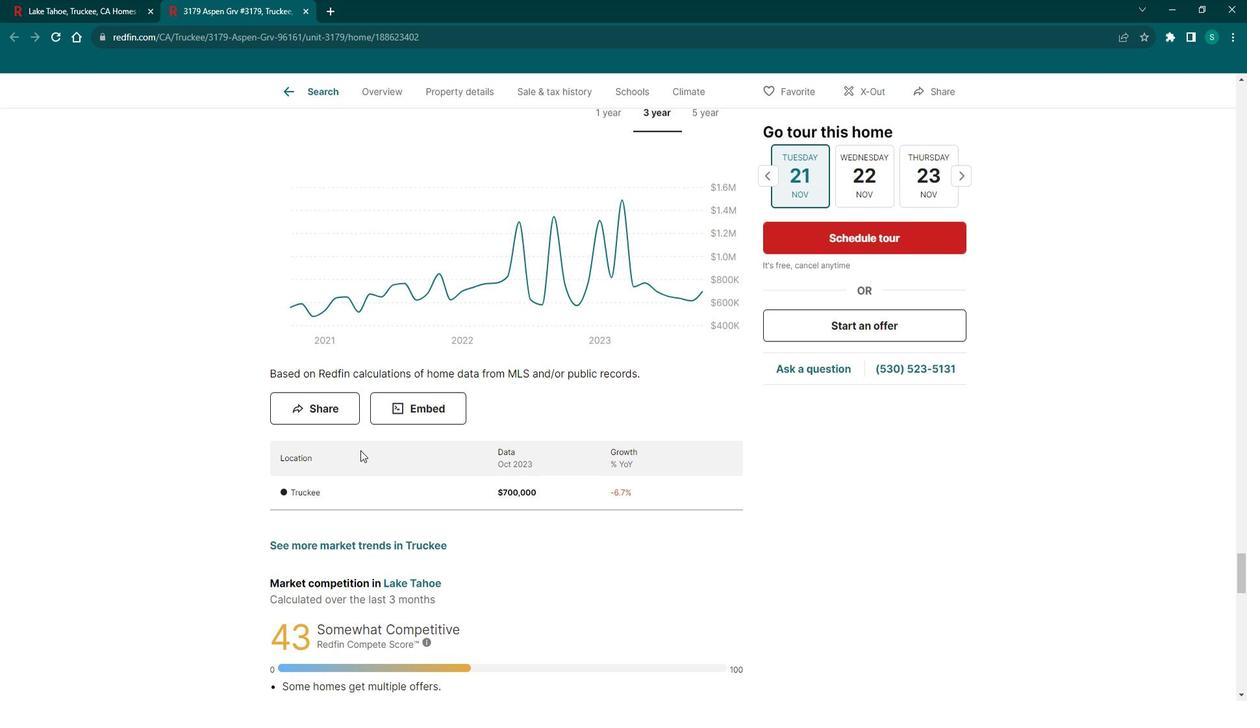 
Action: Mouse scrolled (378, 451) with delta (0, 0)
Screenshot: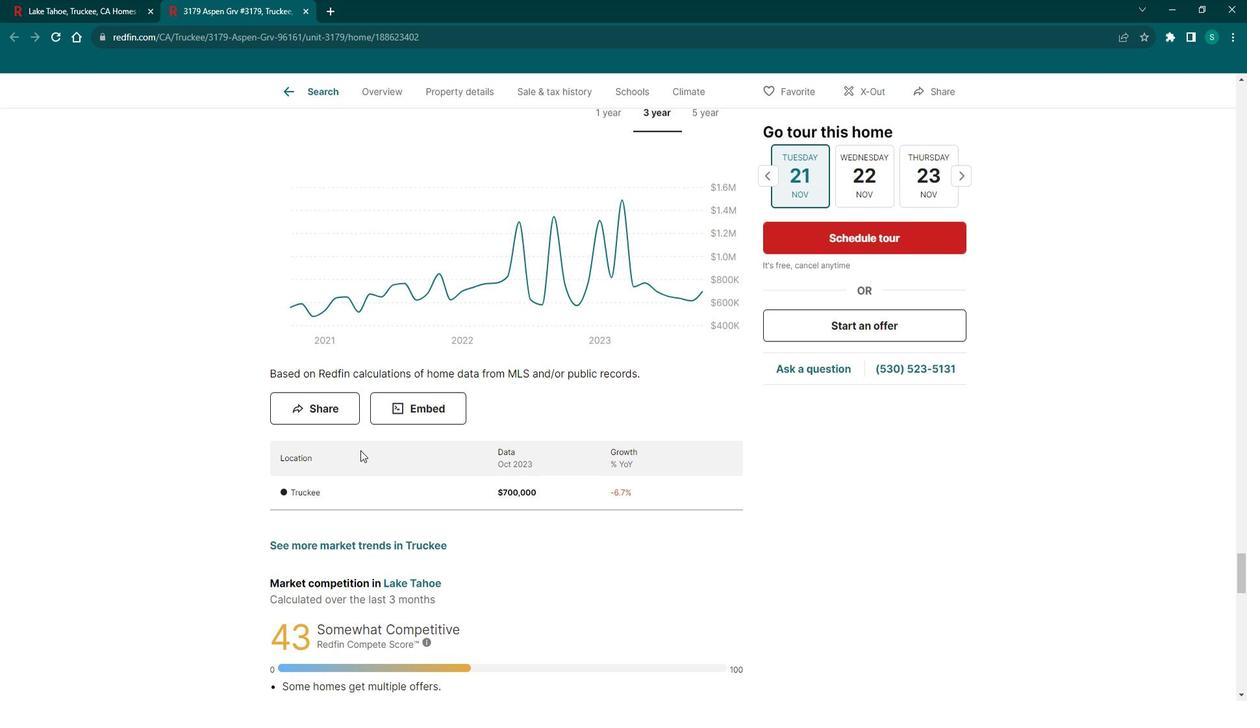 
Action: Mouse scrolled (378, 451) with delta (0, 0)
Screenshot: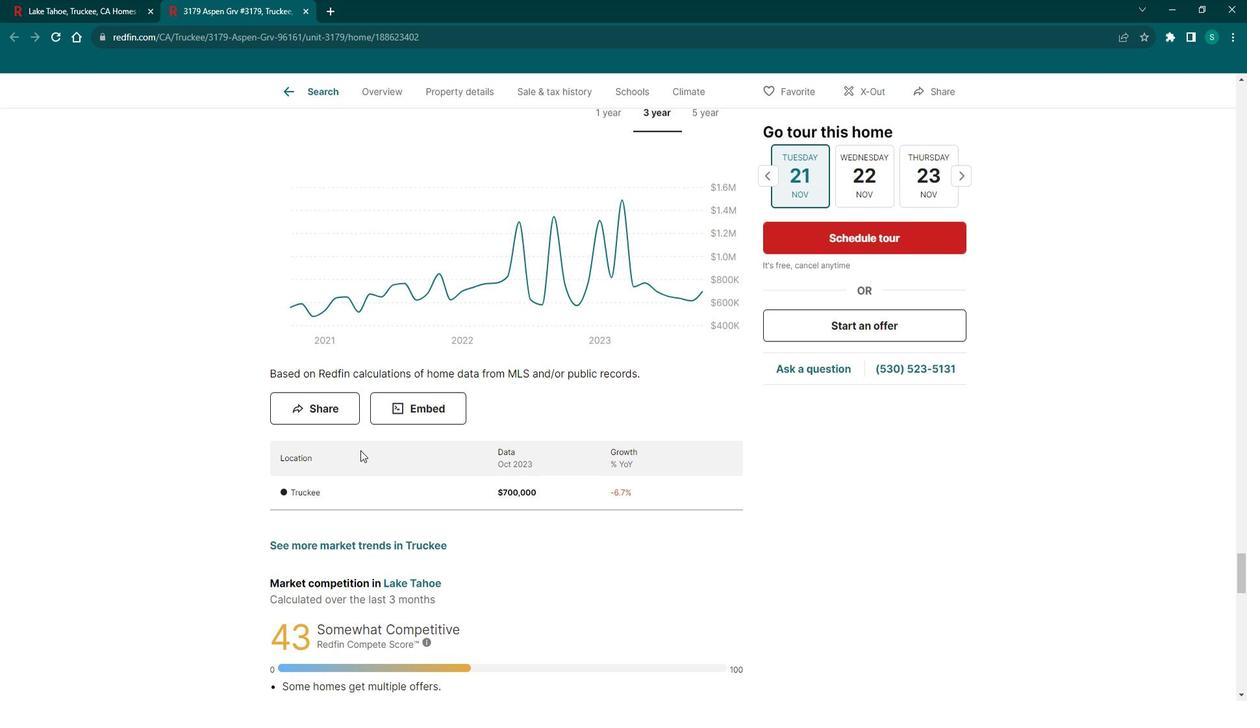 
Action: Mouse scrolled (378, 451) with delta (0, 0)
Screenshot: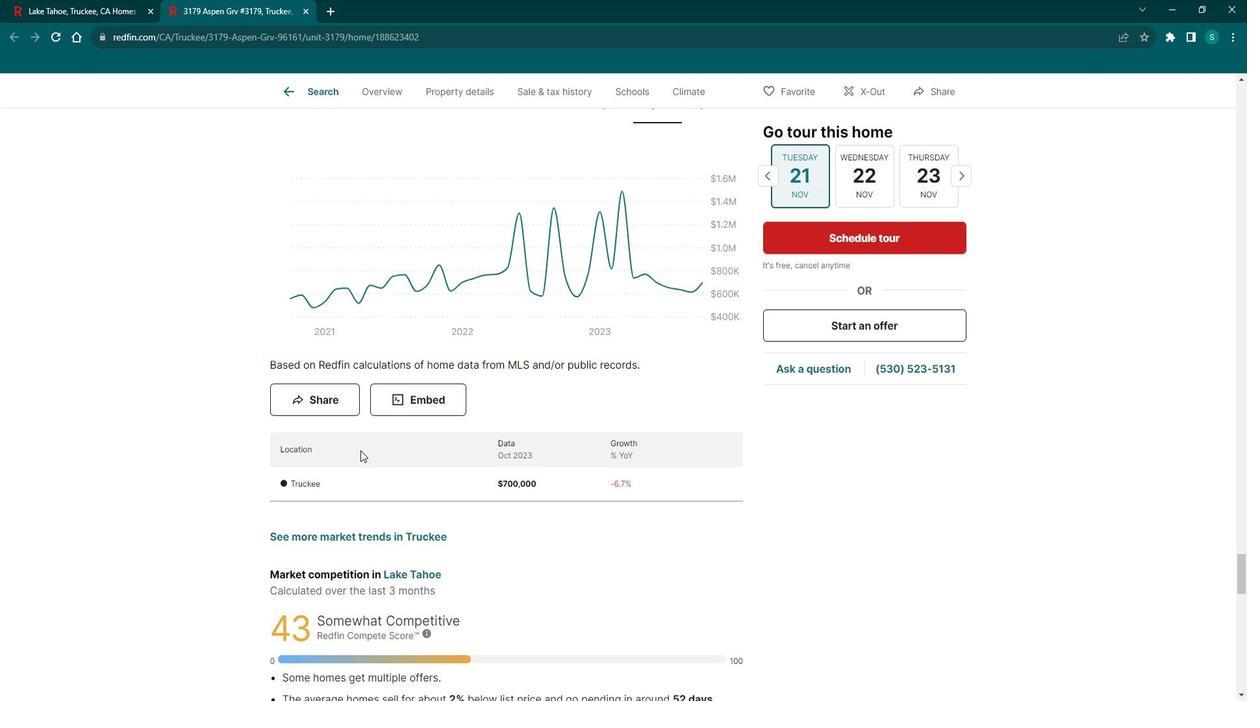 
Action: Mouse moved to (348, 110)
Screenshot: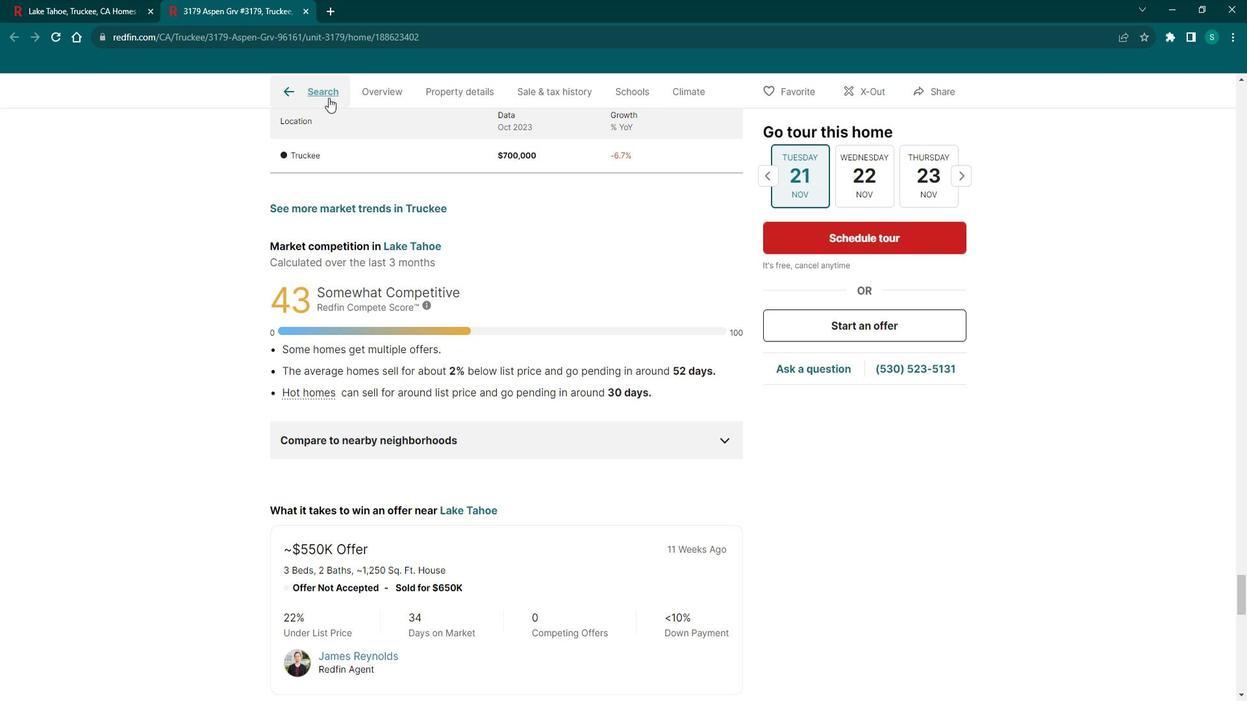 
Action: Mouse pressed left at (348, 110)
Screenshot: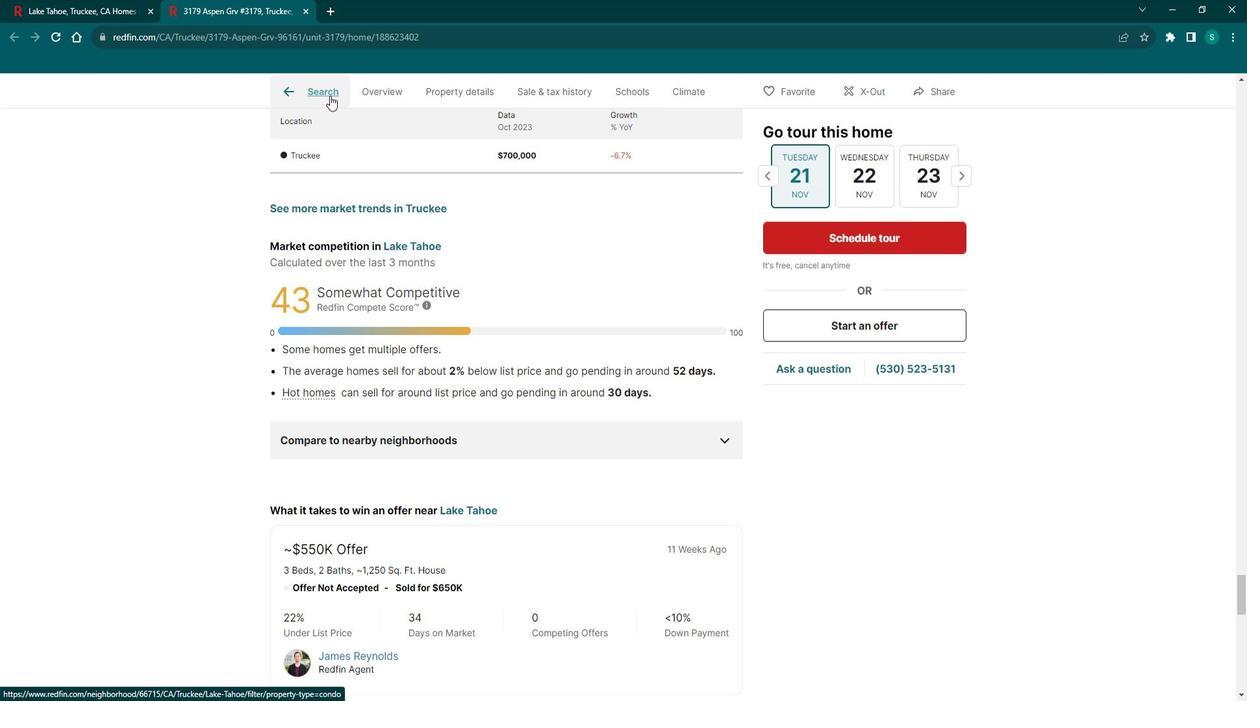 
Action: Mouse moved to (1102, 404)
Screenshot: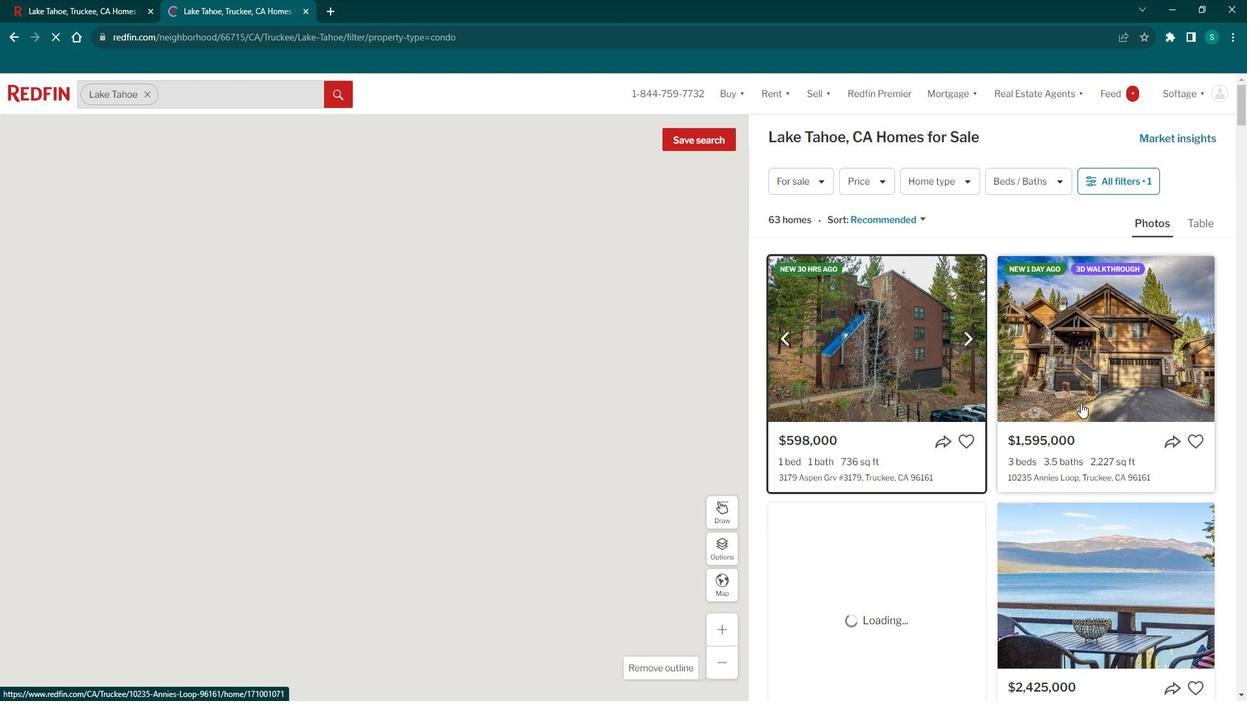 
Action: Mouse pressed left at (1102, 404)
Screenshot: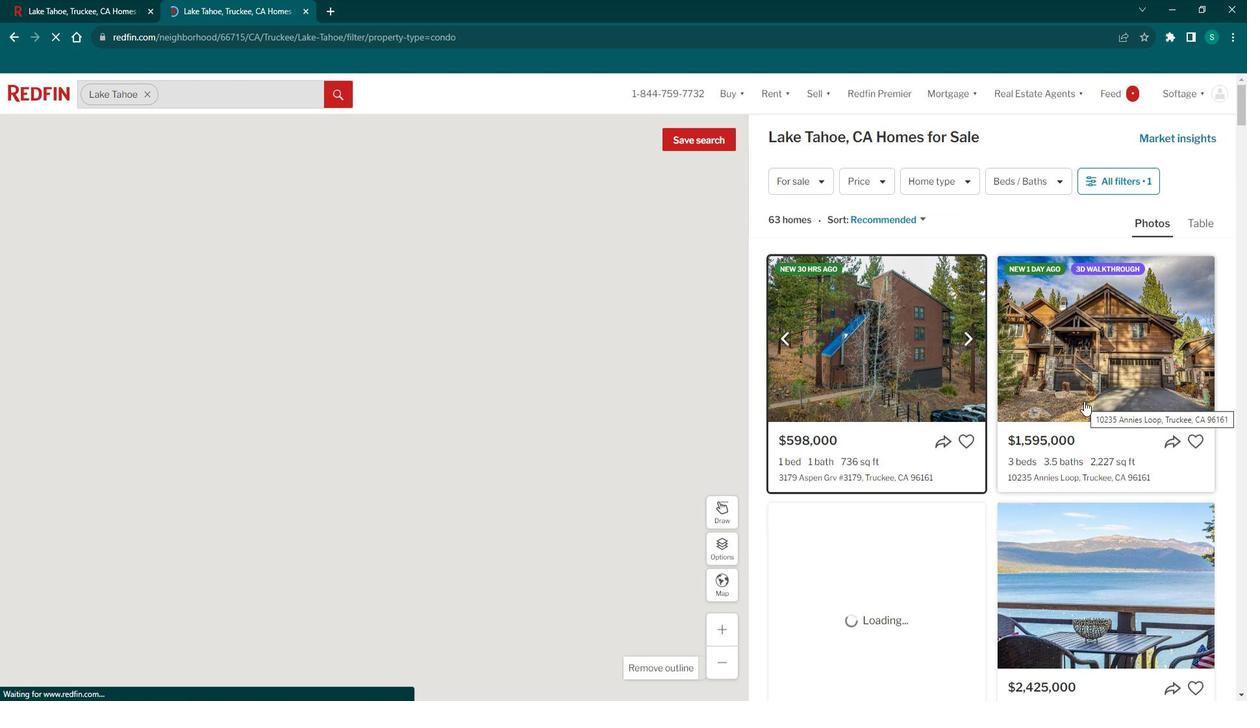 
Action: Mouse moved to (480, 371)
Screenshot: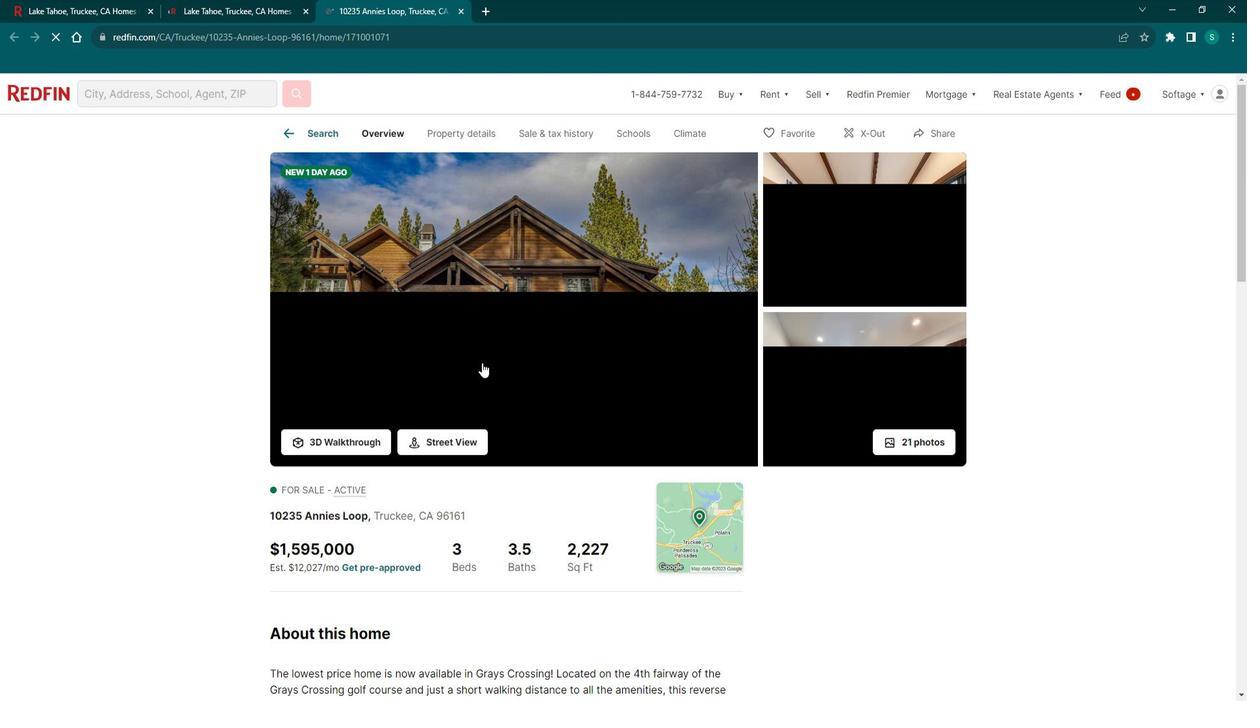 
Action: Mouse scrolled (480, 370) with delta (0, 0)
Screenshot: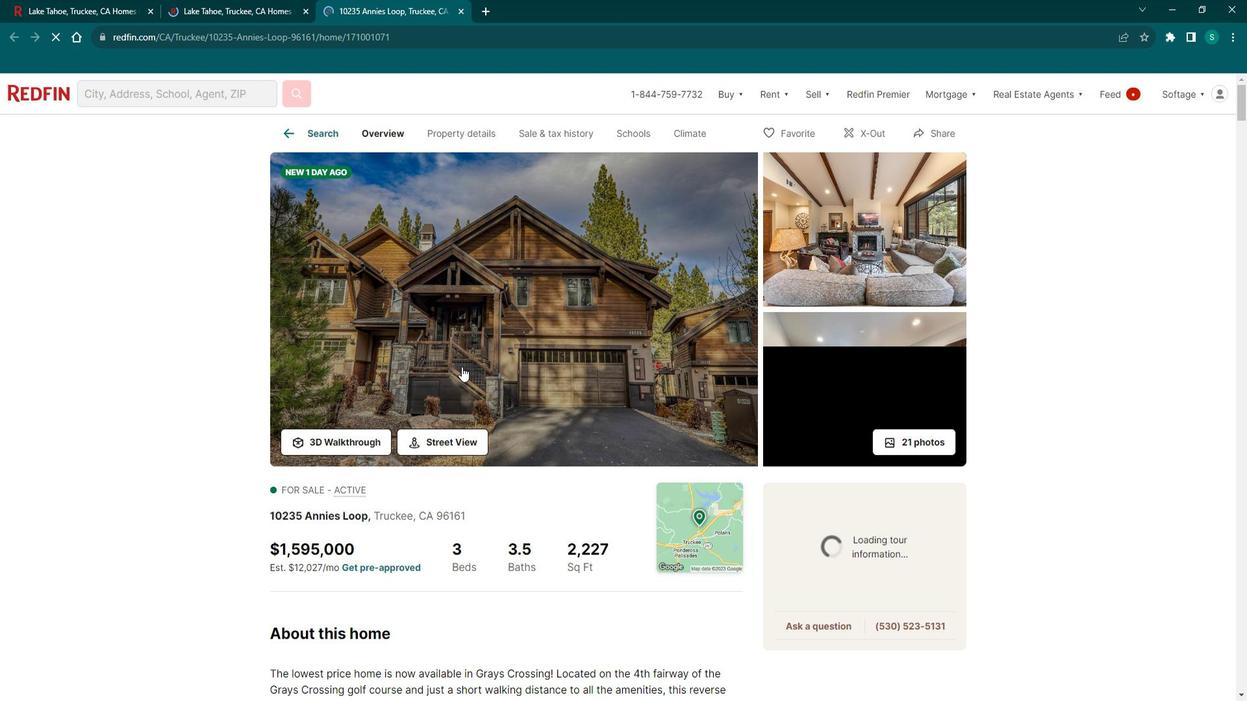 
Action: Mouse scrolled (480, 370) with delta (0, 0)
Screenshot: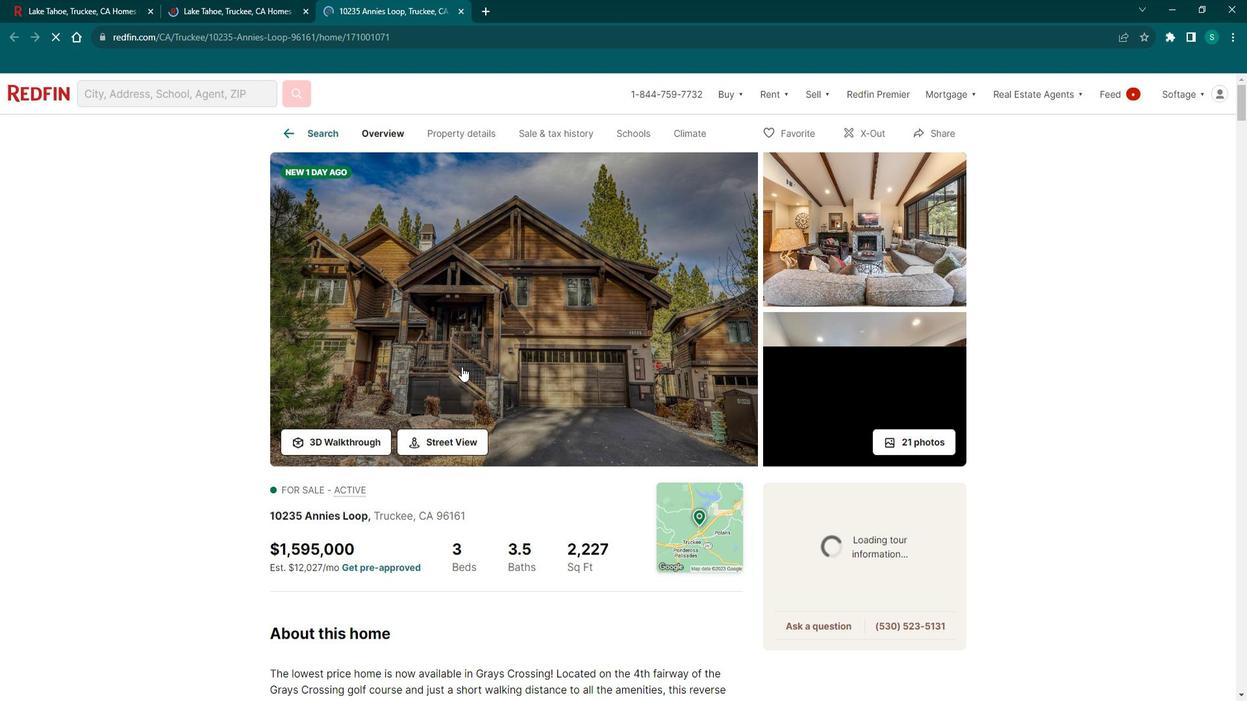 
Action: Mouse scrolled (480, 370) with delta (0, 0)
Screenshot: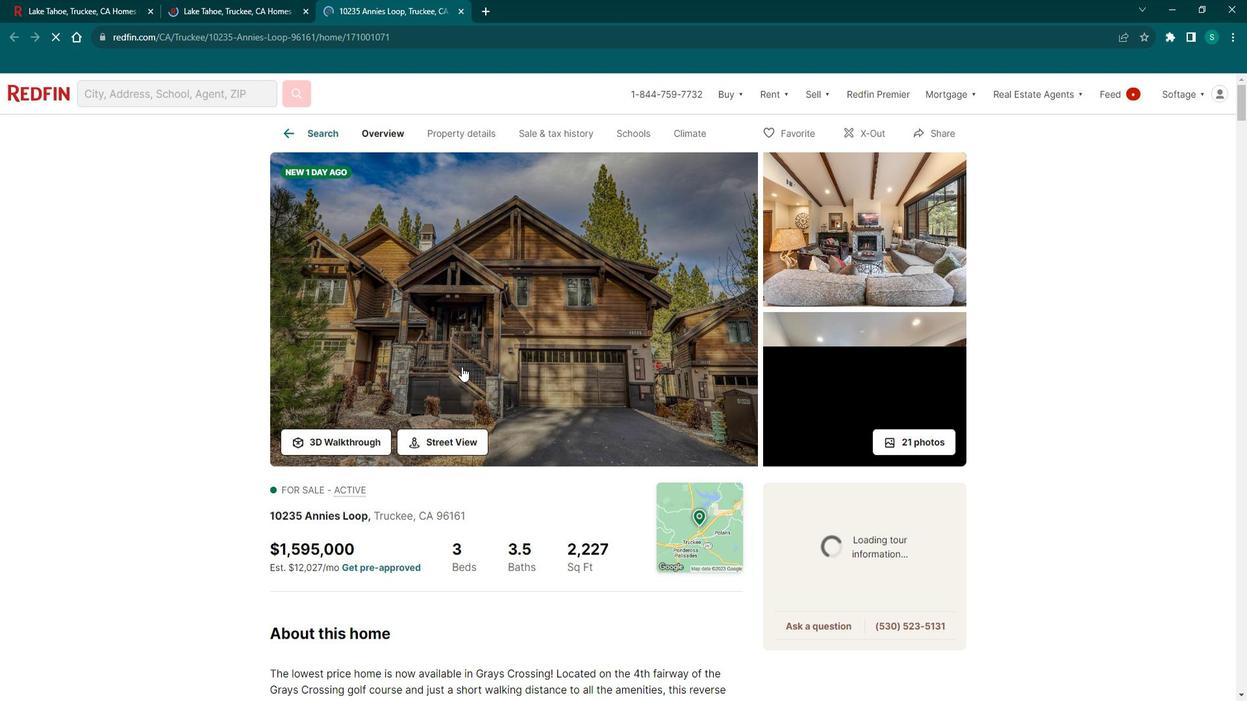 
Action: Mouse scrolled (480, 370) with delta (0, 0)
Screenshot: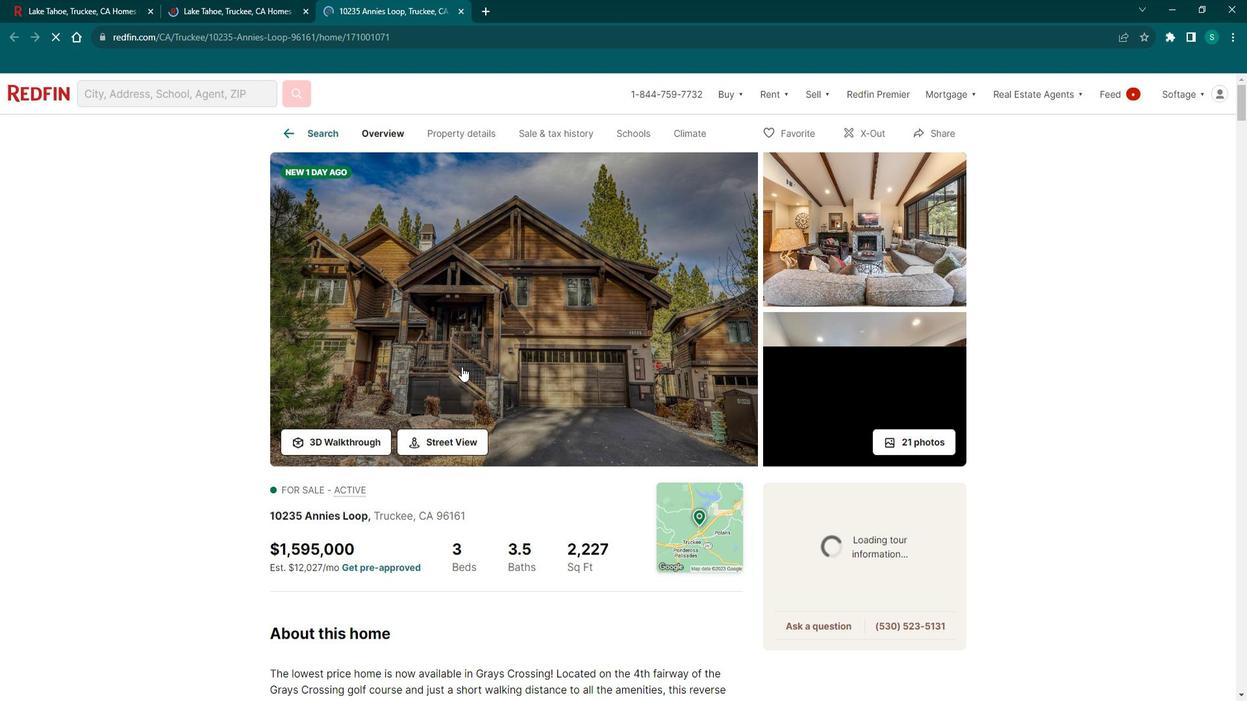 
Action: Mouse scrolled (480, 370) with delta (0, 0)
Screenshot: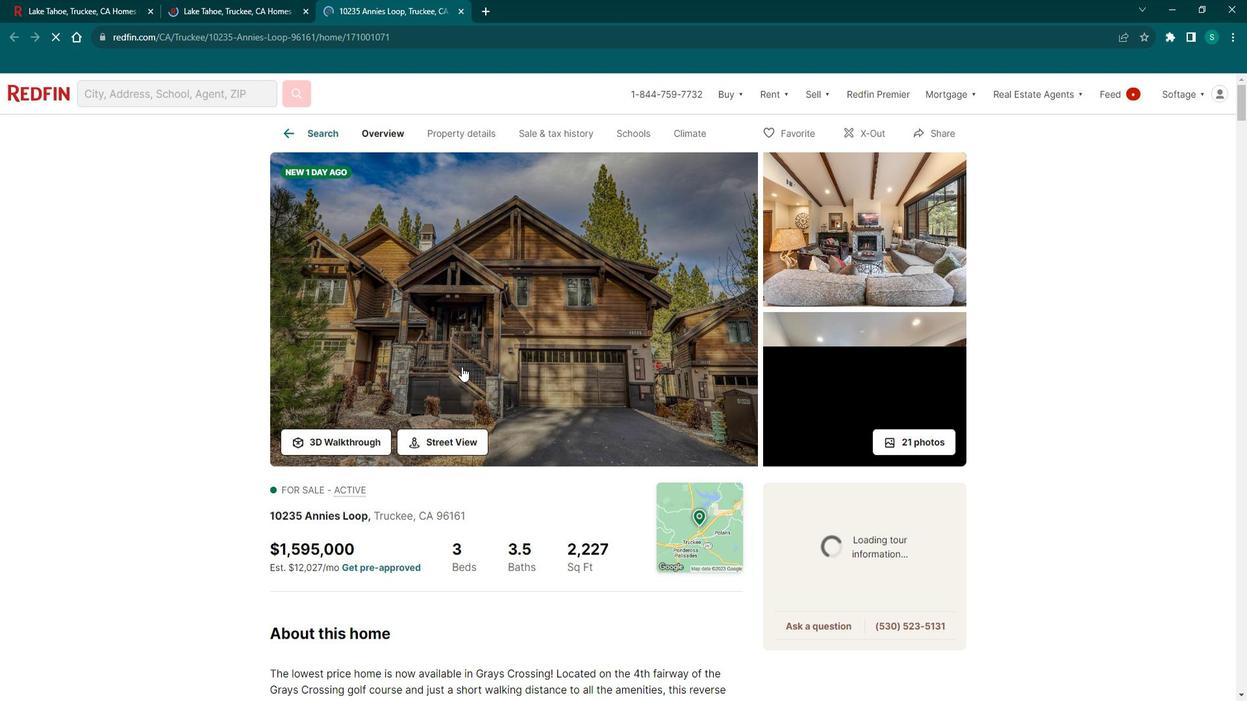 
Action: Mouse moved to (308, 394)
Screenshot: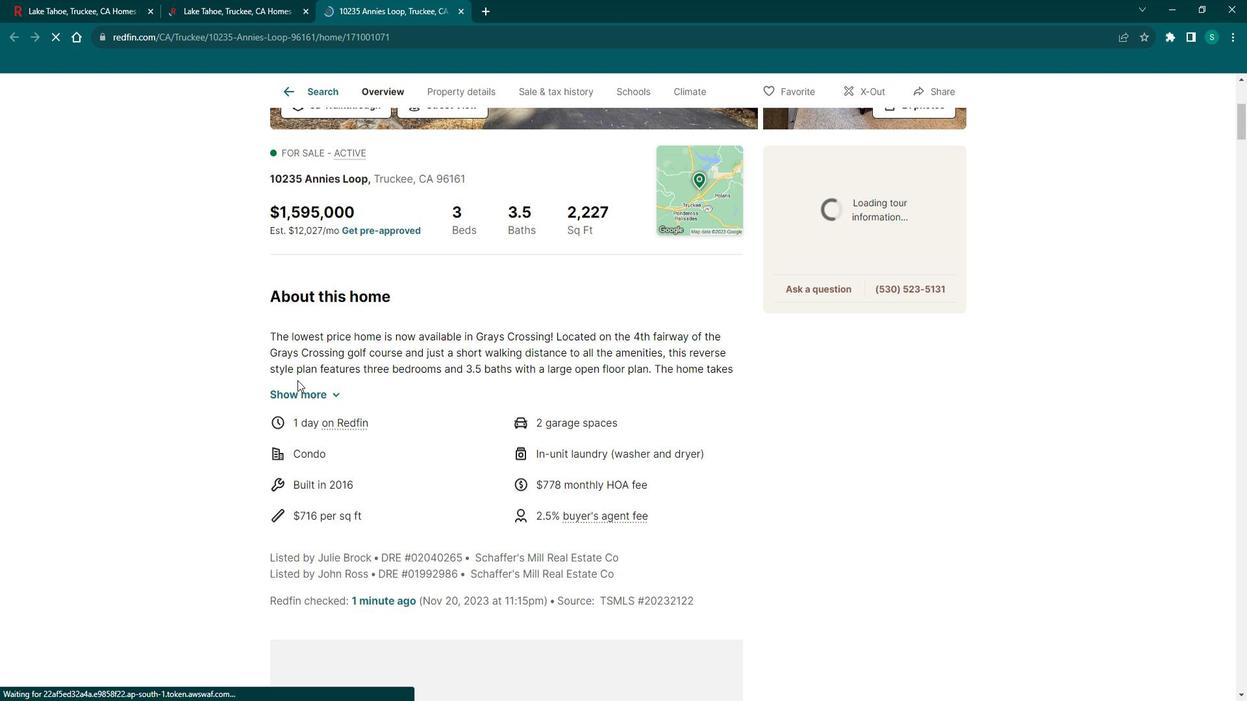 
Action: Mouse pressed left at (308, 394)
Screenshot: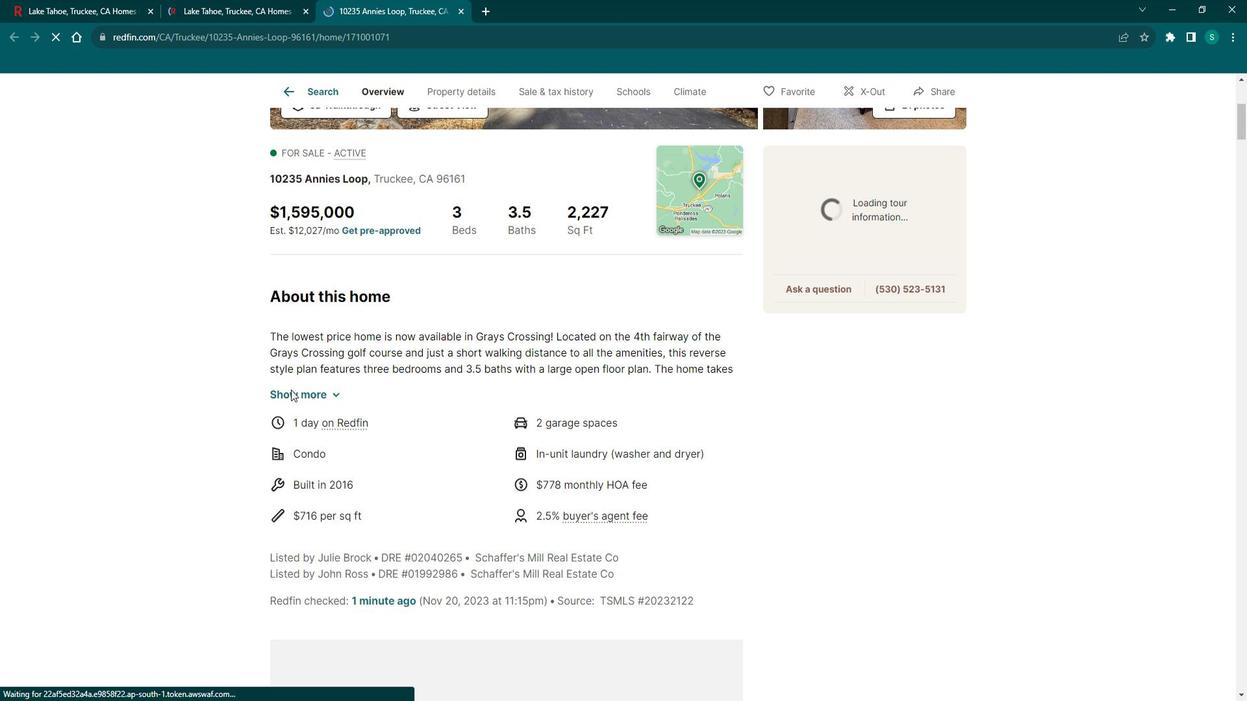 
Action: Mouse moved to (315, 400)
Screenshot: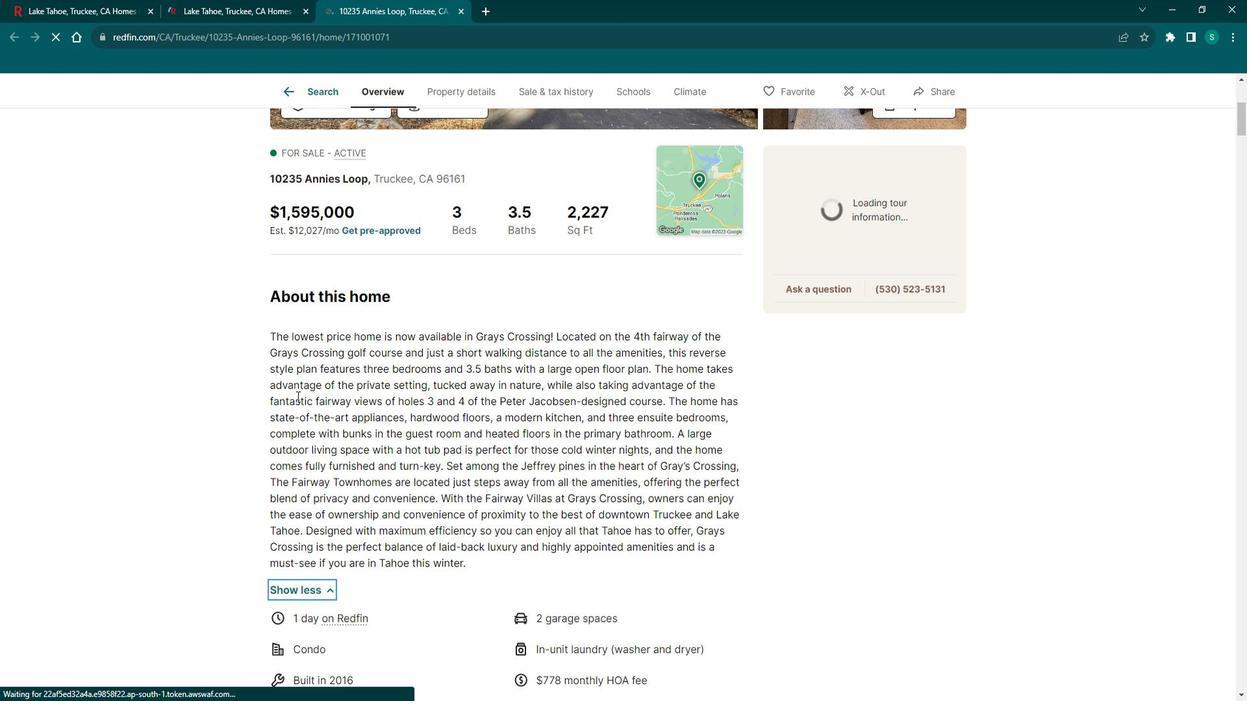 
Action: Mouse scrolled (315, 399) with delta (0, 0)
Screenshot: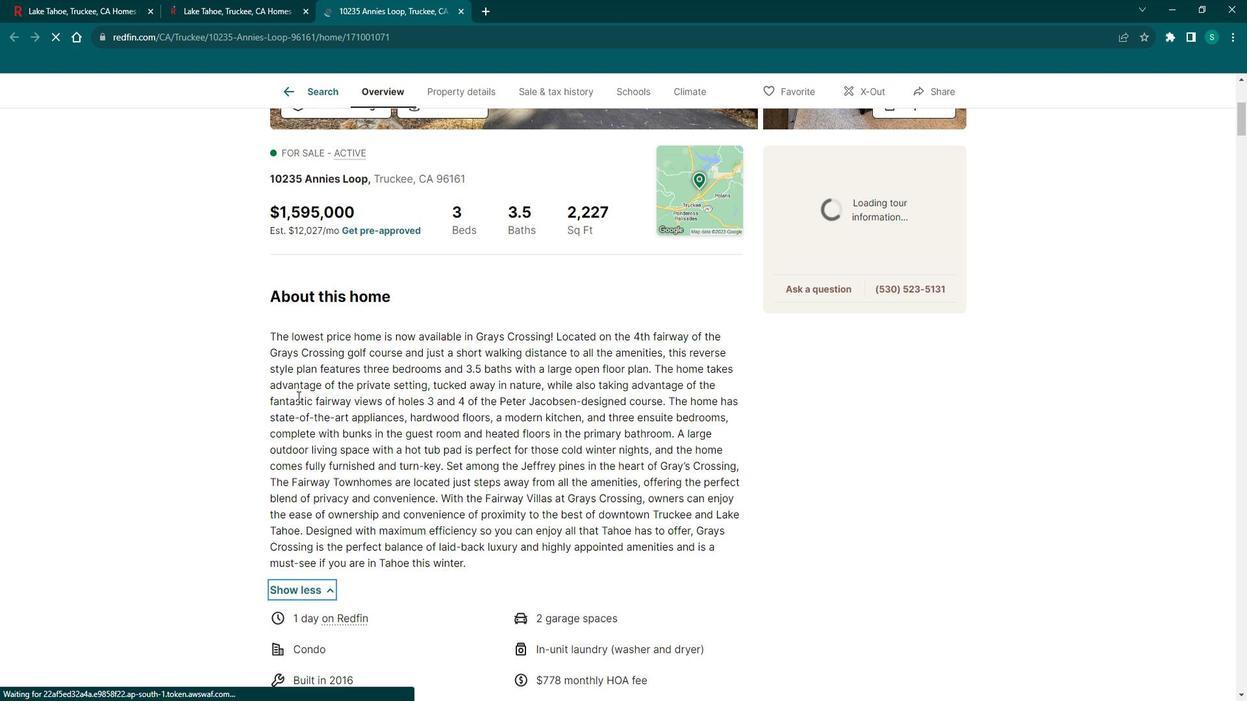 
Action: Mouse scrolled (315, 399) with delta (0, 0)
Screenshot: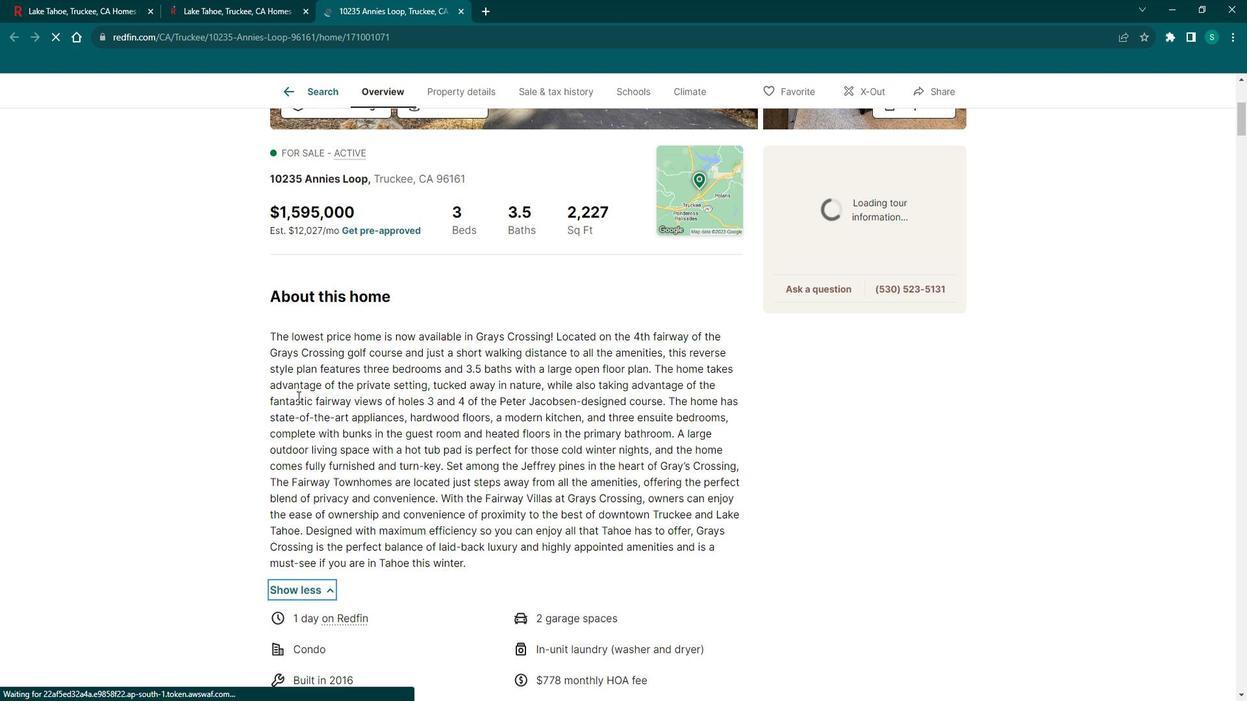 
Action: Mouse scrolled (315, 399) with delta (0, 0)
Screenshot: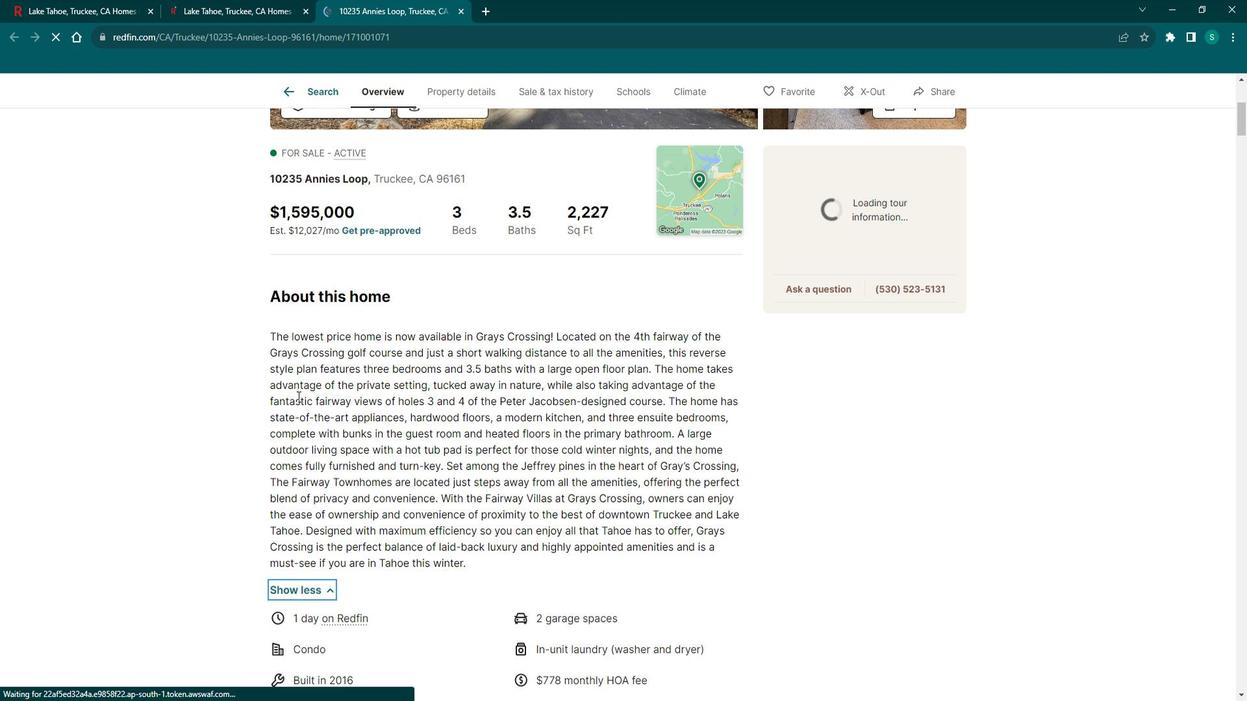 
Action: Mouse scrolled (315, 399) with delta (0, 0)
Screenshot: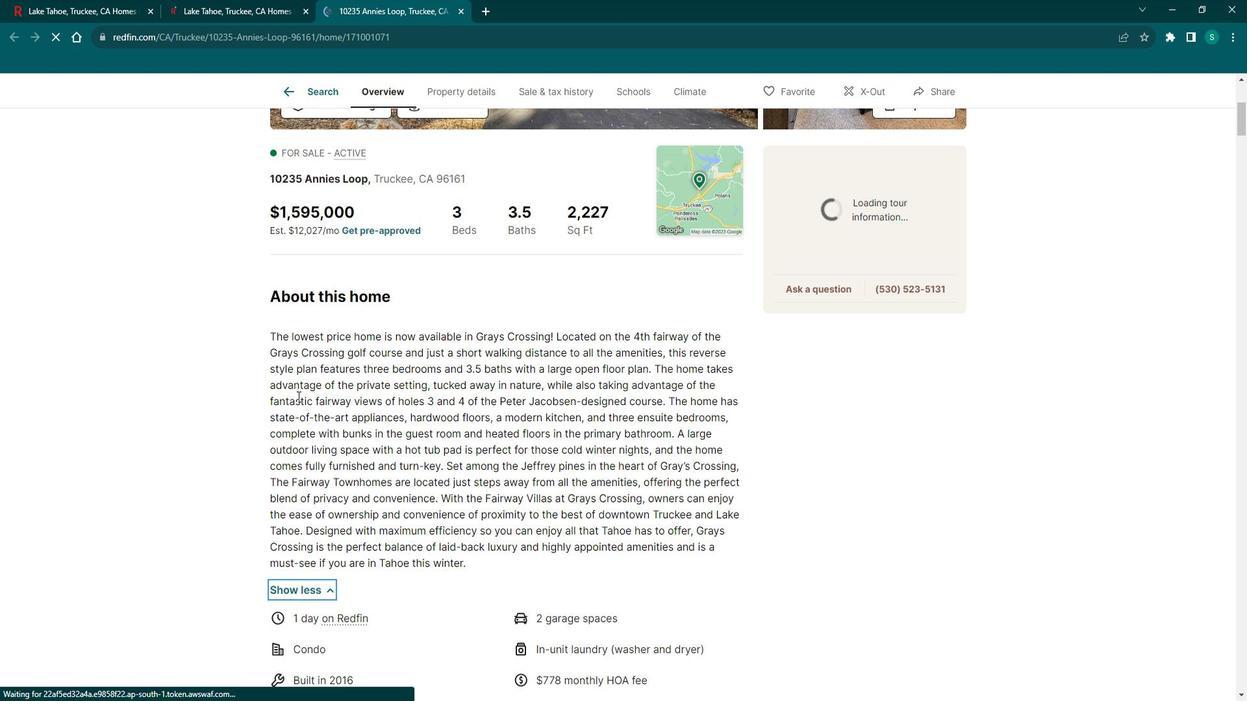 
Action: Mouse scrolled (315, 400) with delta (0, 0)
Screenshot: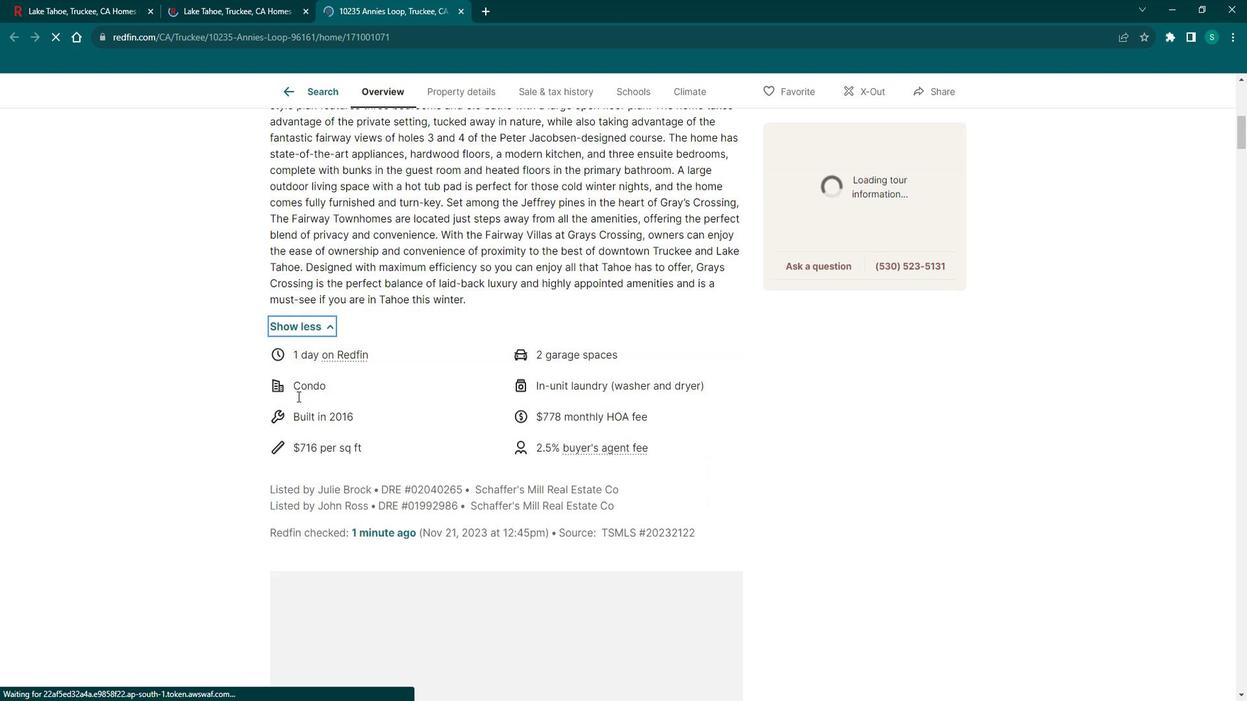 
Action: Mouse scrolled (315, 400) with delta (0, 0)
Screenshot: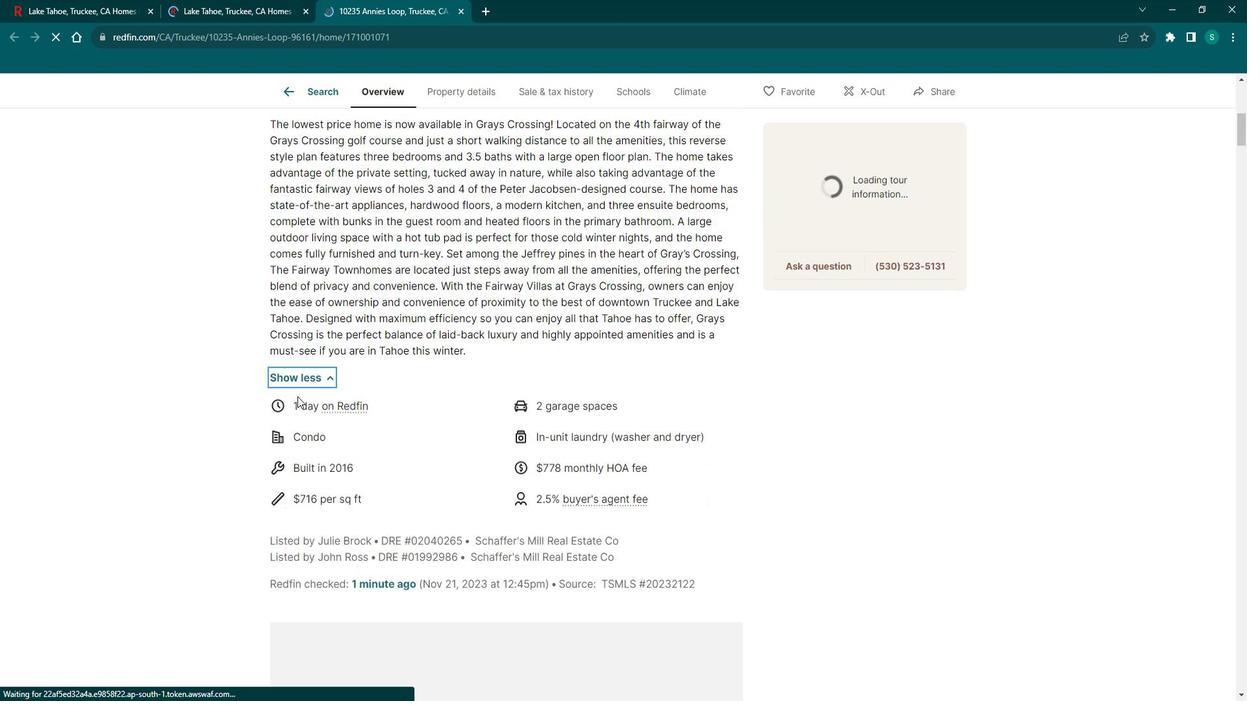 
Action: Mouse scrolled (315, 399) with delta (0, 0)
Screenshot: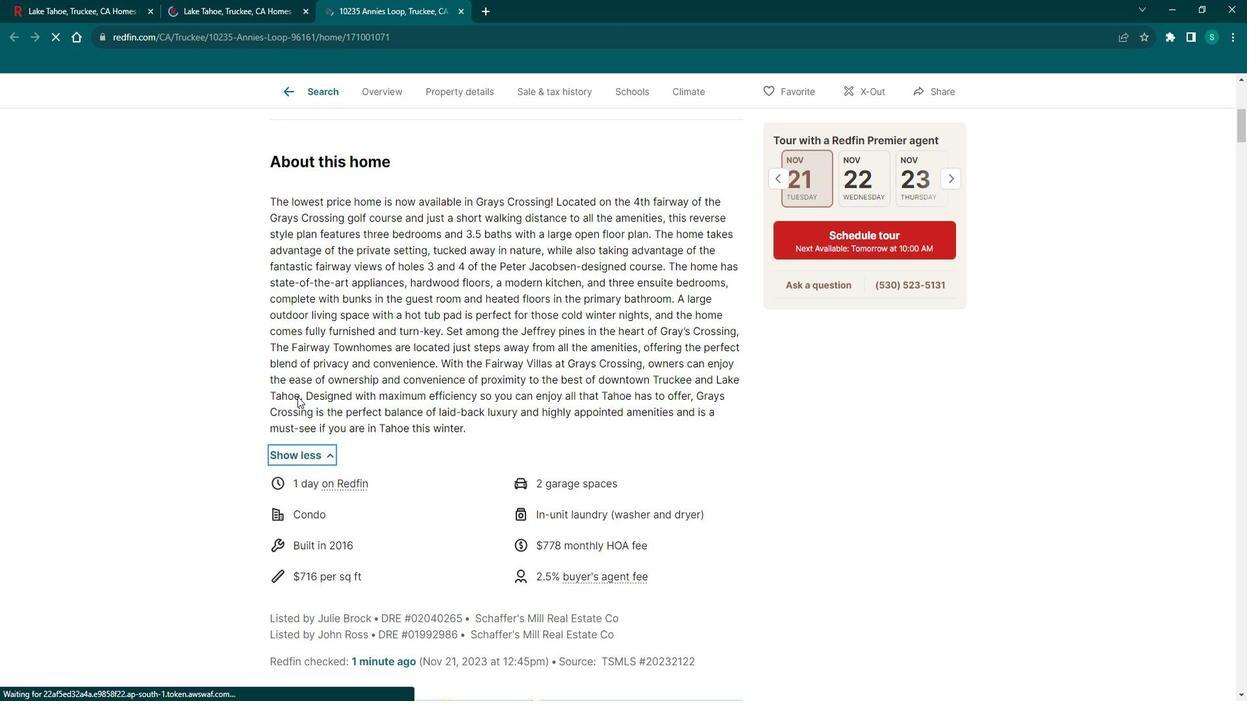 
Action: Mouse scrolled (315, 399) with delta (0, 0)
Screenshot: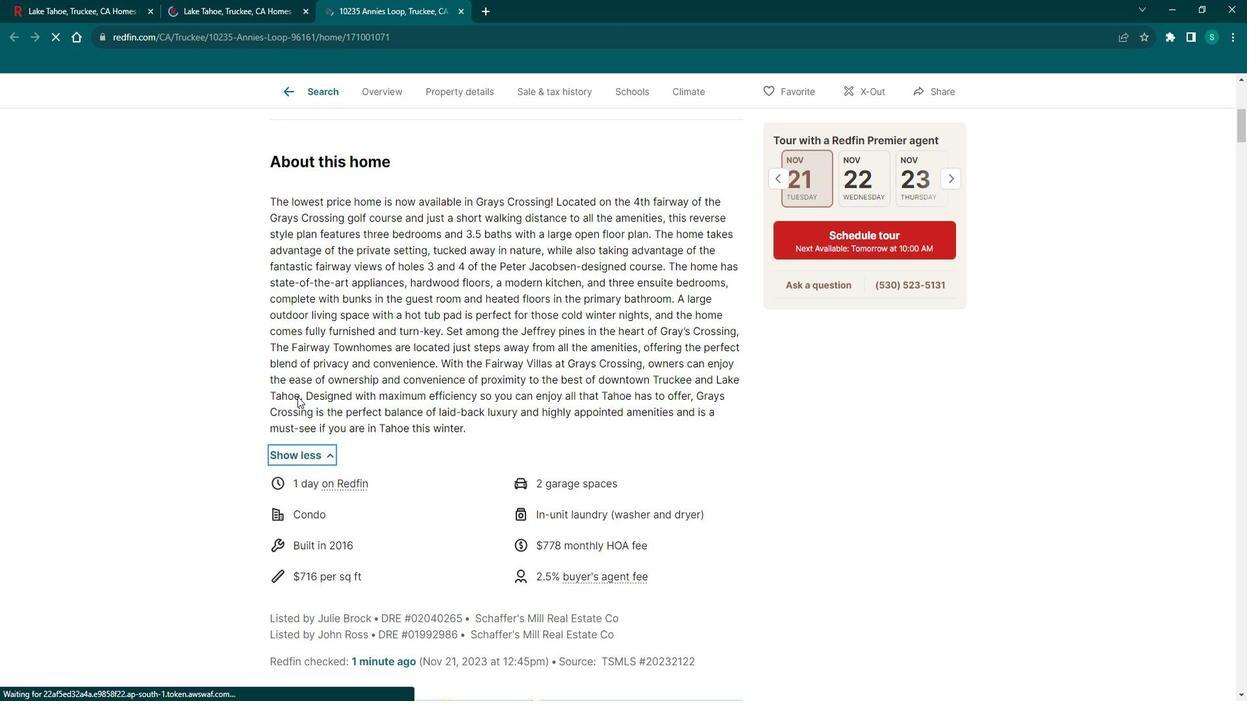 
Action: Mouse scrolled (315, 399) with delta (0, 0)
Screenshot: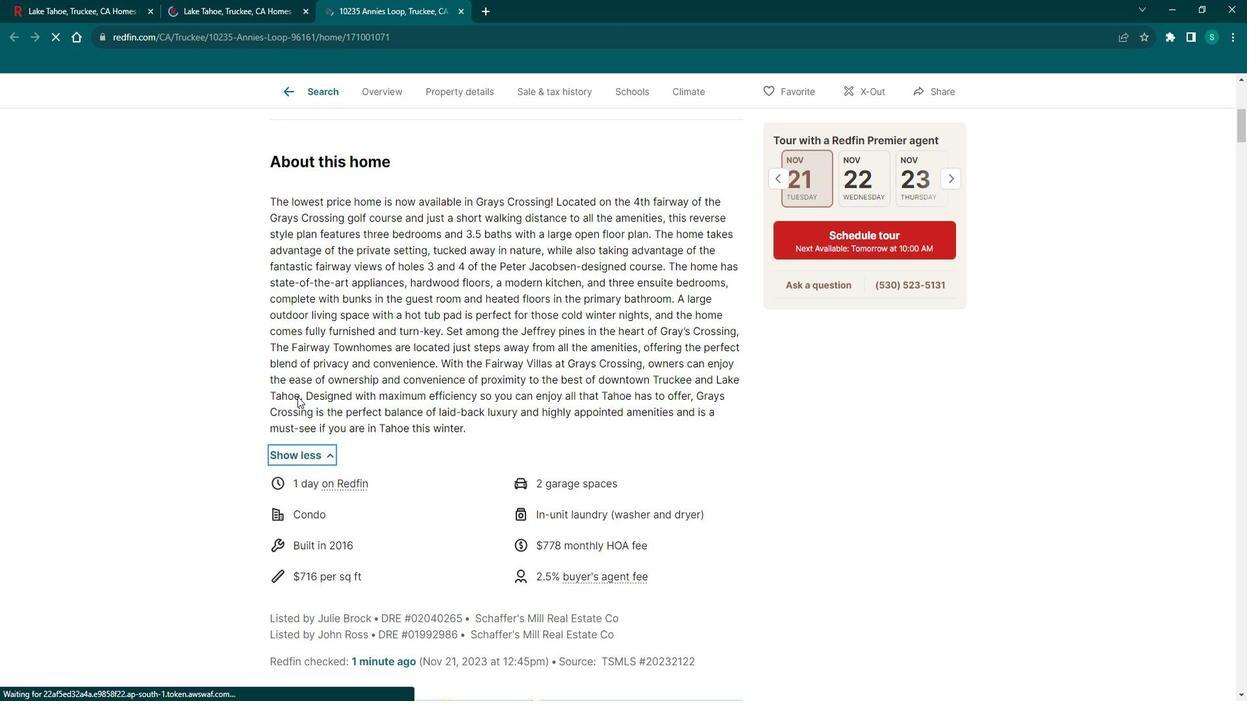 
Action: Mouse scrolled (315, 399) with delta (0, 0)
Screenshot: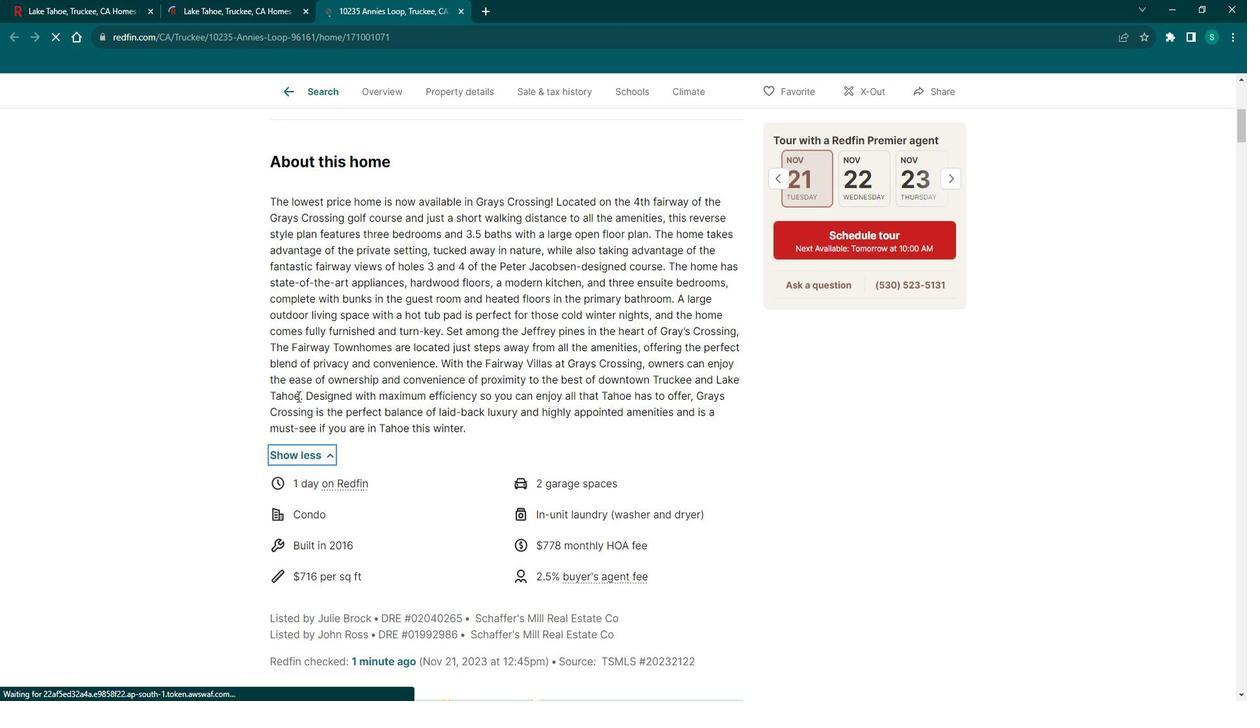 
Action: Mouse scrolled (315, 399) with delta (0, 0)
Screenshot: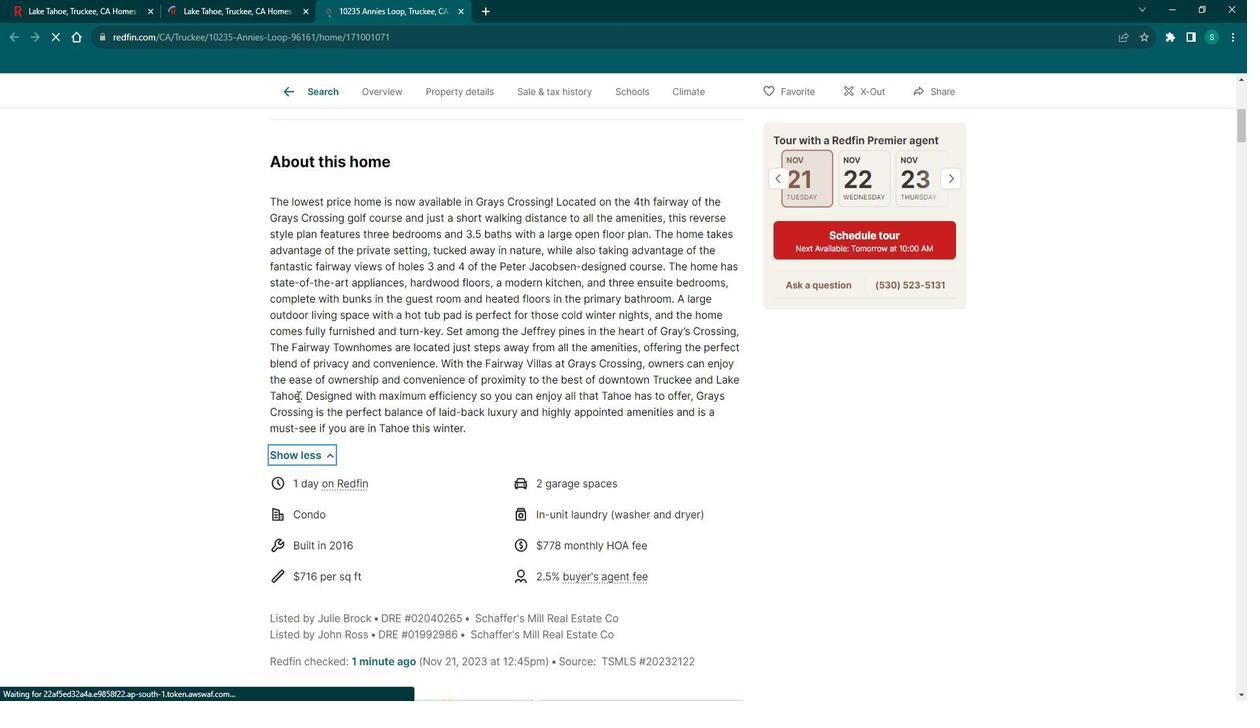 
Action: Mouse scrolled (315, 399) with delta (0, 0)
Screenshot: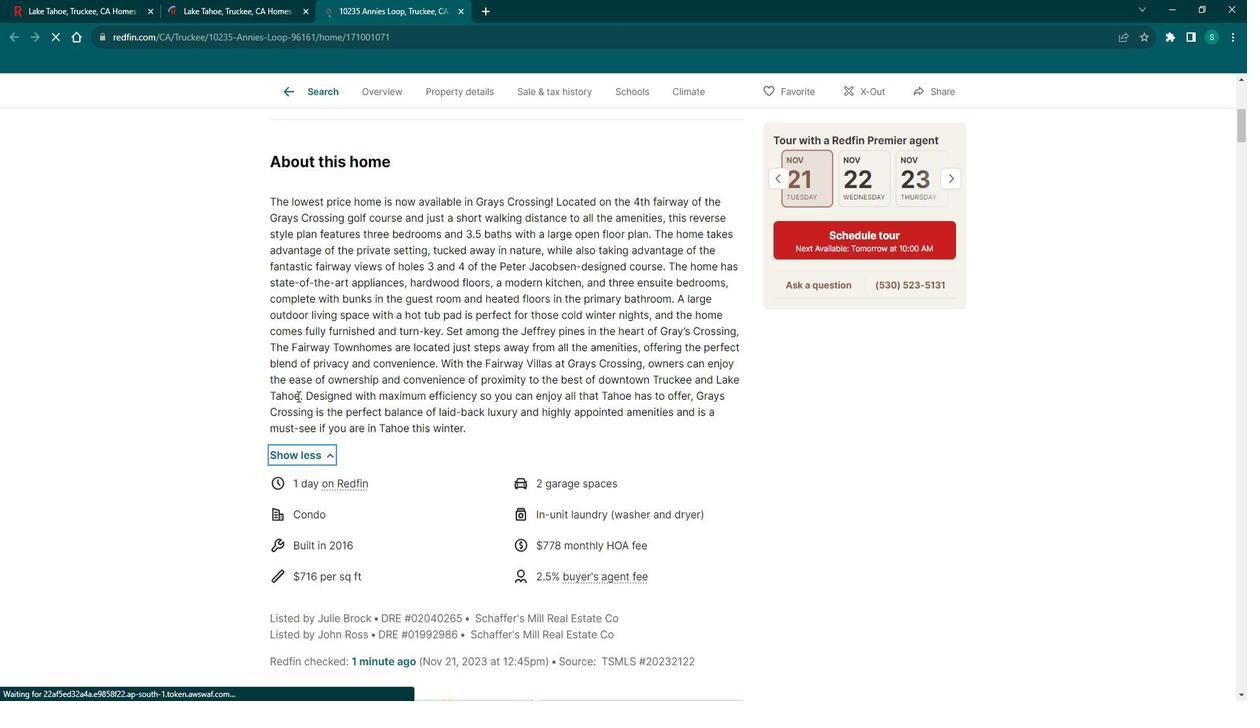 
Action: Mouse scrolled (315, 399) with delta (0, 0)
Screenshot: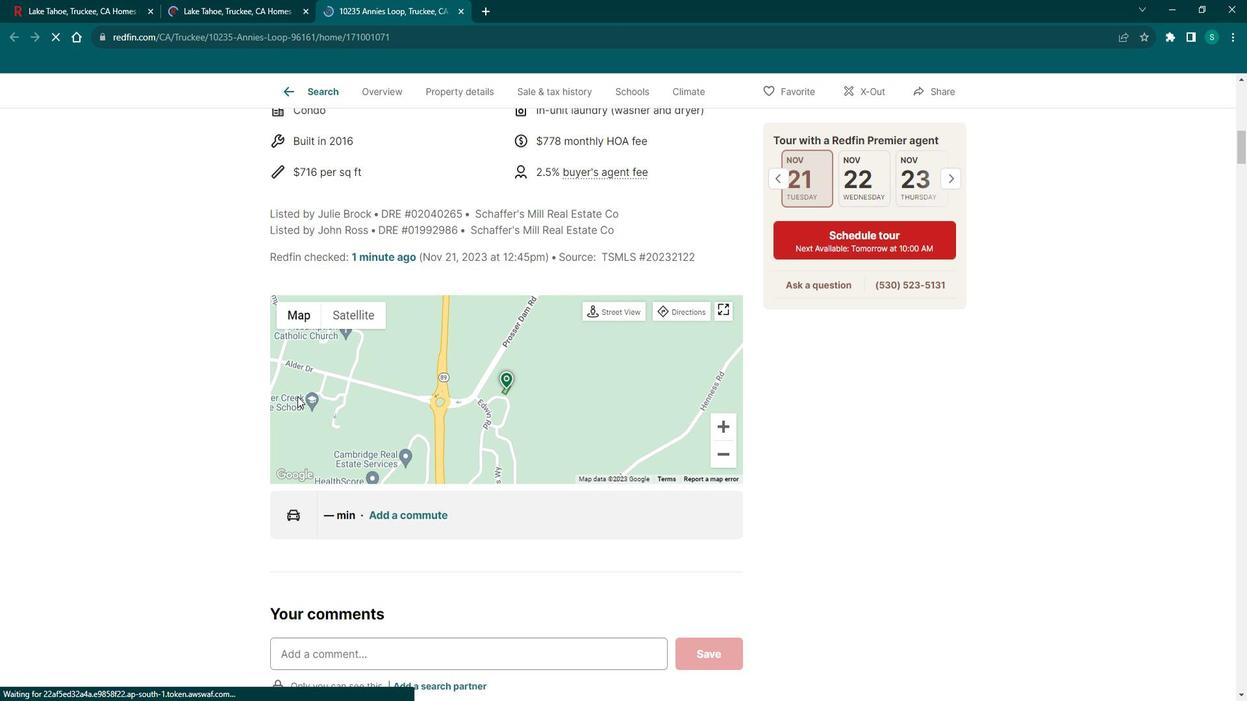 
Action: Mouse scrolled (315, 399) with delta (0, 0)
Screenshot: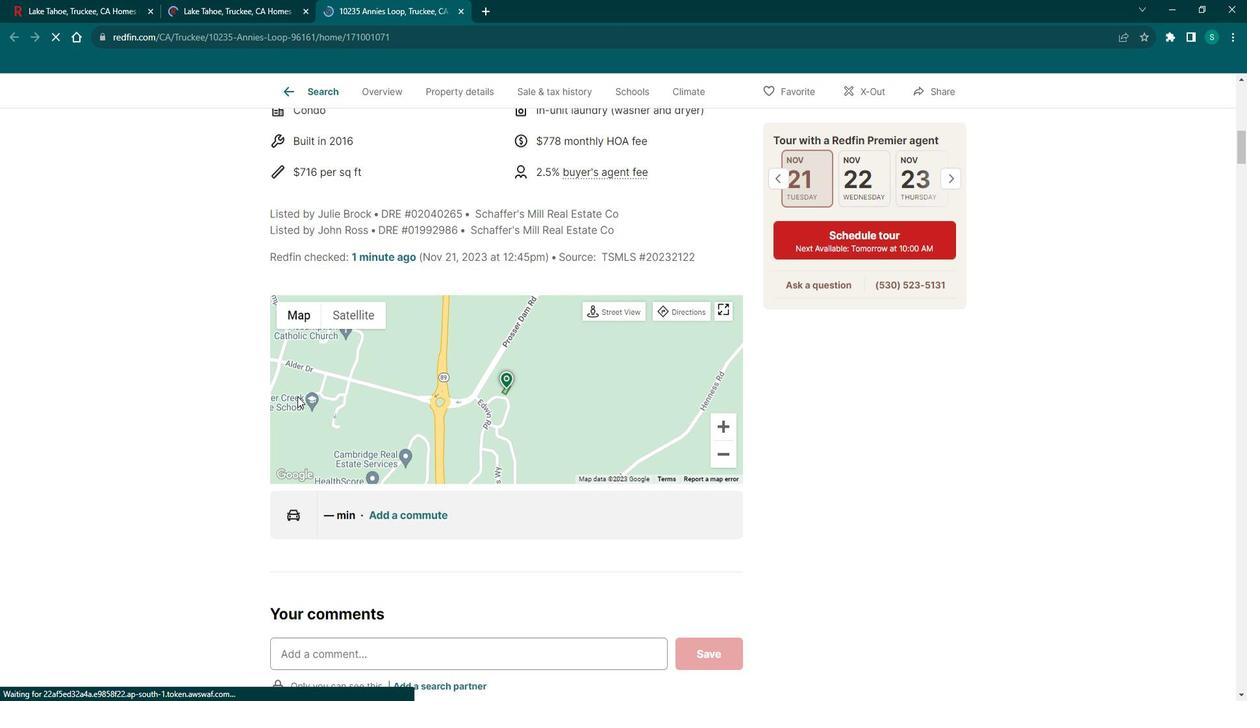 
Action: Mouse scrolled (315, 399) with delta (0, 0)
Screenshot: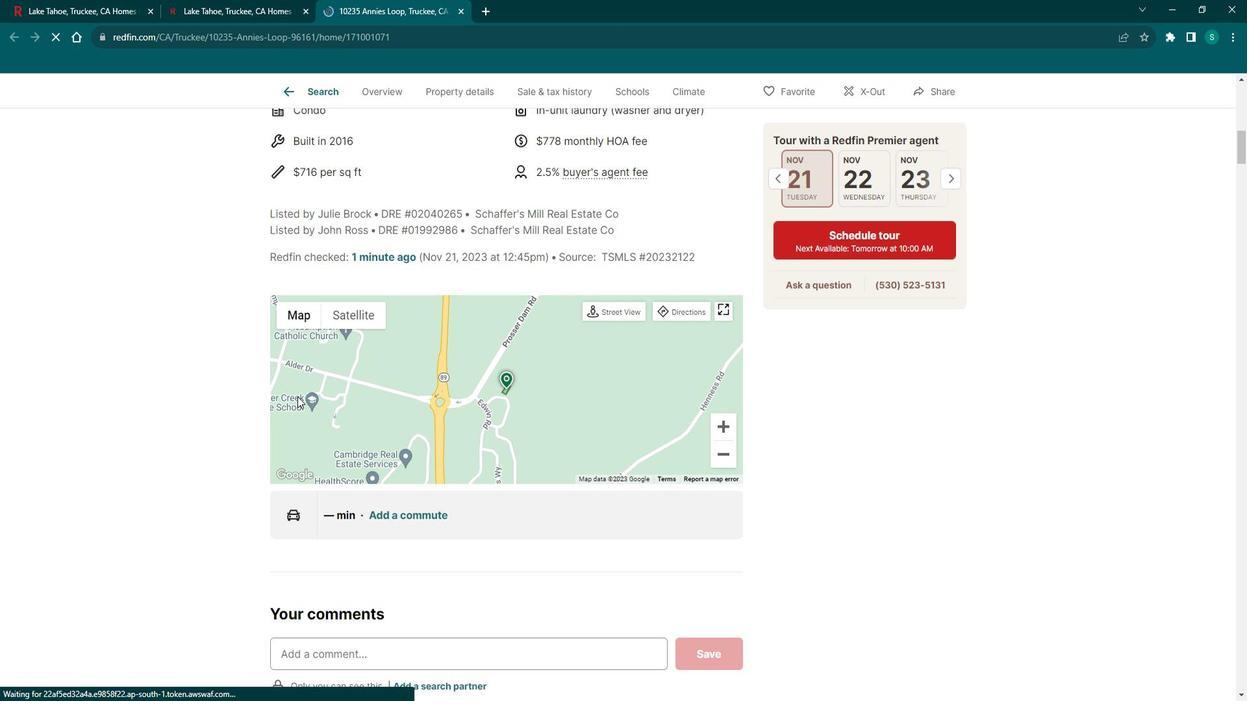 
Action: Mouse scrolled (315, 399) with delta (0, 0)
Screenshot: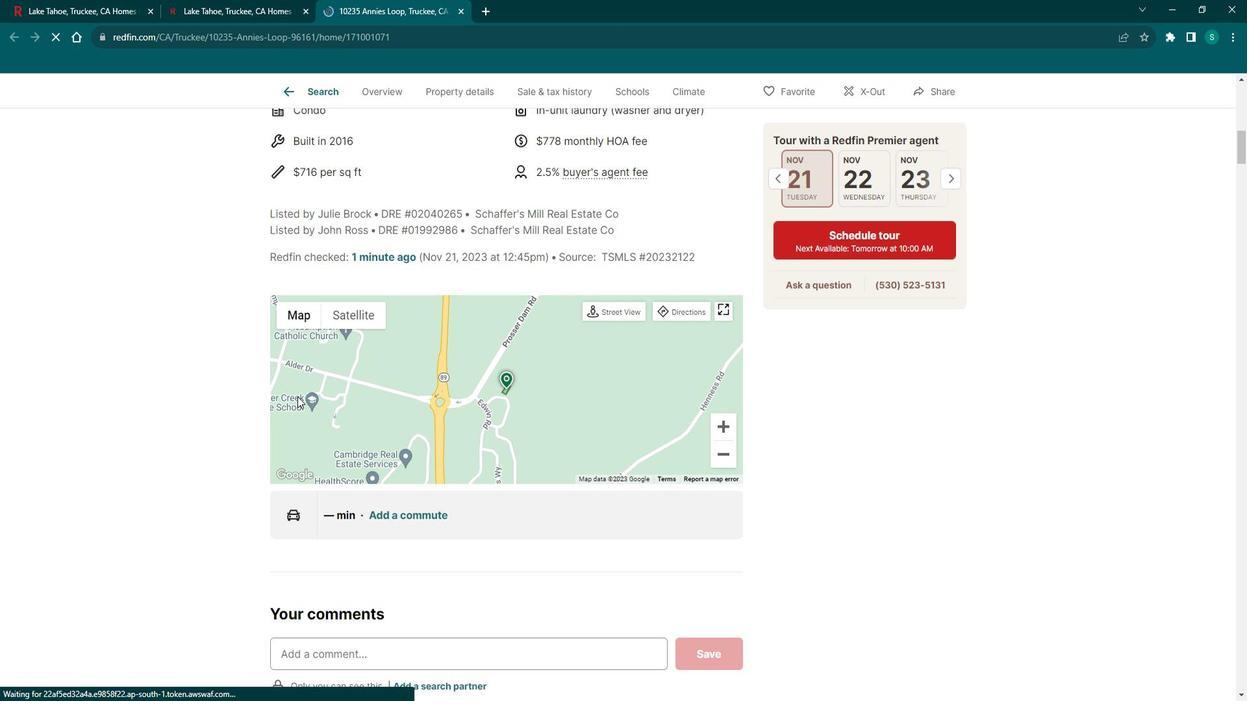 
Action: Mouse scrolled (315, 399) with delta (0, 0)
Screenshot: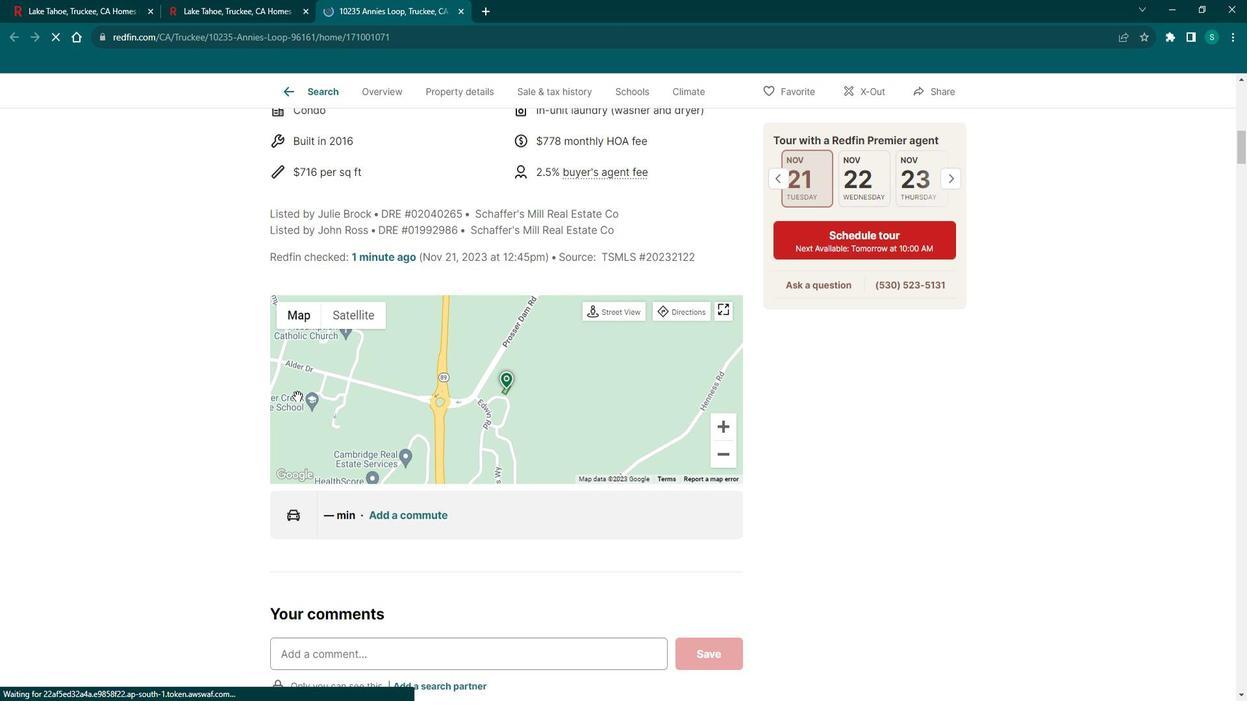 
Action: Mouse scrolled (315, 399) with delta (0, 0)
Screenshot: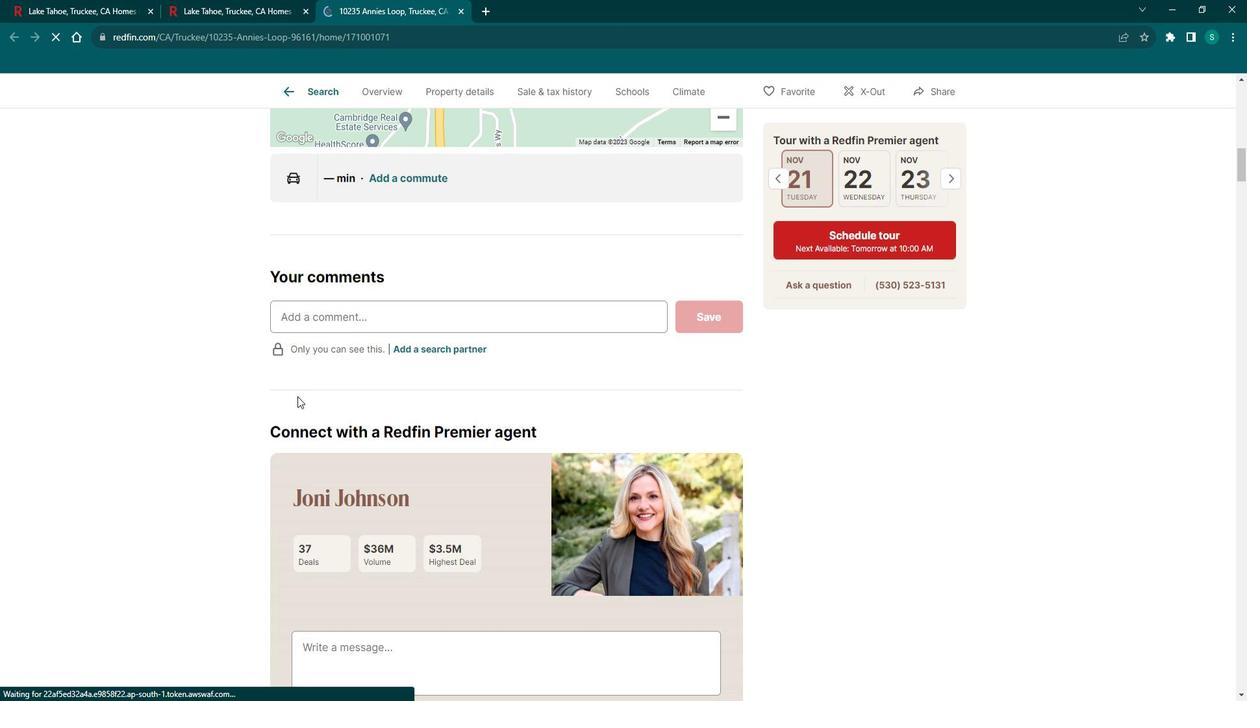 
Action: Mouse scrolled (315, 399) with delta (0, 0)
Screenshot: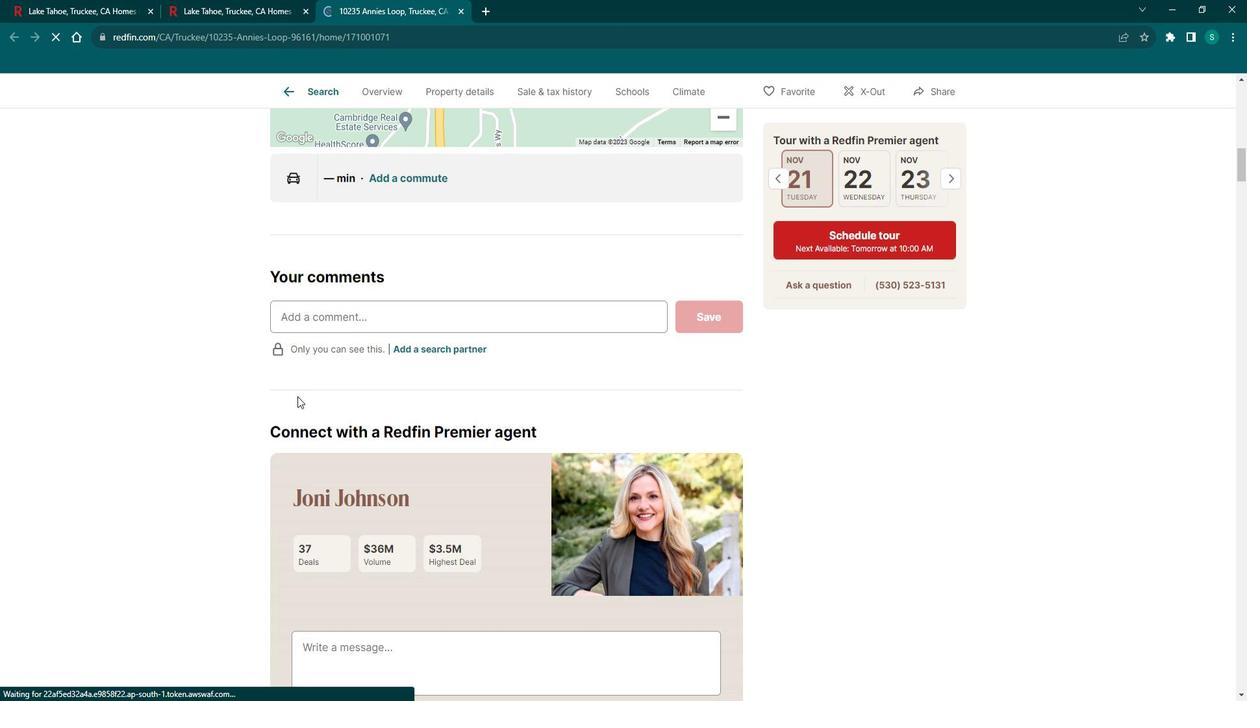 
Action: Mouse scrolled (315, 399) with delta (0, 0)
Screenshot: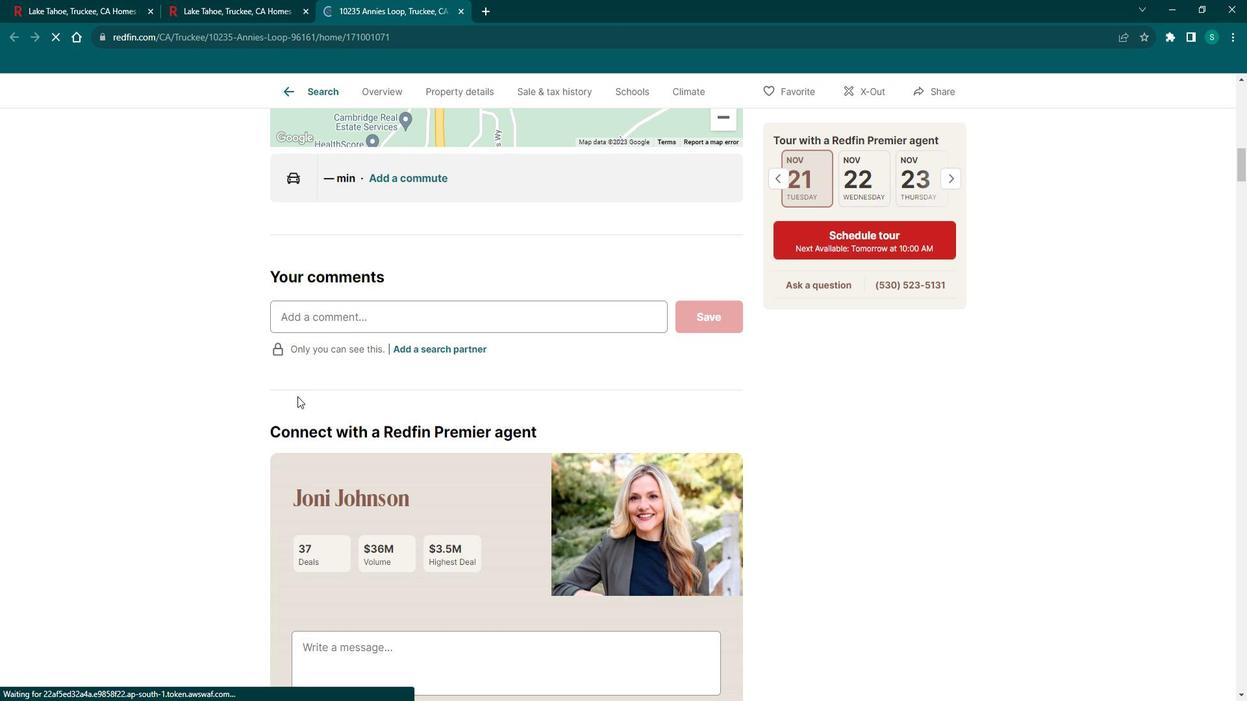 
Action: Mouse scrolled (315, 399) with delta (0, 0)
Screenshot: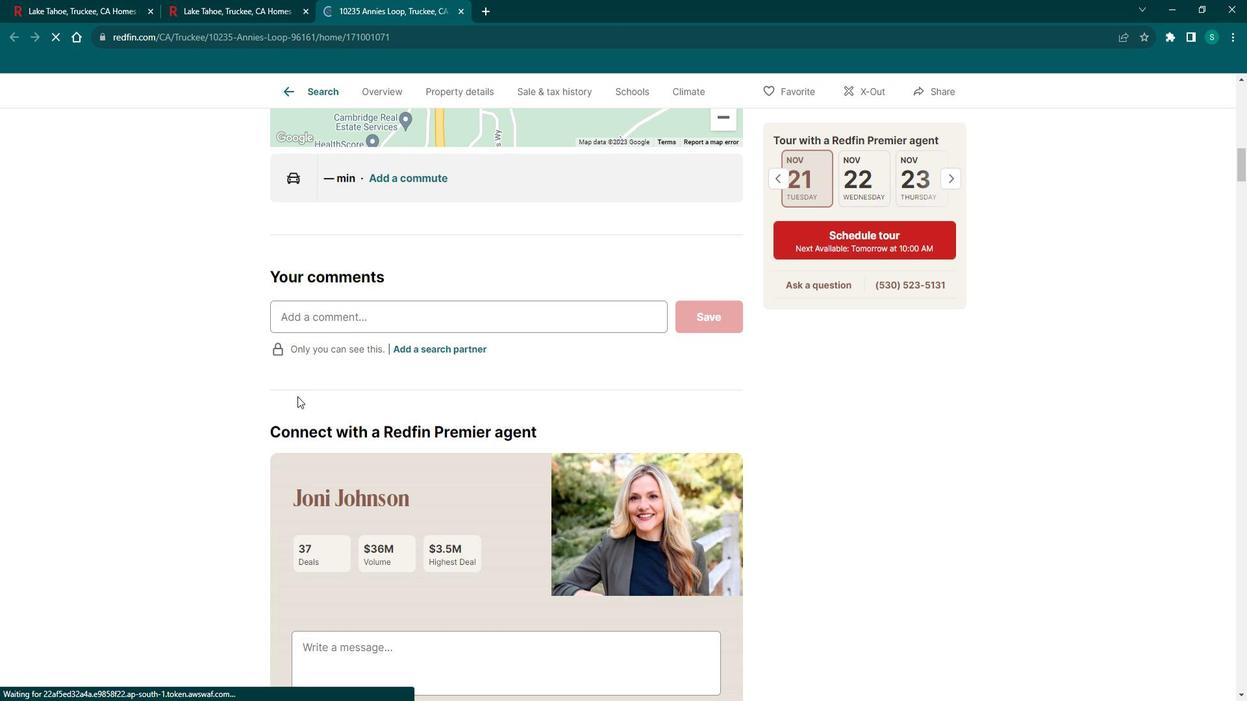 
Action: Mouse scrolled (315, 399) with delta (0, 0)
Screenshot: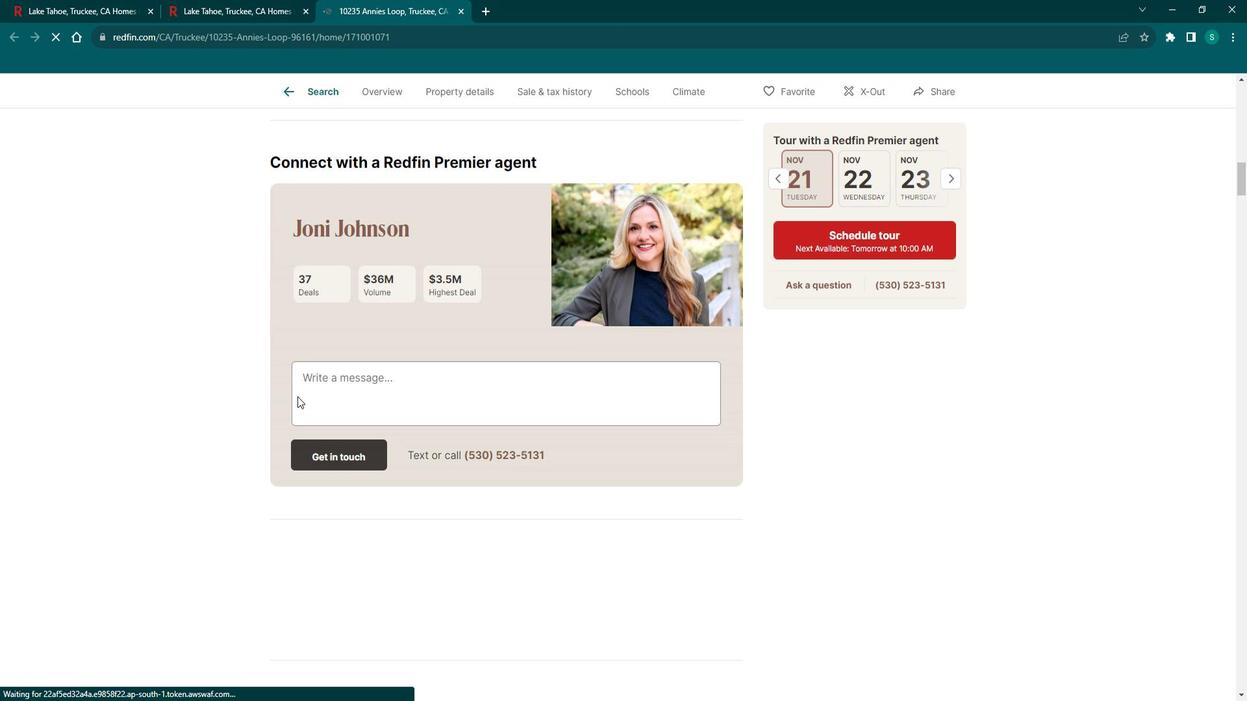 
Action: Mouse scrolled (315, 399) with delta (0, 0)
Screenshot: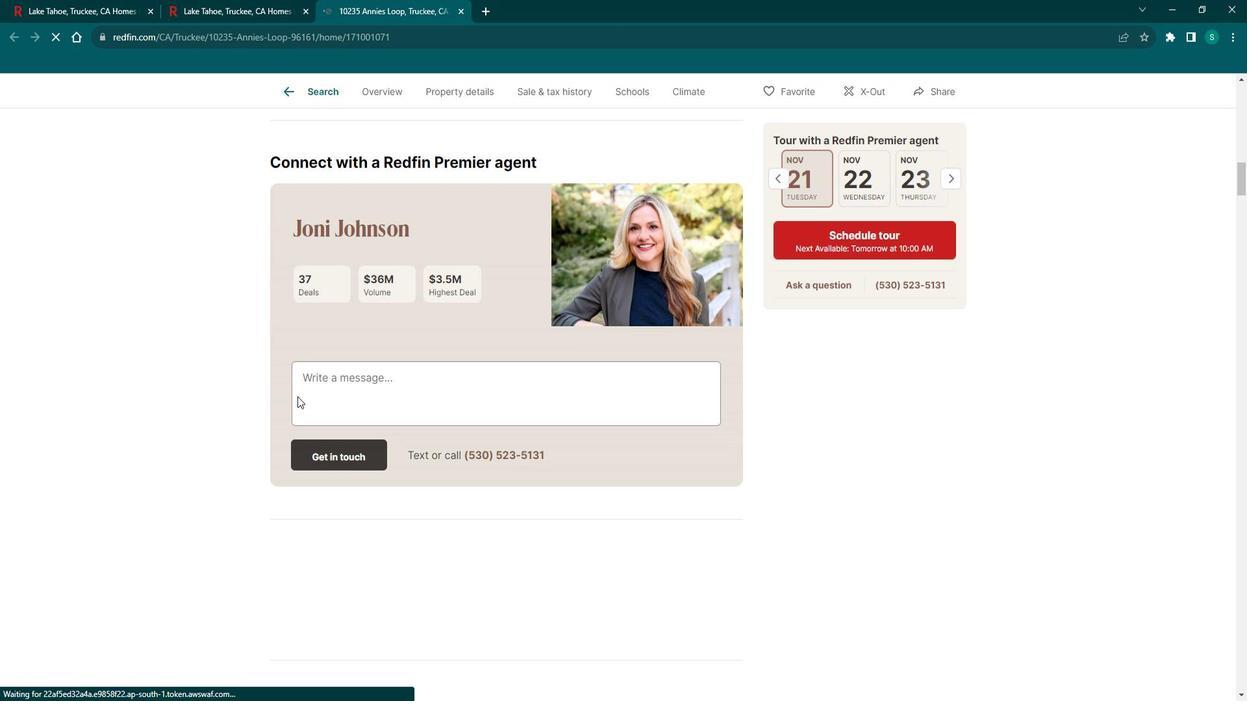 
Action: Mouse scrolled (315, 399) with delta (0, 0)
Screenshot: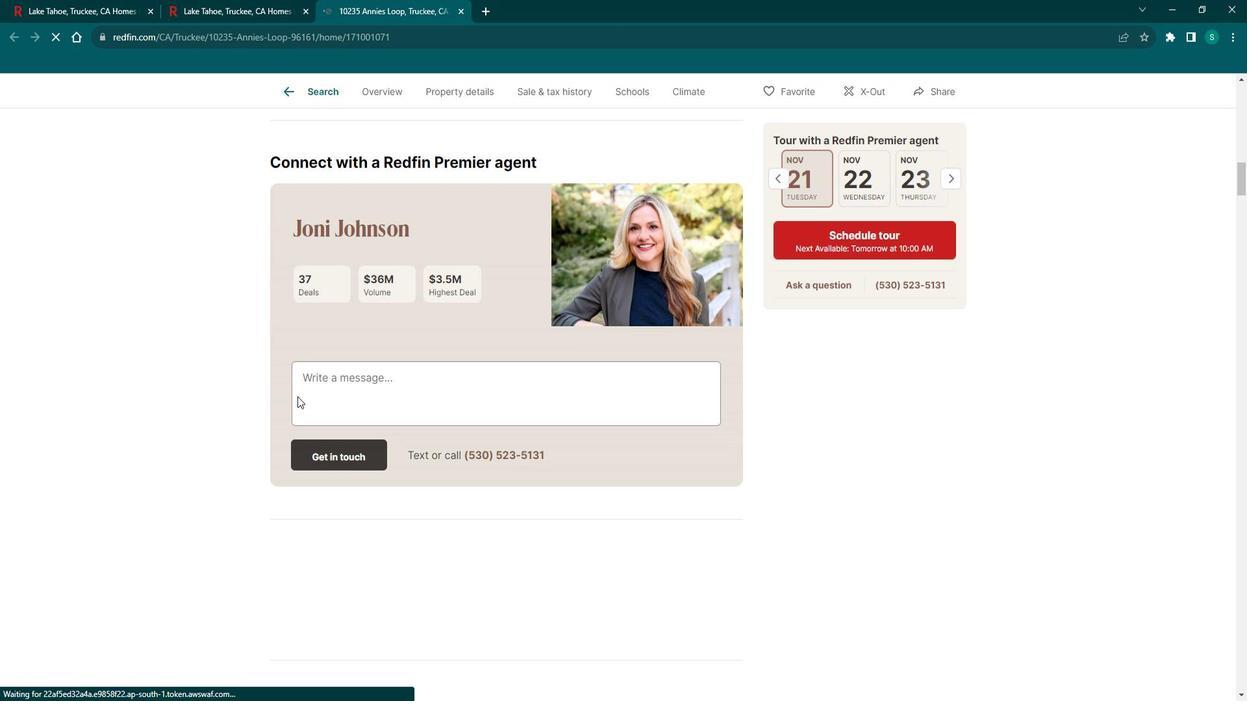 
Action: Mouse scrolled (315, 399) with delta (0, 0)
Screenshot: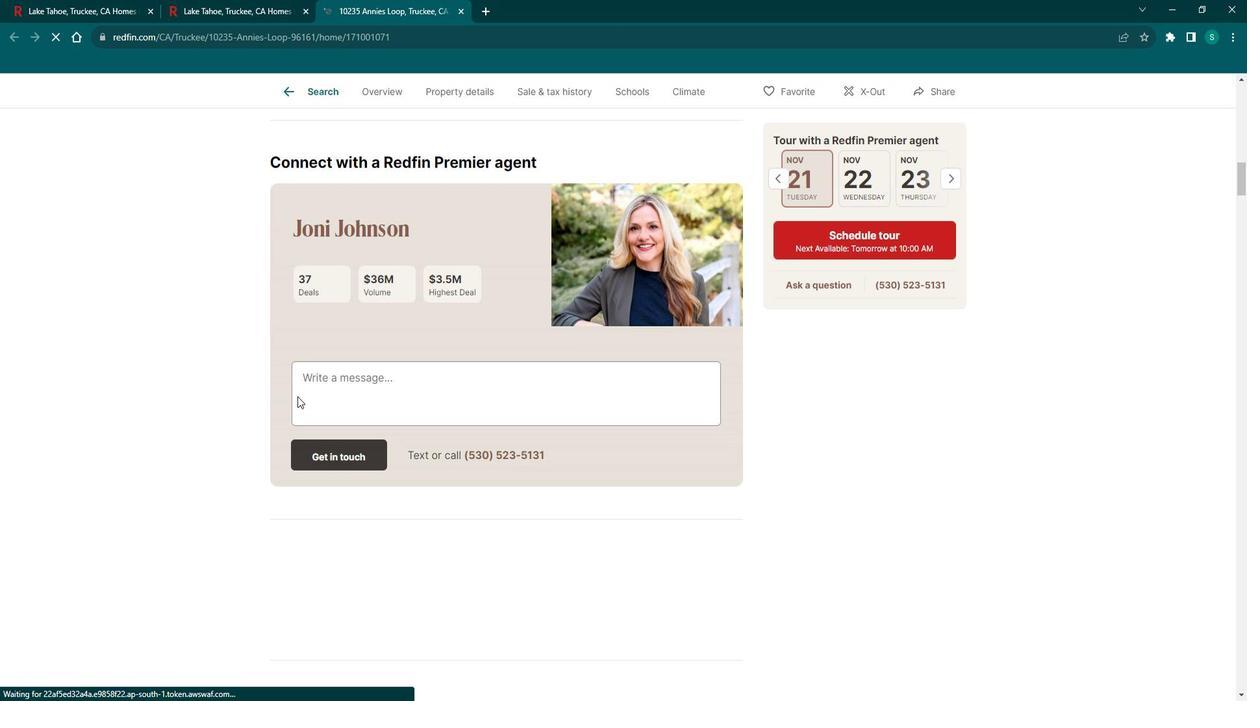 
Action: Mouse scrolled (315, 399) with delta (0, 0)
Screenshot: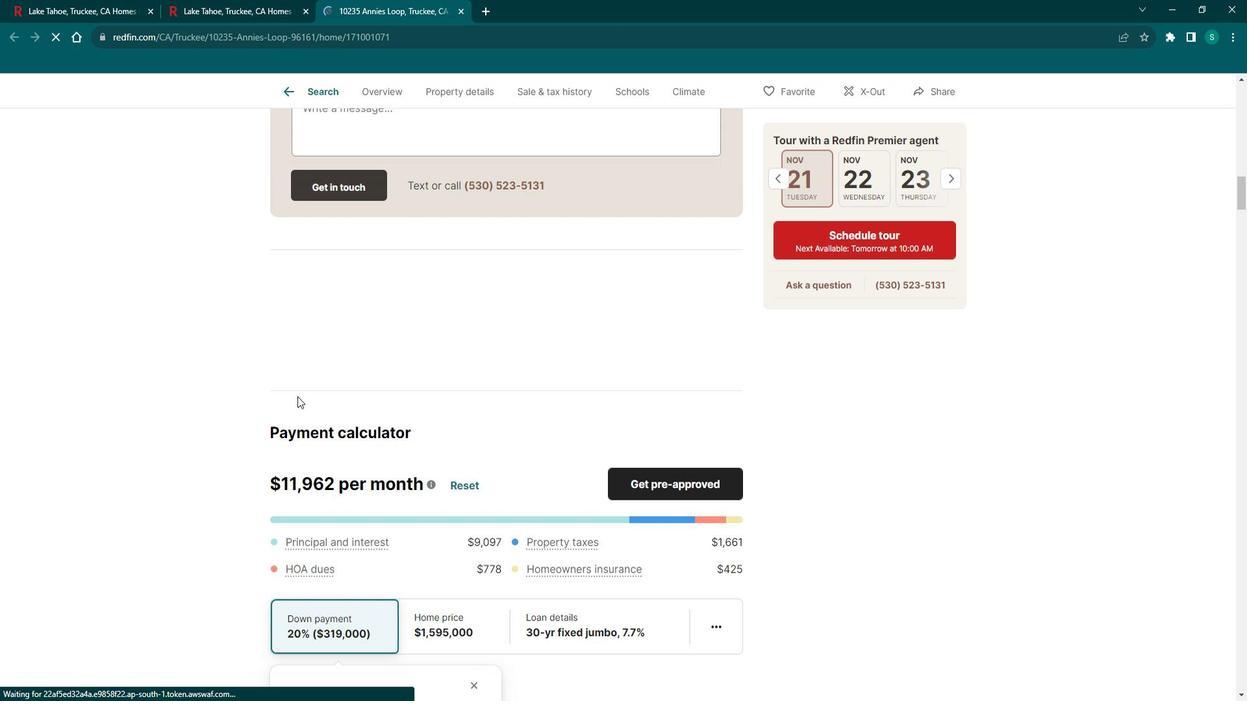 
Action: Mouse scrolled (315, 399) with delta (0, 0)
Screenshot: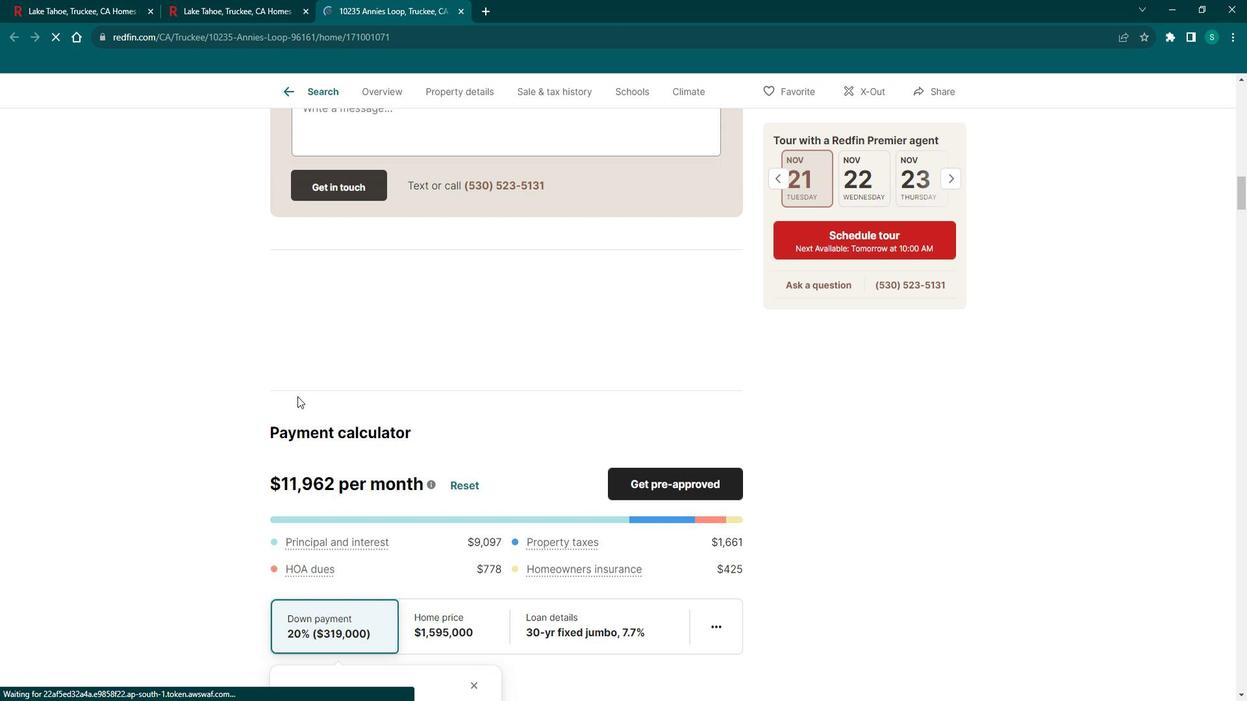 
Action: Mouse scrolled (315, 399) with delta (0, 0)
Screenshot: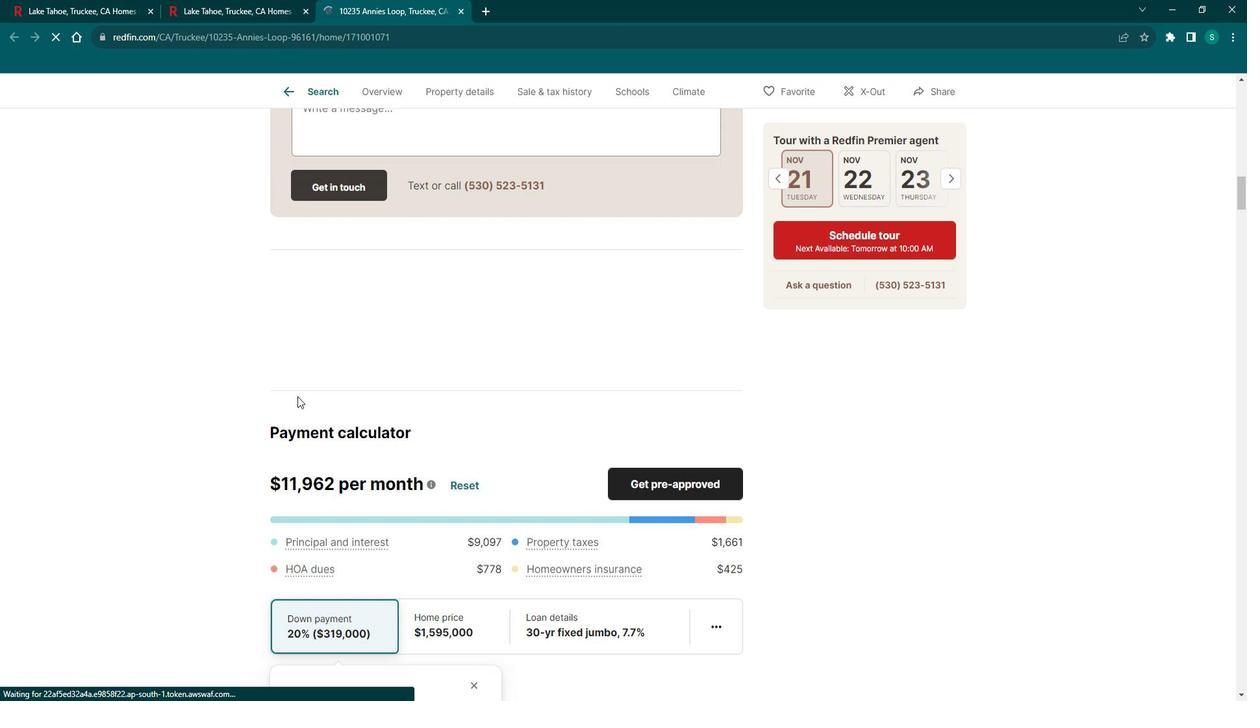 
Action: Mouse scrolled (315, 399) with delta (0, 0)
Screenshot: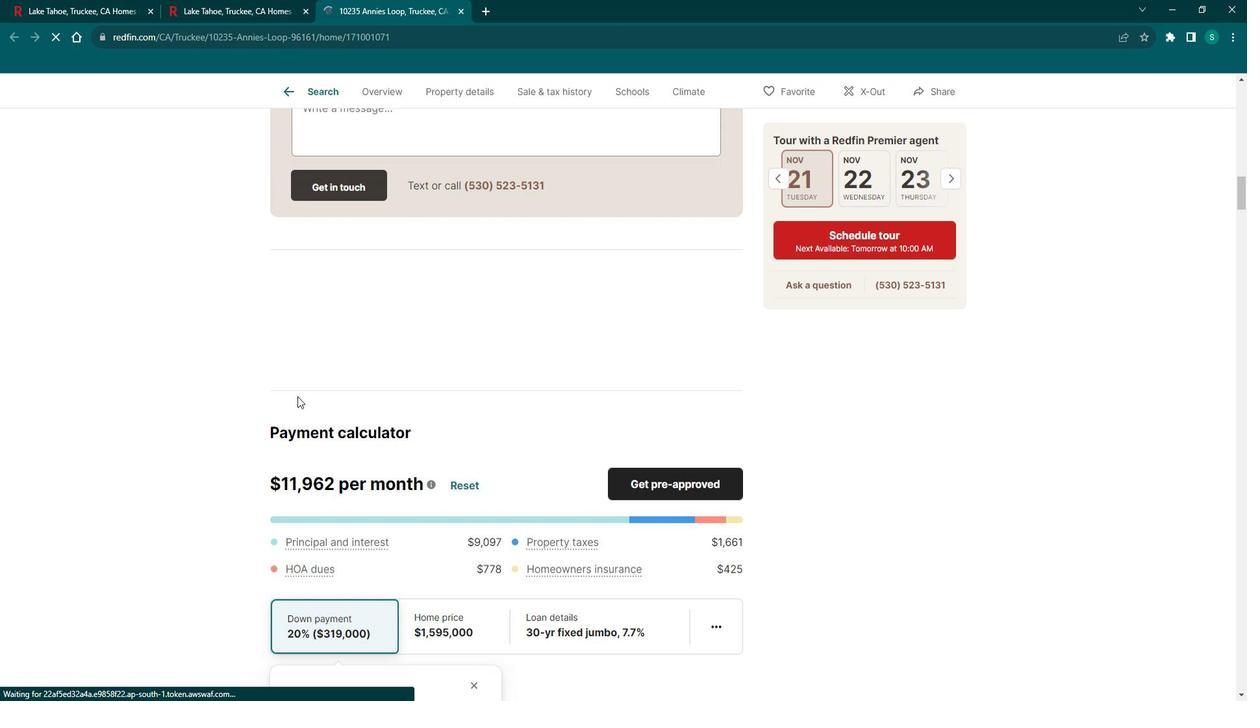 
Action: Mouse scrolled (315, 399) with delta (0, 0)
Screenshot: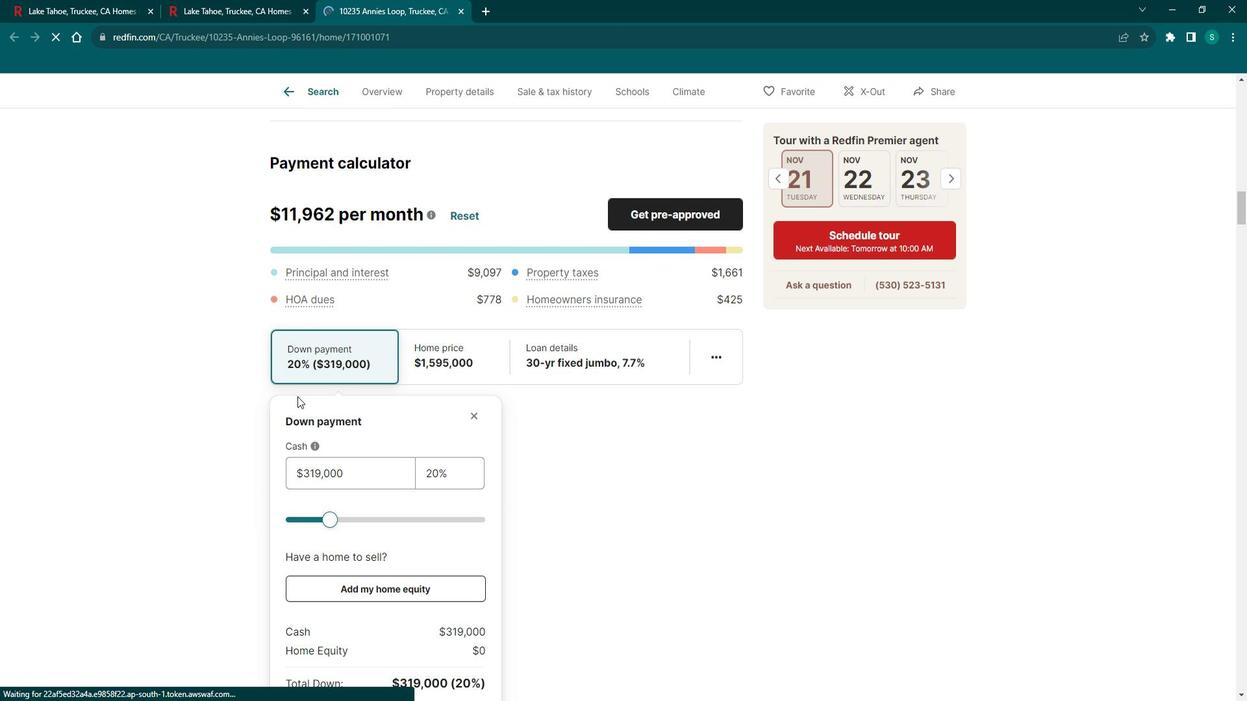 
Action: Mouse scrolled (315, 399) with delta (0, 0)
Screenshot: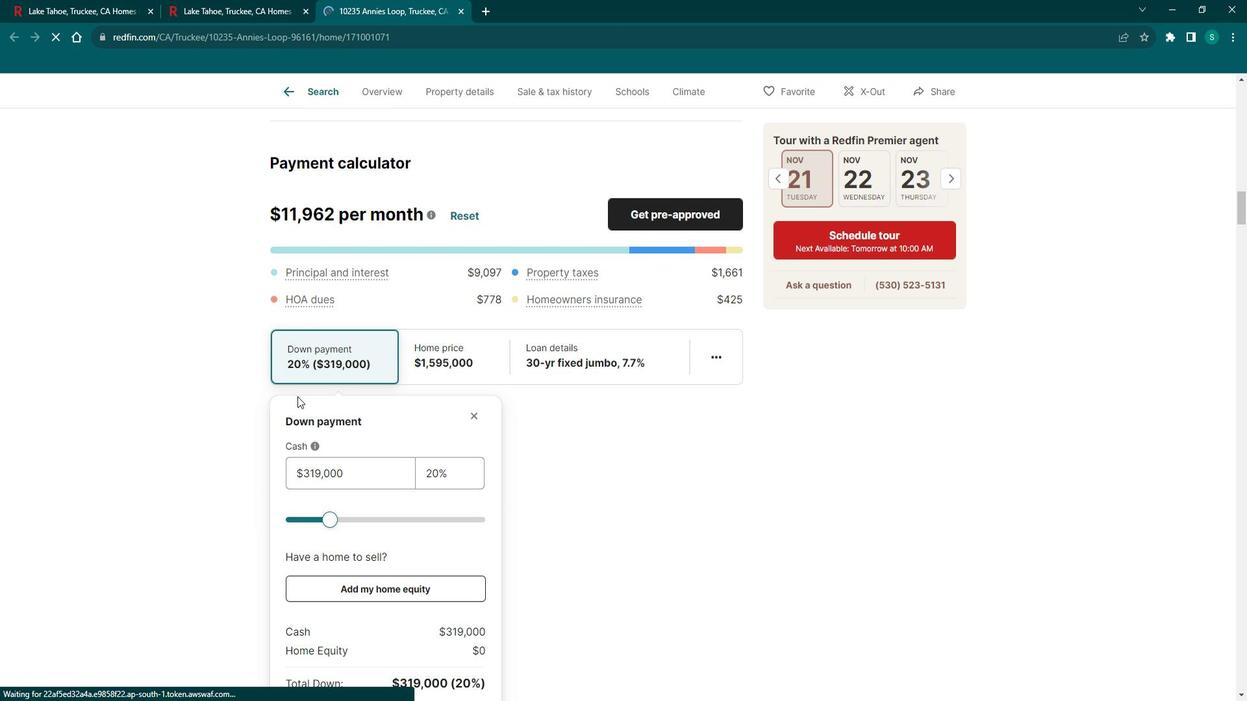 
Action: Mouse scrolled (315, 399) with delta (0, 0)
Screenshot: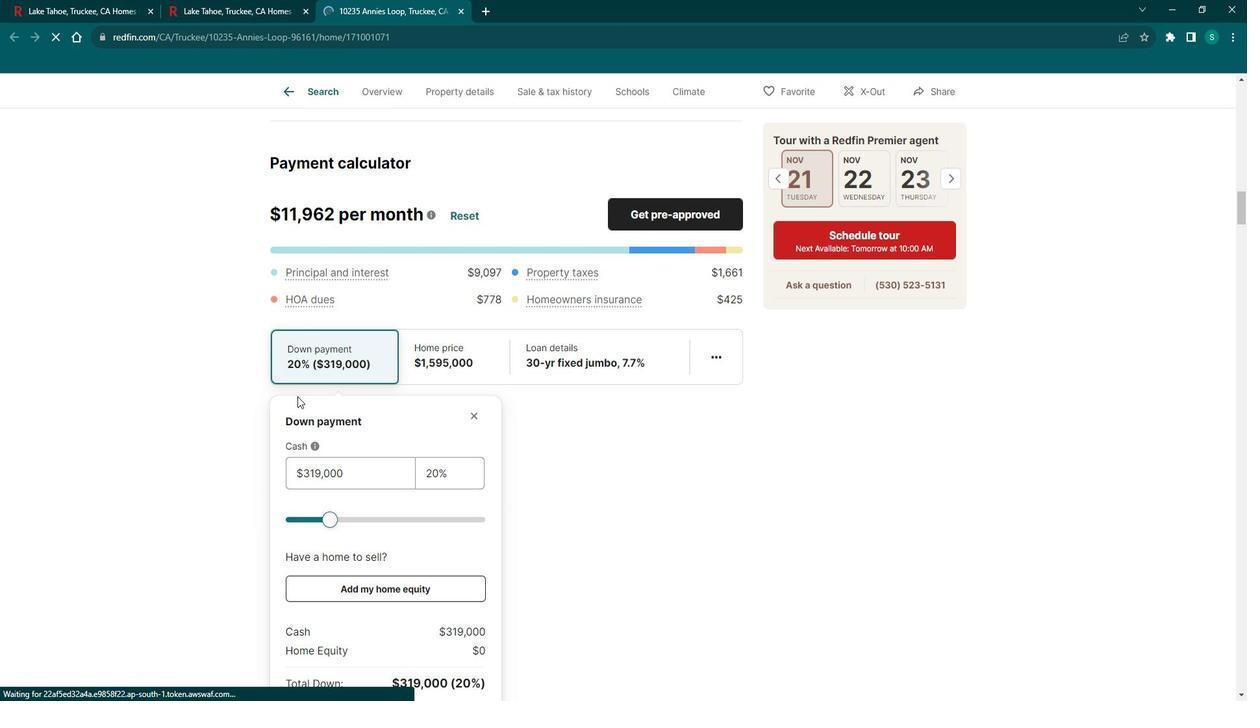 
Action: Mouse scrolled (315, 399) with delta (0, 0)
Screenshot: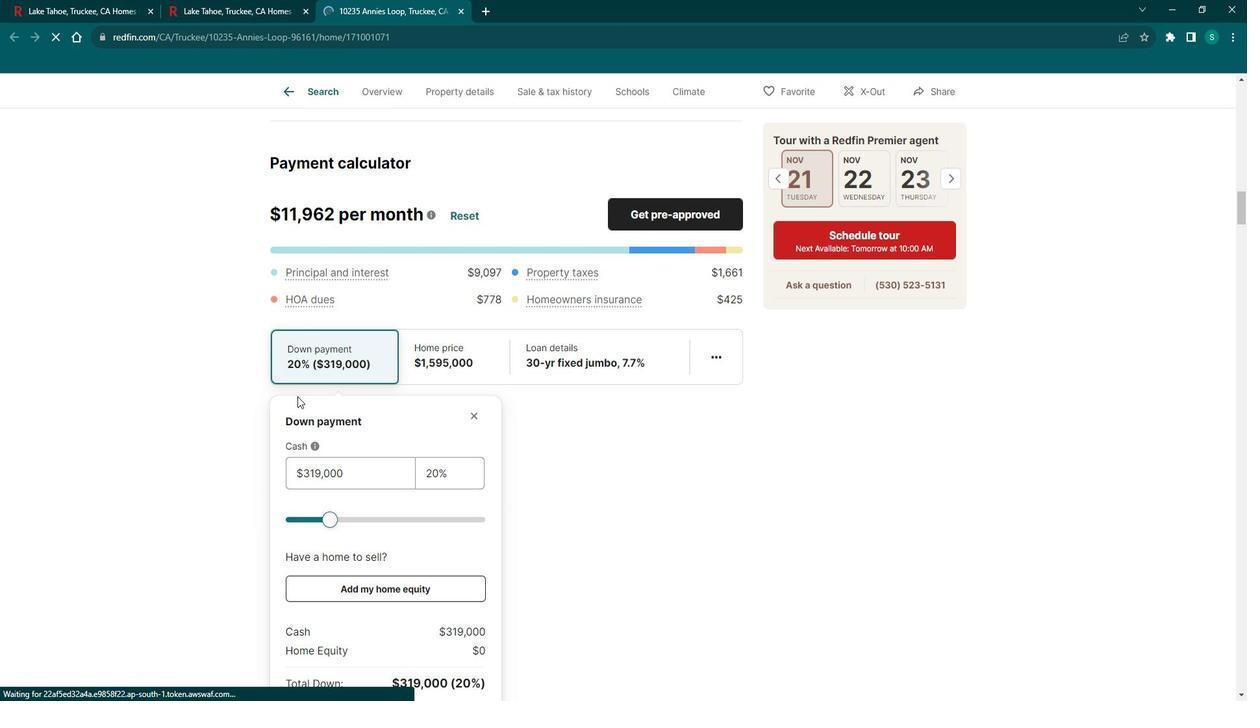 
Action: Mouse scrolled (315, 399) with delta (0, 0)
Screenshot: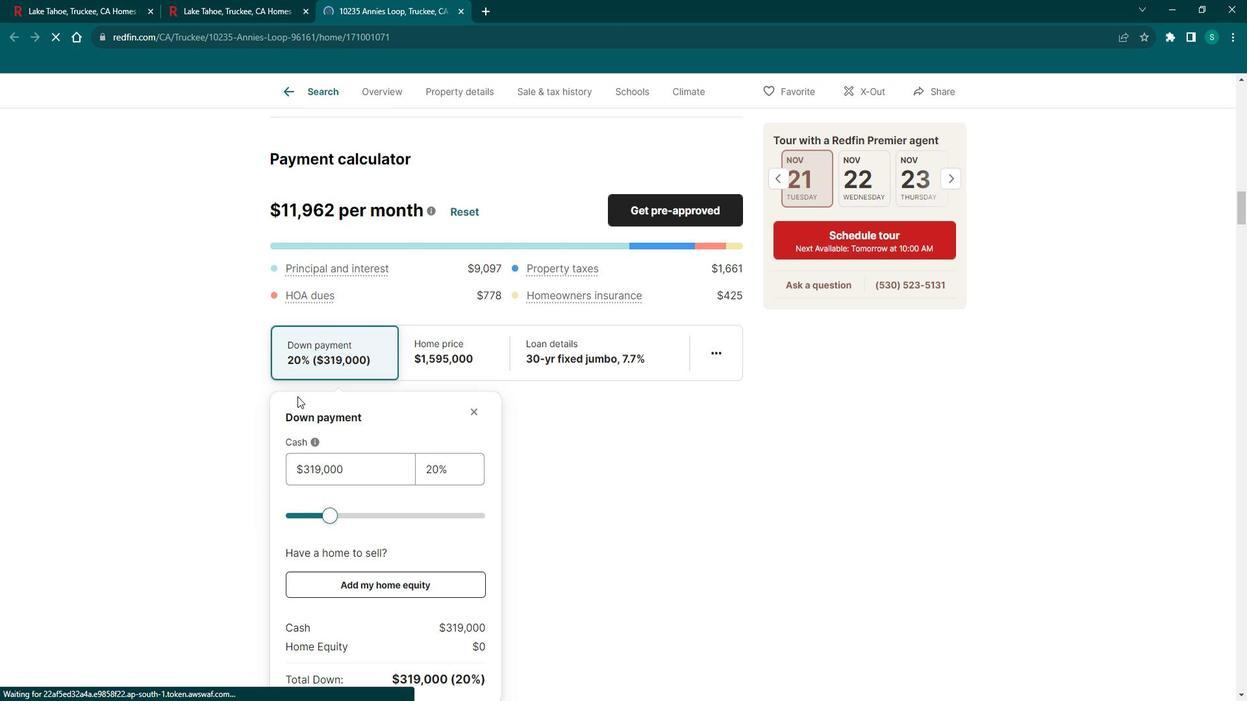 
Action: Mouse scrolled (315, 399) with delta (0, 0)
Screenshot: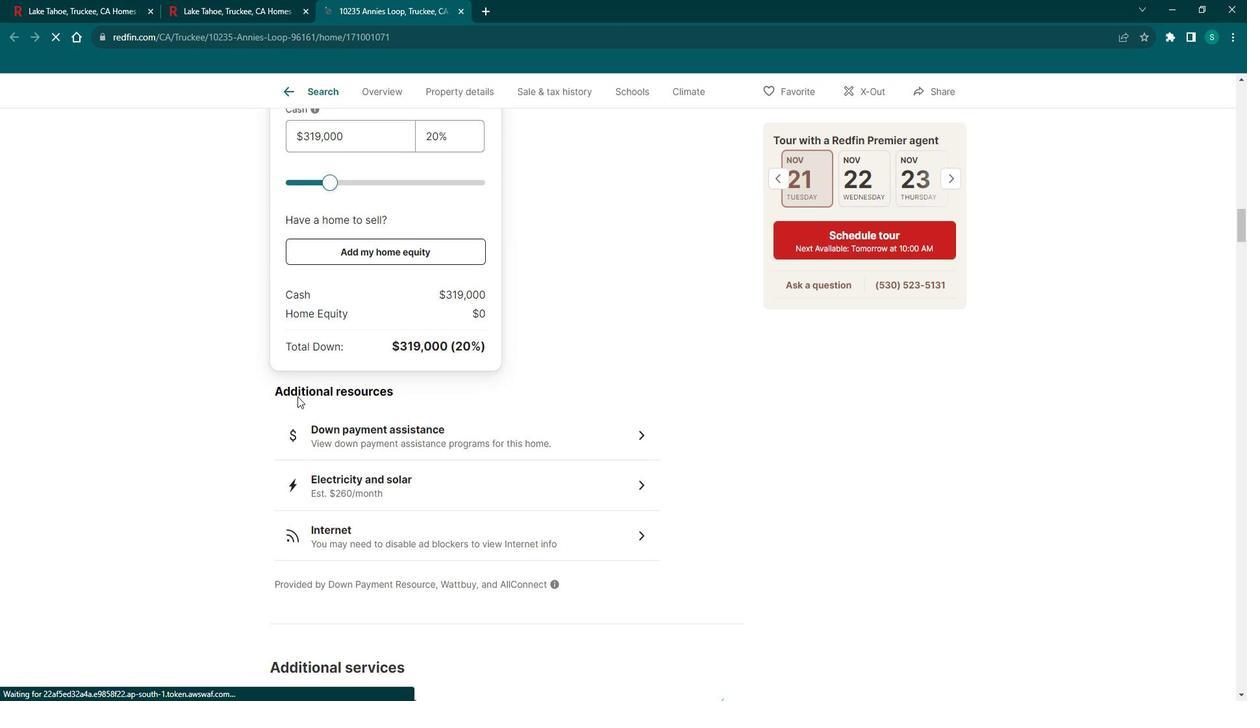 
Action: Mouse scrolled (315, 399) with delta (0, 0)
Screenshot: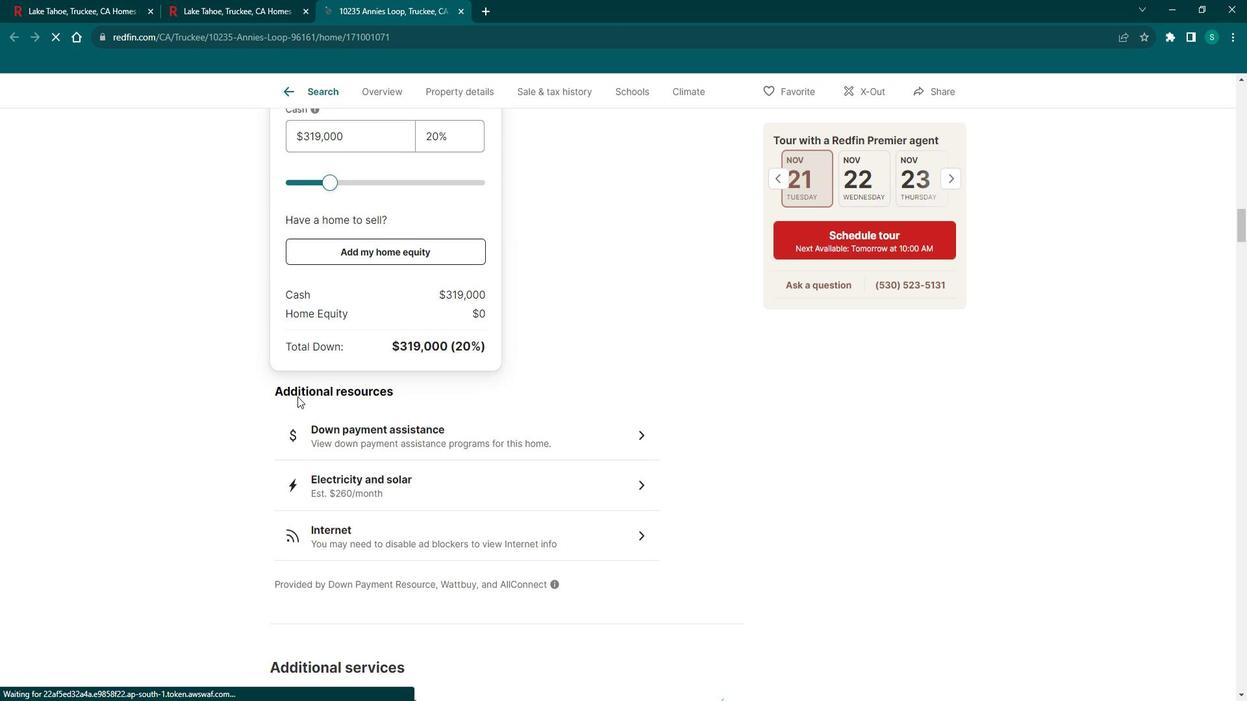 
Action: Mouse scrolled (315, 399) with delta (0, 0)
Screenshot: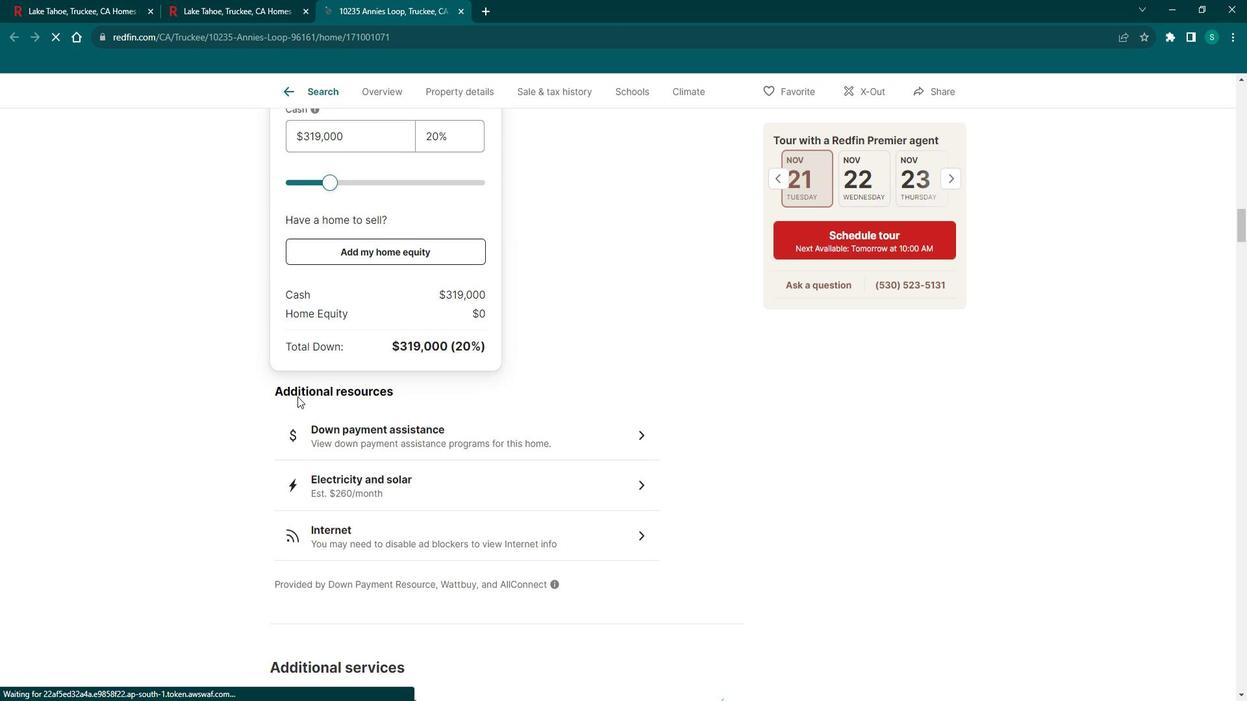 
Action: Mouse scrolled (315, 399) with delta (0, 0)
Screenshot: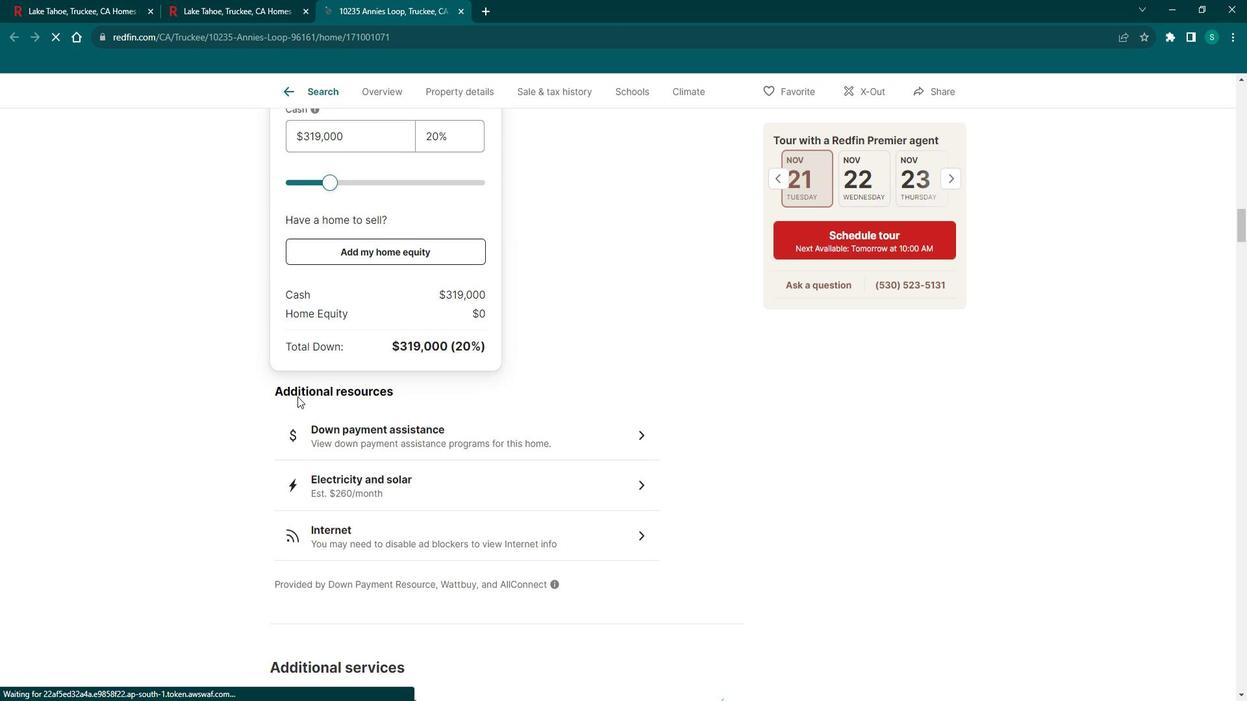 
Action: Mouse scrolled (315, 399) with delta (0, 0)
Screenshot: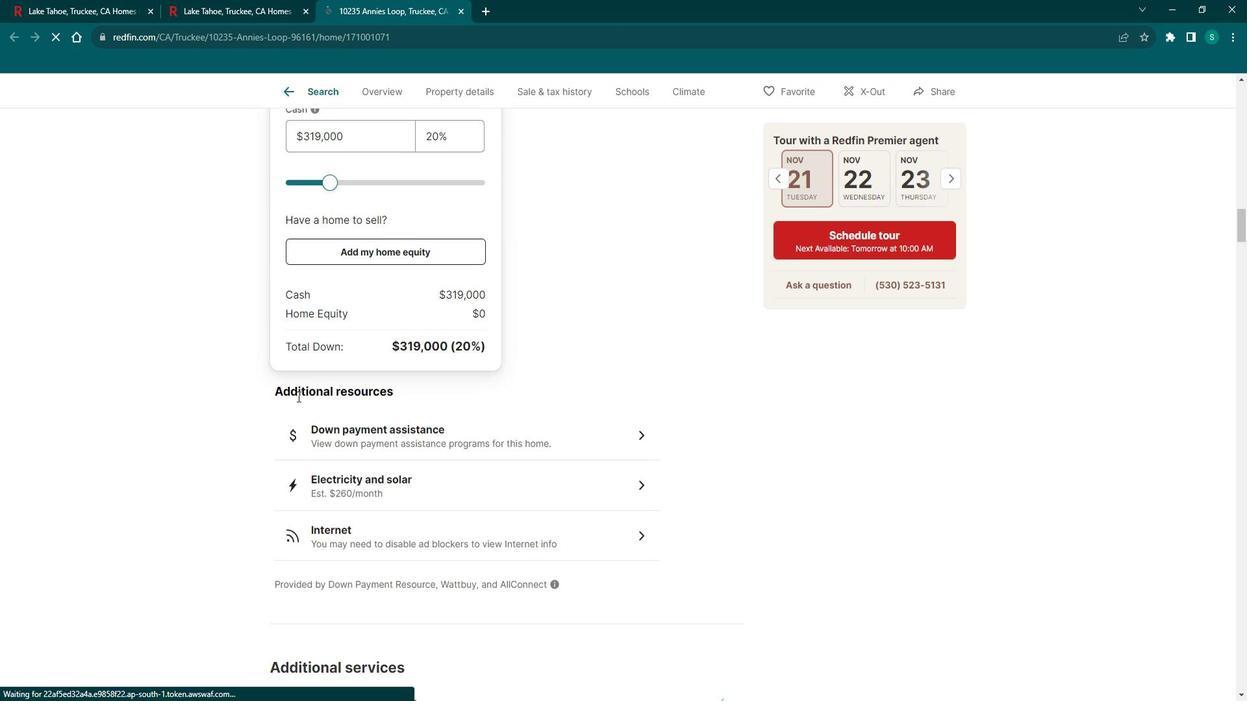 
Action: Mouse scrolled (315, 399) with delta (0, 0)
Screenshot: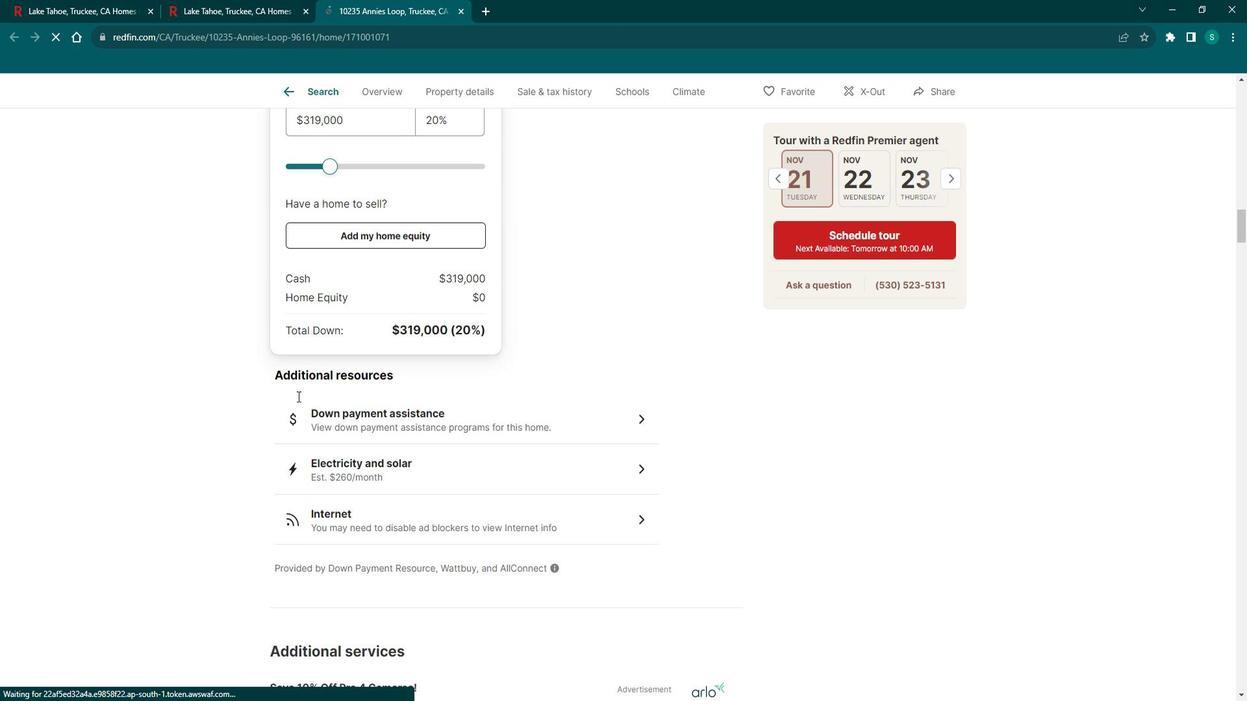 
Action: Mouse scrolled (315, 399) with delta (0, 0)
Screenshot: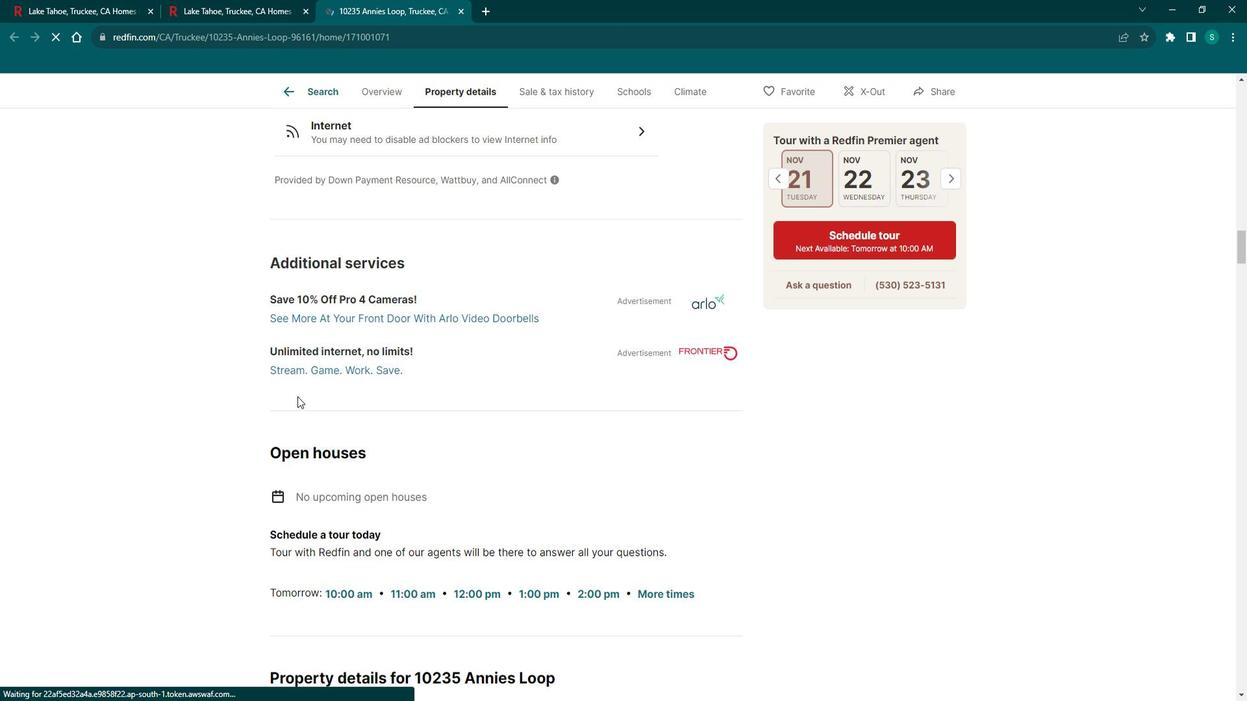 
Action: Mouse scrolled (315, 399) with delta (0, 0)
Screenshot: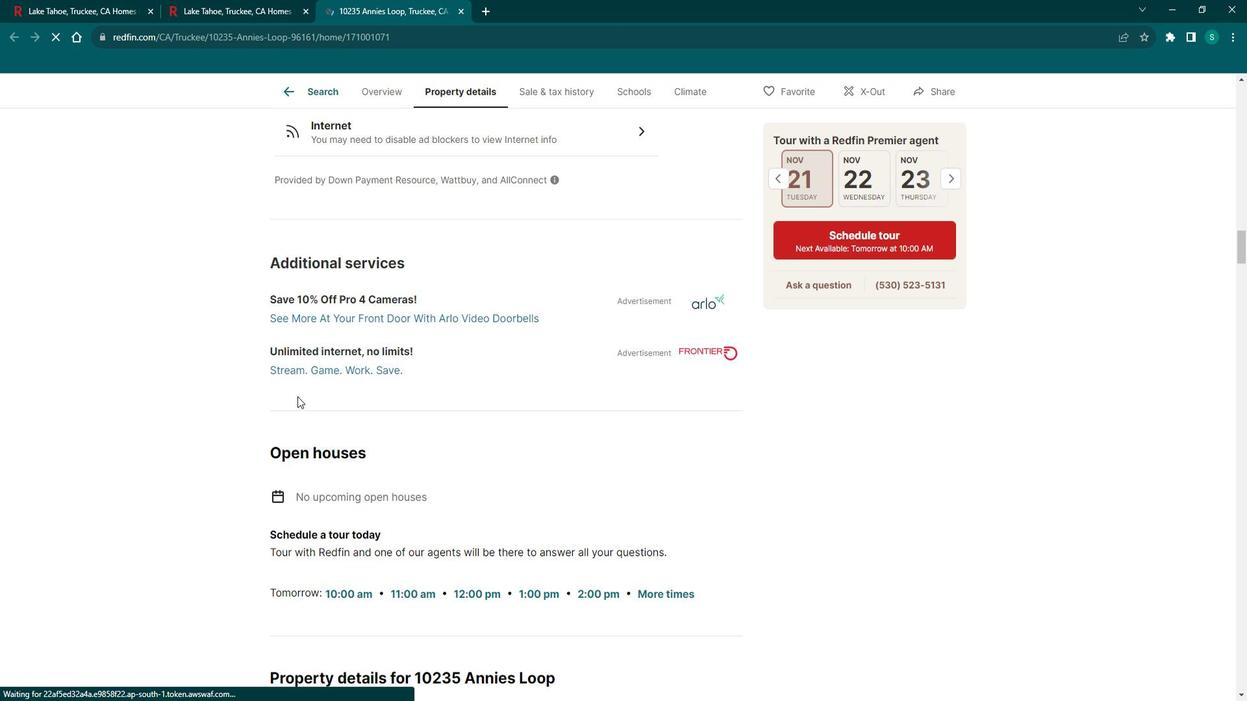 
Action: Mouse scrolled (315, 399) with delta (0, 0)
Screenshot: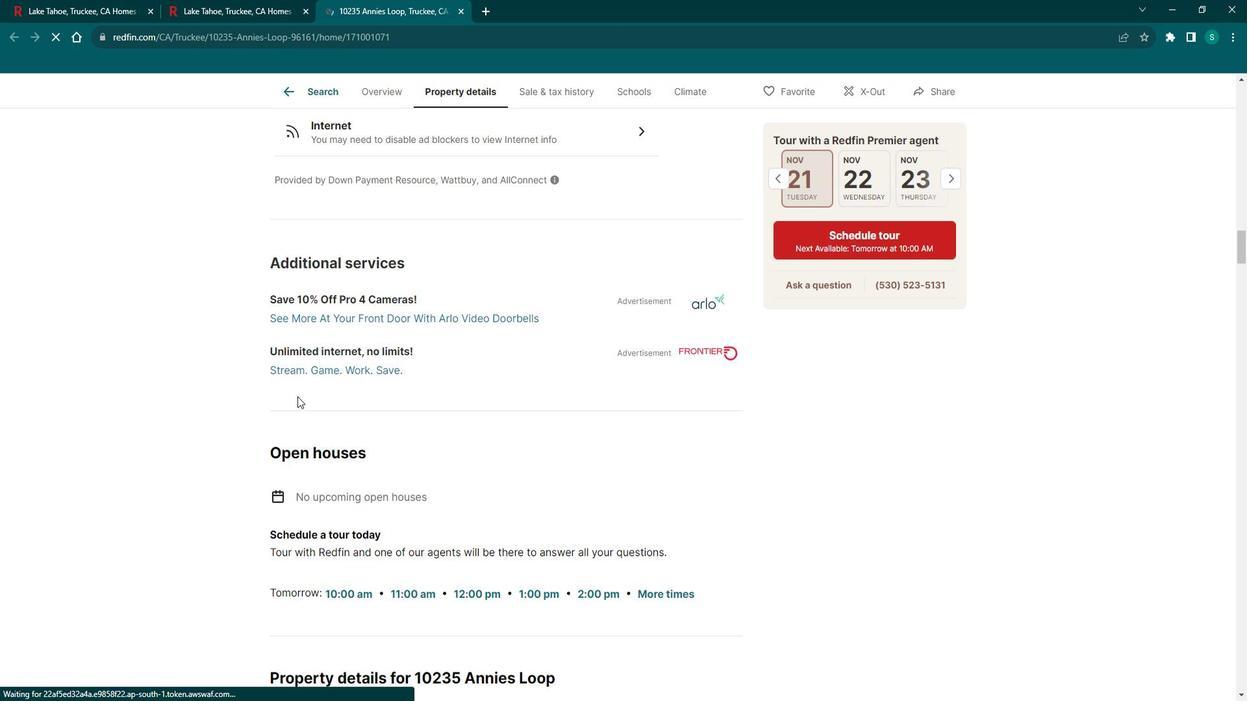 
Action: Mouse scrolled (315, 399) with delta (0, 0)
Screenshot: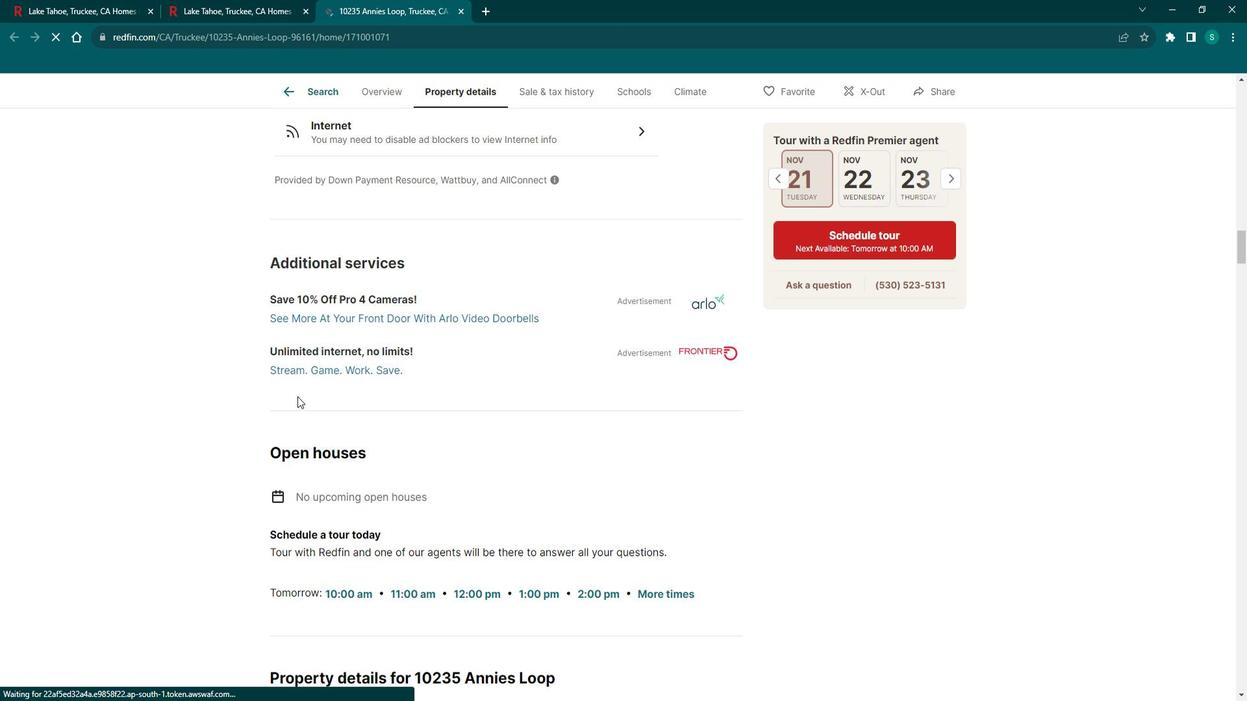 
Action: Mouse scrolled (315, 399) with delta (0, 0)
Screenshot: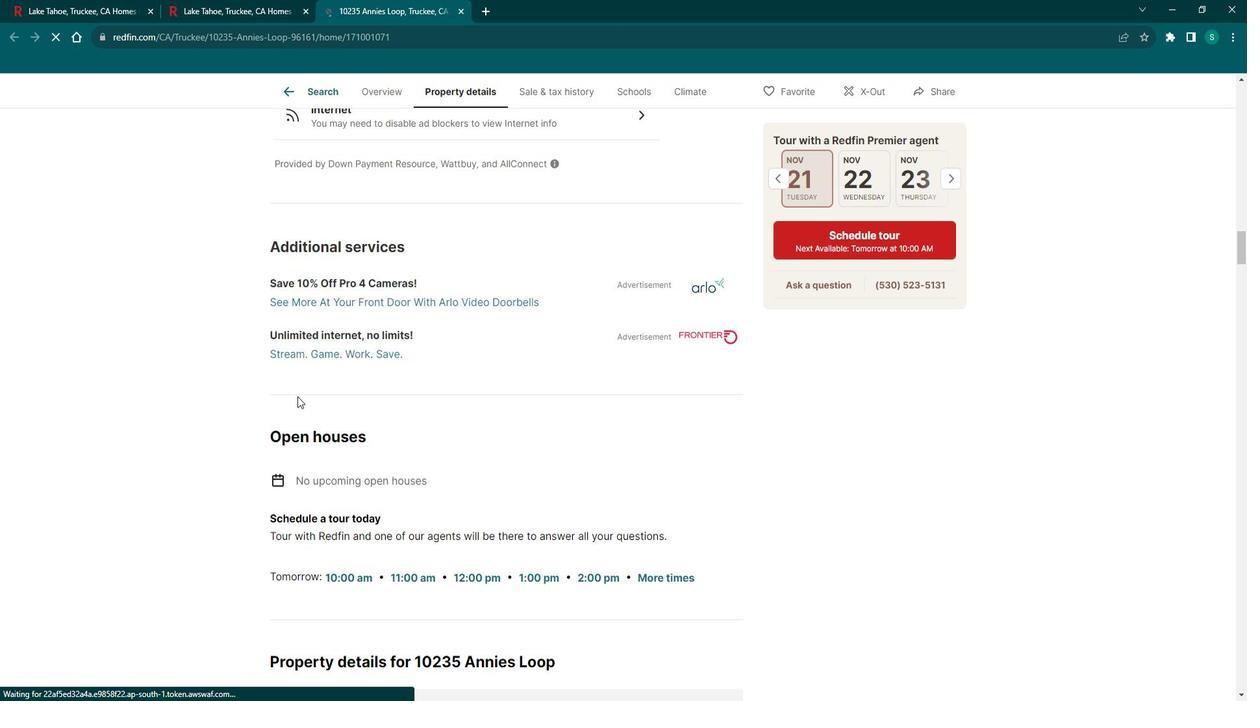 
Action: Mouse scrolled (315, 399) with delta (0, 0)
Screenshot: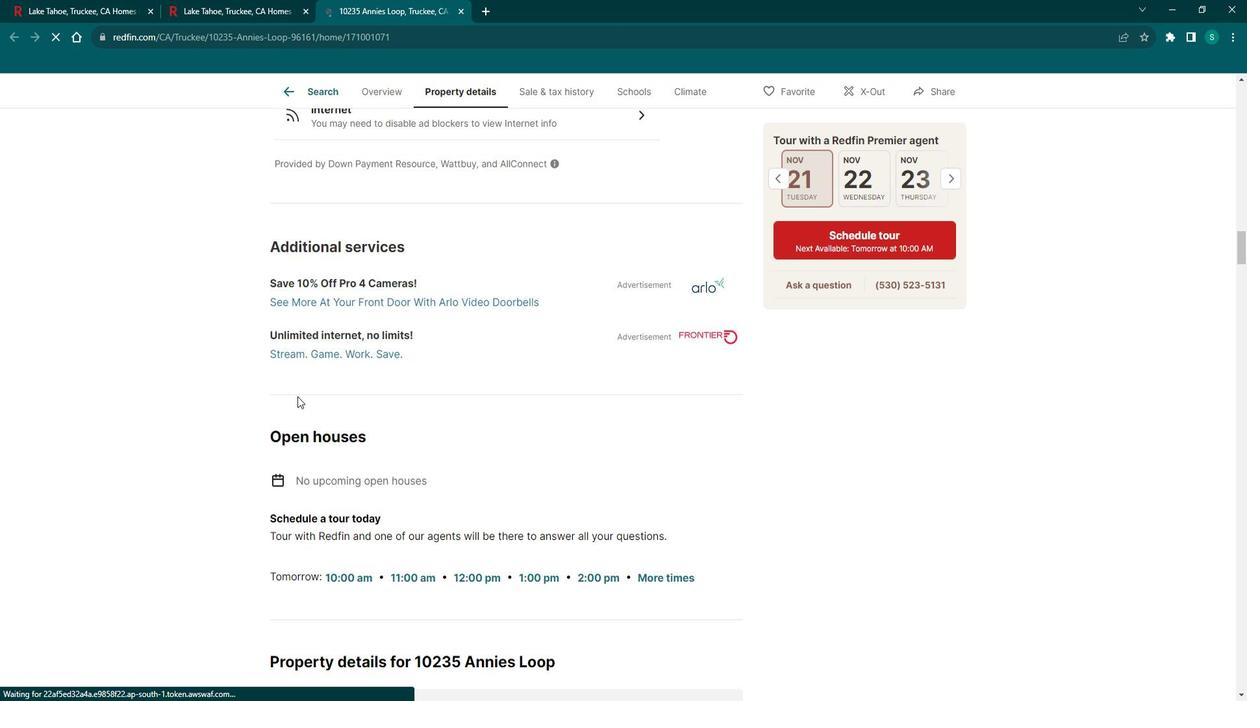 
Action: Mouse scrolled (315, 399) with delta (0, 0)
Screenshot: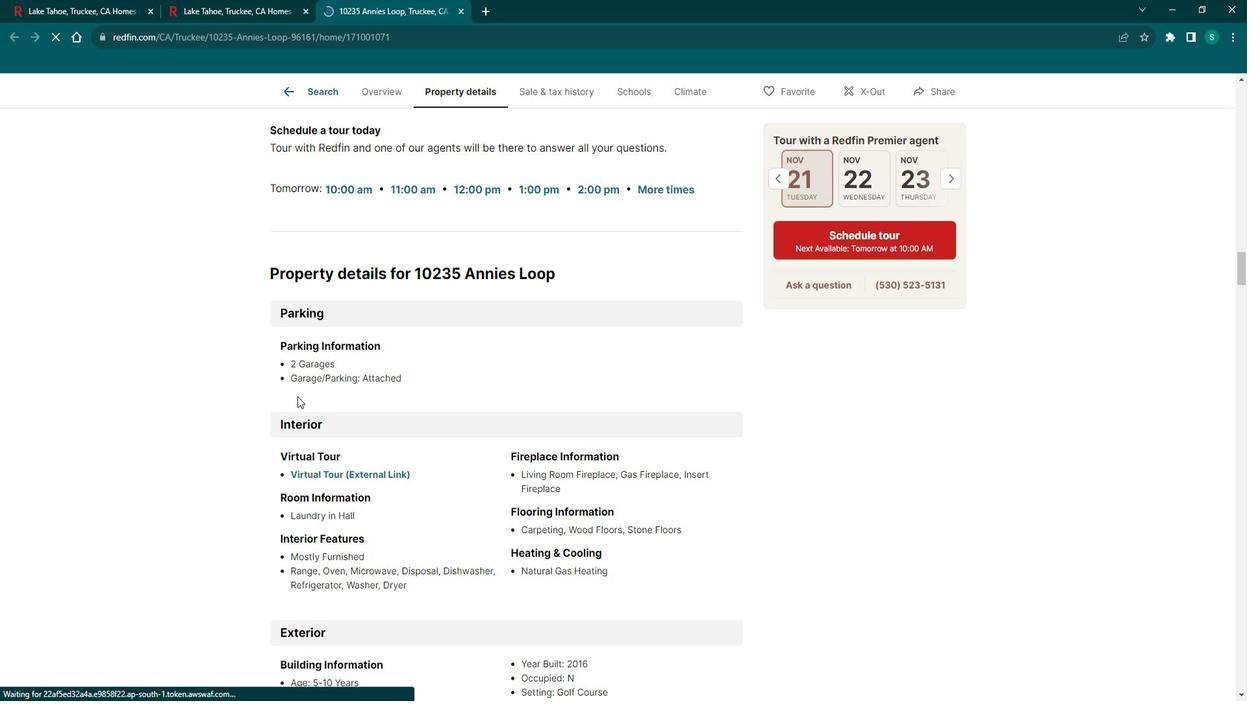 
Action: Mouse scrolled (315, 399) with delta (0, 0)
Screenshot: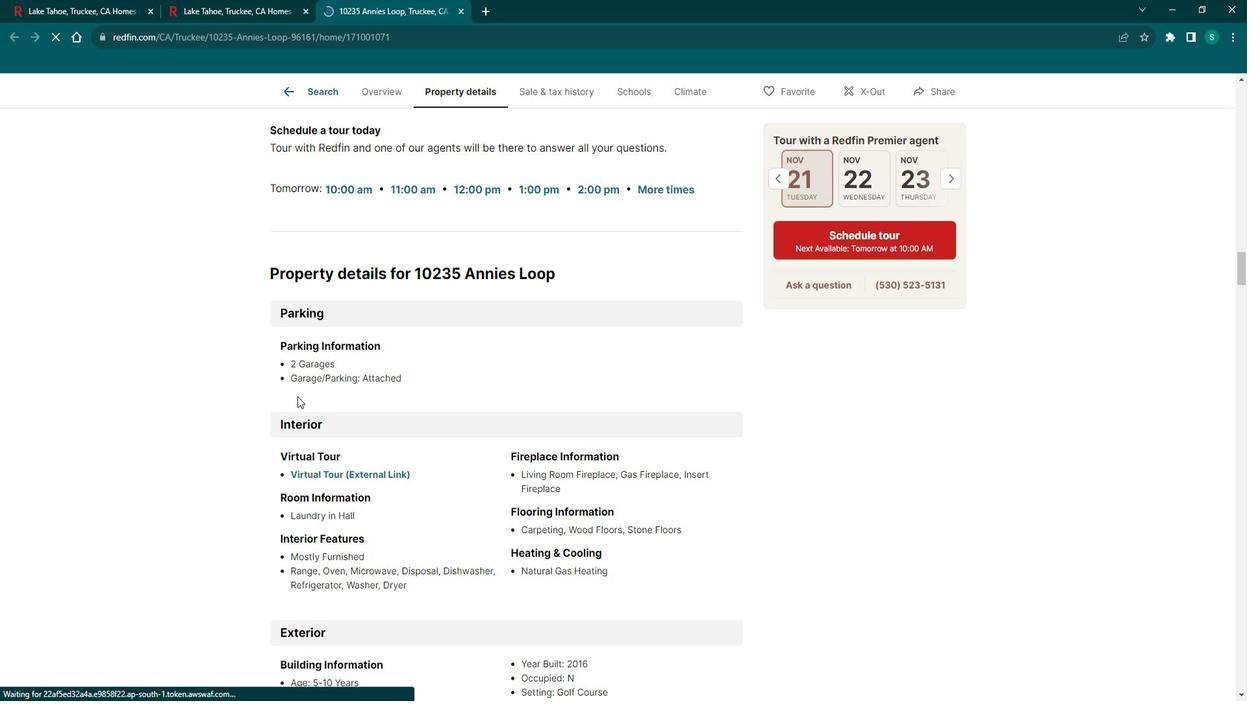 
Action: Mouse scrolled (315, 399) with delta (0, 0)
Screenshot: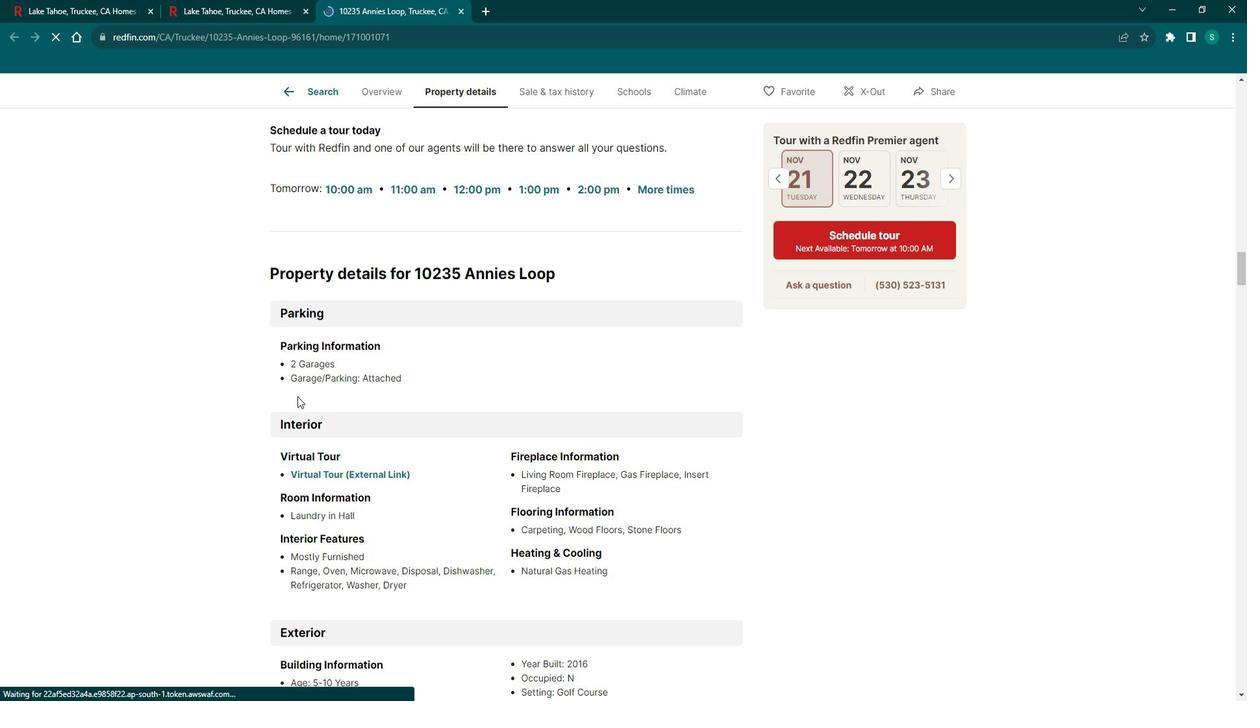 
Action: Mouse scrolled (315, 399) with delta (0, 0)
Screenshot: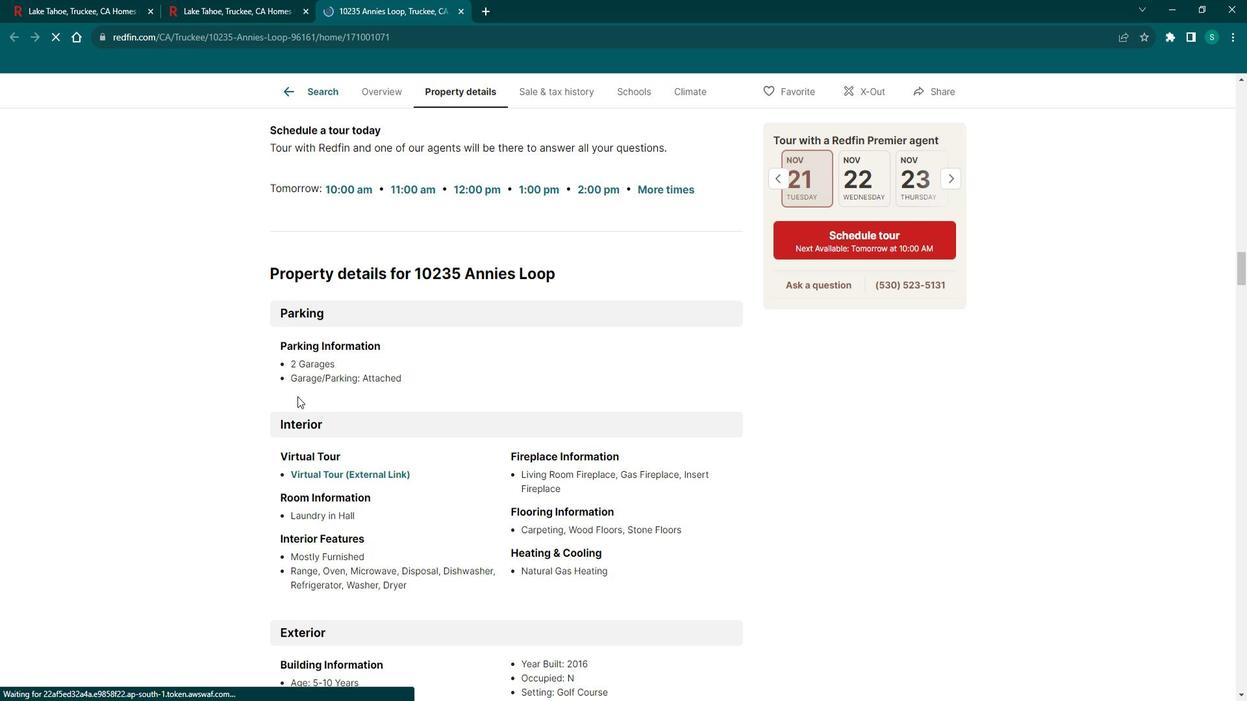 
Action: Mouse scrolled (315, 399) with delta (0, 0)
Screenshot: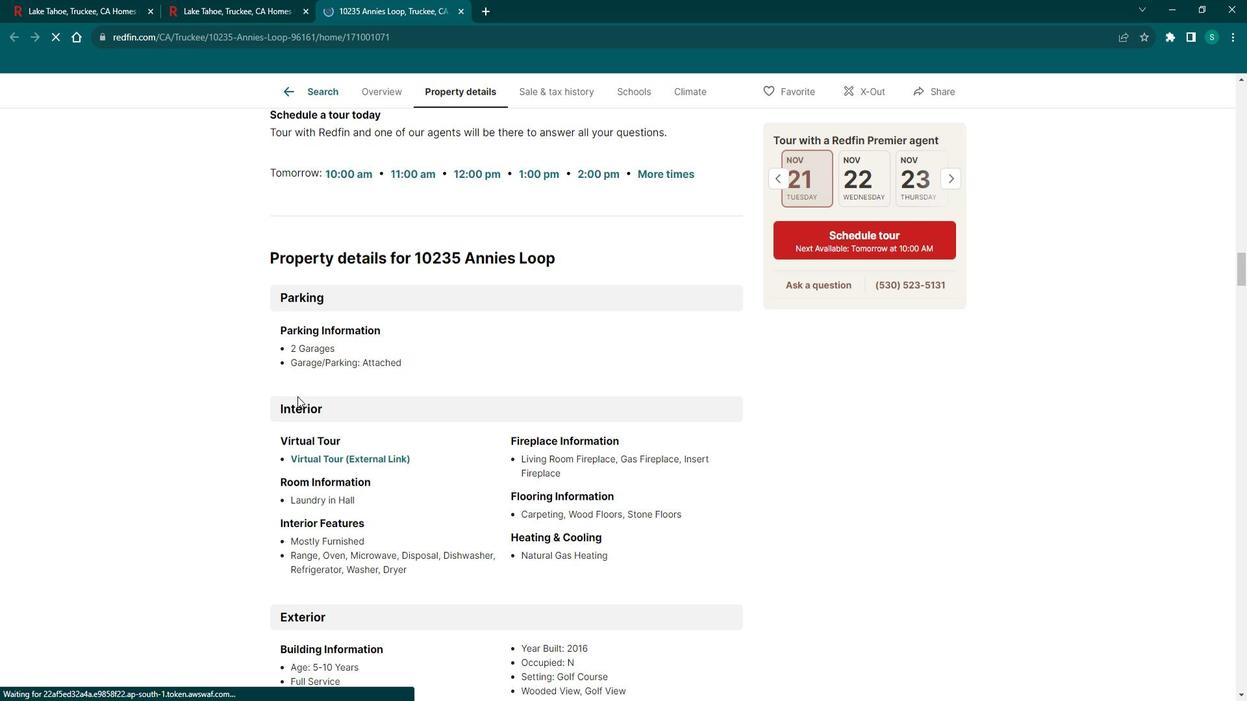 
Action: Mouse scrolled (315, 399) with delta (0, 0)
Screenshot: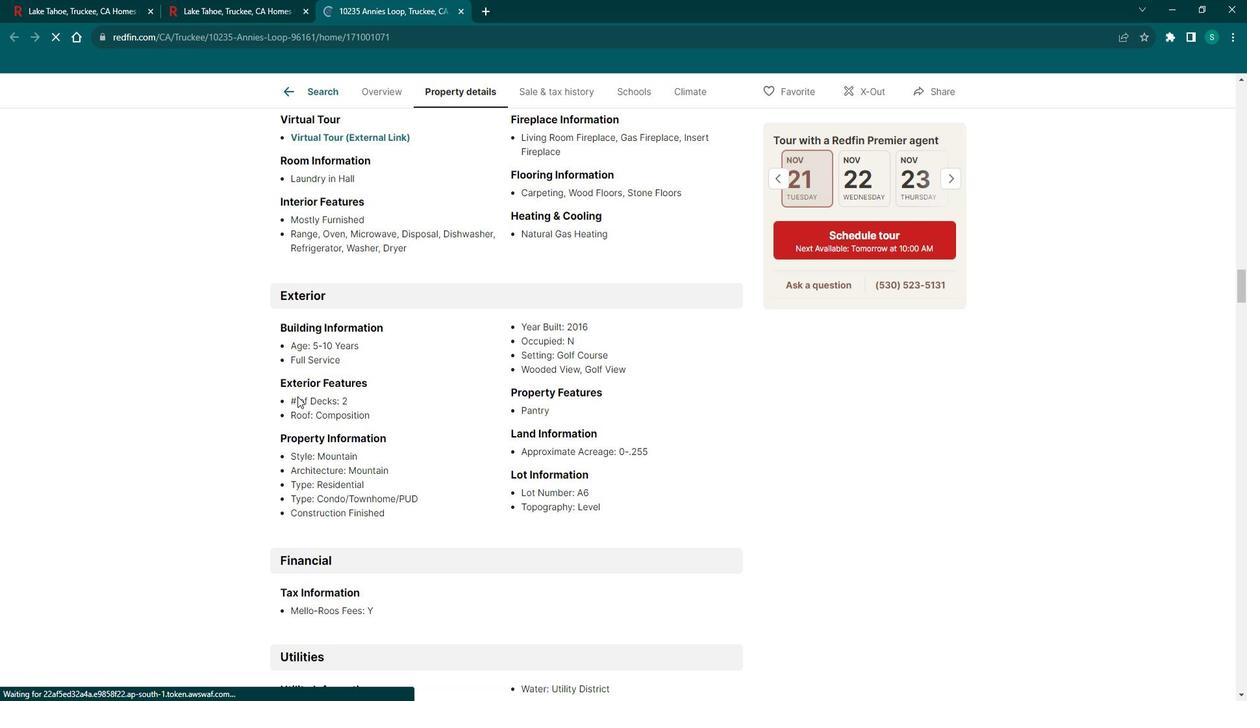 
Action: Mouse scrolled (315, 399) with delta (0, 0)
Screenshot: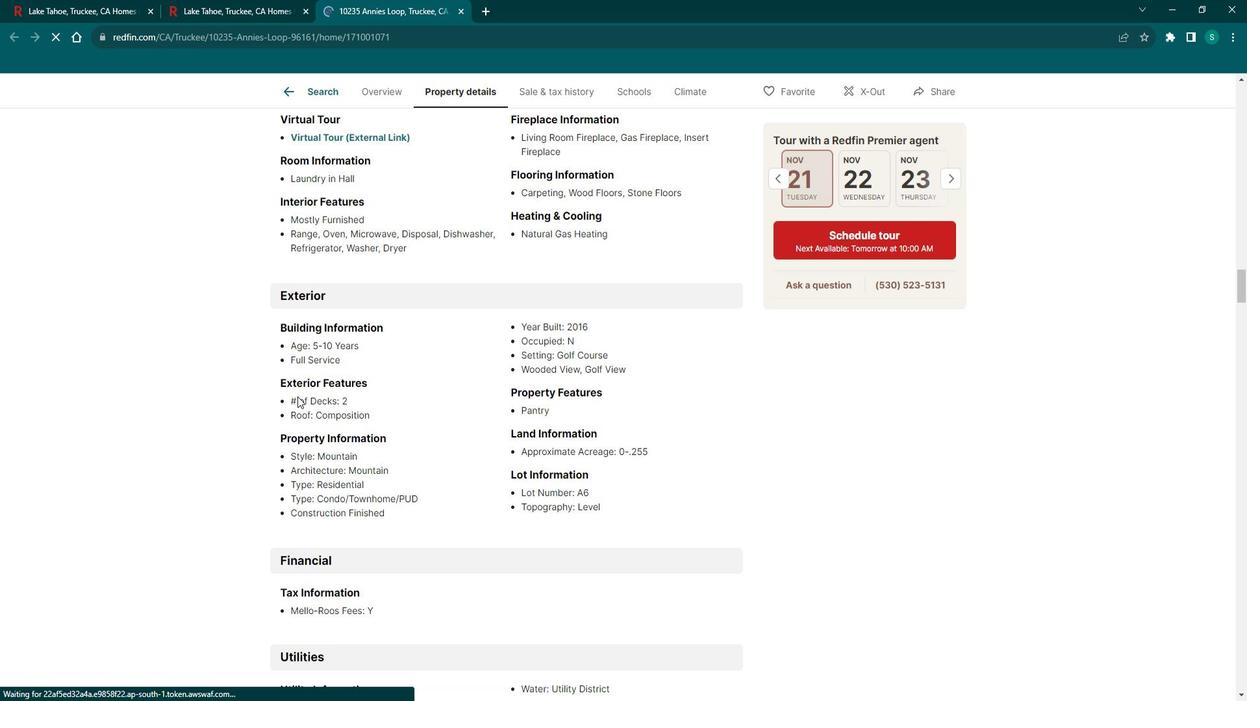 
Action: Mouse scrolled (315, 399) with delta (0, 0)
Screenshot: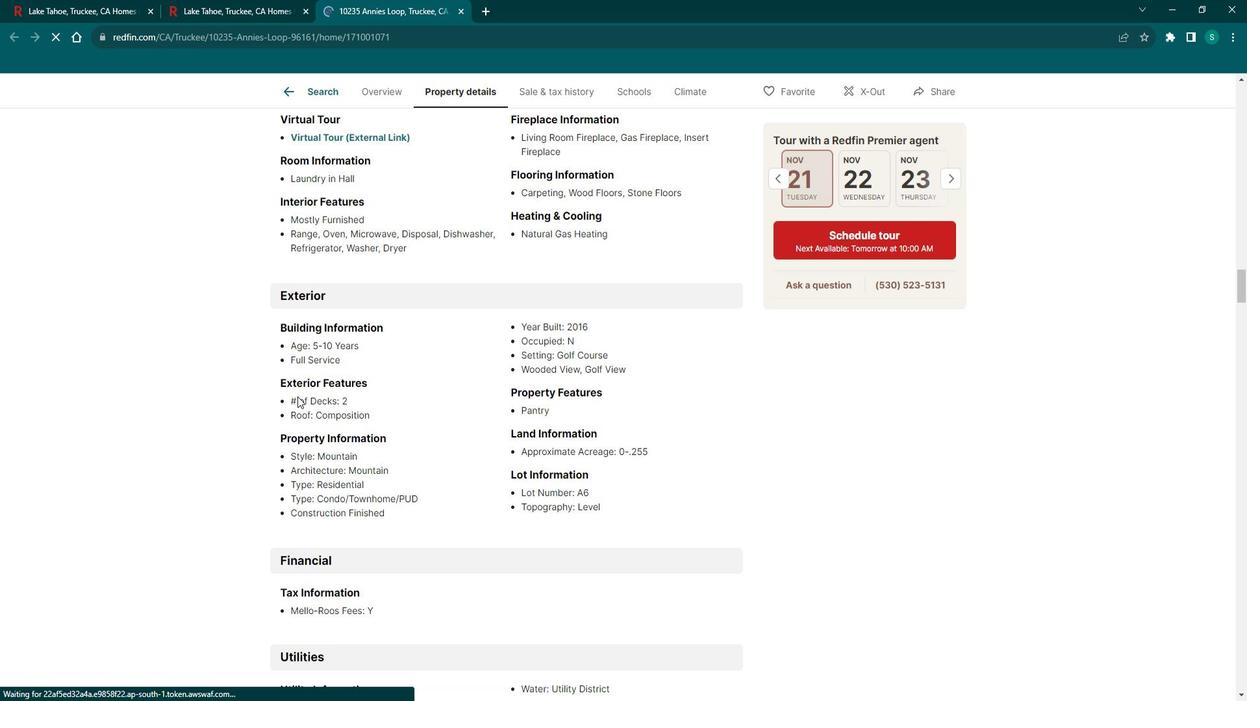 
Action: Mouse scrolled (315, 399) with delta (0, 0)
Screenshot: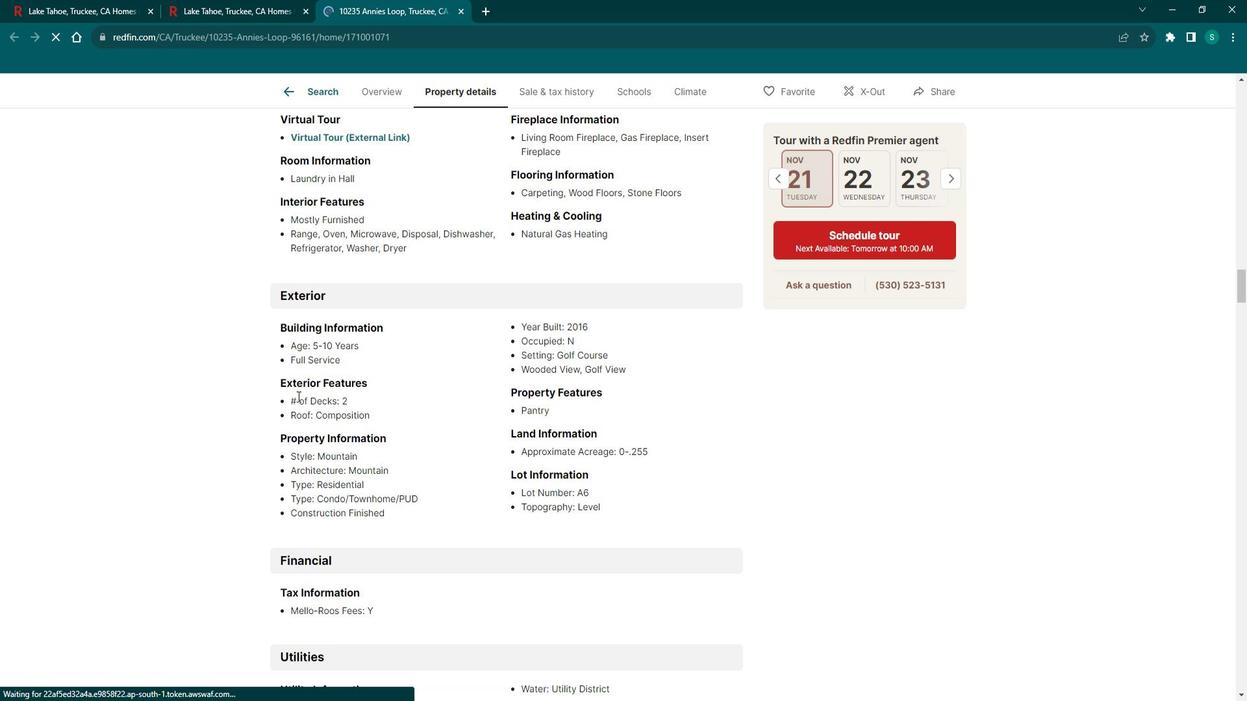 
Action: Mouse scrolled (315, 399) with delta (0, 0)
Screenshot: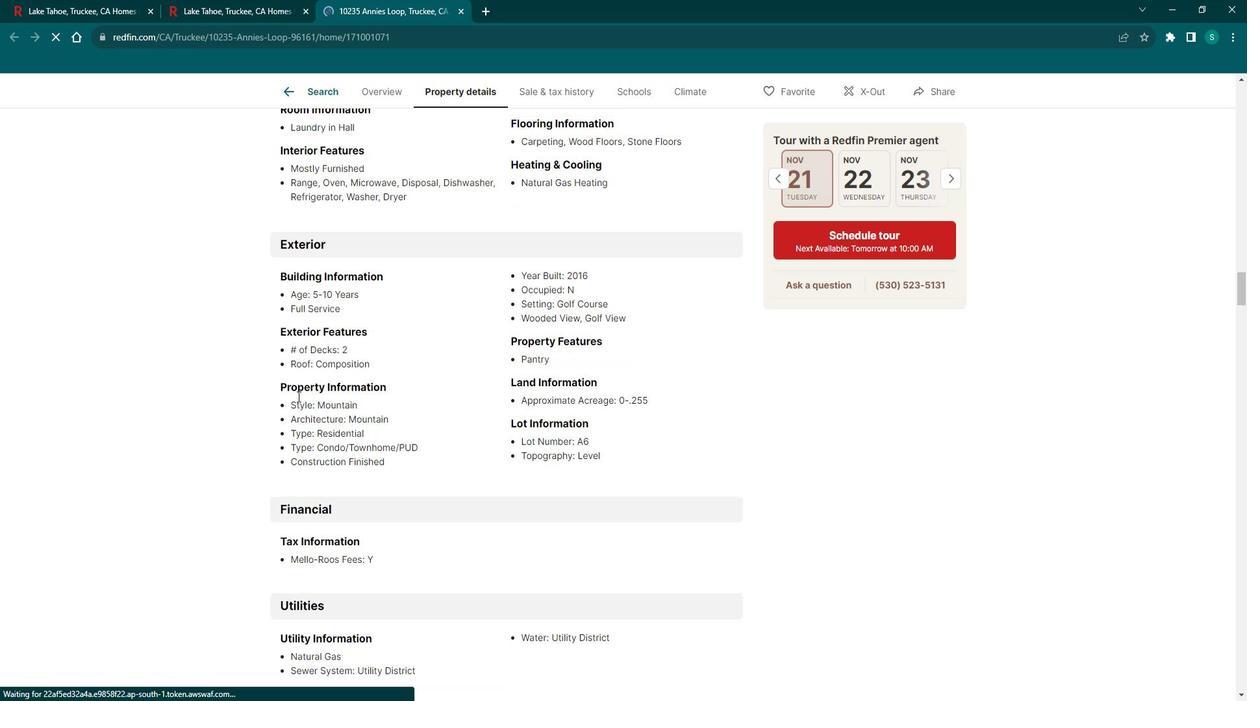 
Action: Mouse scrolled (315, 399) with delta (0, 0)
Screenshot: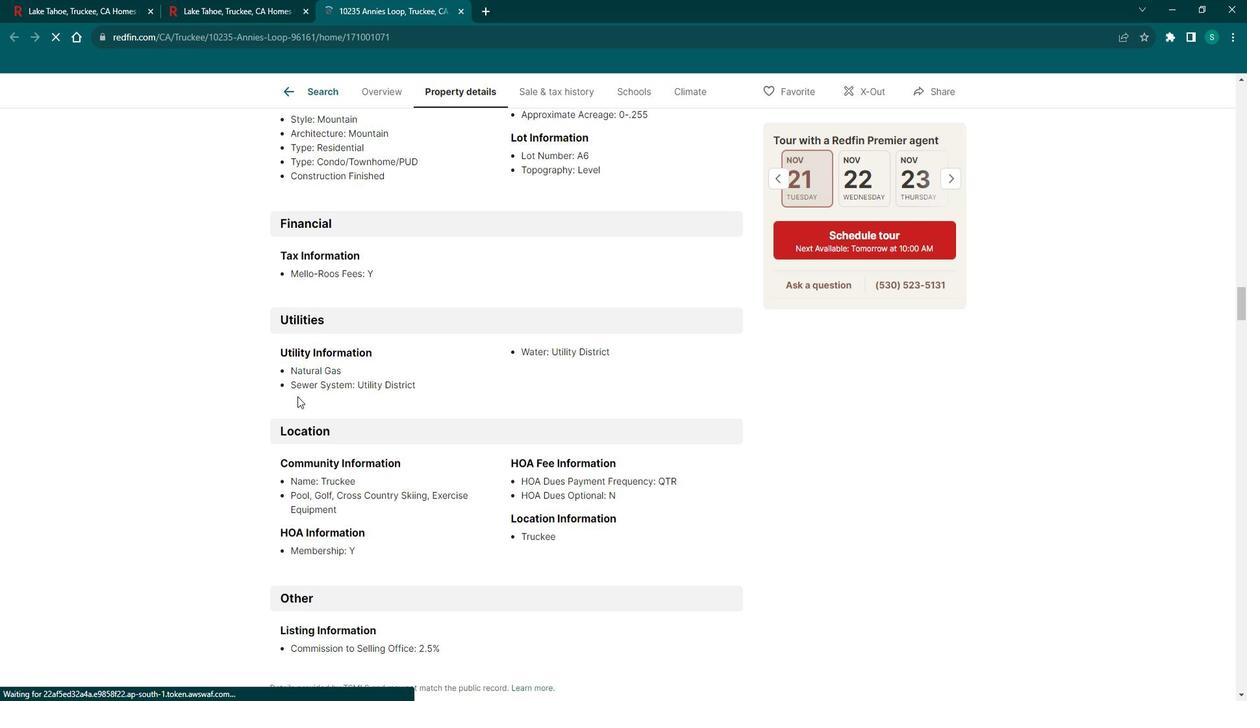 
Action: Mouse scrolled (315, 399) with delta (0, 0)
Screenshot: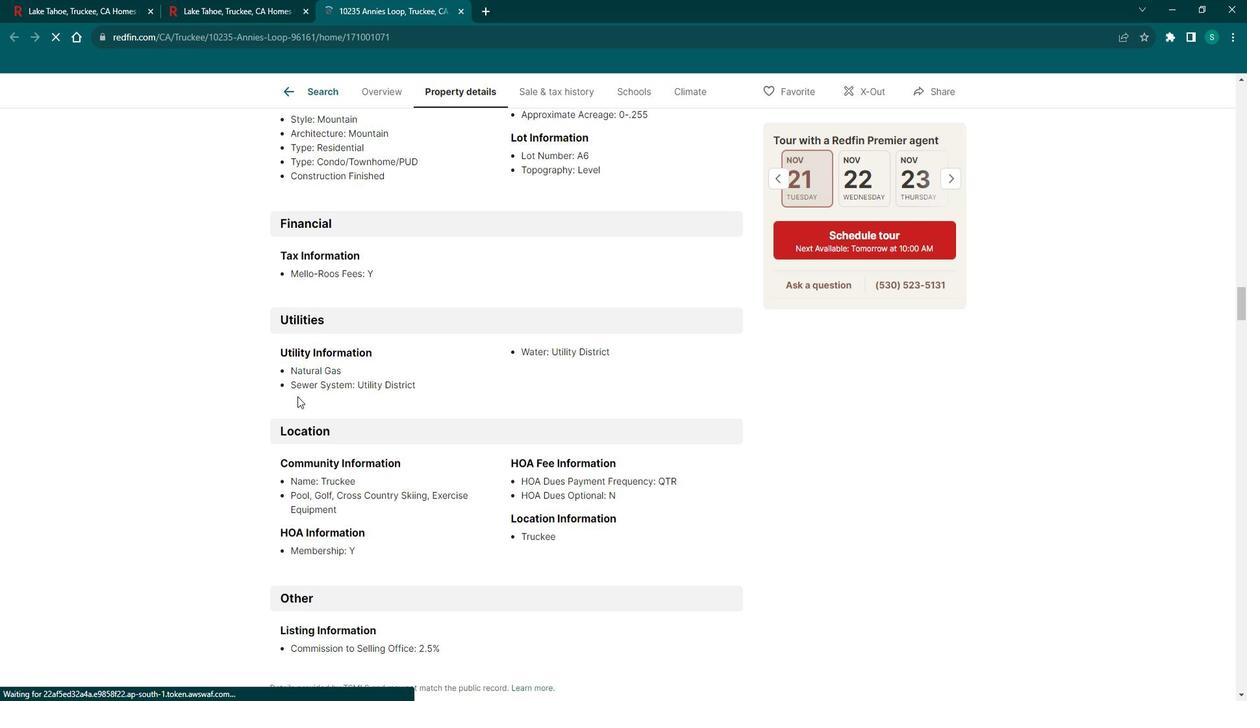 
Action: Mouse scrolled (315, 399) with delta (0, 0)
Screenshot: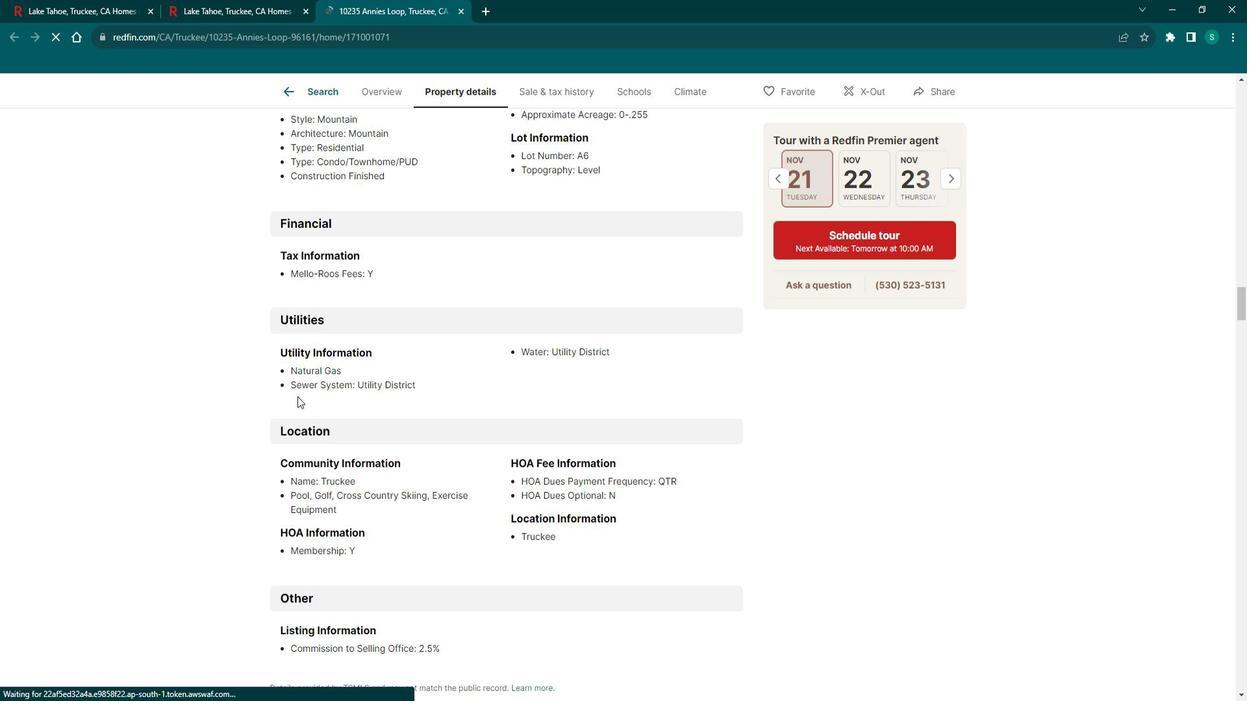 
Action: Mouse scrolled (315, 399) with delta (0, 0)
Screenshot: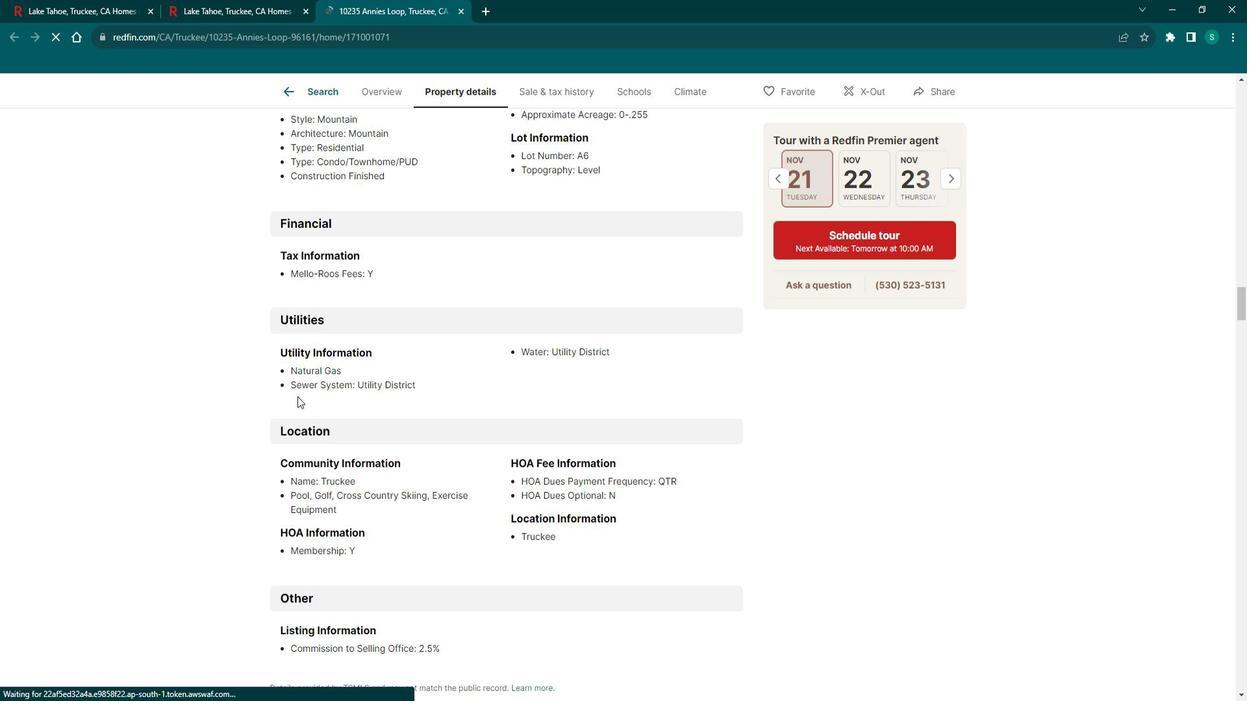 
Action: Mouse scrolled (315, 399) with delta (0, 0)
Screenshot: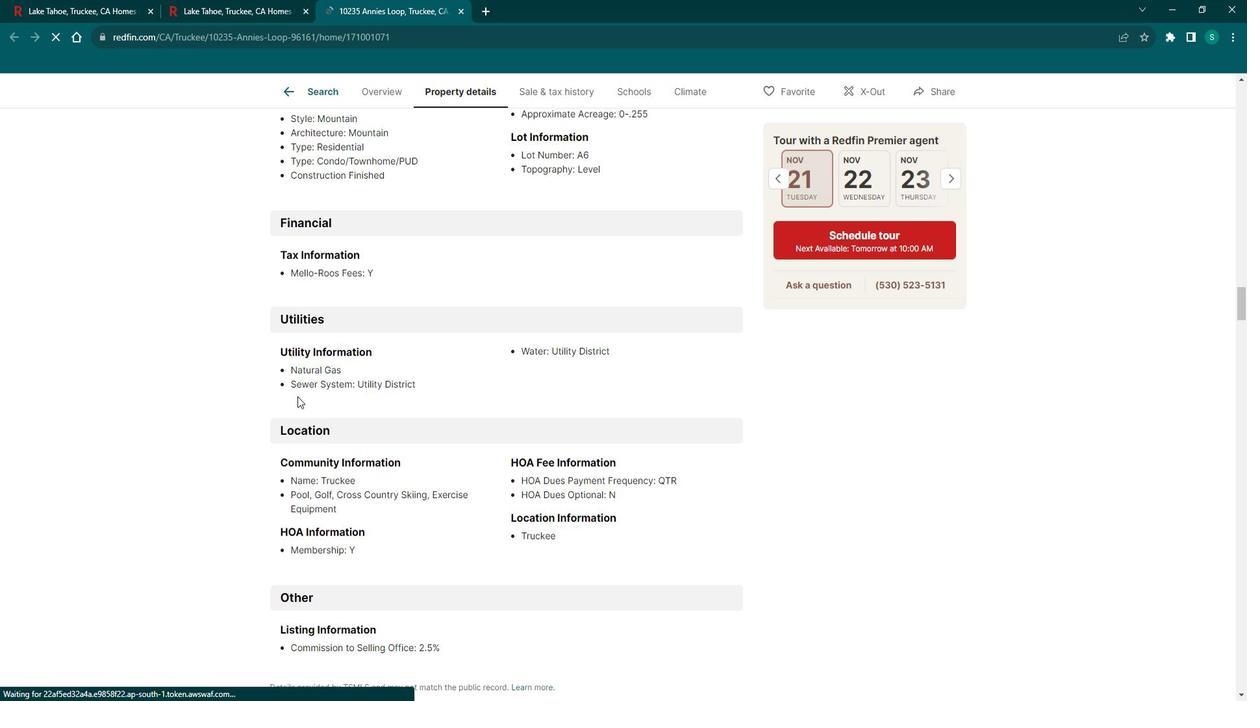 
Action: Mouse scrolled (315, 399) with delta (0, 0)
Screenshot: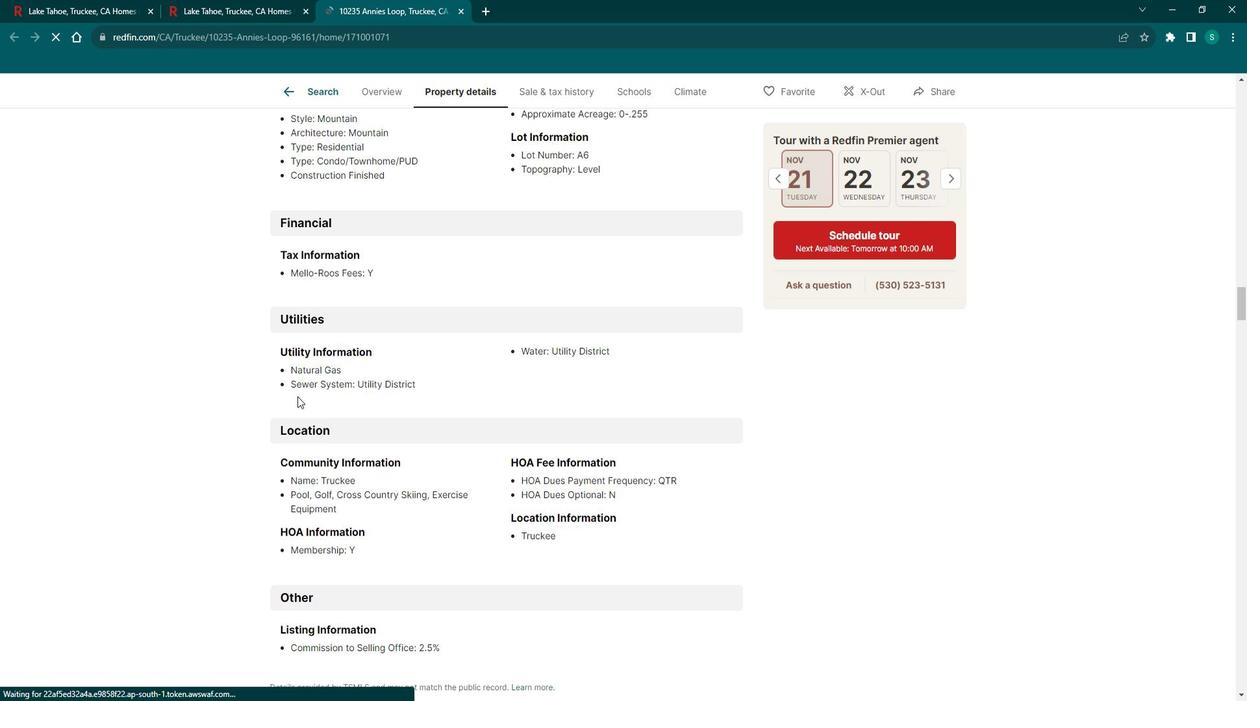 
Action: Mouse scrolled (315, 399) with delta (0, 0)
Screenshot: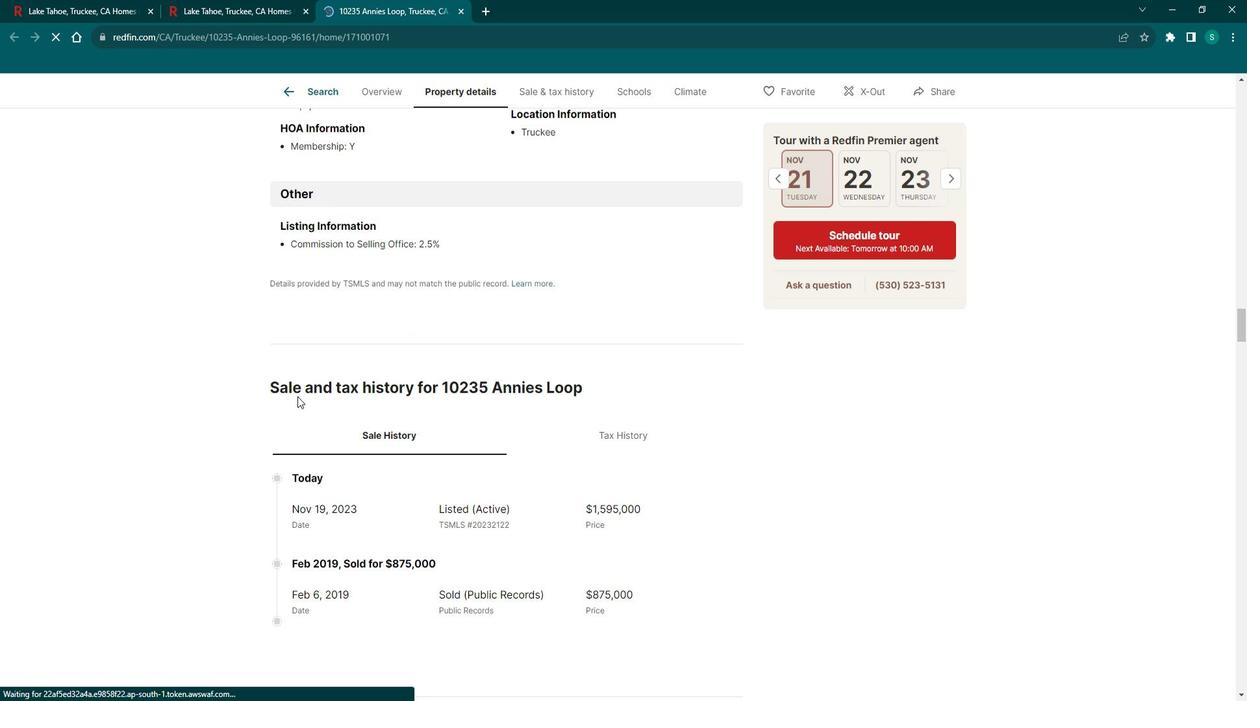 
Action: Mouse scrolled (315, 399) with delta (0, 0)
Screenshot: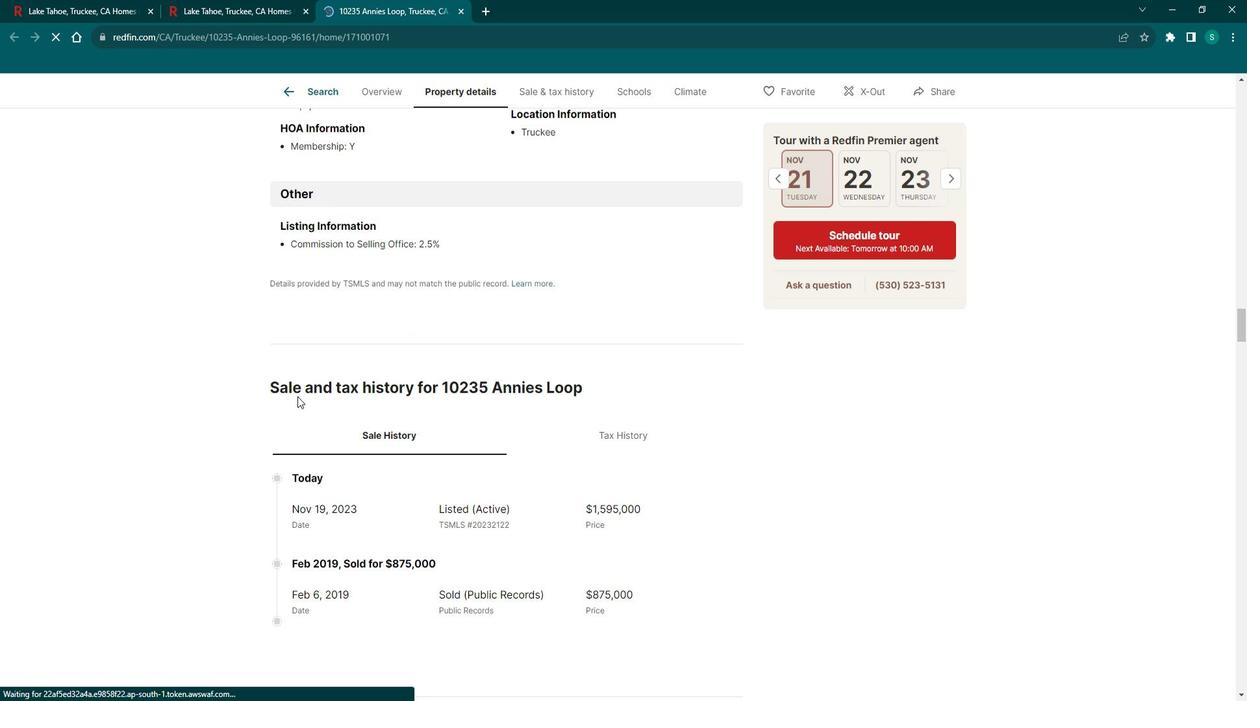 
Action: Mouse scrolled (315, 399) with delta (0, 0)
Screenshot: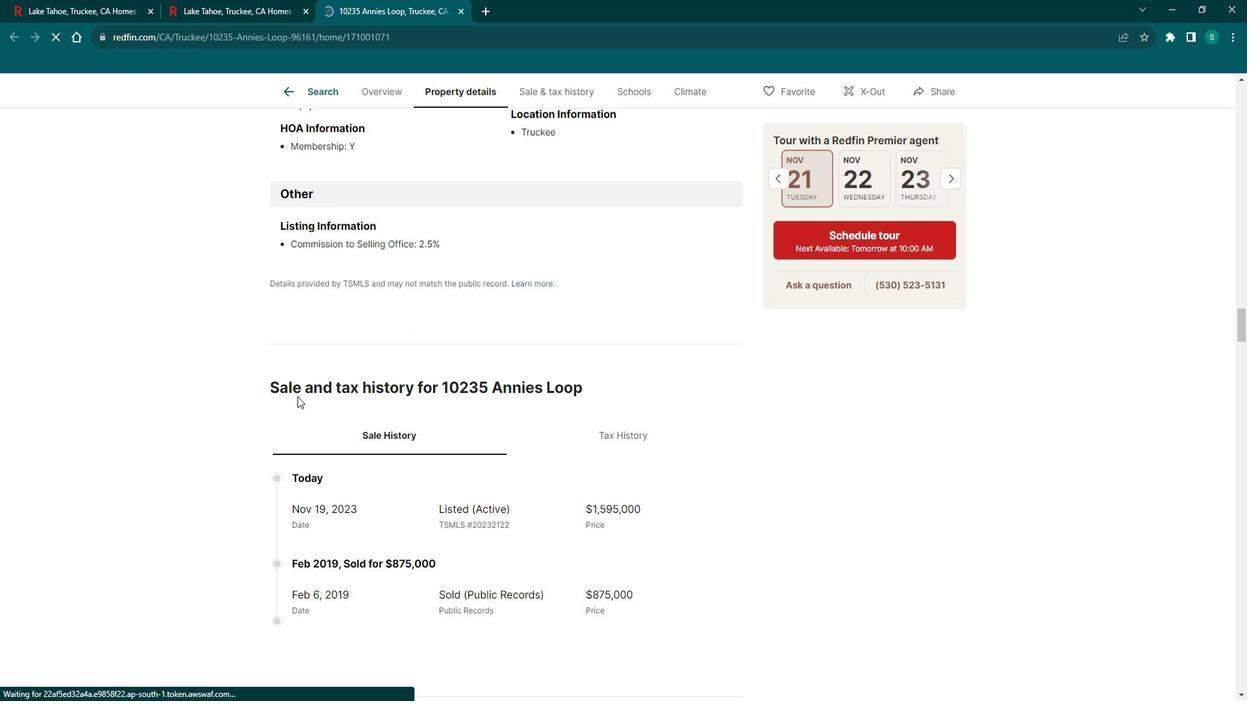 
Action: Mouse scrolled (315, 399) with delta (0, 0)
Screenshot: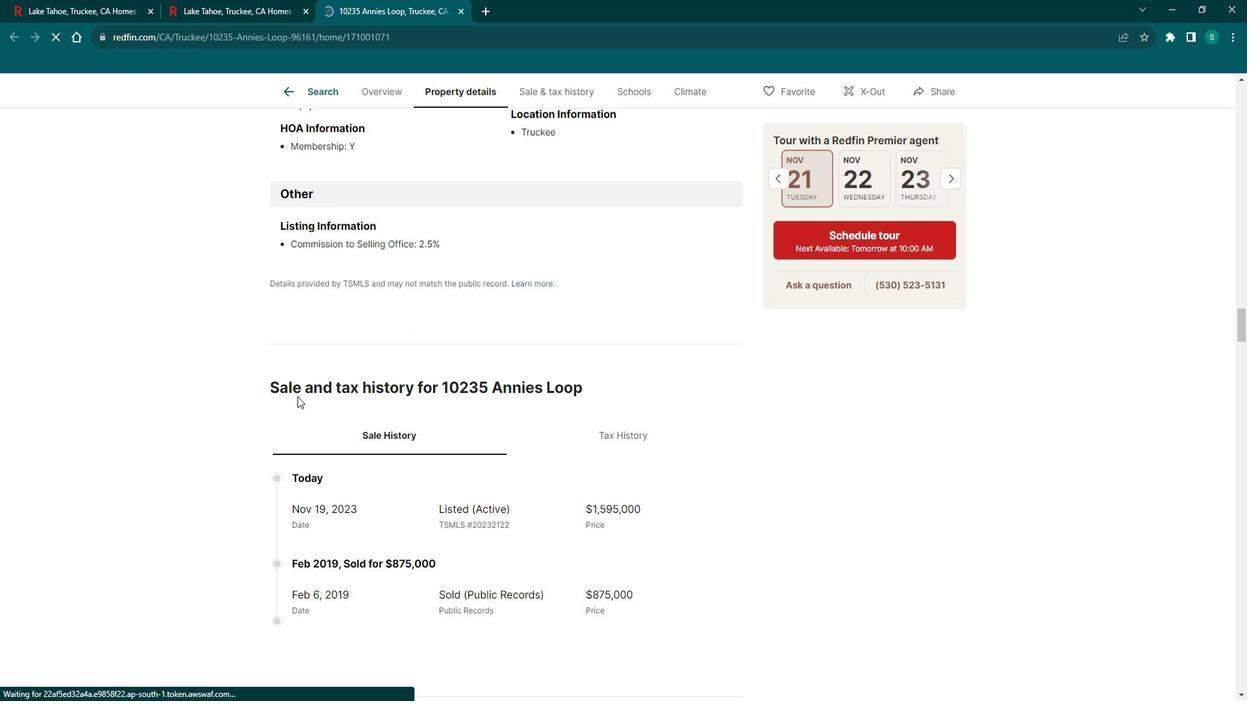 
Action: Mouse scrolled (315, 399) with delta (0, 0)
Screenshot: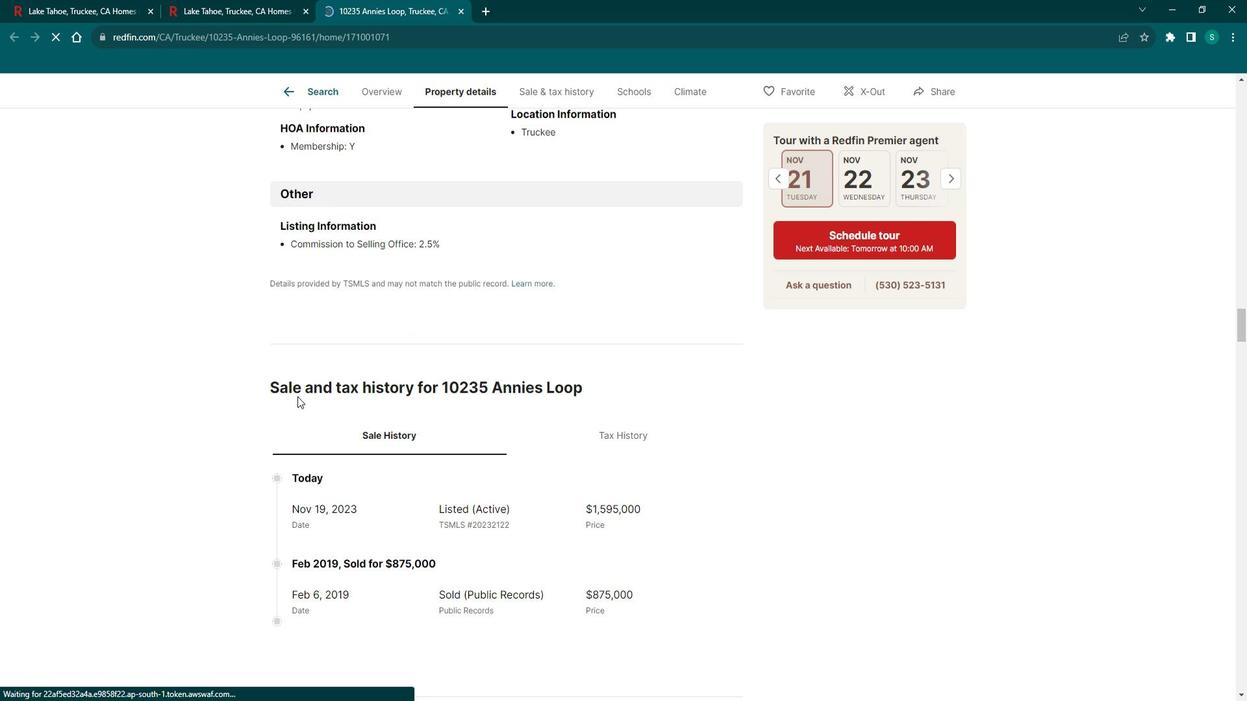 
Action: Mouse scrolled (315, 399) with delta (0, 0)
Screenshot: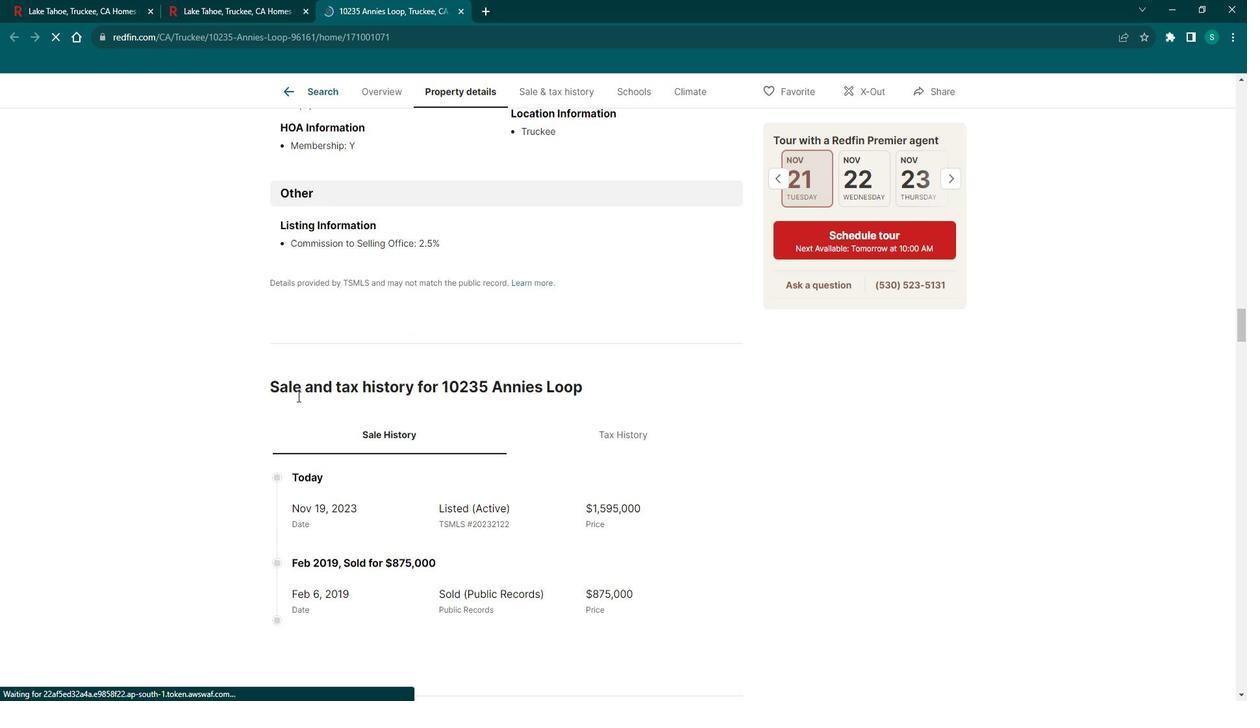 
Action: Mouse scrolled (315, 399) with delta (0, 0)
Screenshot: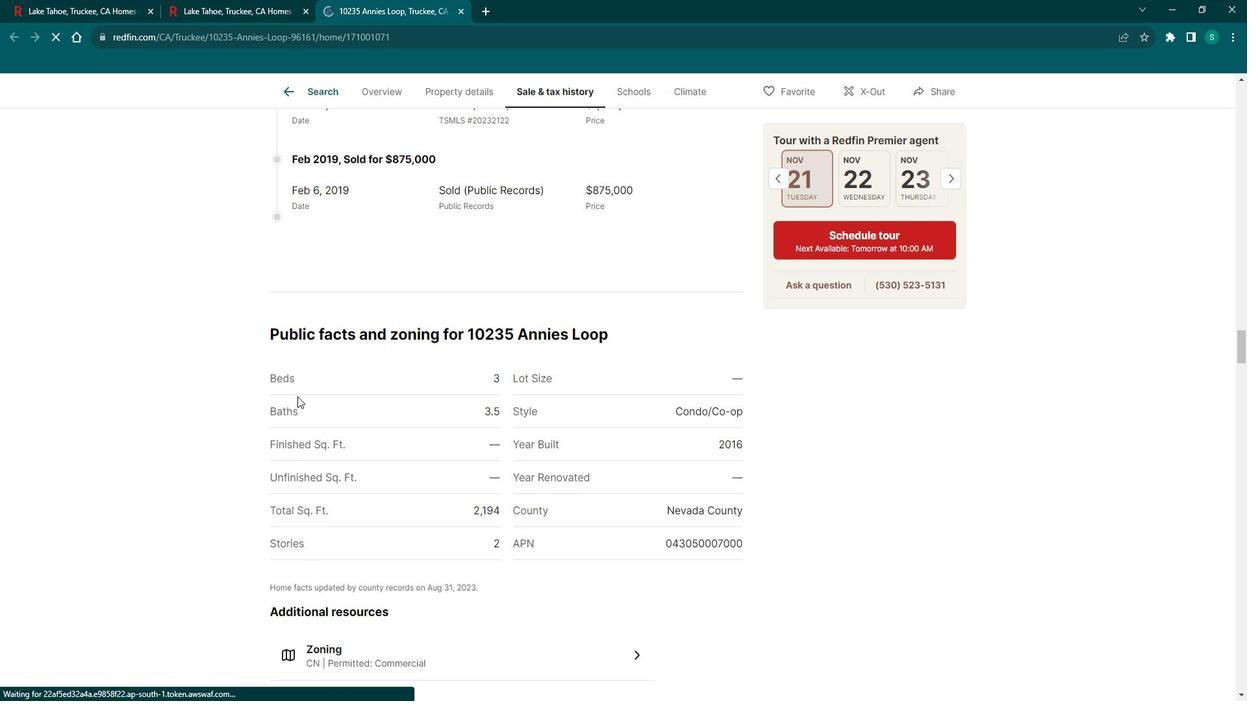 
Action: Mouse scrolled (315, 399) with delta (0, 0)
Screenshot: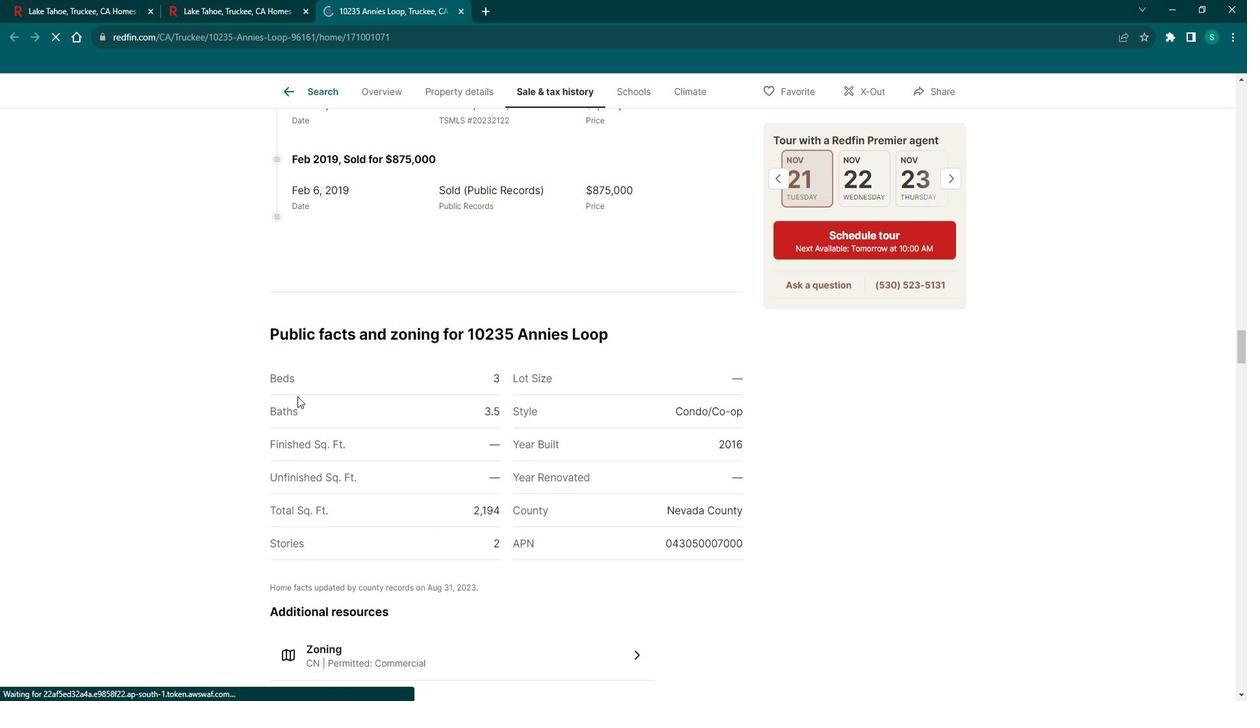
Action: Mouse scrolled (315, 399) with delta (0, 0)
Screenshot: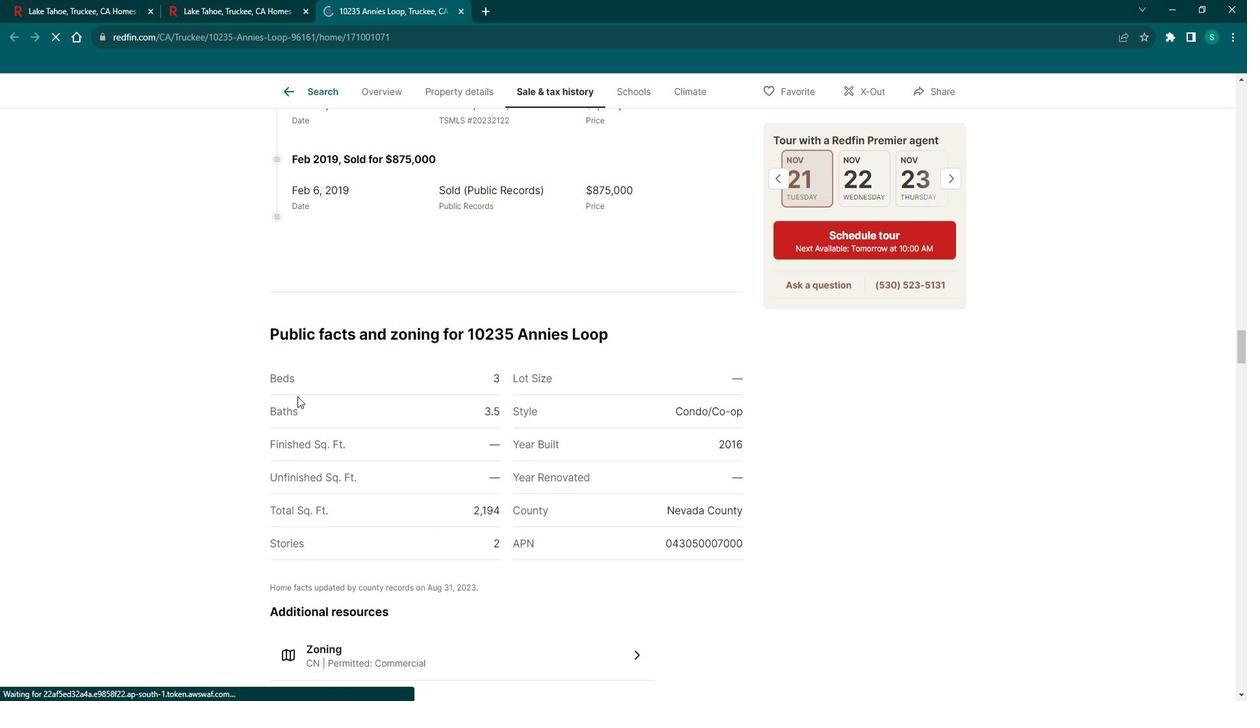 
Action: Mouse scrolled (315, 399) with delta (0, 0)
Screenshot: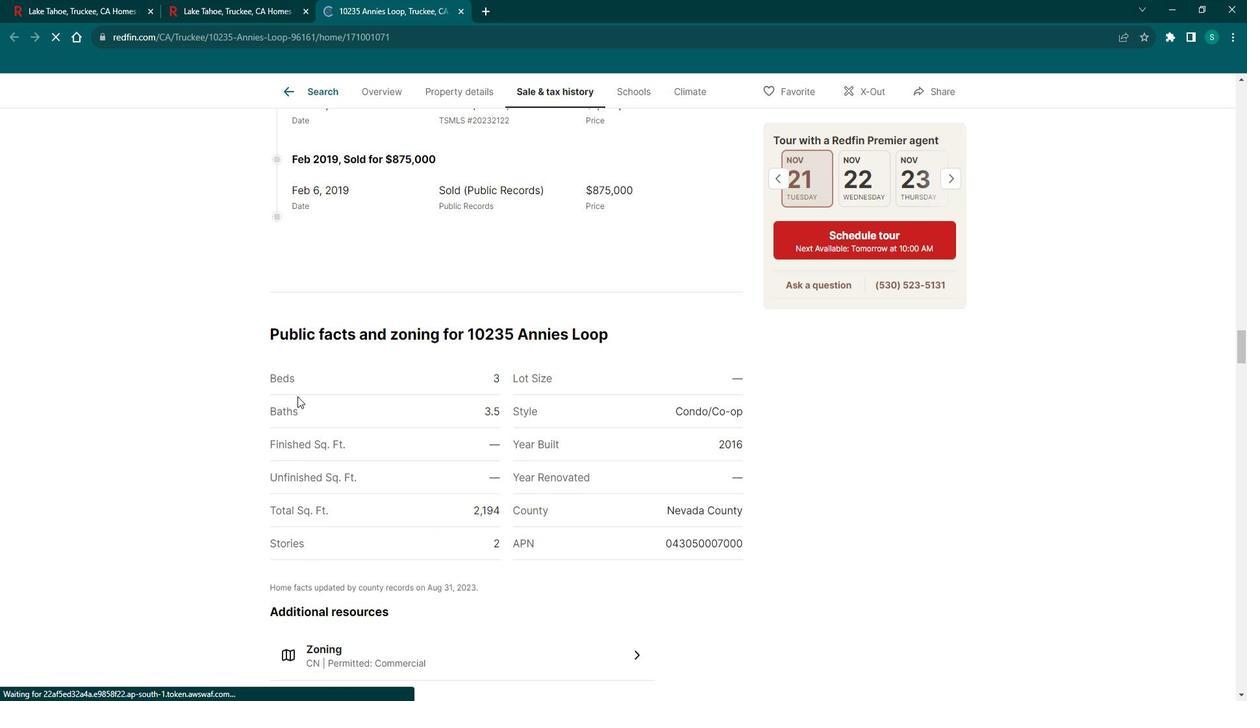 
Action: Mouse scrolled (315, 399) with delta (0, 0)
Screenshot: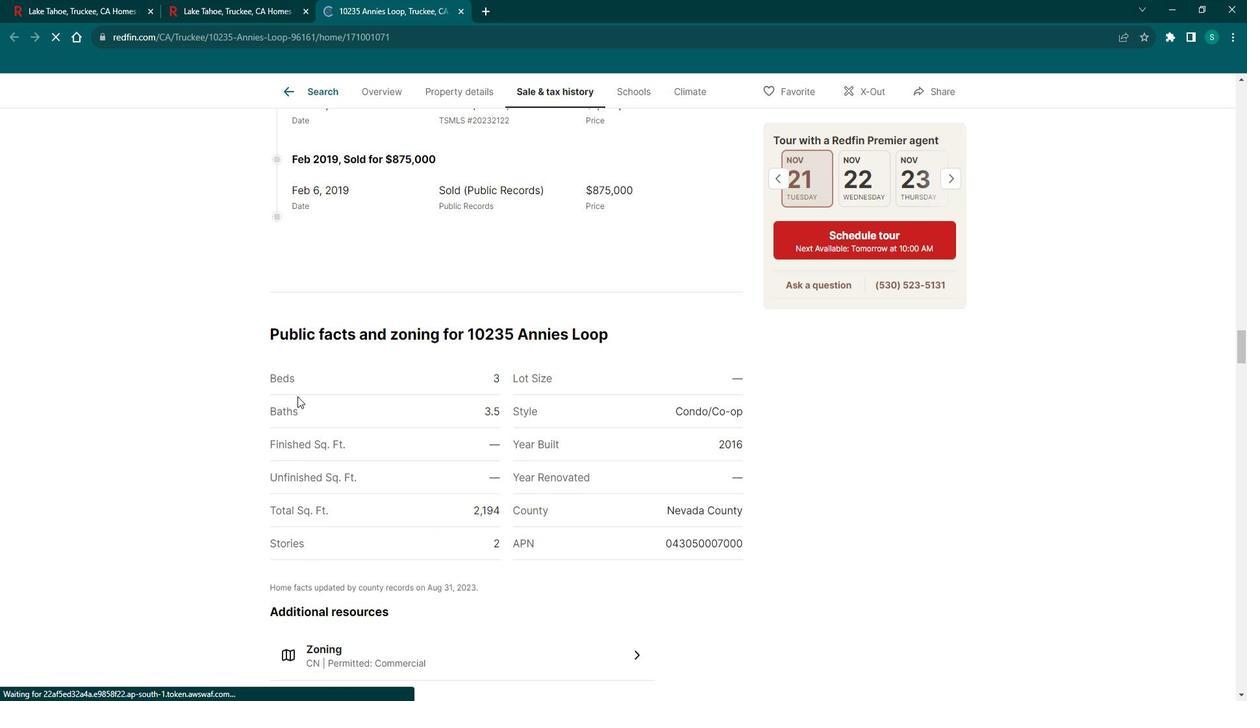 
Action: Mouse scrolled (315, 399) with delta (0, 0)
Screenshot: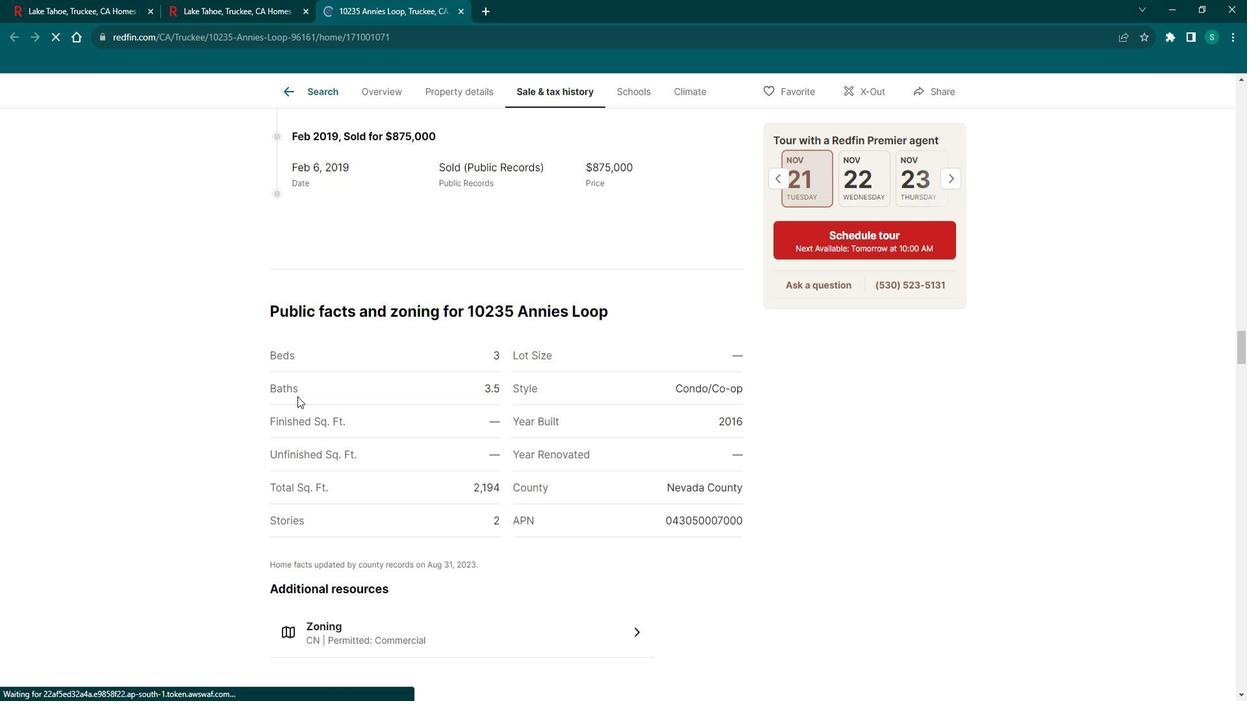 
Action: Mouse scrolled (315, 399) with delta (0, 0)
Screenshot: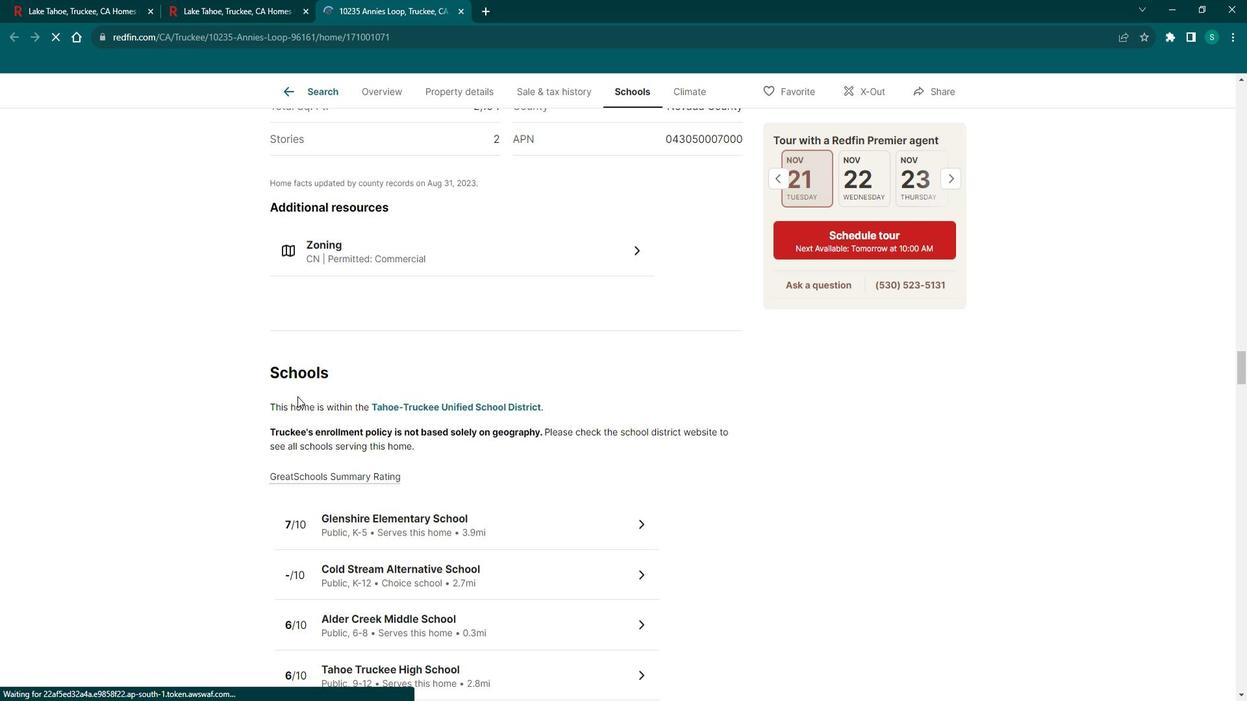 
Action: Mouse scrolled (315, 399) with delta (0, 0)
Screenshot: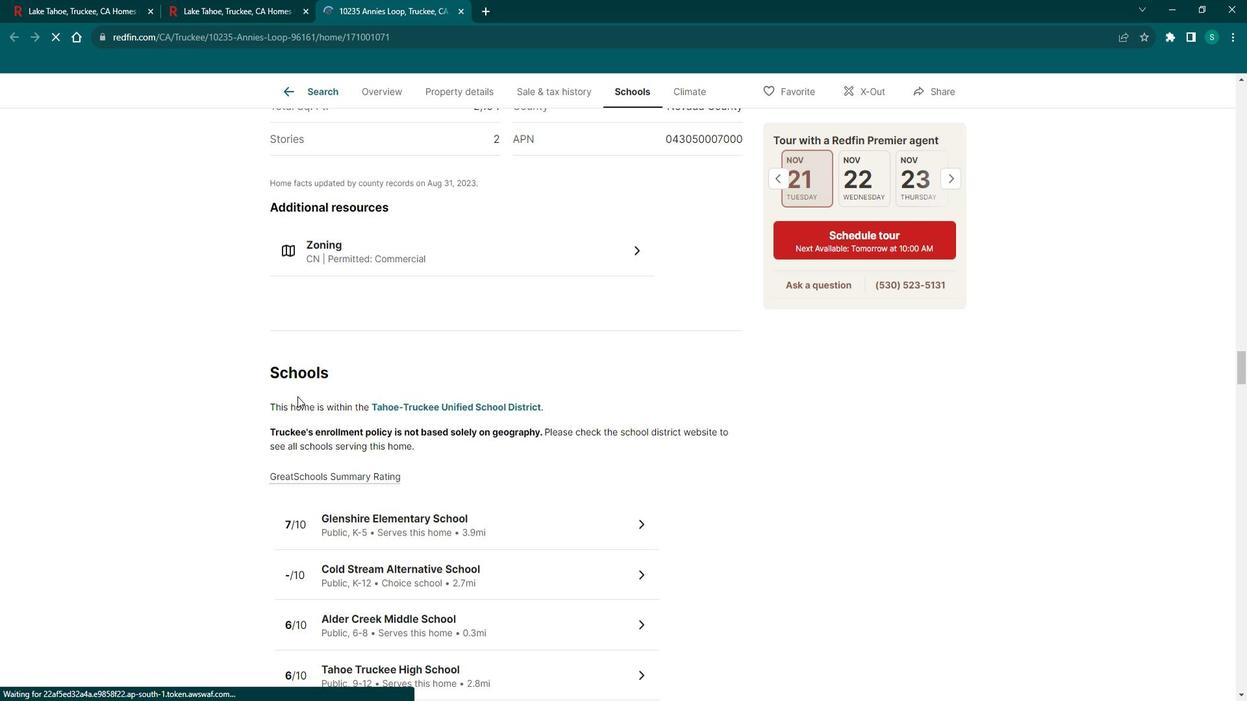 
Action: Mouse scrolled (315, 399) with delta (0, 0)
Screenshot: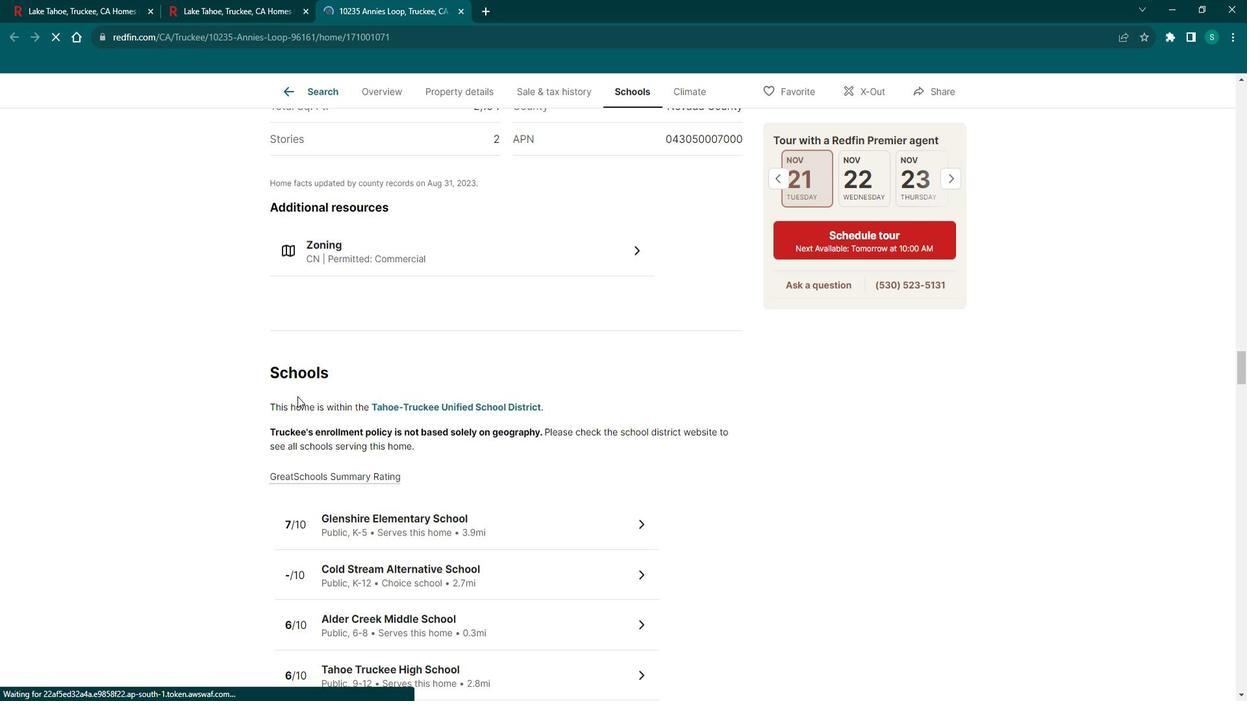 
Action: Mouse scrolled (315, 399) with delta (0, 0)
Screenshot: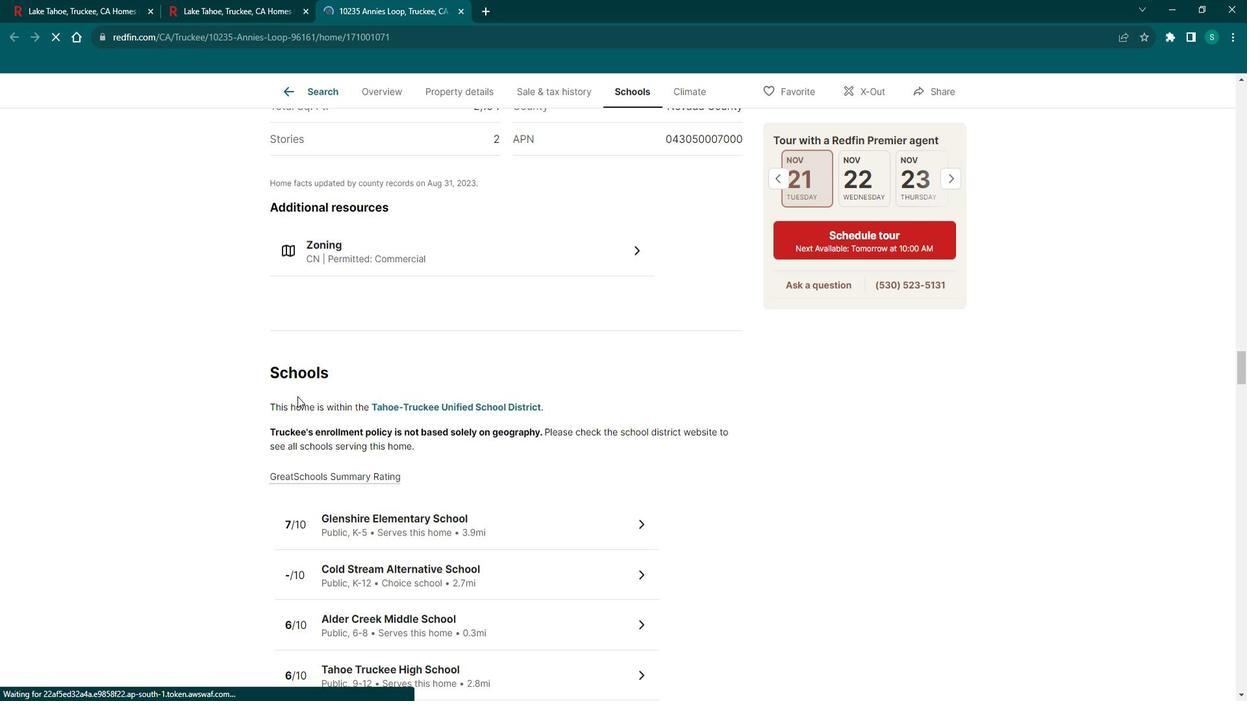 
Action: Mouse scrolled (315, 399) with delta (0, 0)
Screenshot: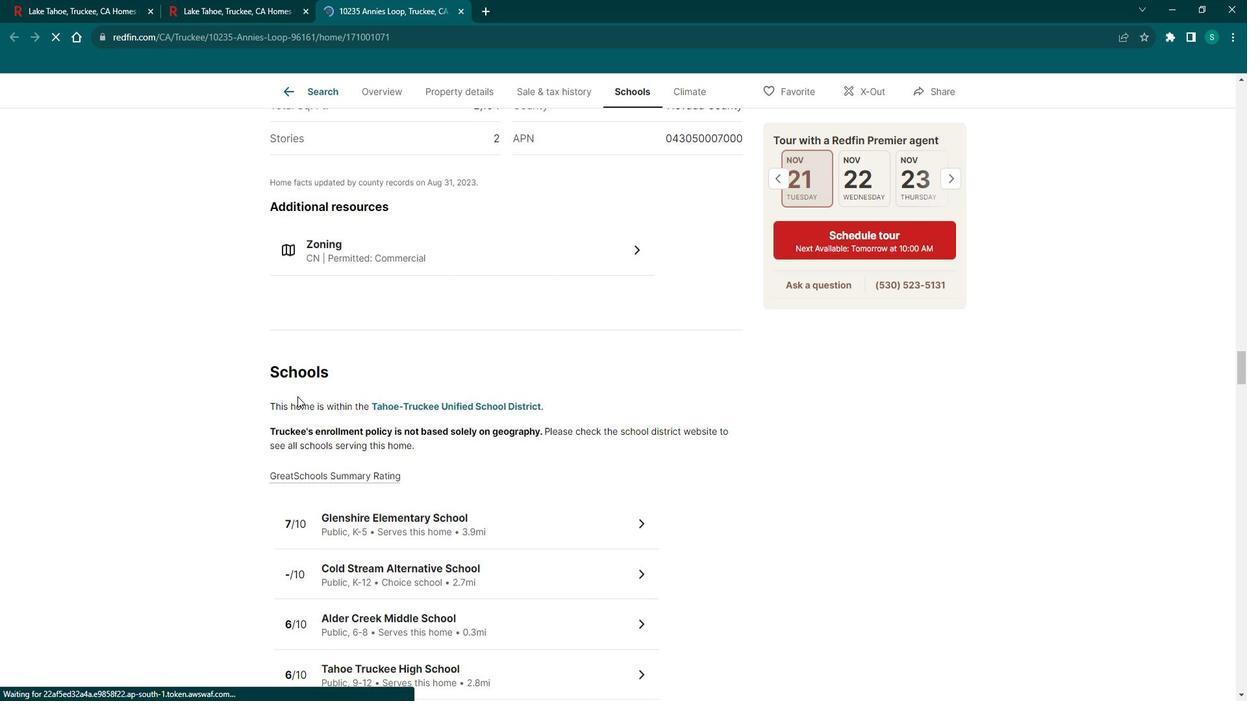 
Action: Mouse scrolled (315, 399) with delta (0, 0)
Screenshot: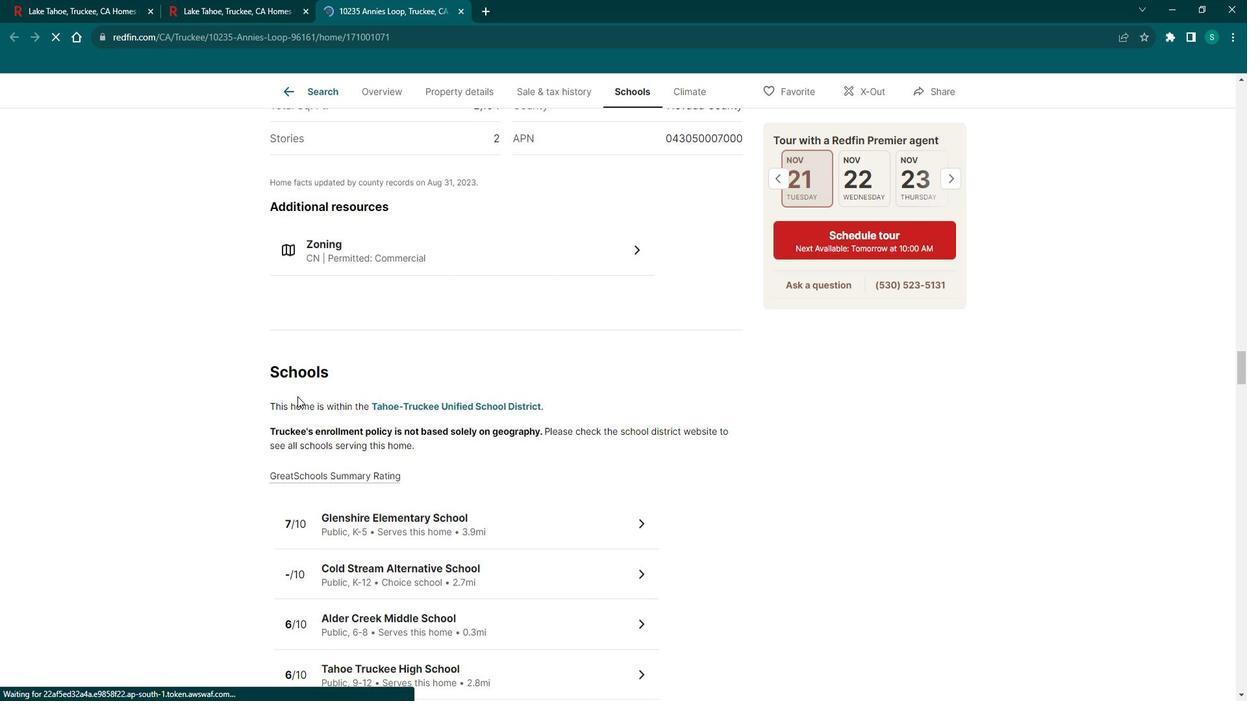 
Action: Mouse scrolled (315, 399) with delta (0, 0)
Screenshot: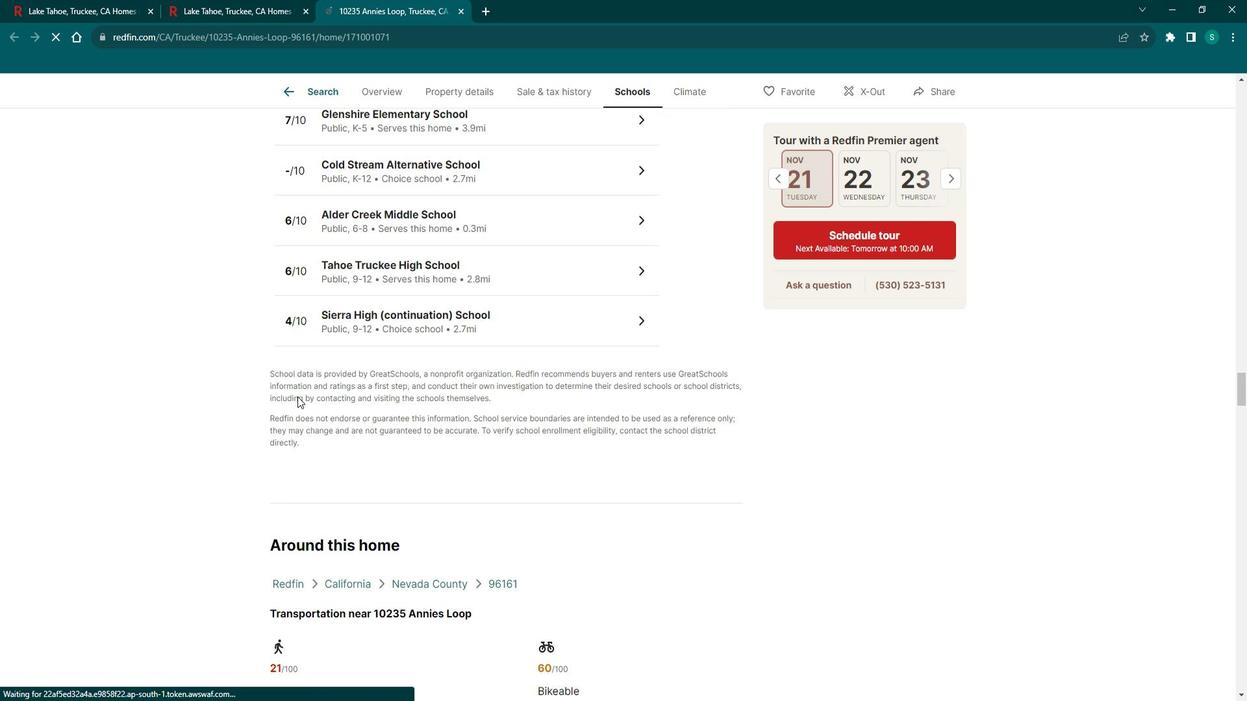 
Action: Mouse scrolled (315, 399) with delta (0, 0)
Screenshot: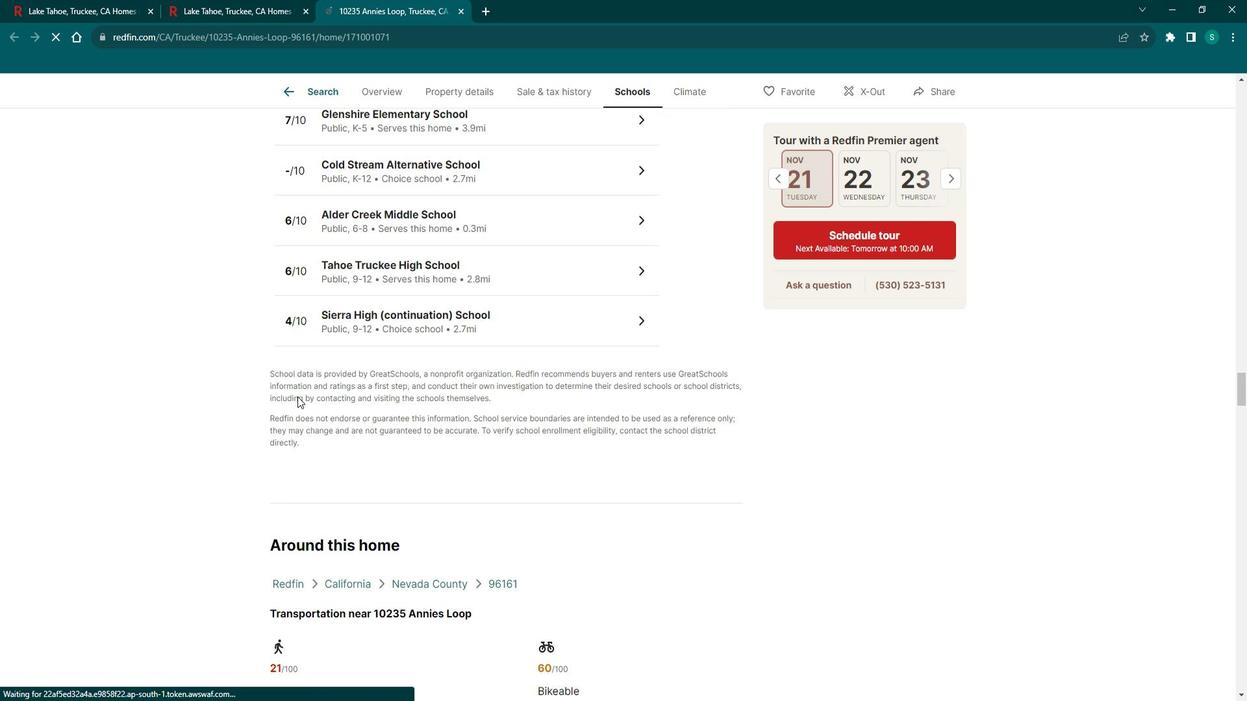 
Action: Mouse scrolled (315, 399) with delta (0, 0)
Screenshot: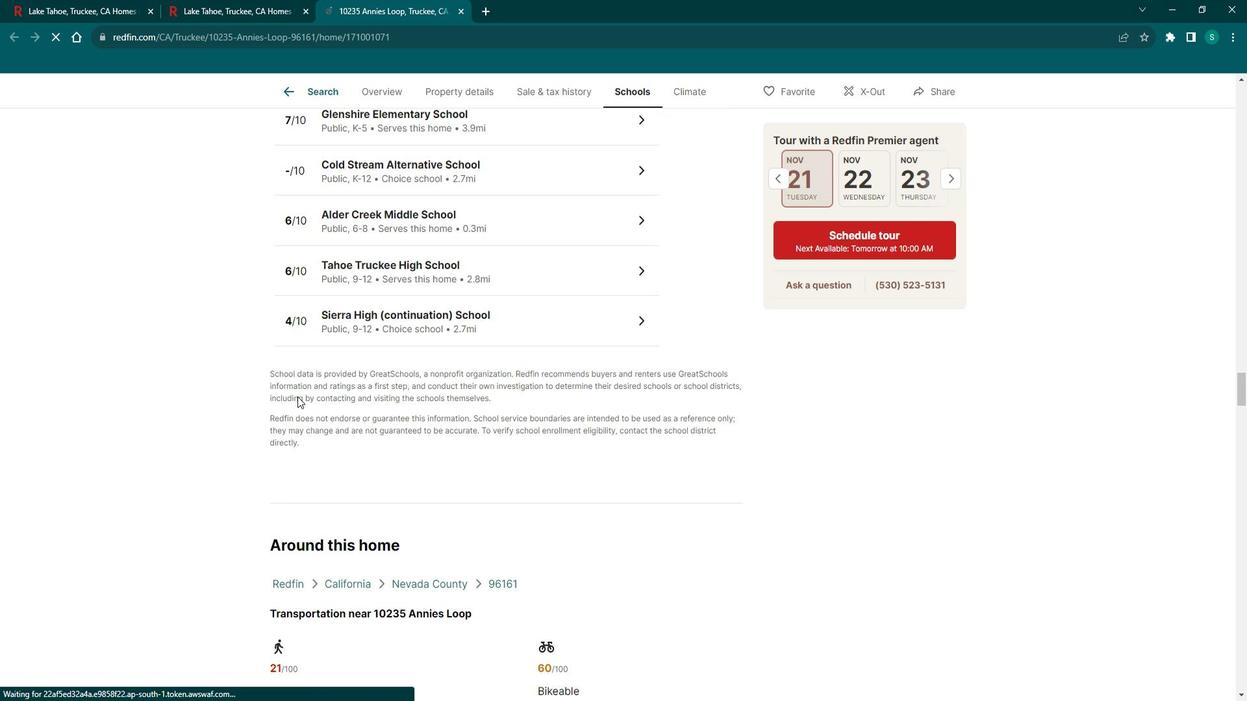 
Action: Mouse scrolled (315, 399) with delta (0, 0)
Screenshot: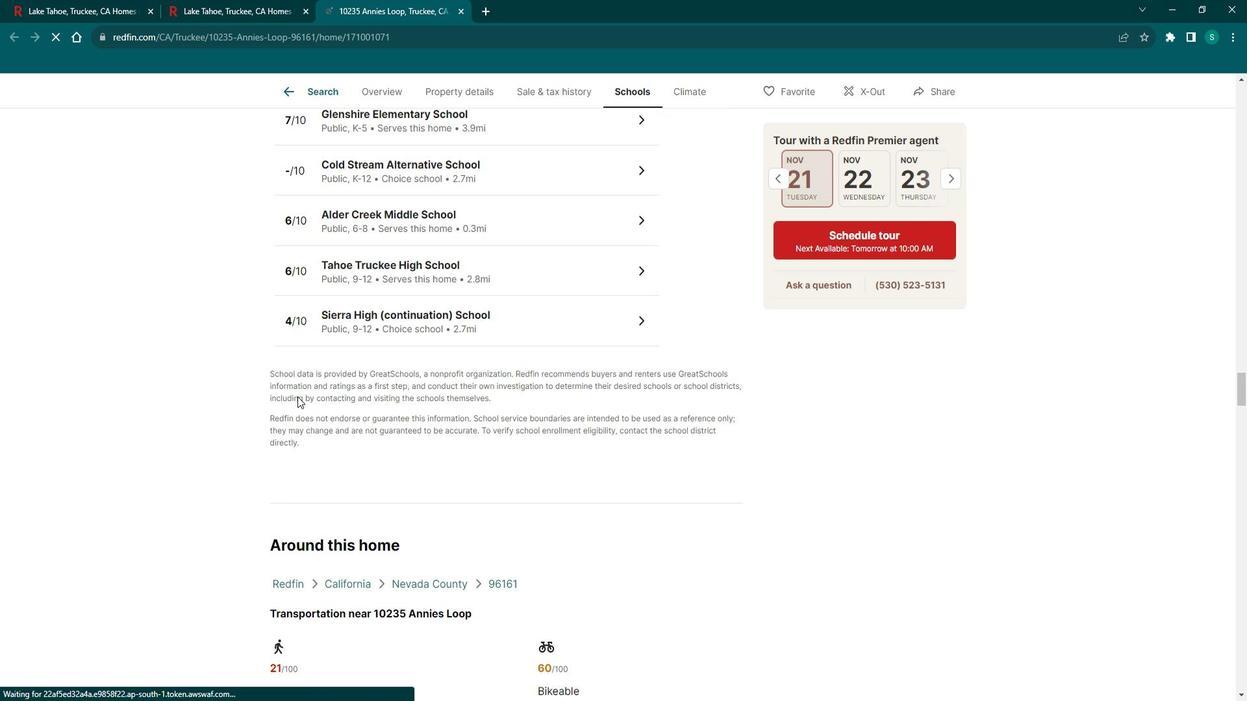 
Action: Mouse scrolled (315, 399) with delta (0, 0)
